 Task: Convert images of handwritten notes to text using an online OCR tool.
Action: Mouse moved to (371, 9)
Screenshot: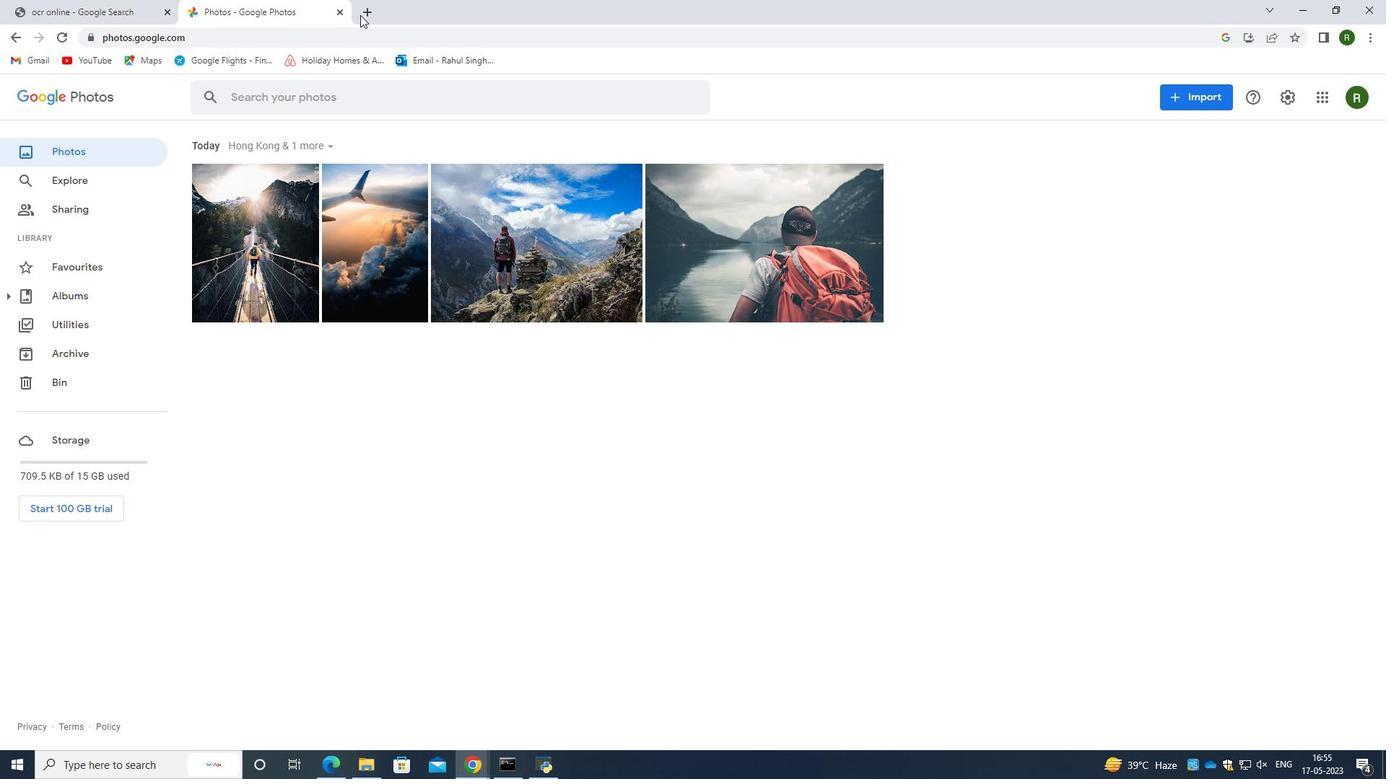 
Action: Mouse pressed left at (371, 9)
Screenshot: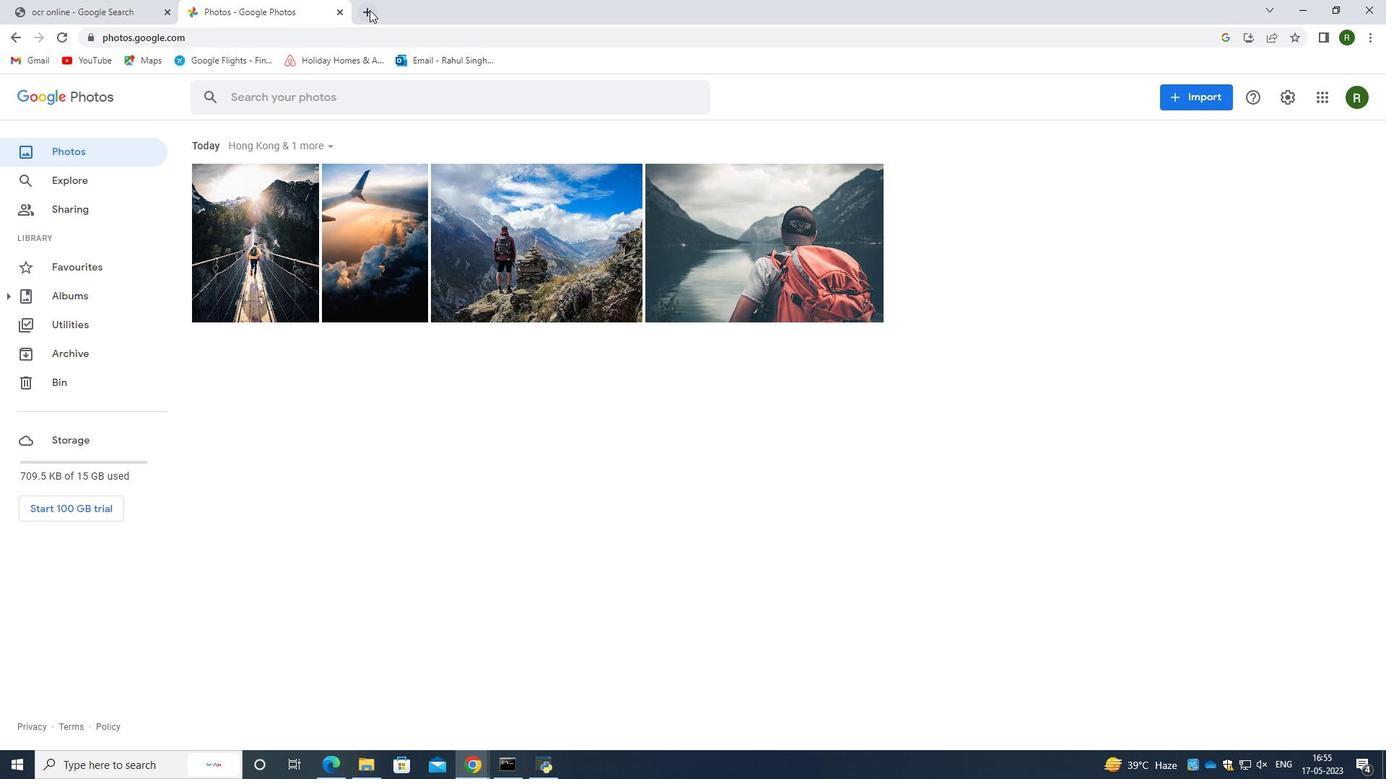 
Action: Mouse moved to (375, 35)
Screenshot: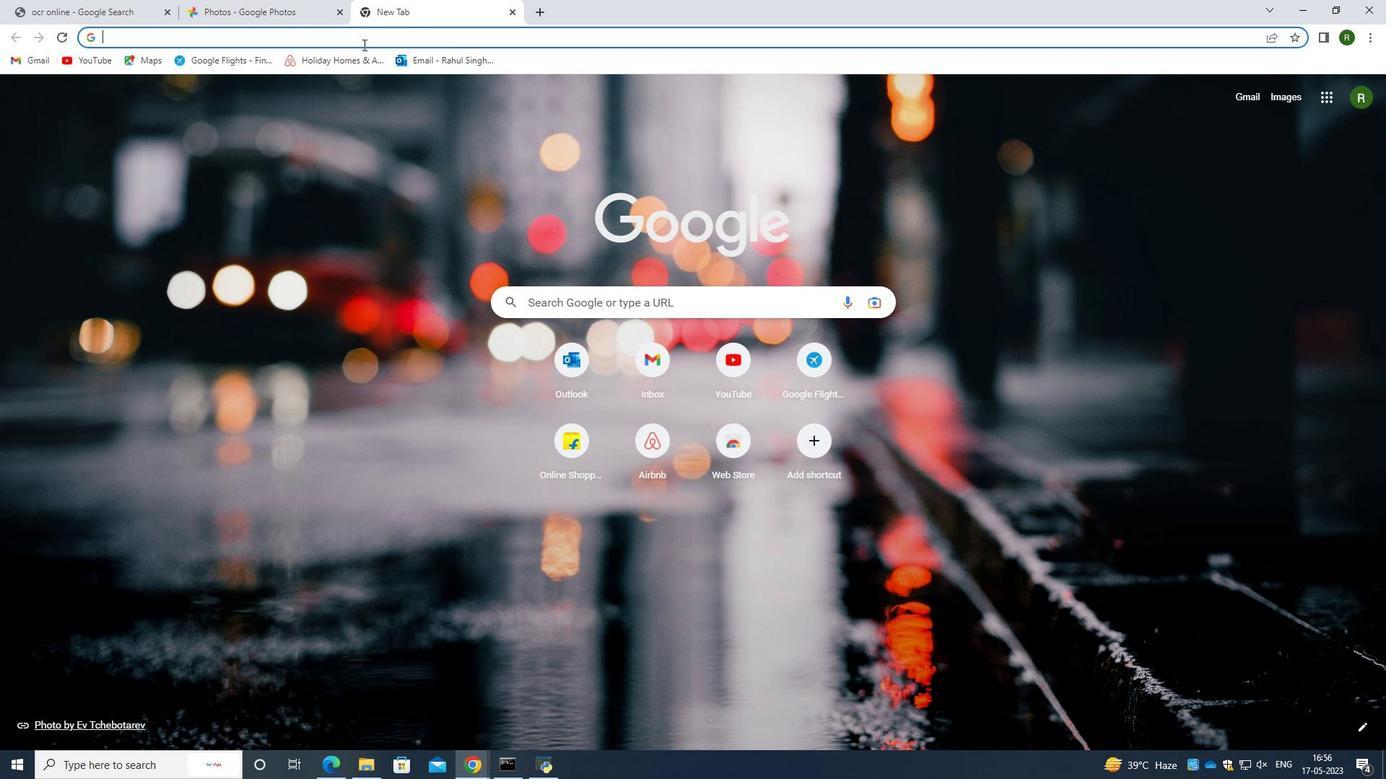 
Action: Mouse pressed left at (375, 35)
Screenshot: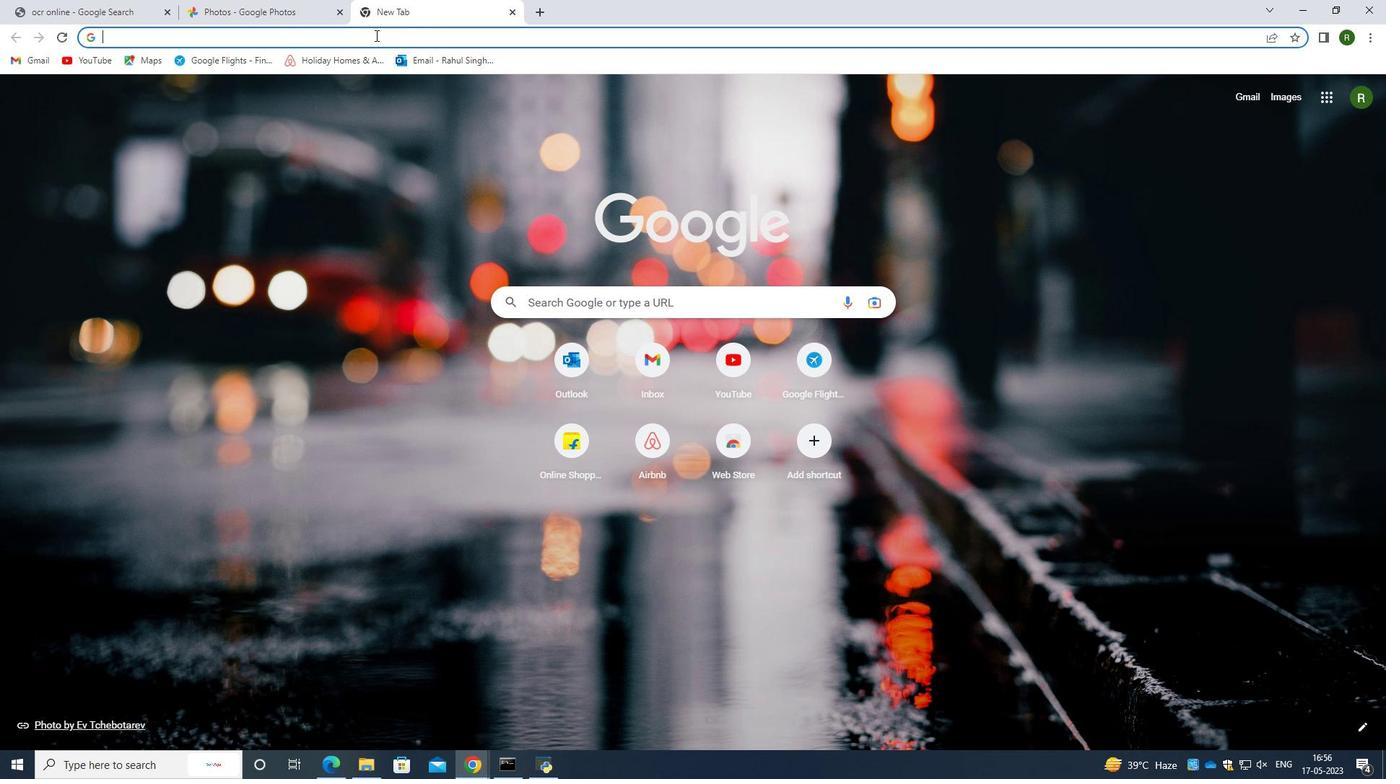 
Action: Key pressed handwritten<Key.space>notes<Key.space><Key.enter>
Screenshot: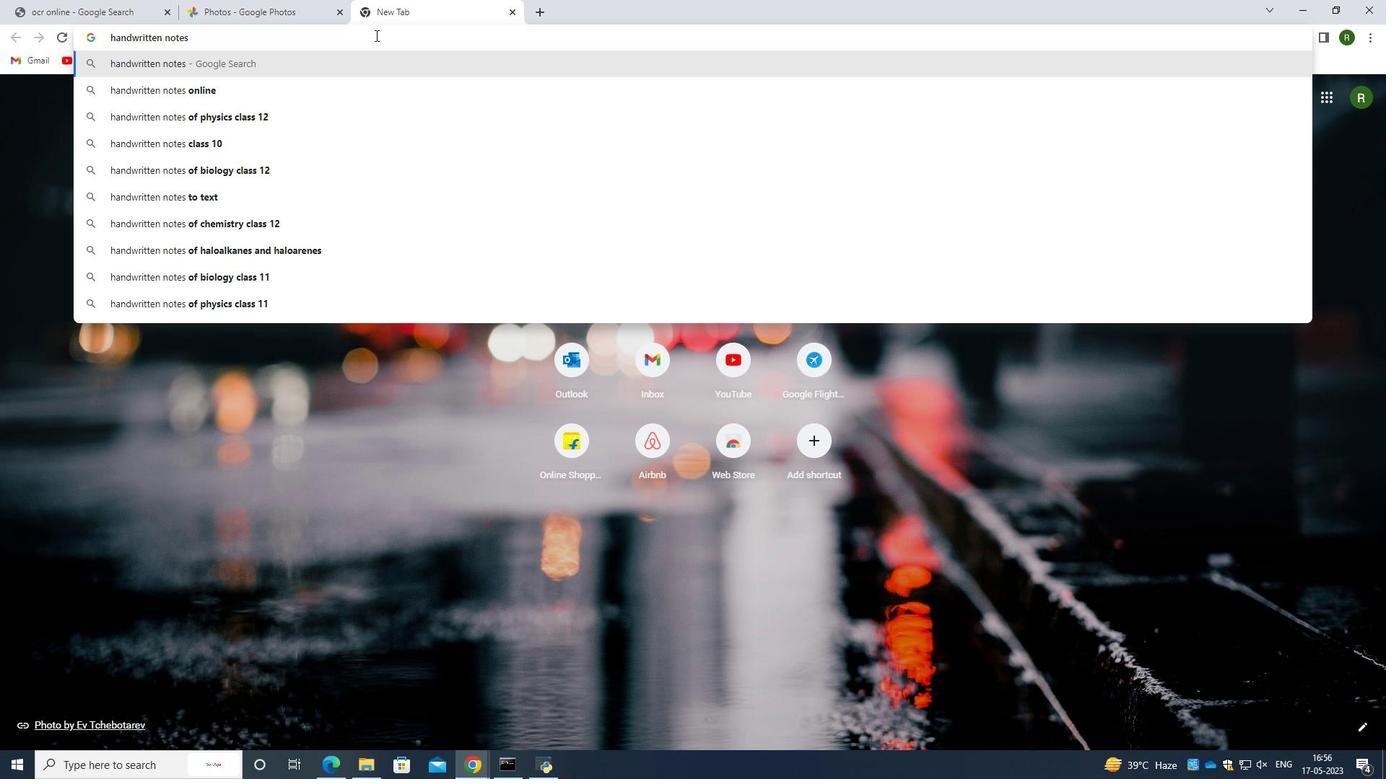 
Action: Mouse moved to (381, 374)
Screenshot: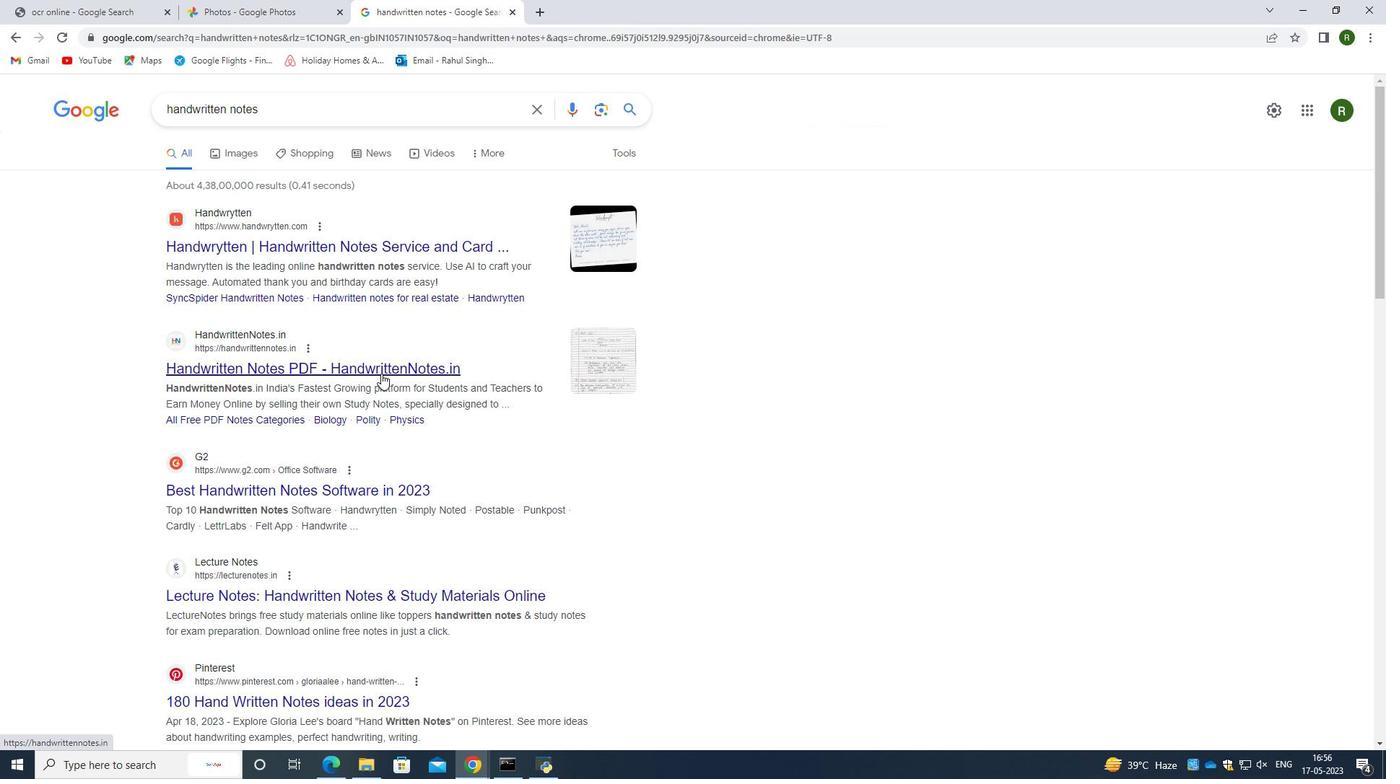 
Action: Mouse pressed left at (381, 374)
Screenshot: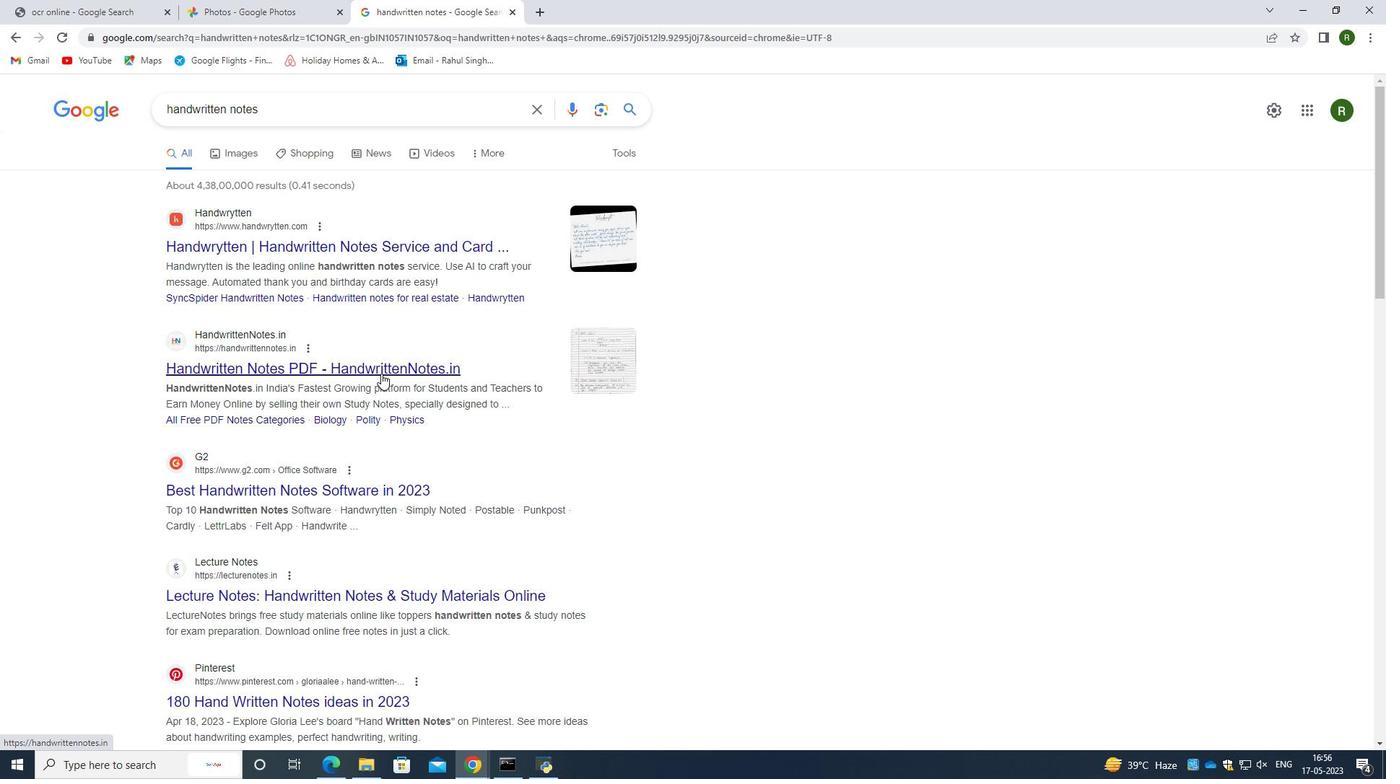 
Action: Mouse moved to (689, 392)
Screenshot: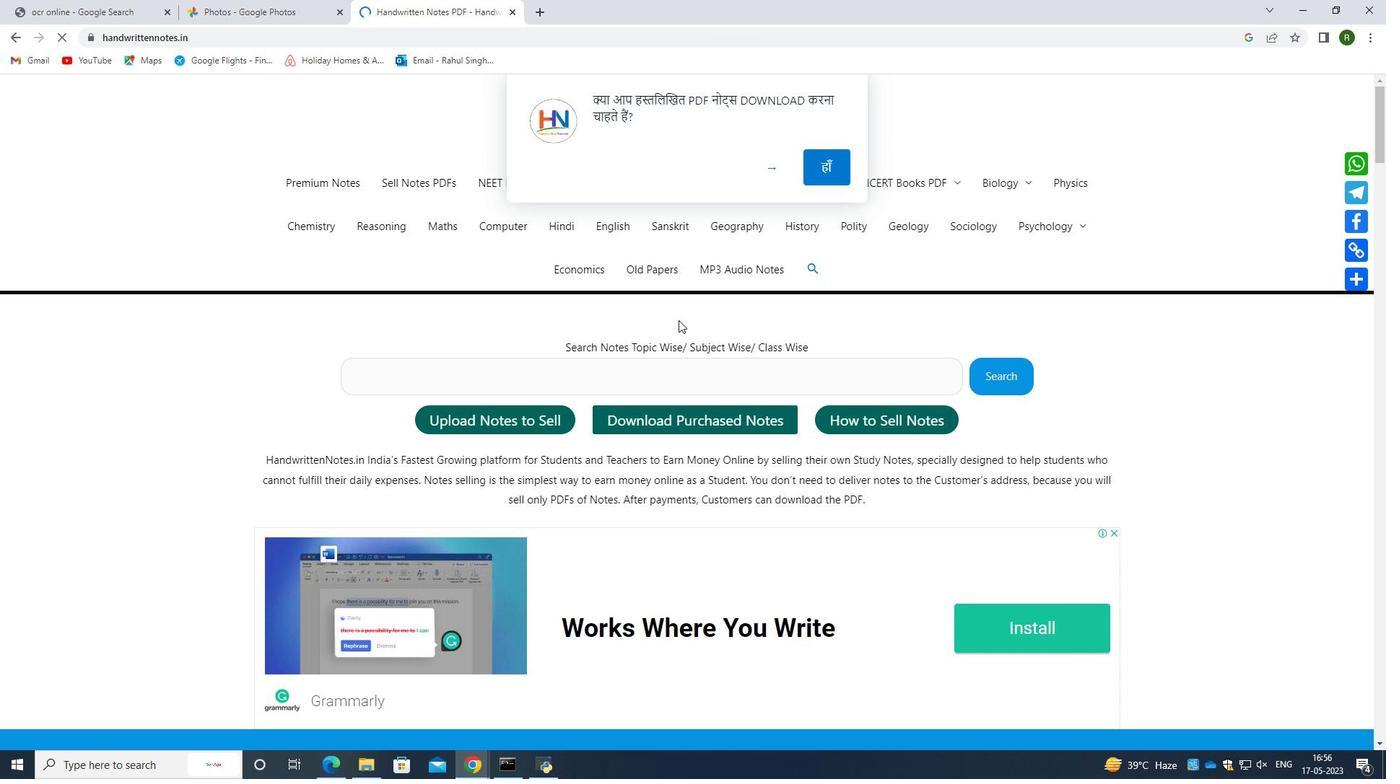
Action: Mouse scrolled (689, 391) with delta (0, 0)
Screenshot: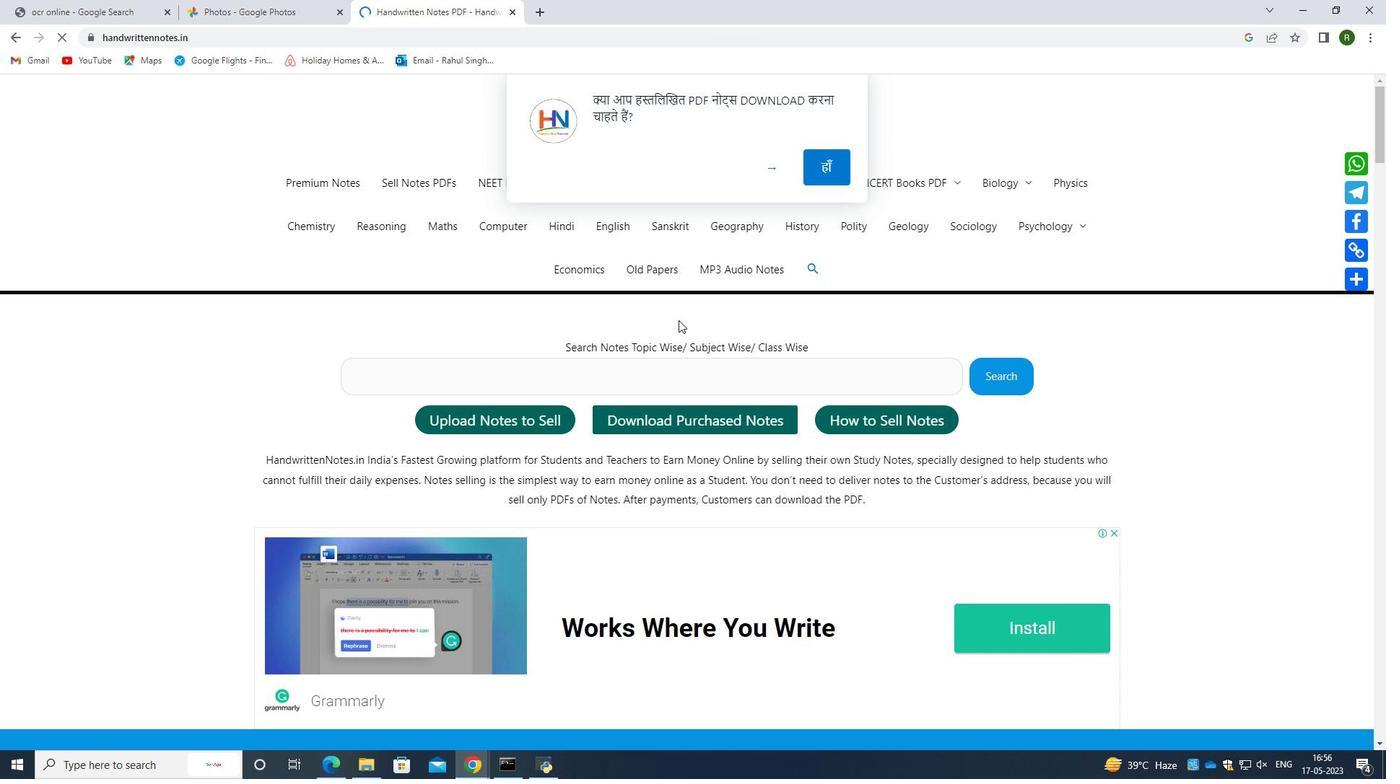 
Action: Mouse moved to (689, 397)
Screenshot: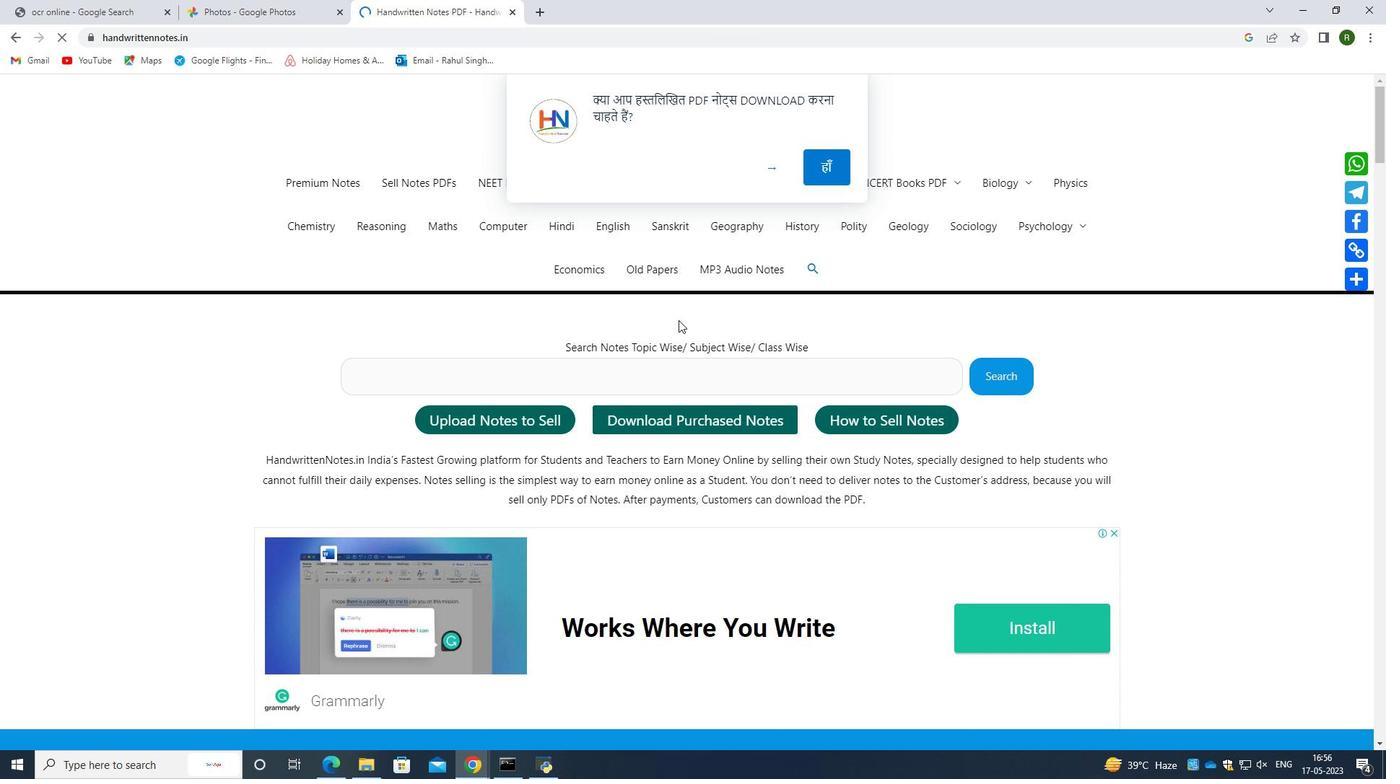 
Action: Mouse scrolled (689, 396) with delta (0, 0)
Screenshot: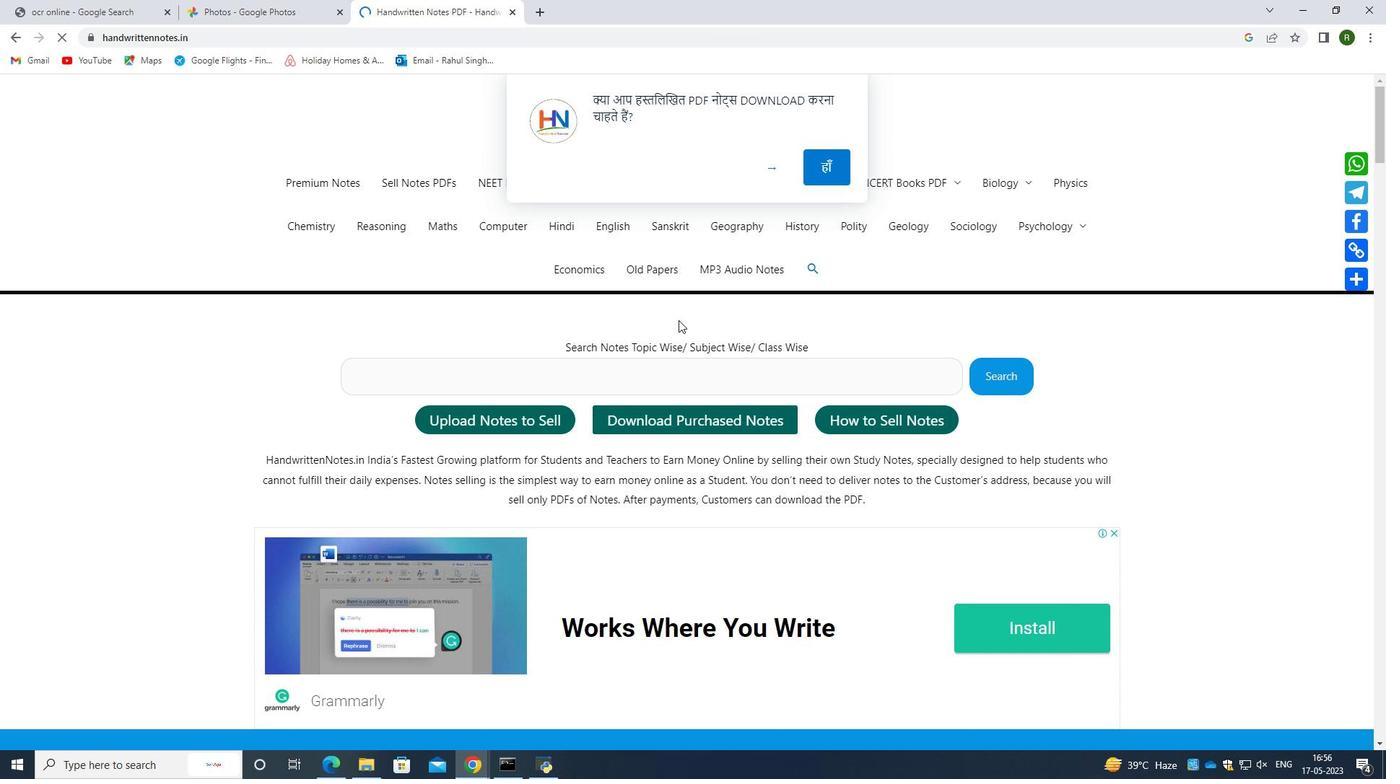 
Action: Mouse scrolled (689, 396) with delta (0, 0)
Screenshot: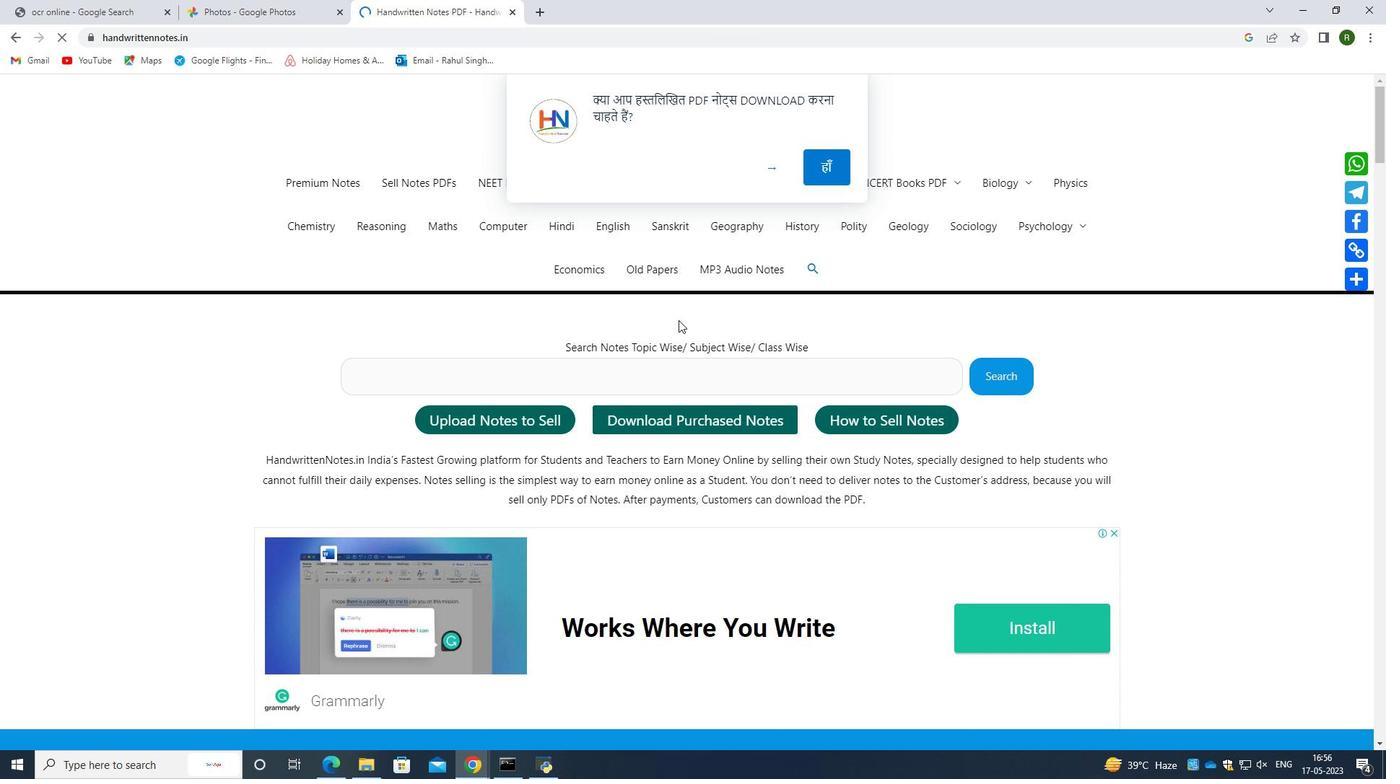 
Action: Mouse scrolled (689, 396) with delta (0, 0)
Screenshot: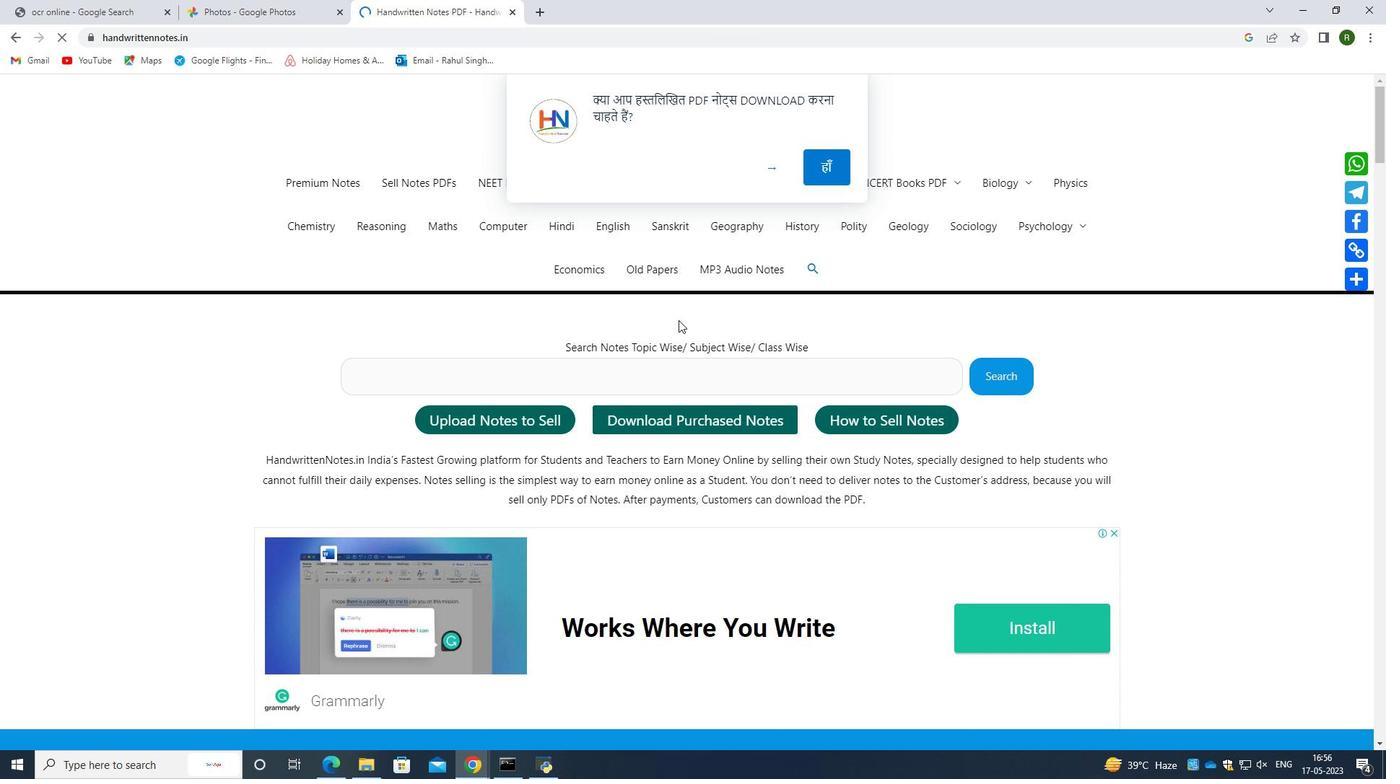 
Action: Mouse moved to (689, 408)
Screenshot: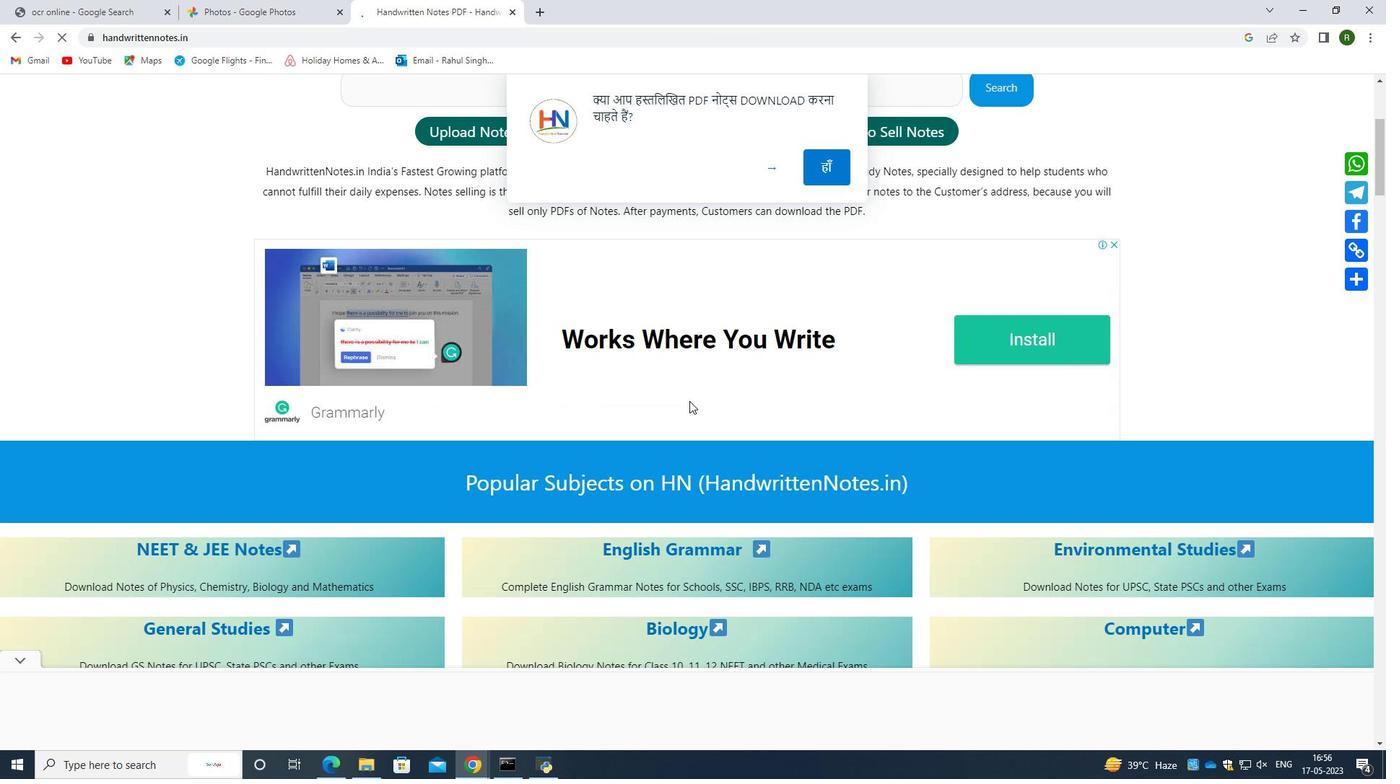 
Action: Mouse scrolled (689, 408) with delta (0, 0)
Screenshot: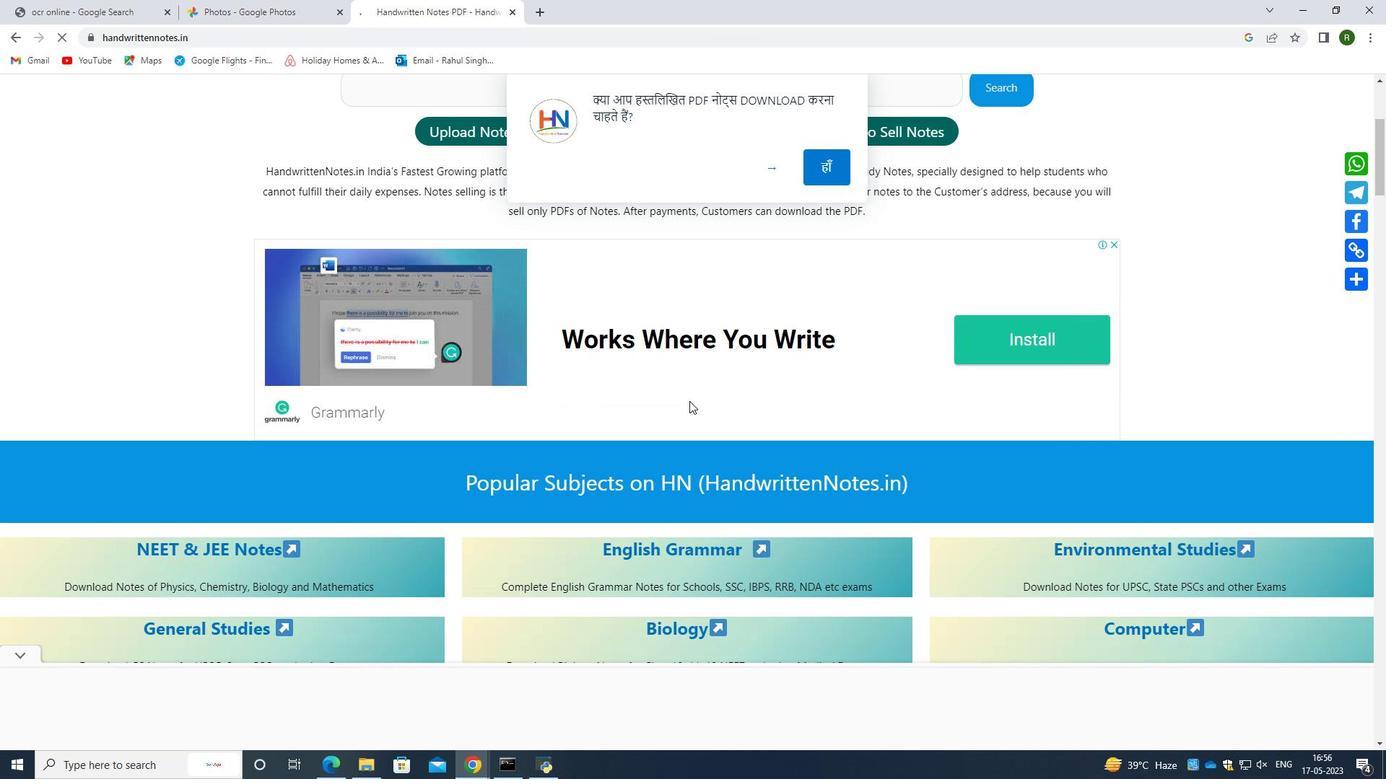 
Action: Mouse scrolled (689, 408) with delta (0, 0)
Screenshot: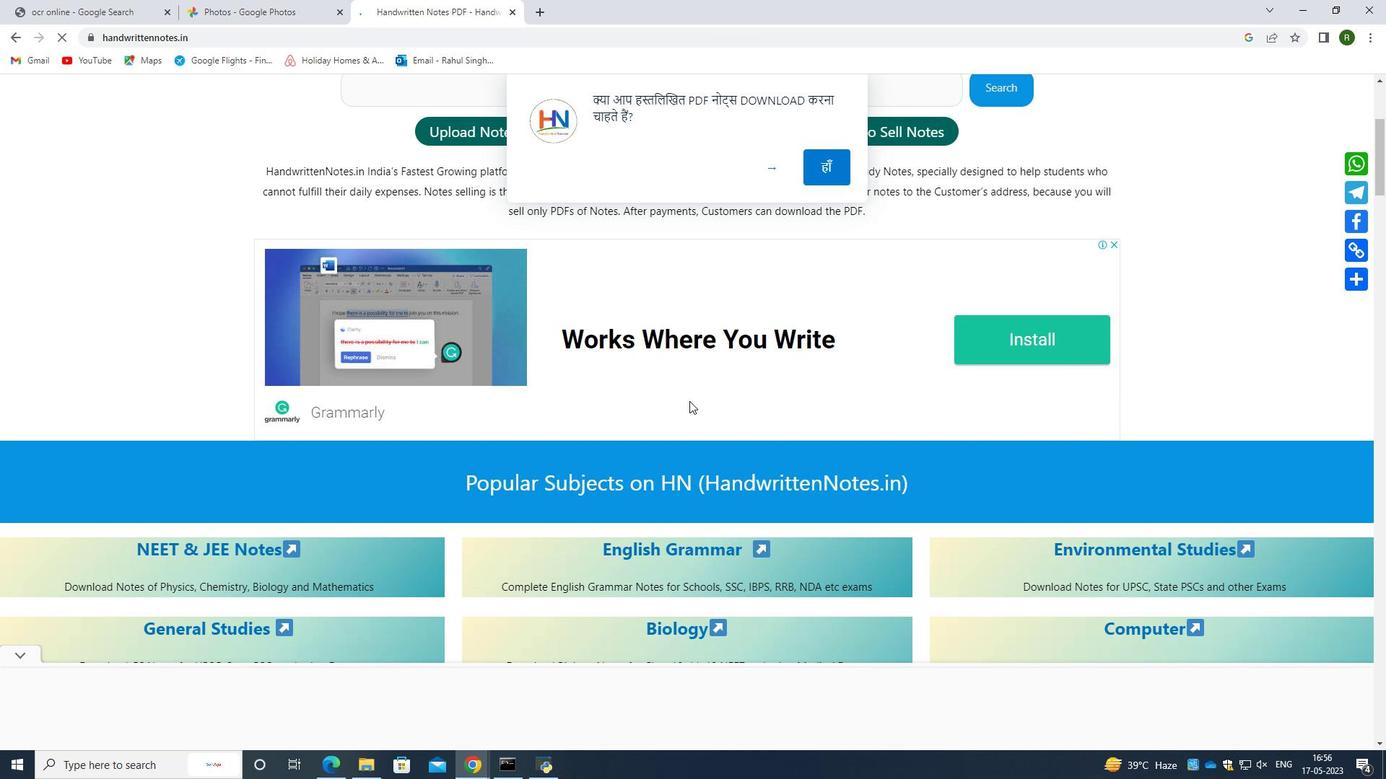 
Action: Mouse moved to (942, 407)
Screenshot: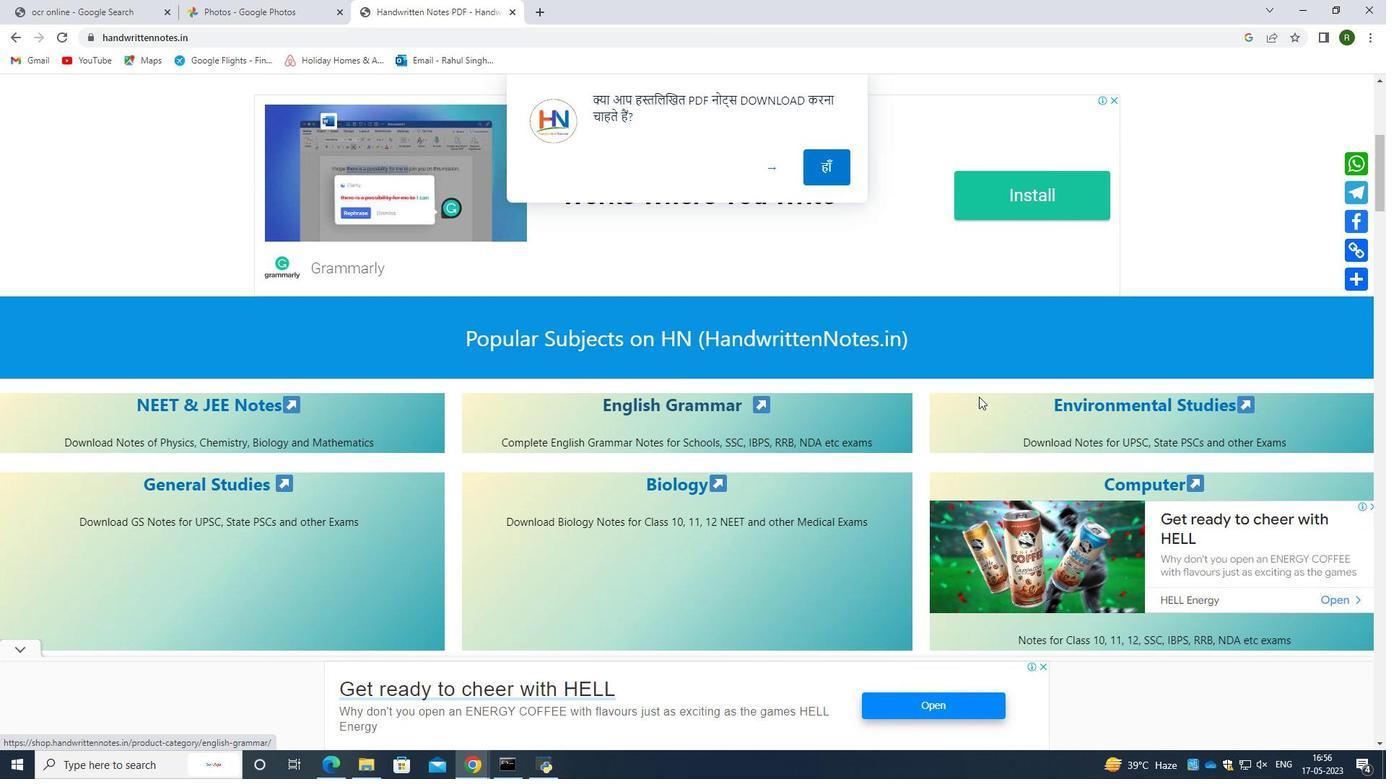 
Action: Mouse scrolled (942, 406) with delta (0, 0)
Screenshot: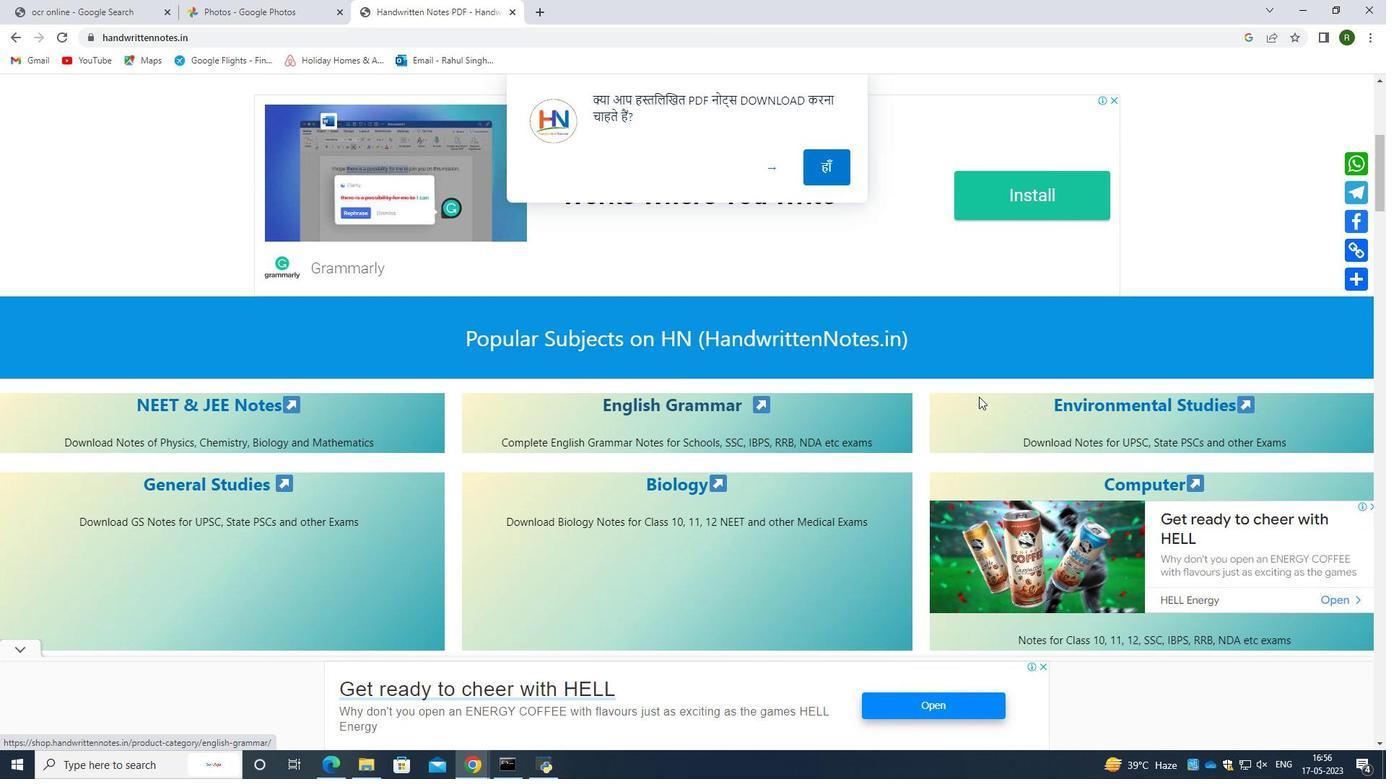 
Action: Mouse moved to (901, 425)
Screenshot: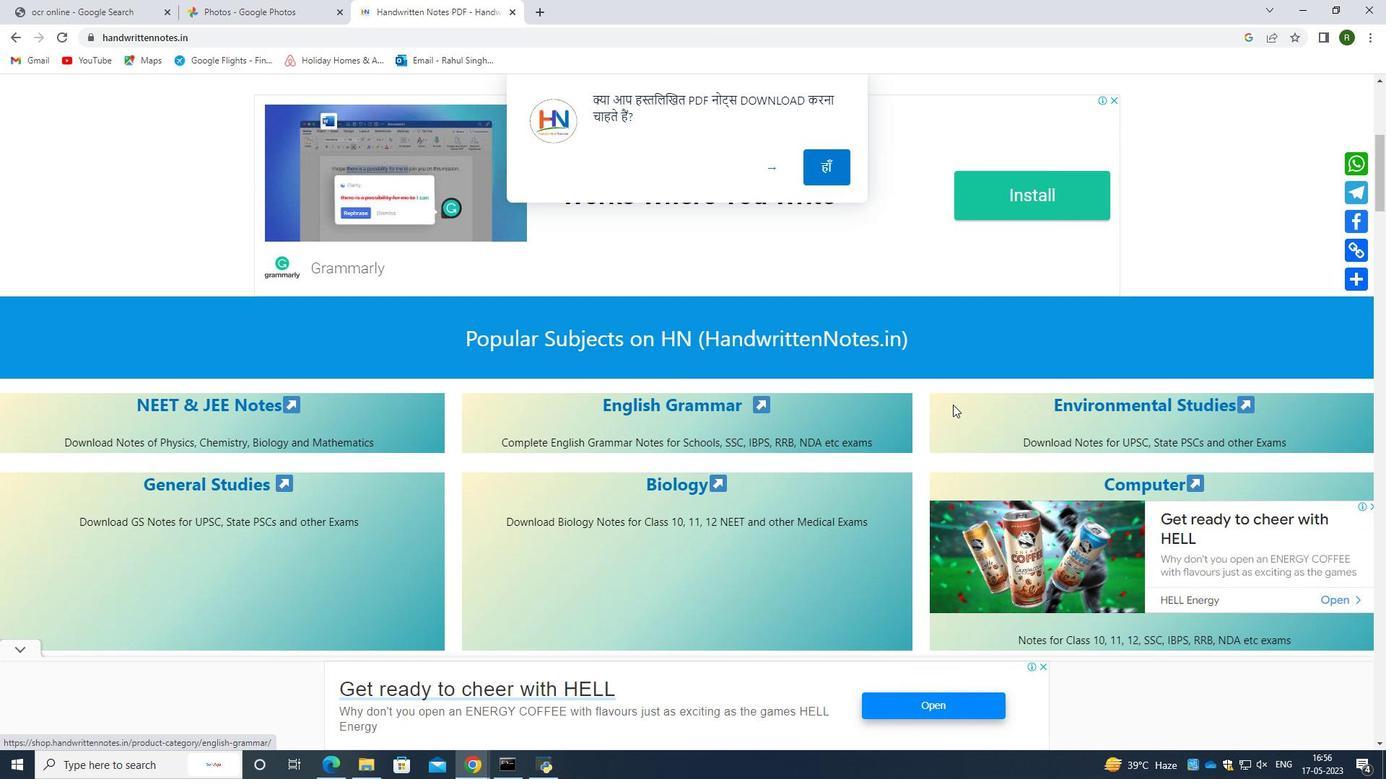 
Action: Mouse scrolled (902, 424) with delta (0, 0)
Screenshot: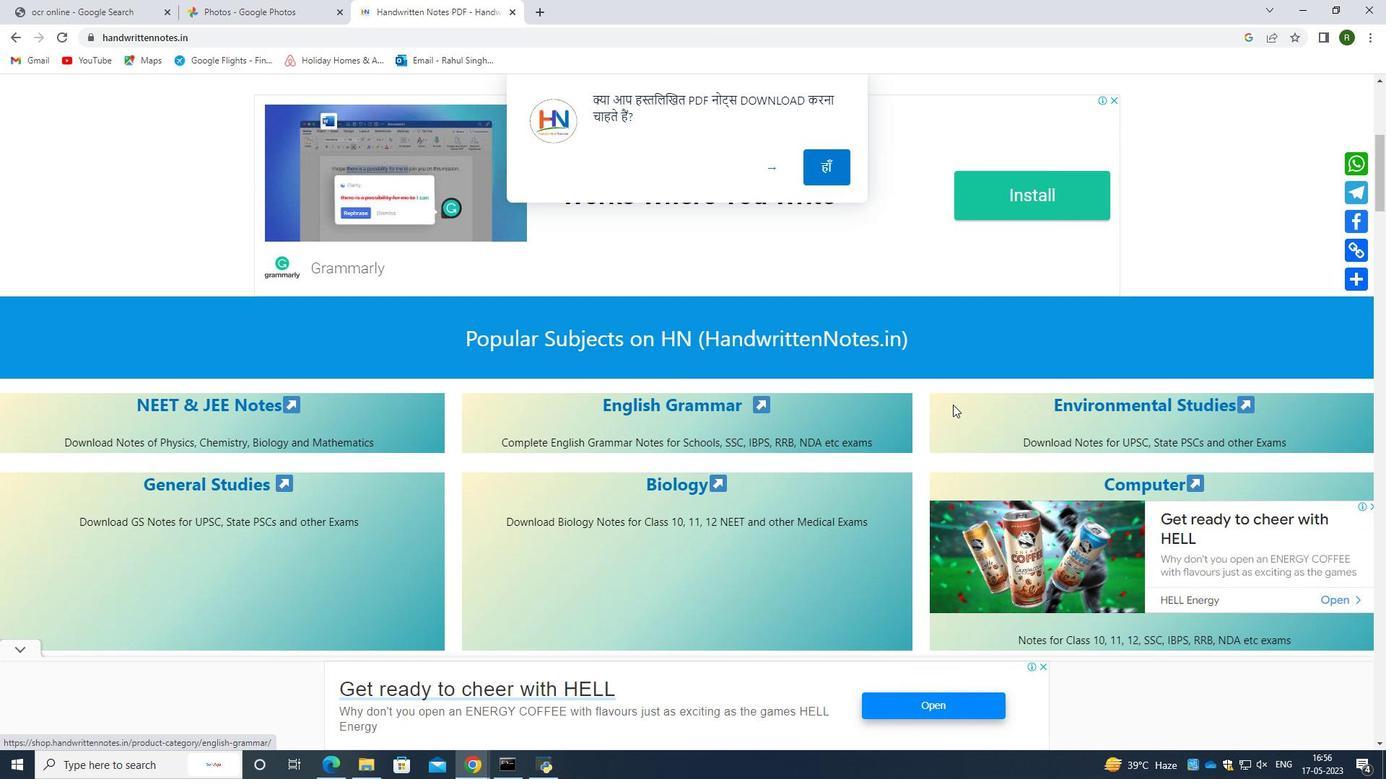 
Action: Mouse moved to (979, 415)
Screenshot: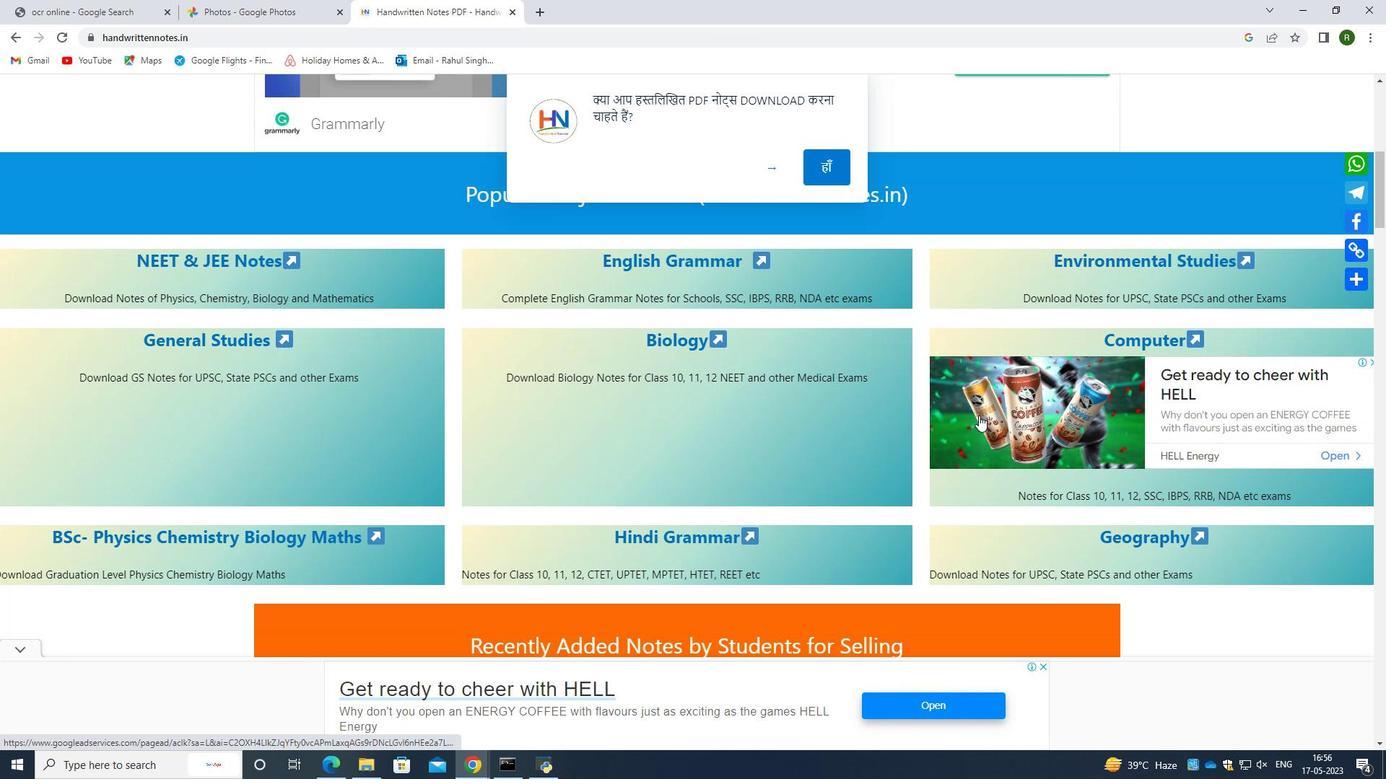 
Action: Mouse scrolled (979, 415) with delta (0, 0)
Screenshot: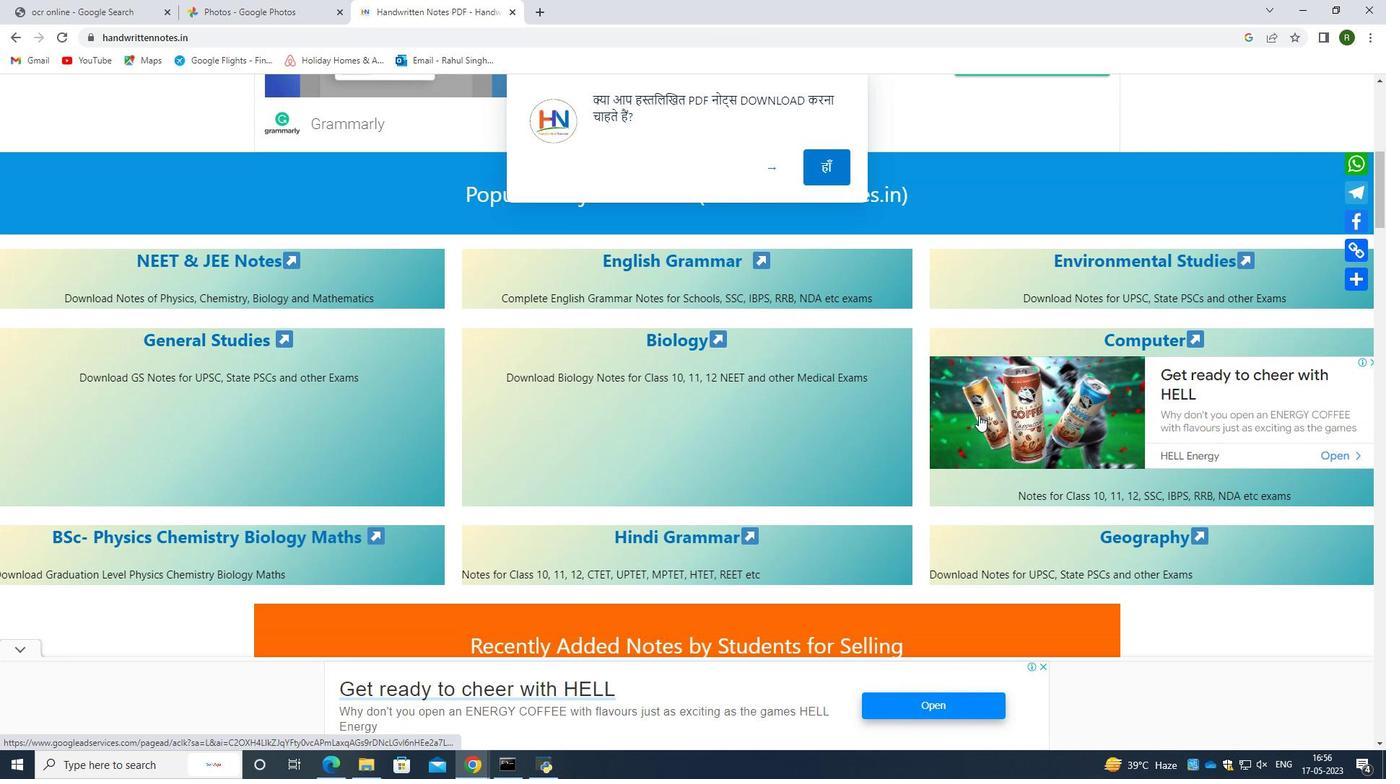 
Action: Mouse moved to (979, 421)
Screenshot: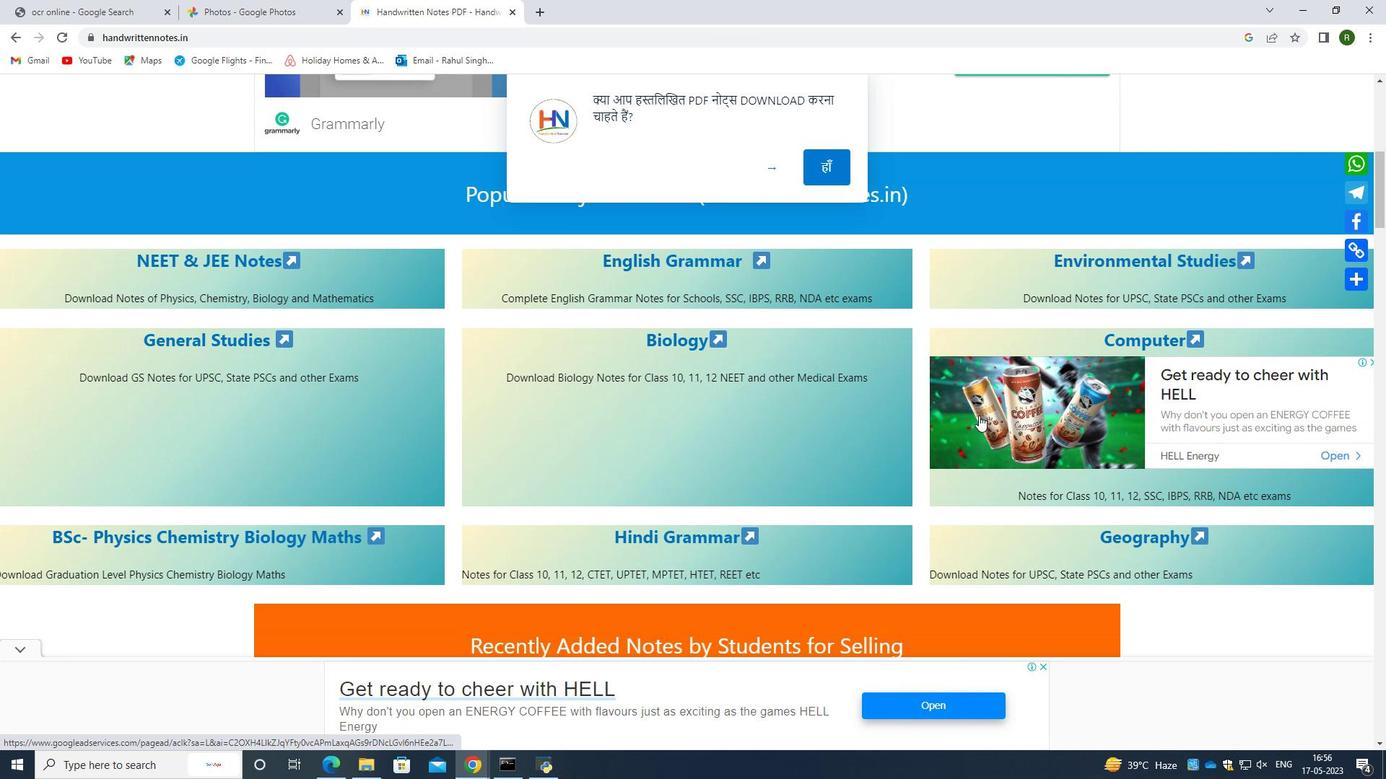 
Action: Mouse scrolled (979, 420) with delta (0, 0)
Screenshot: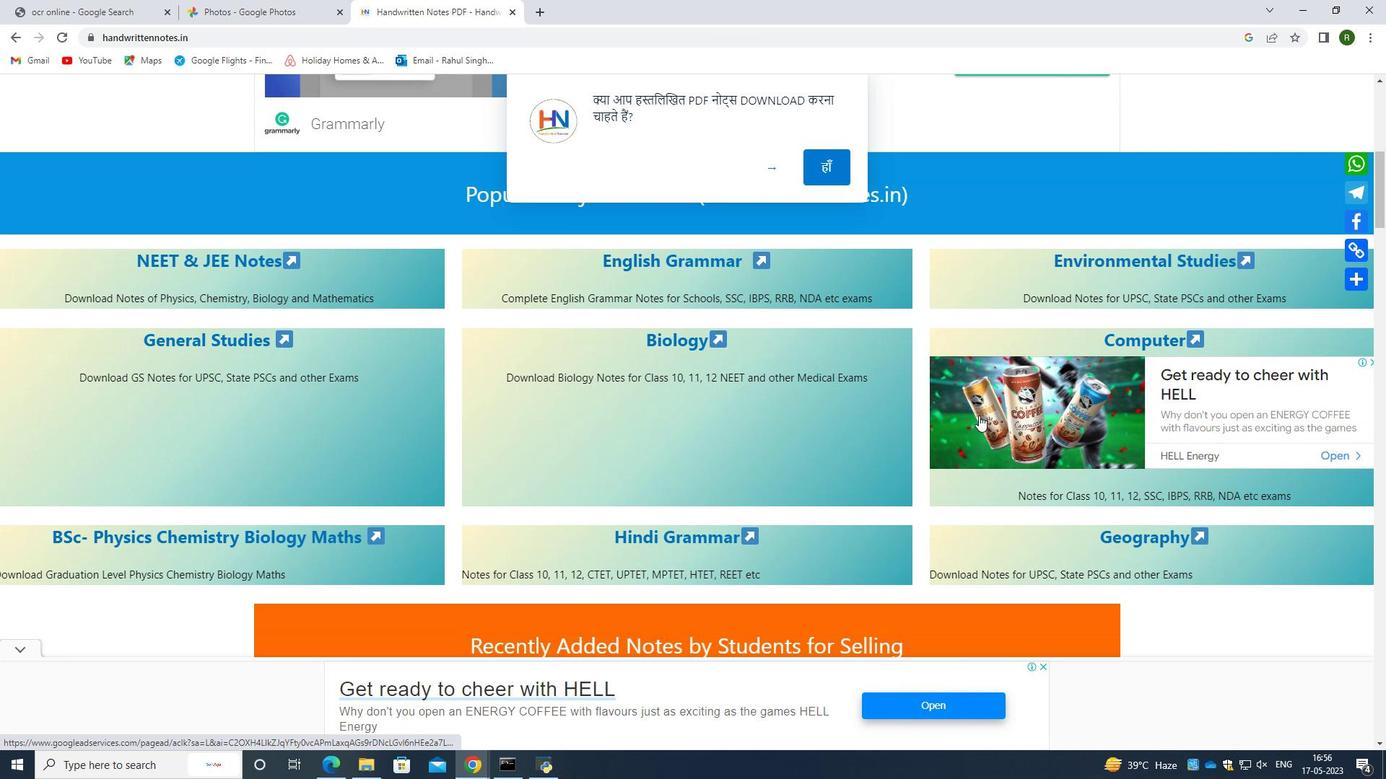 
Action: Mouse moved to (728, 519)
Screenshot: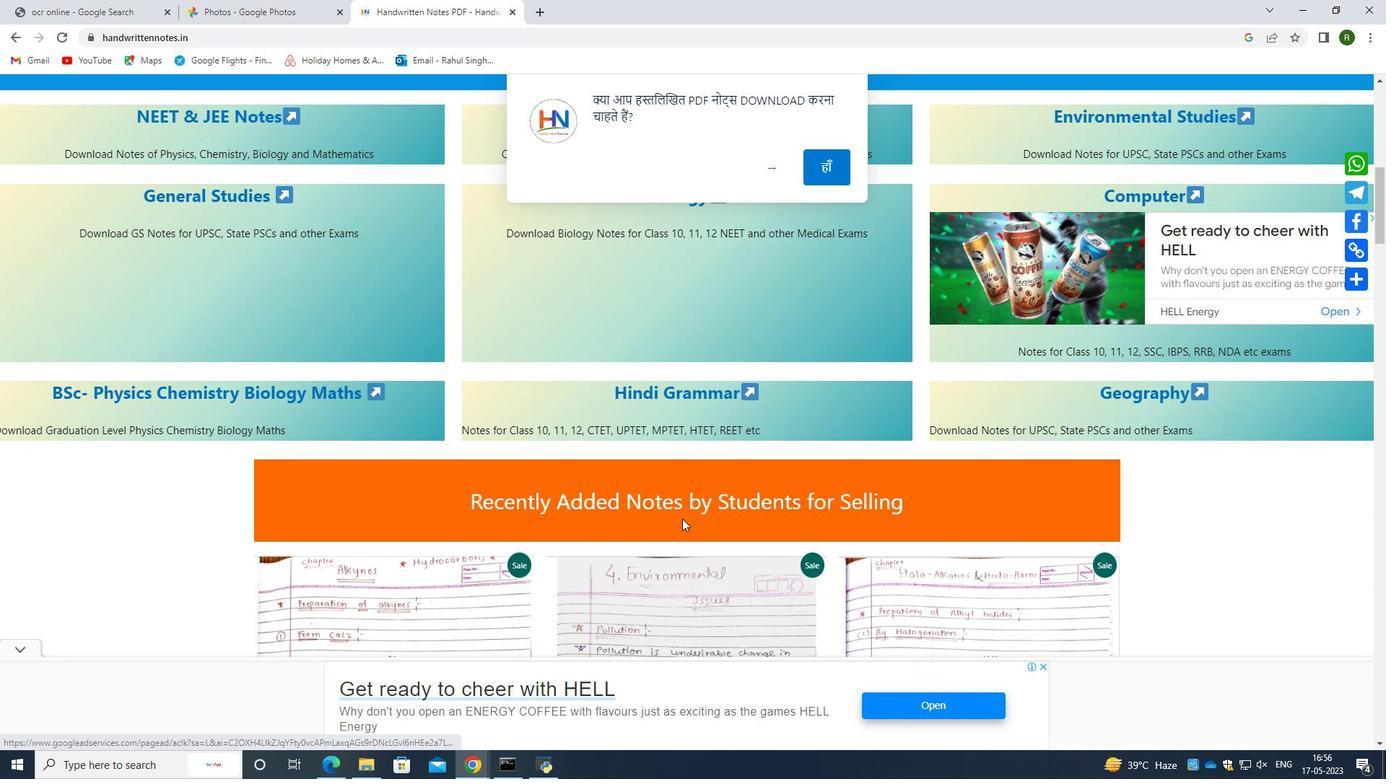 
Action: Mouse scrolled (728, 519) with delta (0, 0)
Screenshot: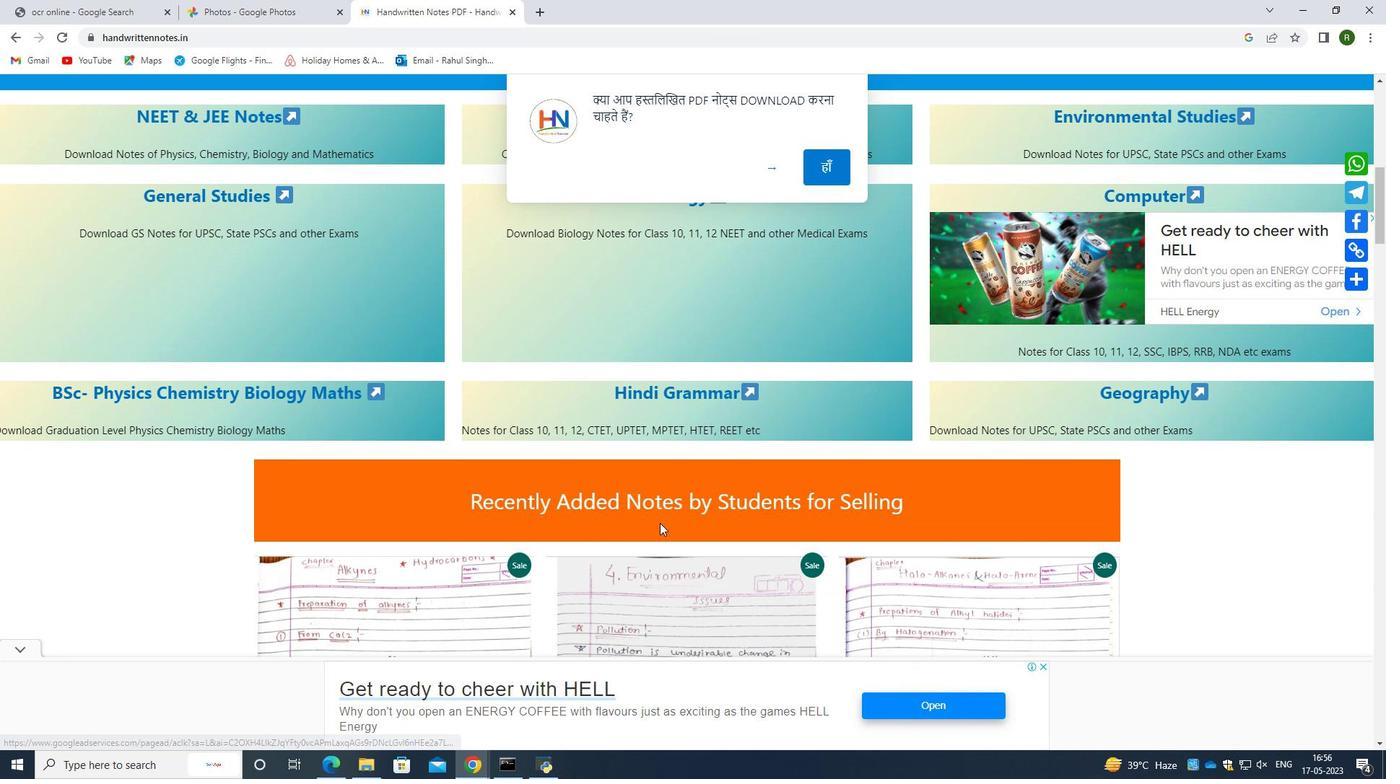 
Action: Mouse scrolled (728, 519) with delta (0, 0)
Screenshot: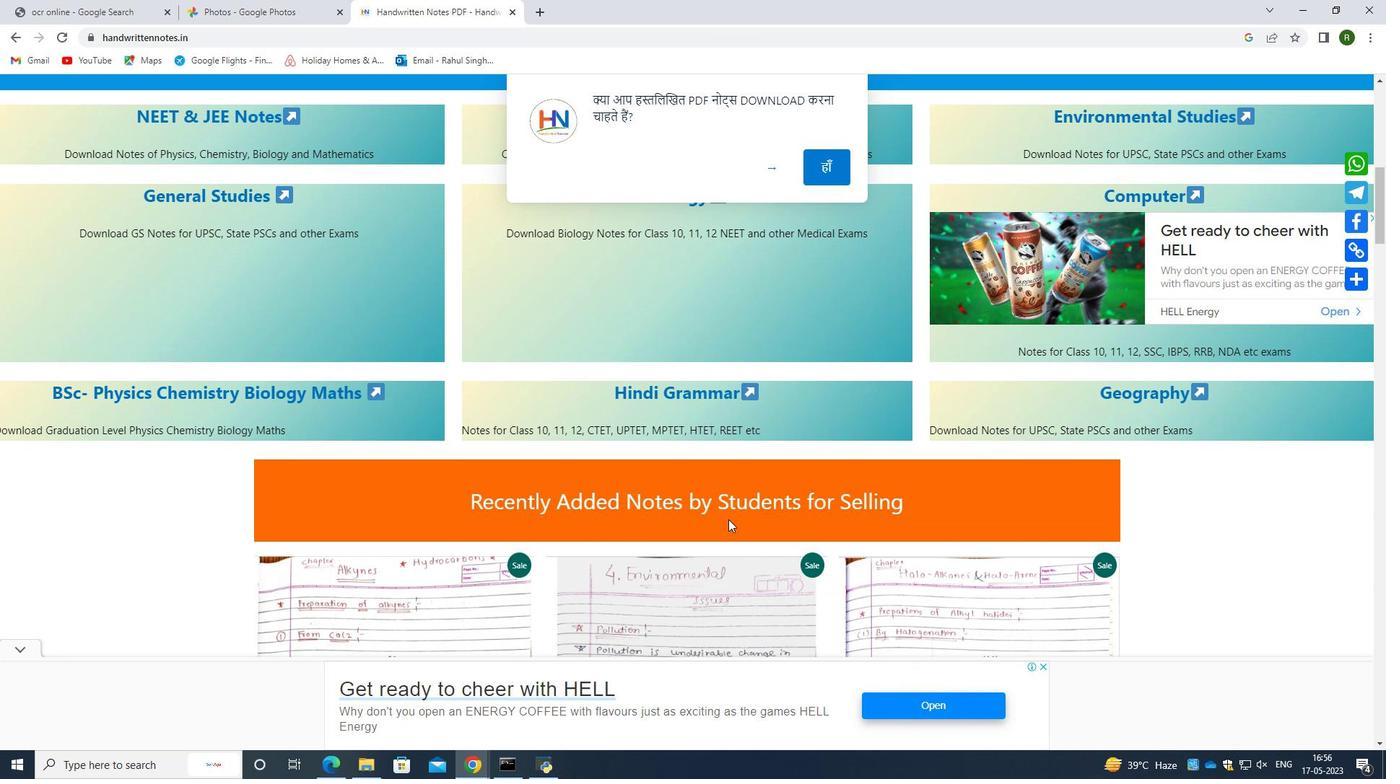
Action: Mouse moved to (781, 467)
Screenshot: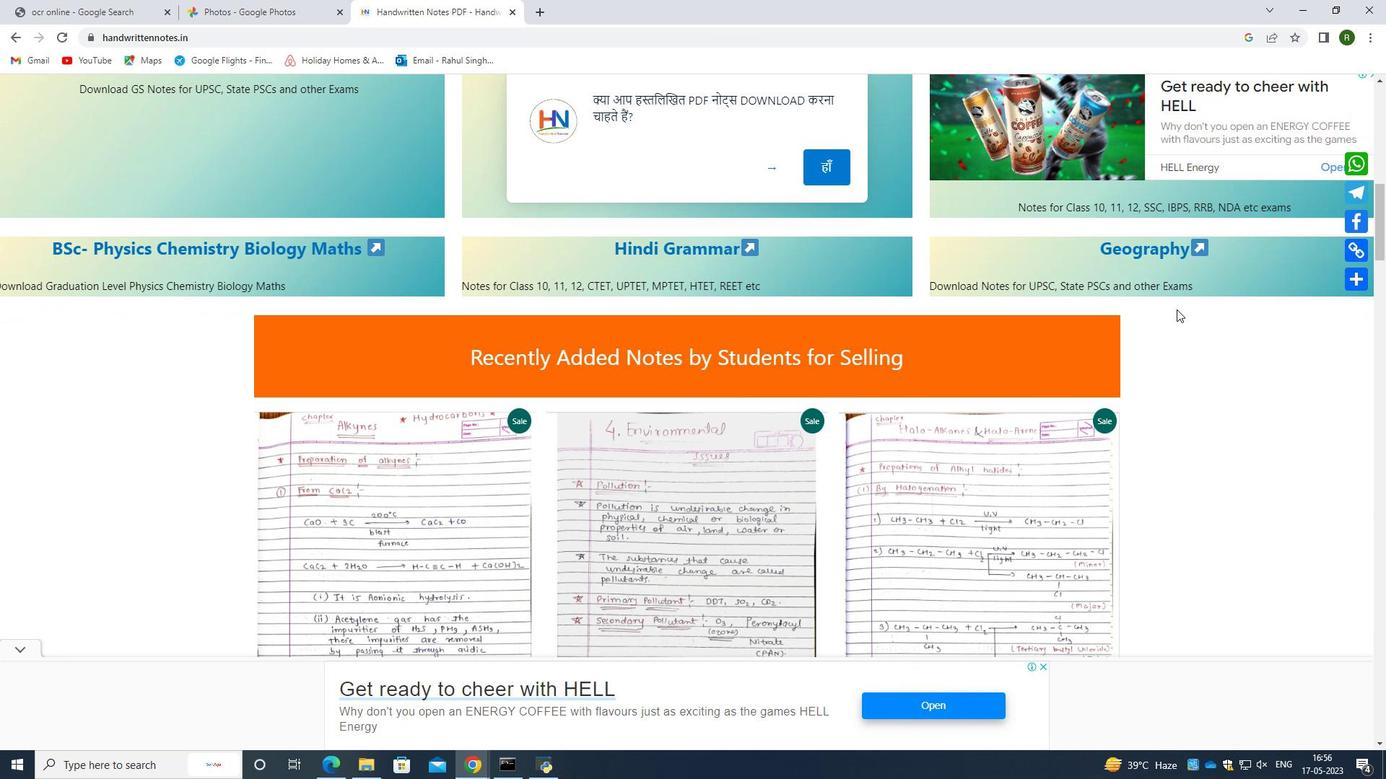 
Action: Mouse scrolled (781, 467) with delta (0, 0)
Screenshot: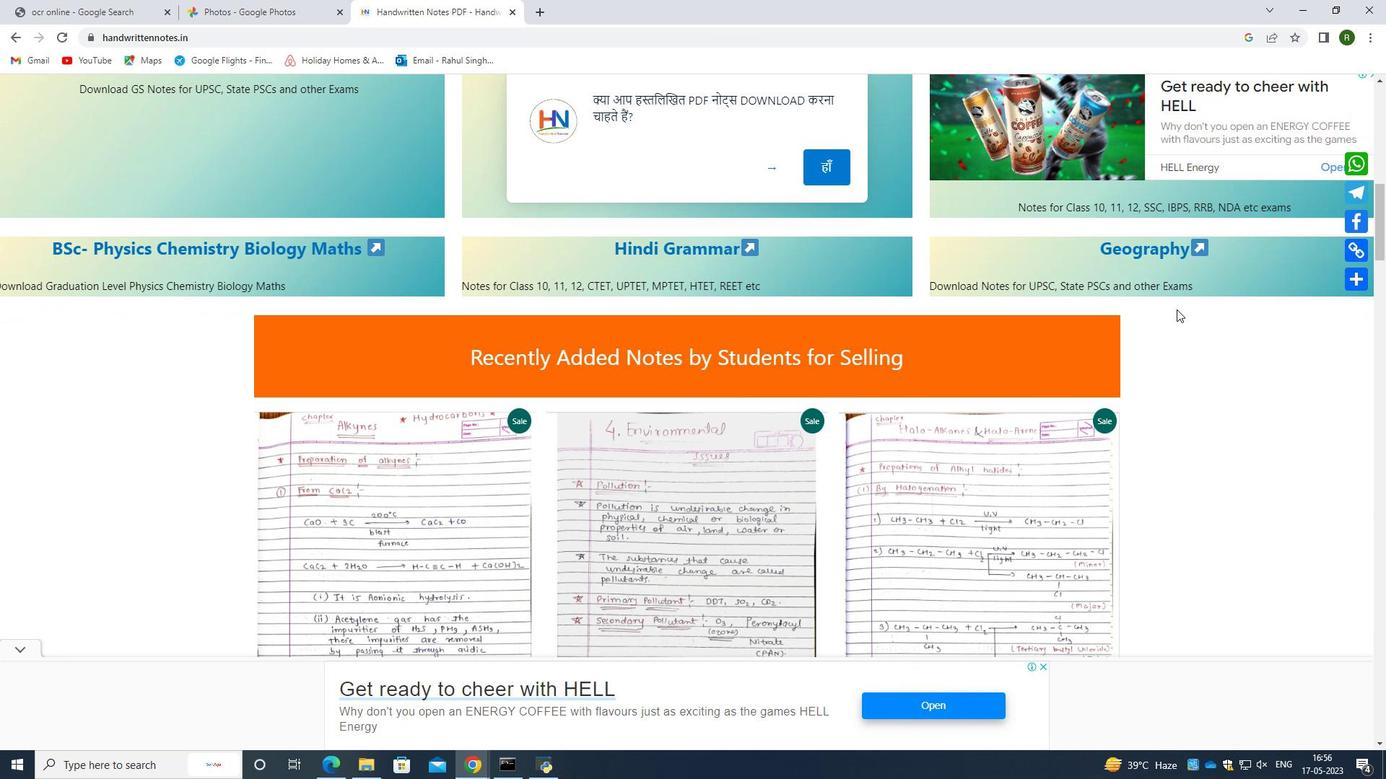 
Action: Mouse moved to (678, 498)
Screenshot: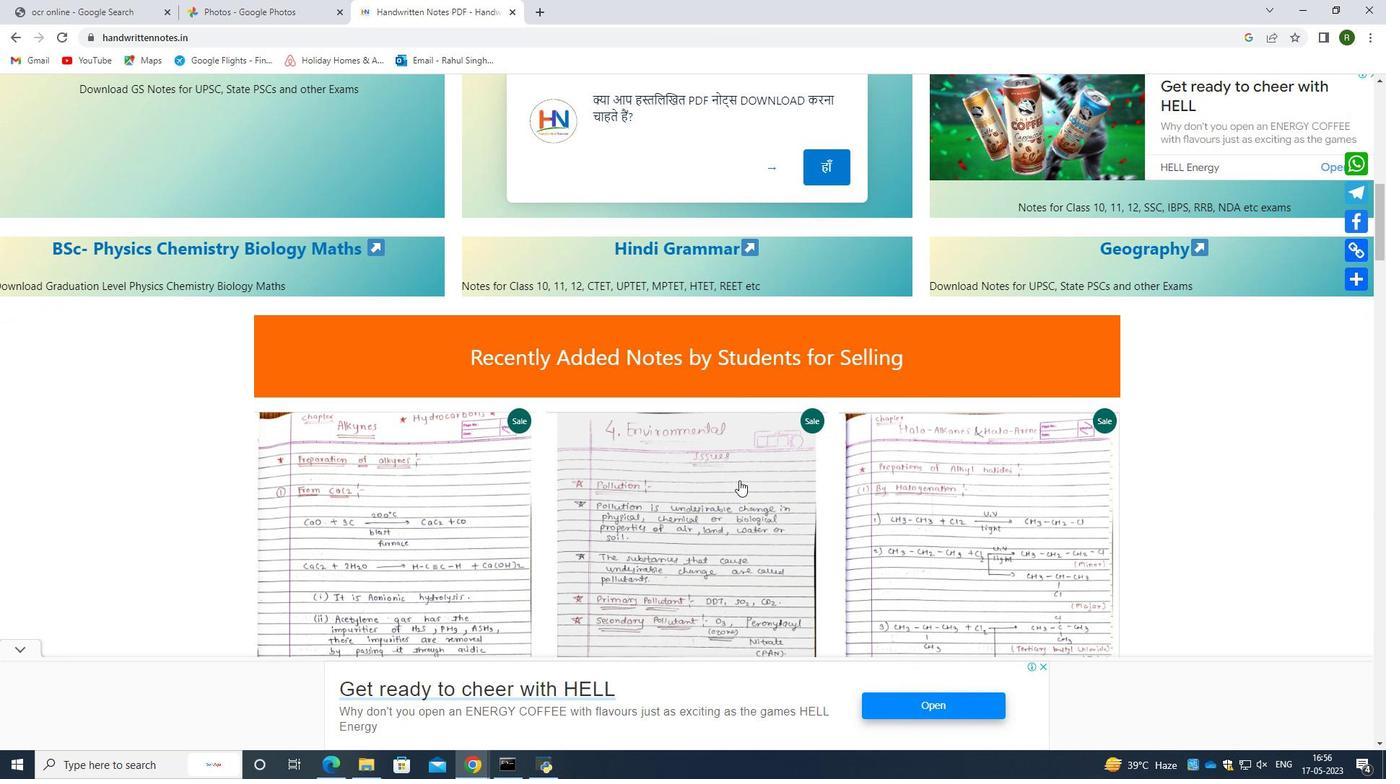 
Action: Mouse scrolled (678, 497) with delta (0, 0)
Screenshot: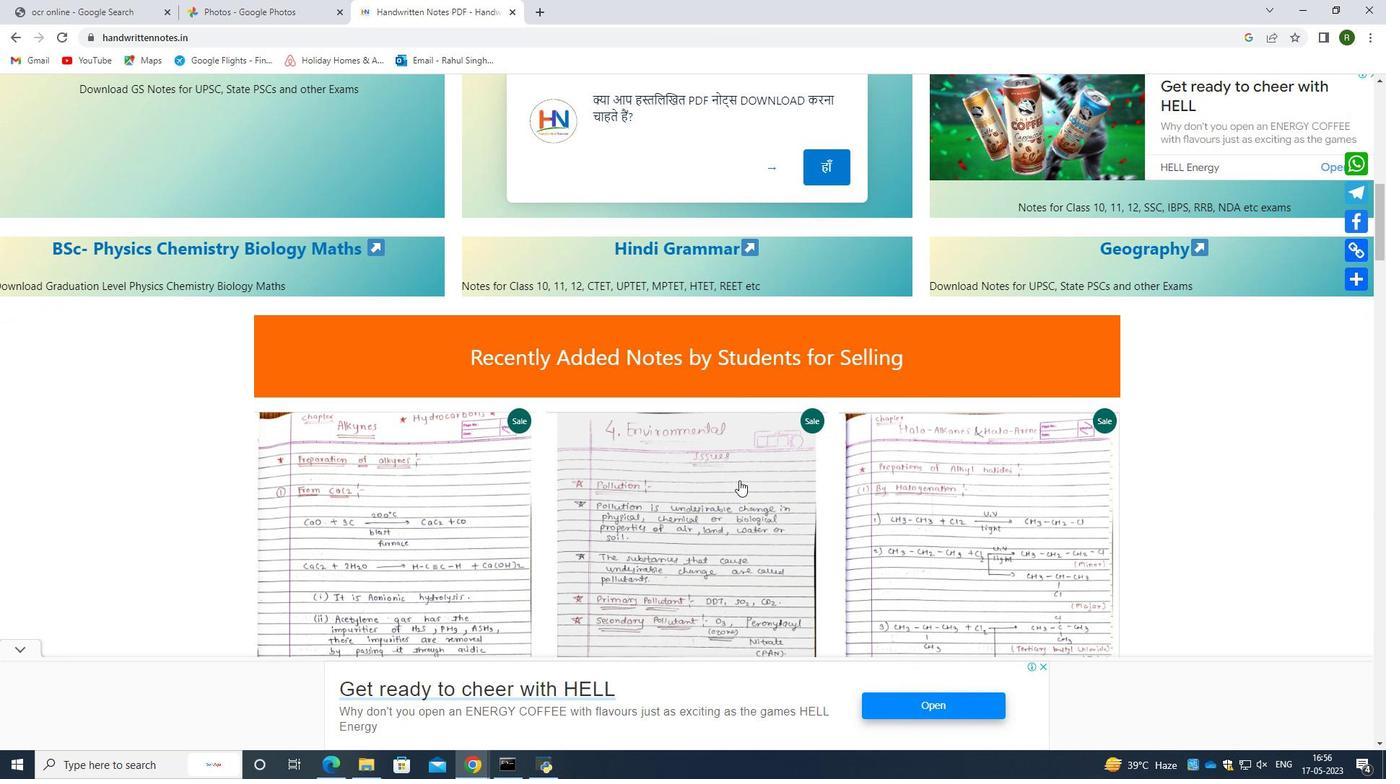 
Action: Mouse scrolled (678, 497) with delta (0, 0)
Screenshot: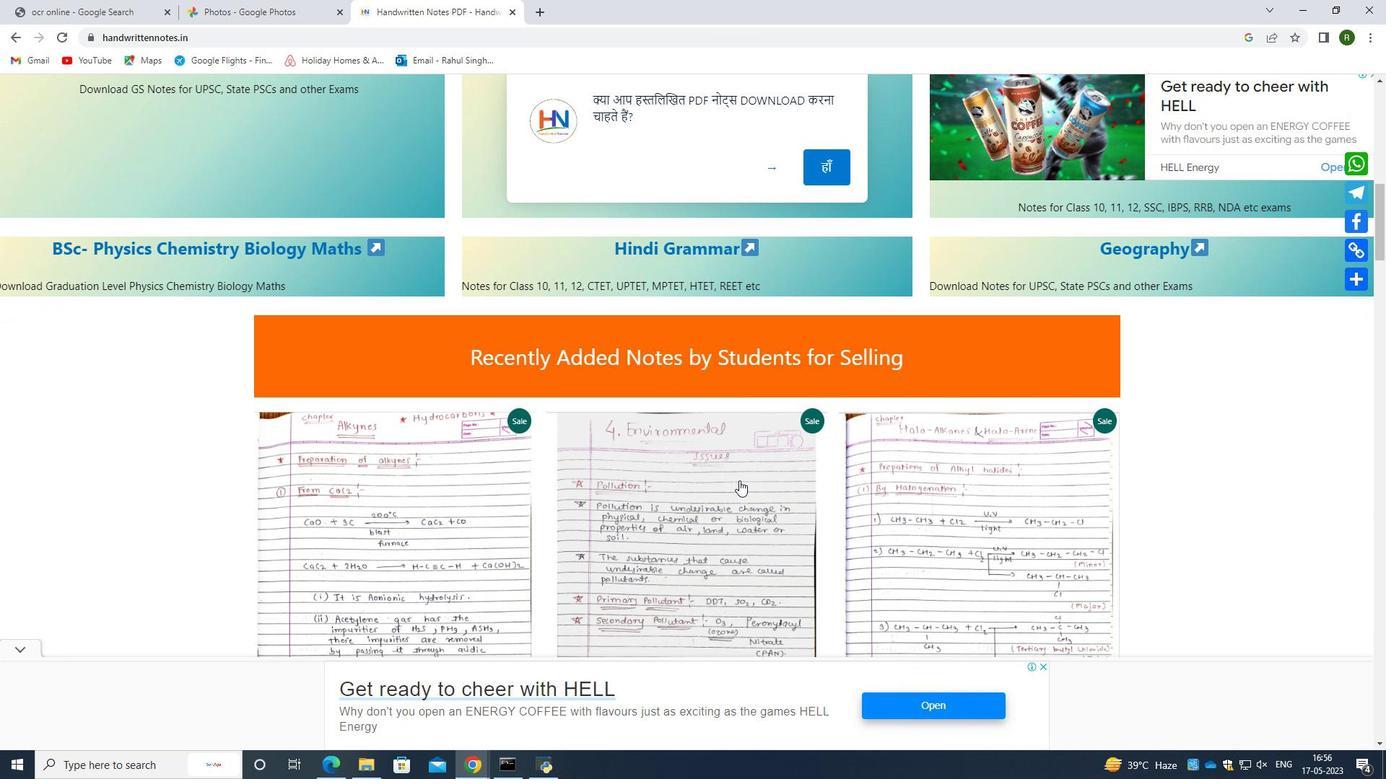 
Action: Mouse moved to (440, 467)
Screenshot: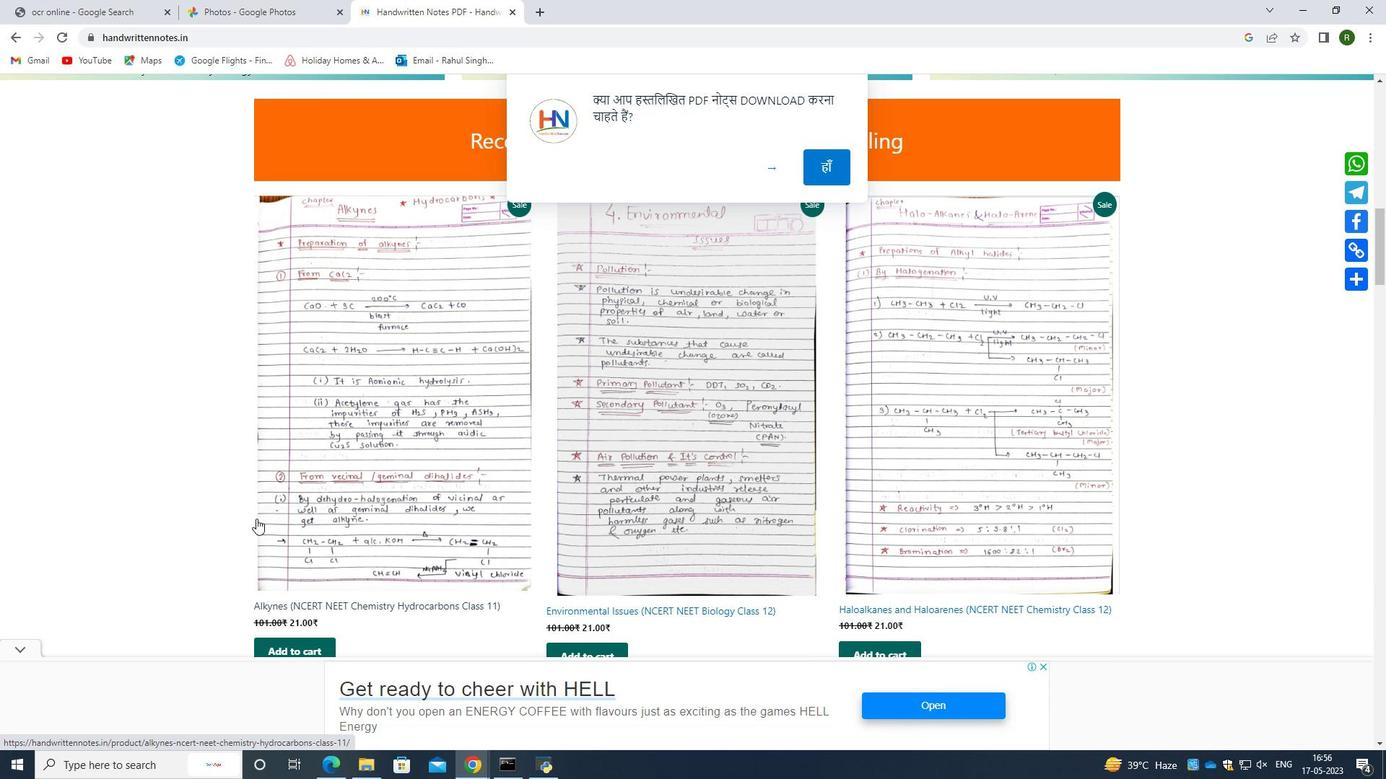 
Action: Mouse pressed left at (440, 467)
Screenshot: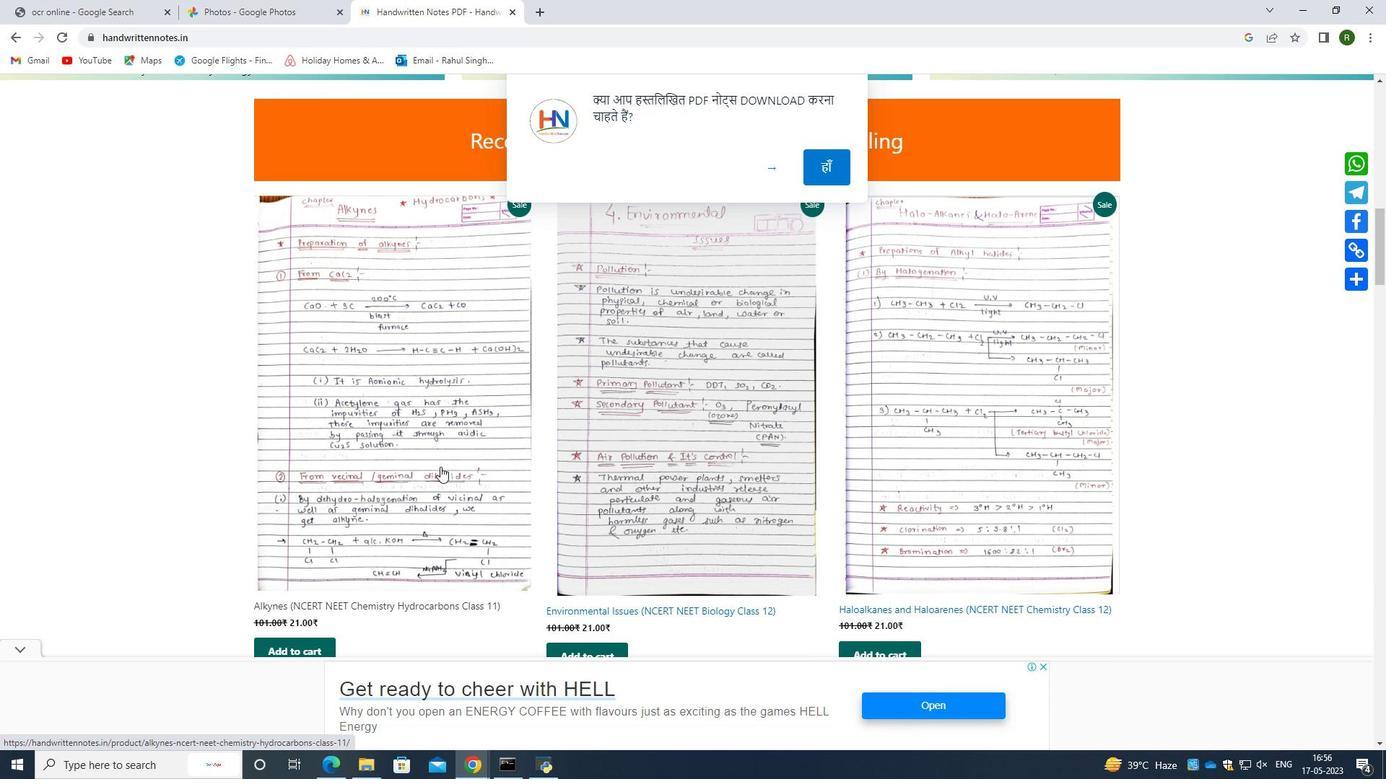 
Action: Mouse moved to (15, 40)
Screenshot: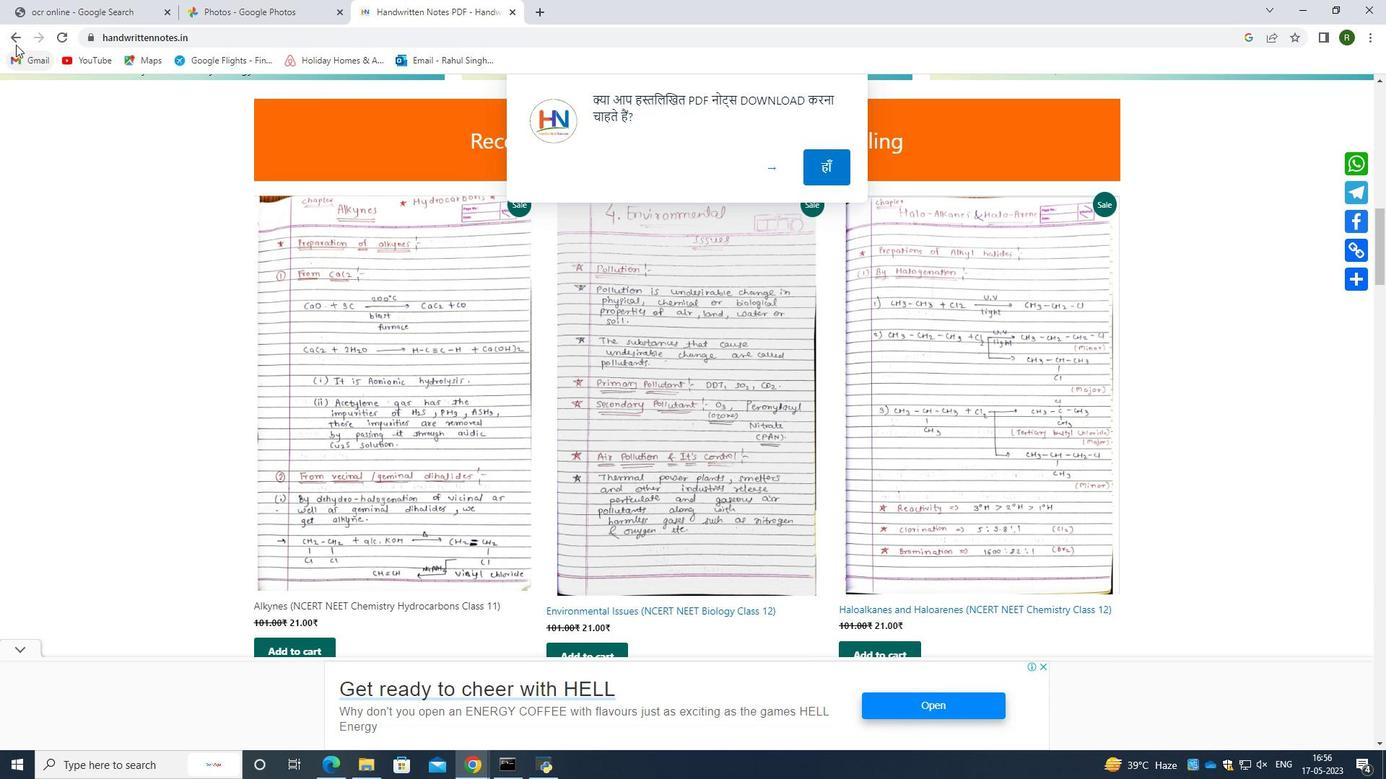 
Action: Mouse pressed left at (15, 40)
Screenshot: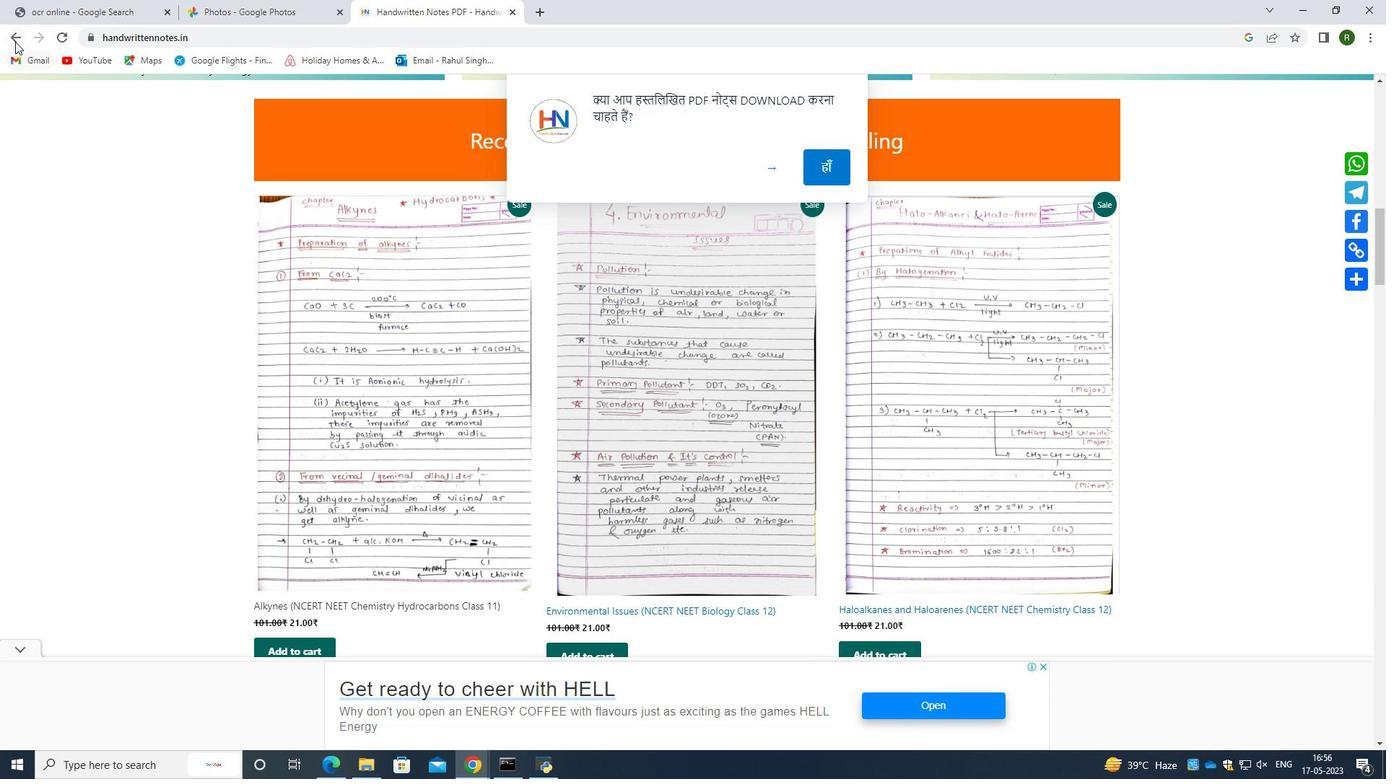 
Action: Mouse moved to (333, 286)
Screenshot: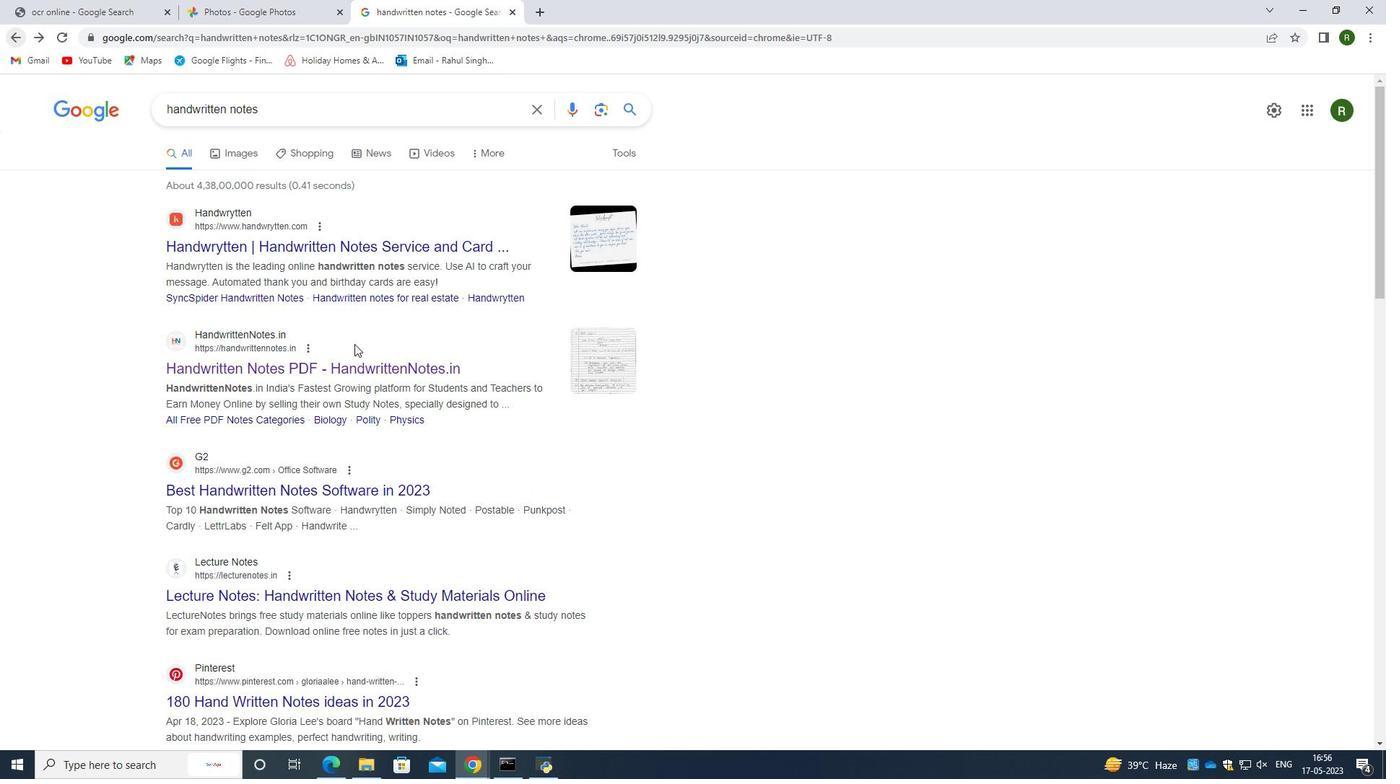 
Action: Mouse scrolled (333, 287) with delta (0, 0)
Screenshot: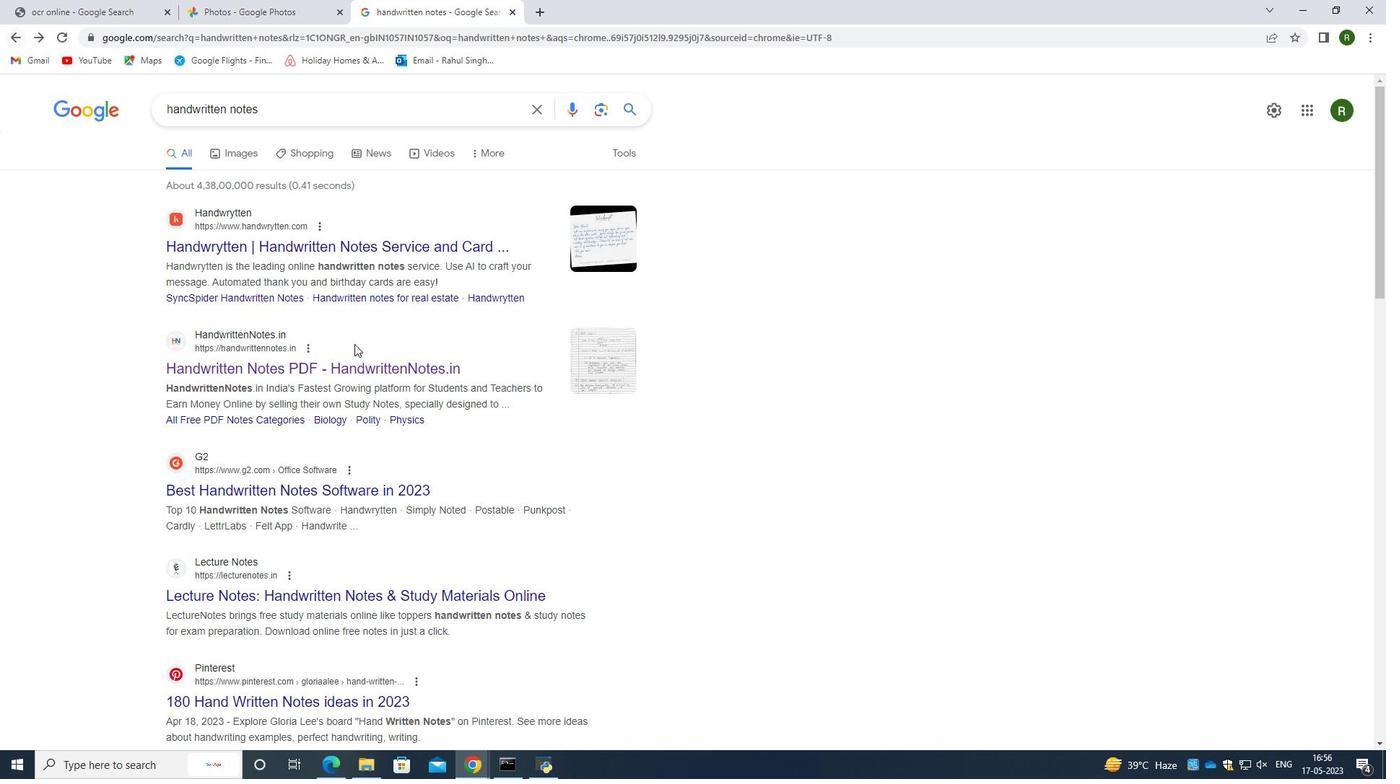 
Action: Mouse moved to (333, 285)
Screenshot: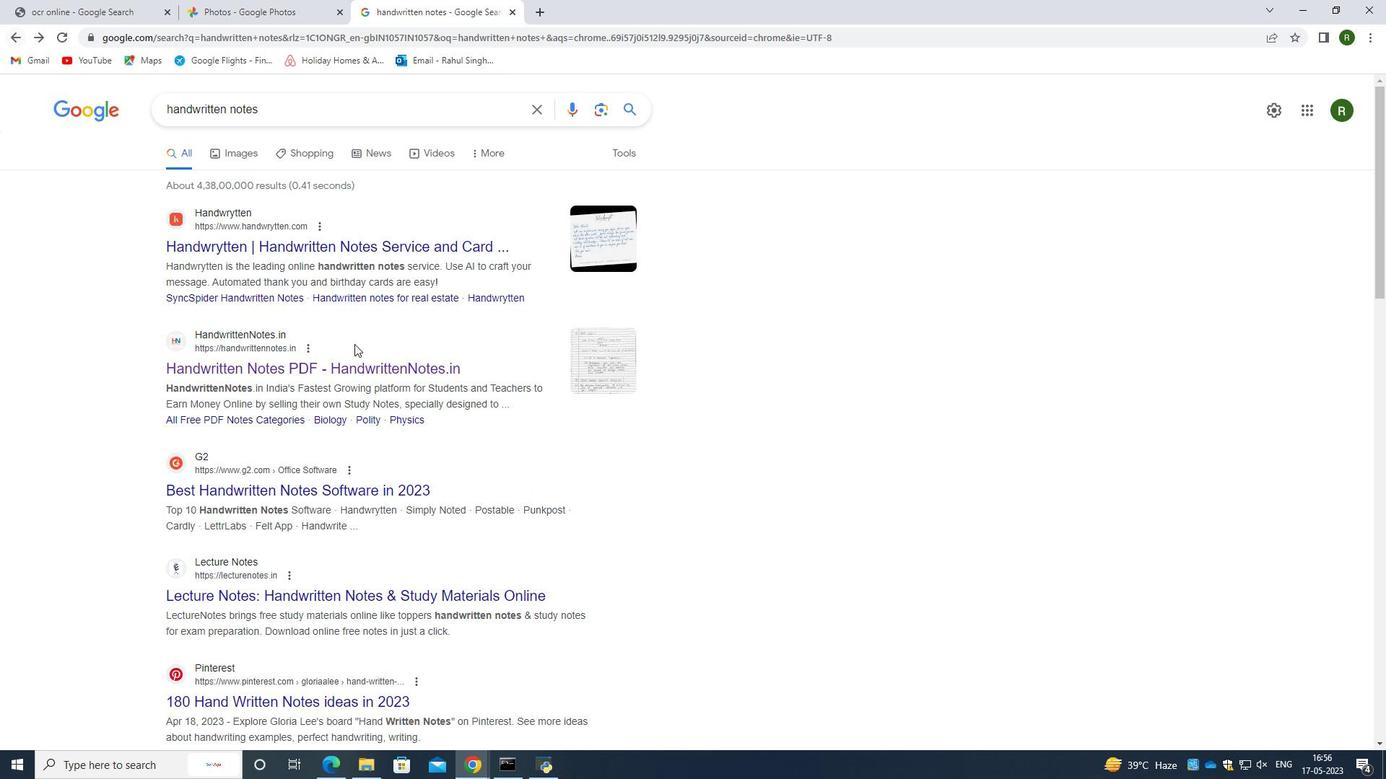 
Action: Mouse scrolled (333, 286) with delta (0, 0)
Screenshot: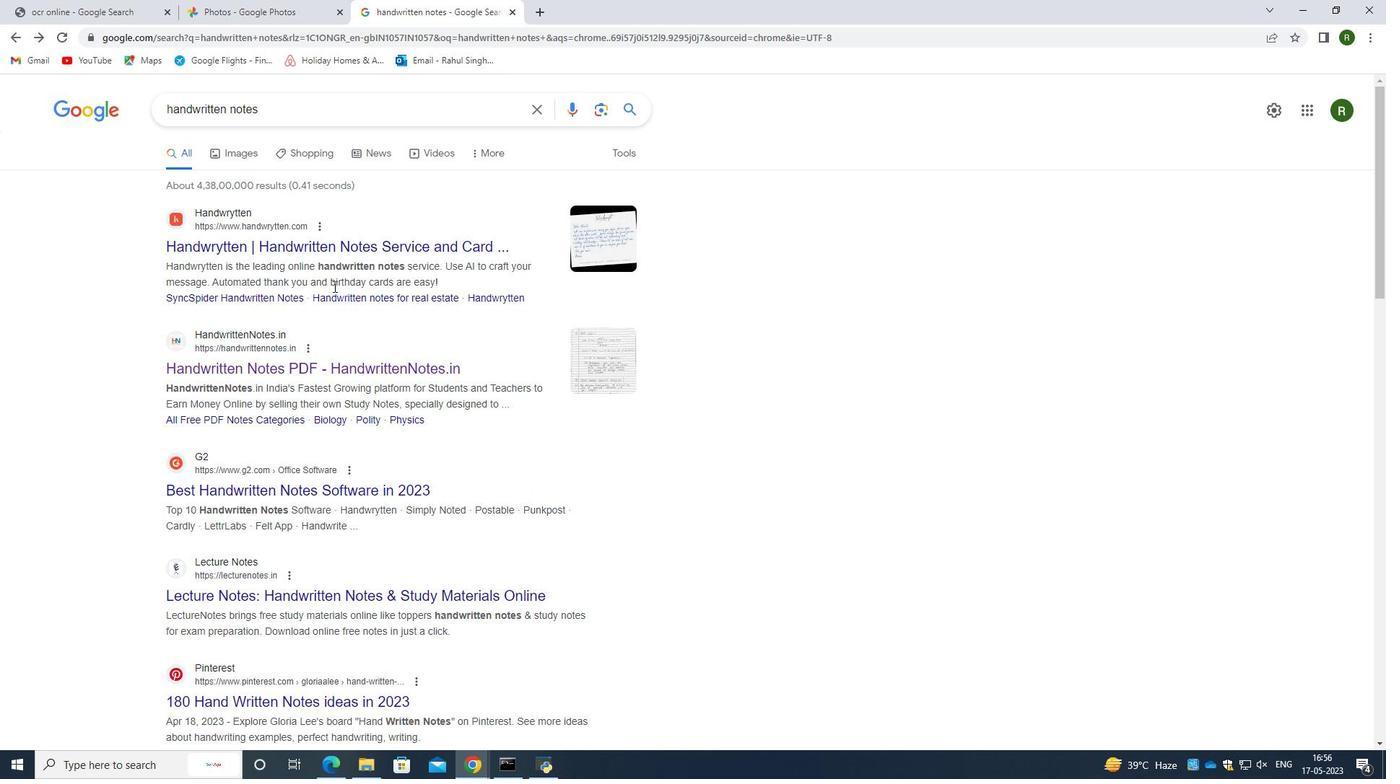 
Action: Mouse moved to (241, 166)
Screenshot: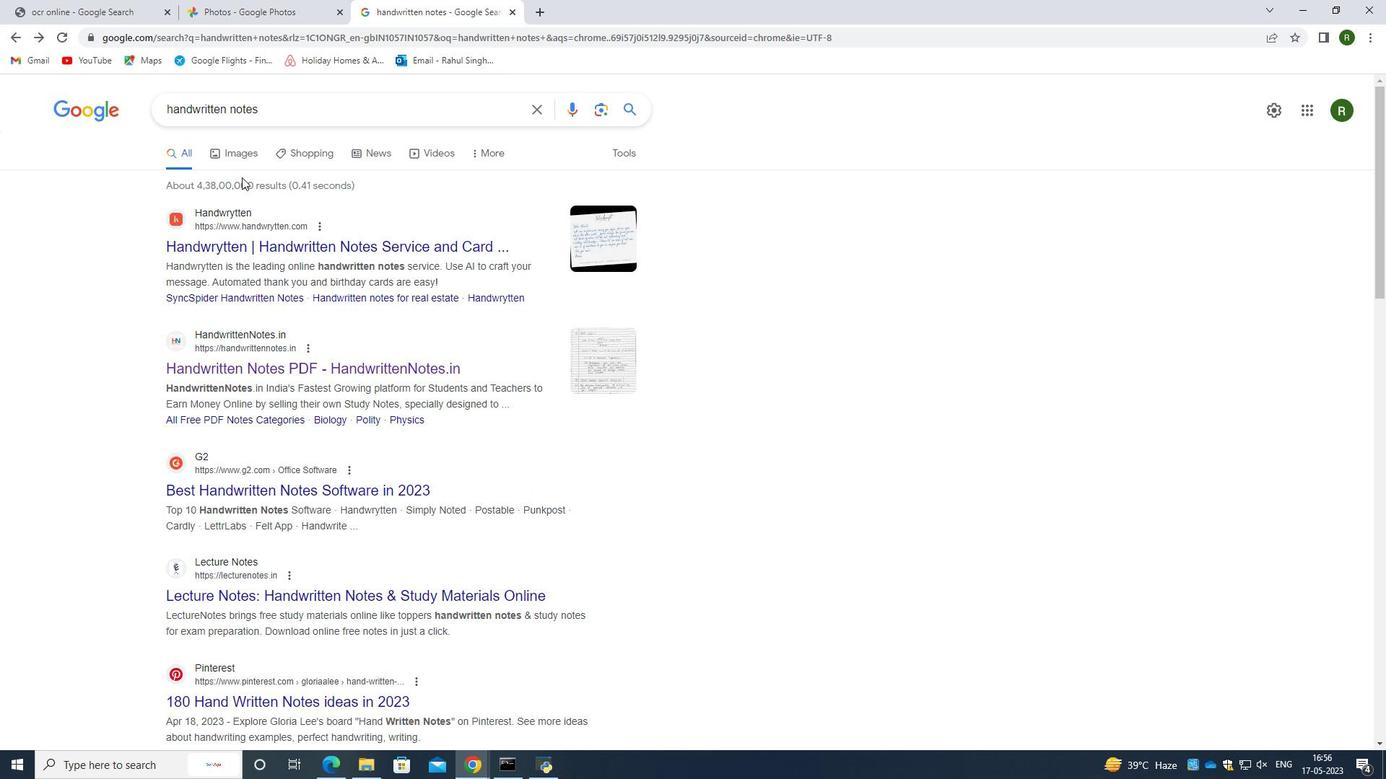 
Action: Mouse pressed left at (241, 166)
Screenshot: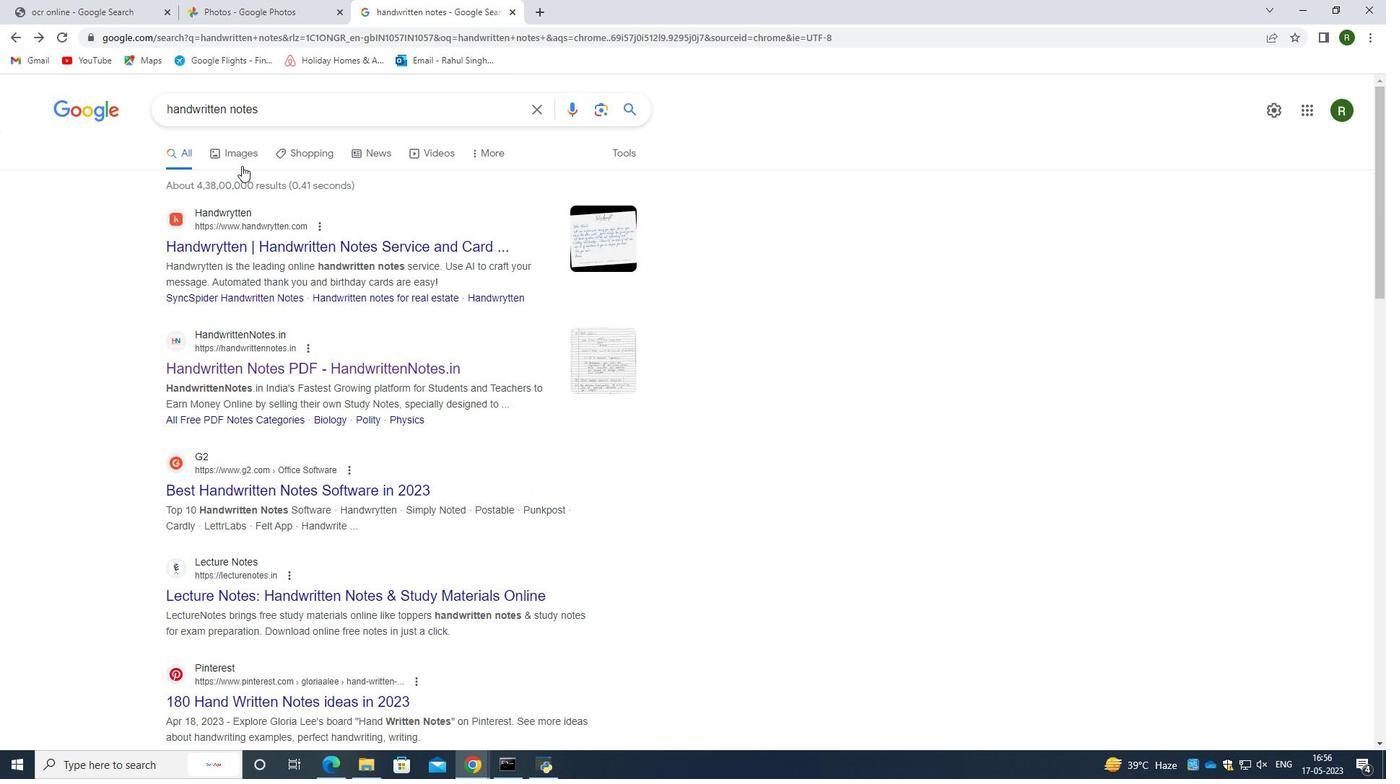 
Action: Mouse moved to (557, 481)
Screenshot: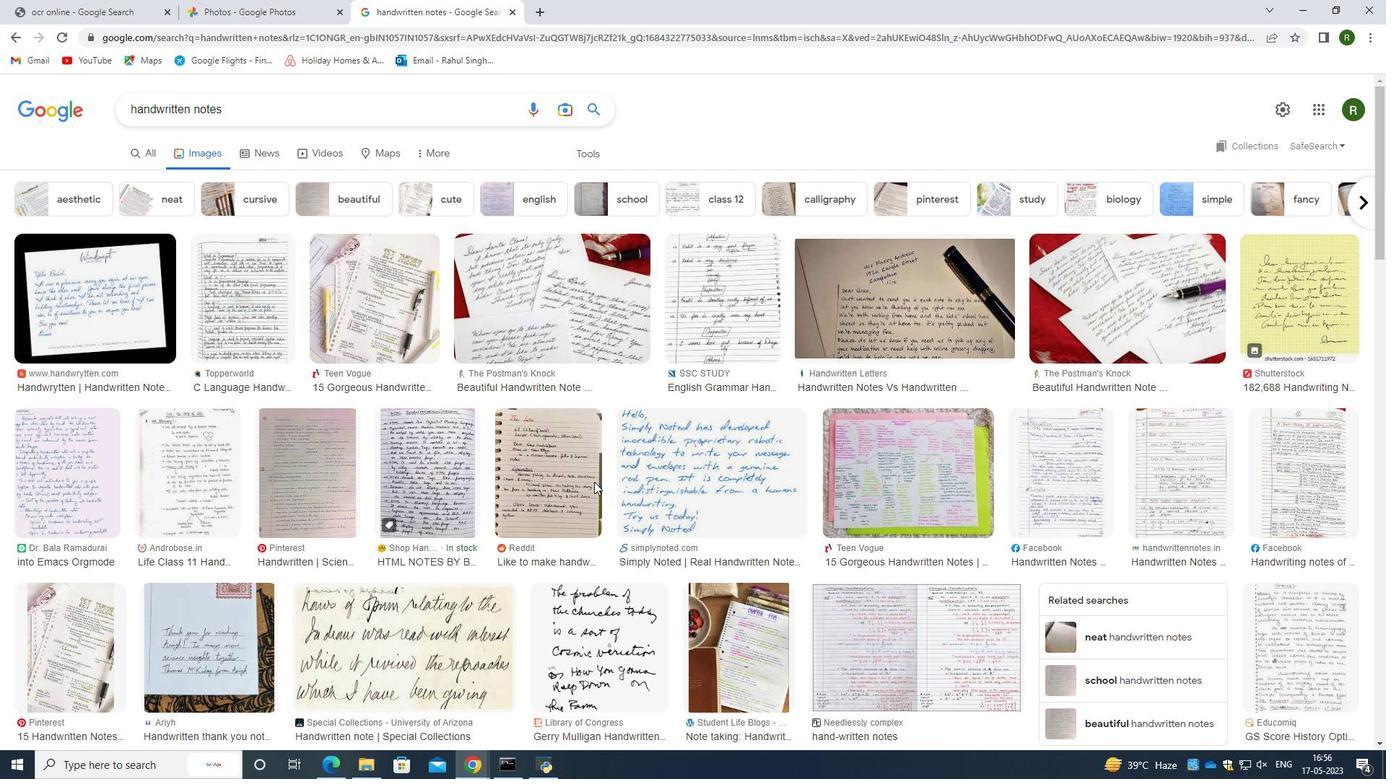 
Action: Mouse pressed left at (557, 481)
Screenshot: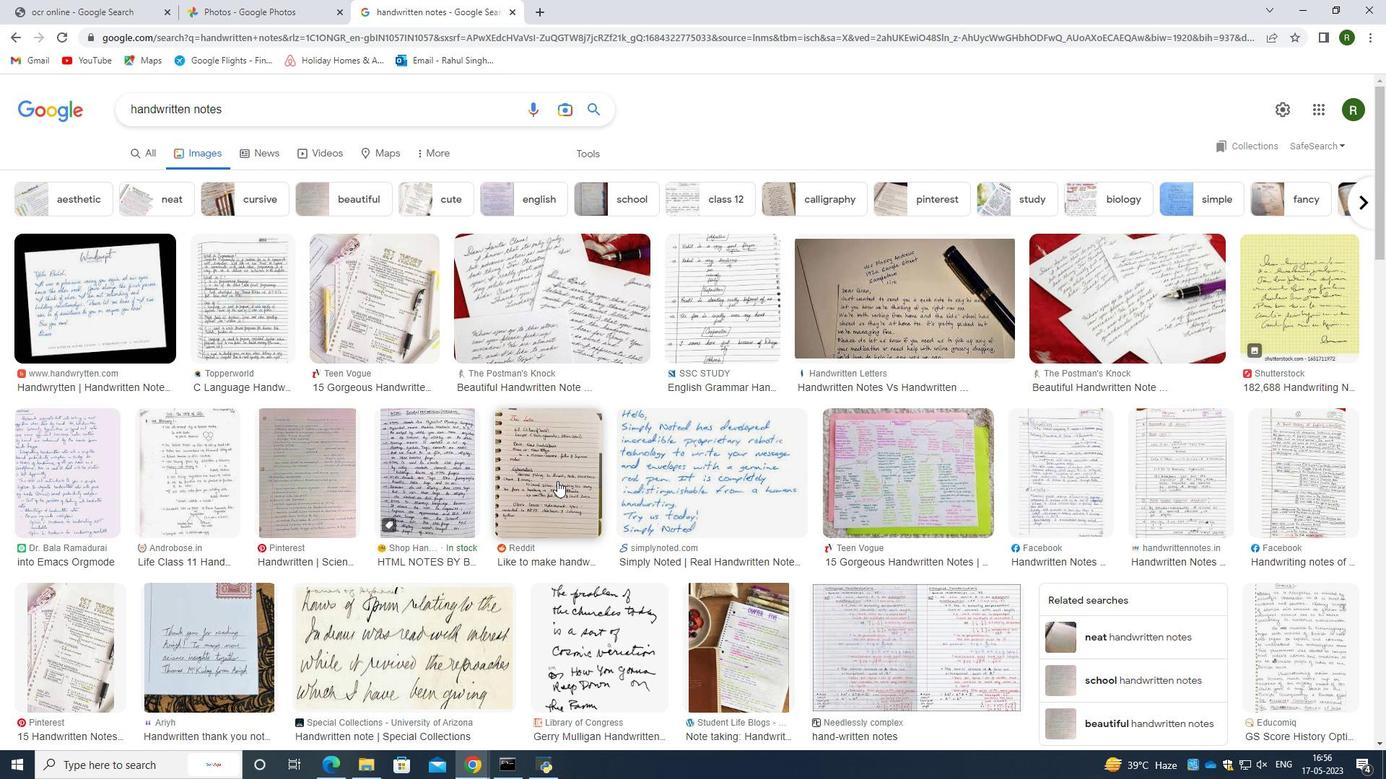 
Action: Mouse moved to (1049, 382)
Screenshot: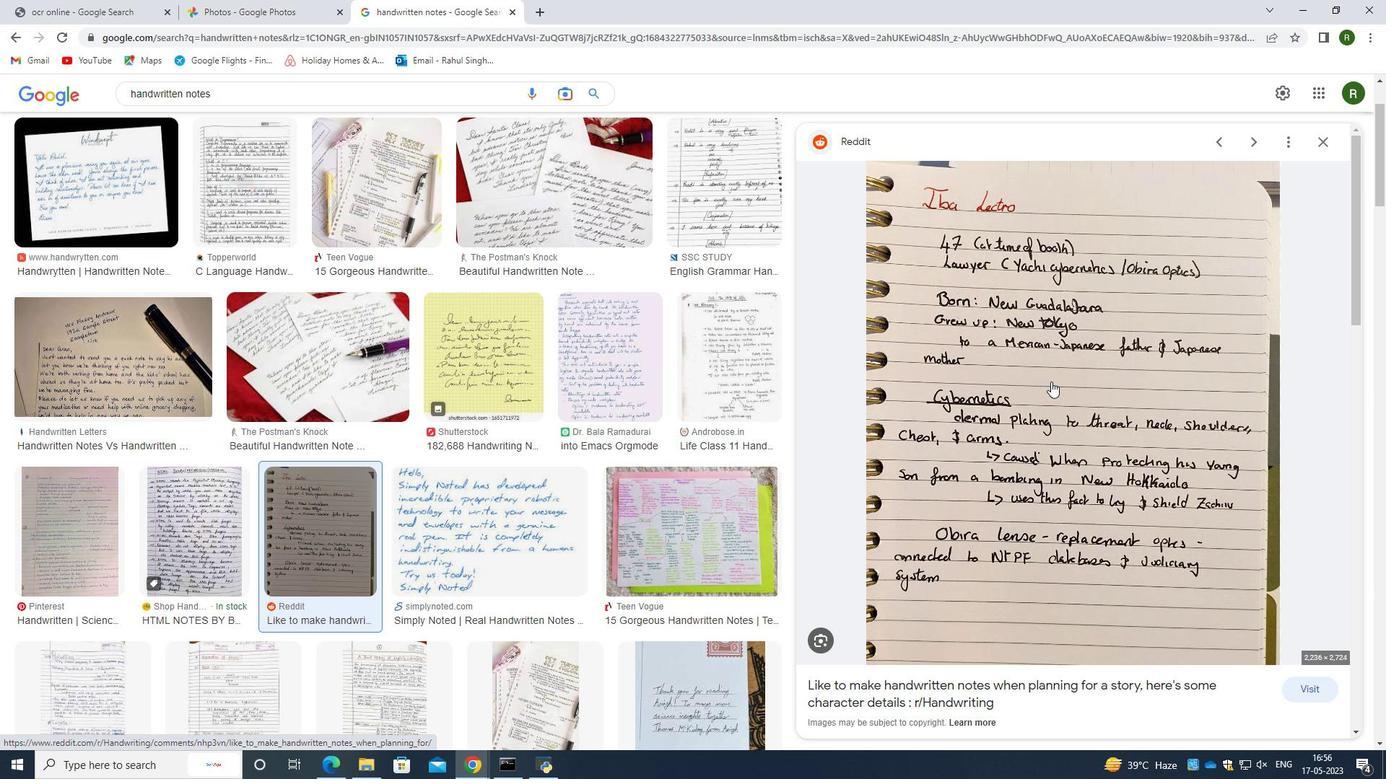 
Action: Mouse pressed right at (1049, 382)
Screenshot: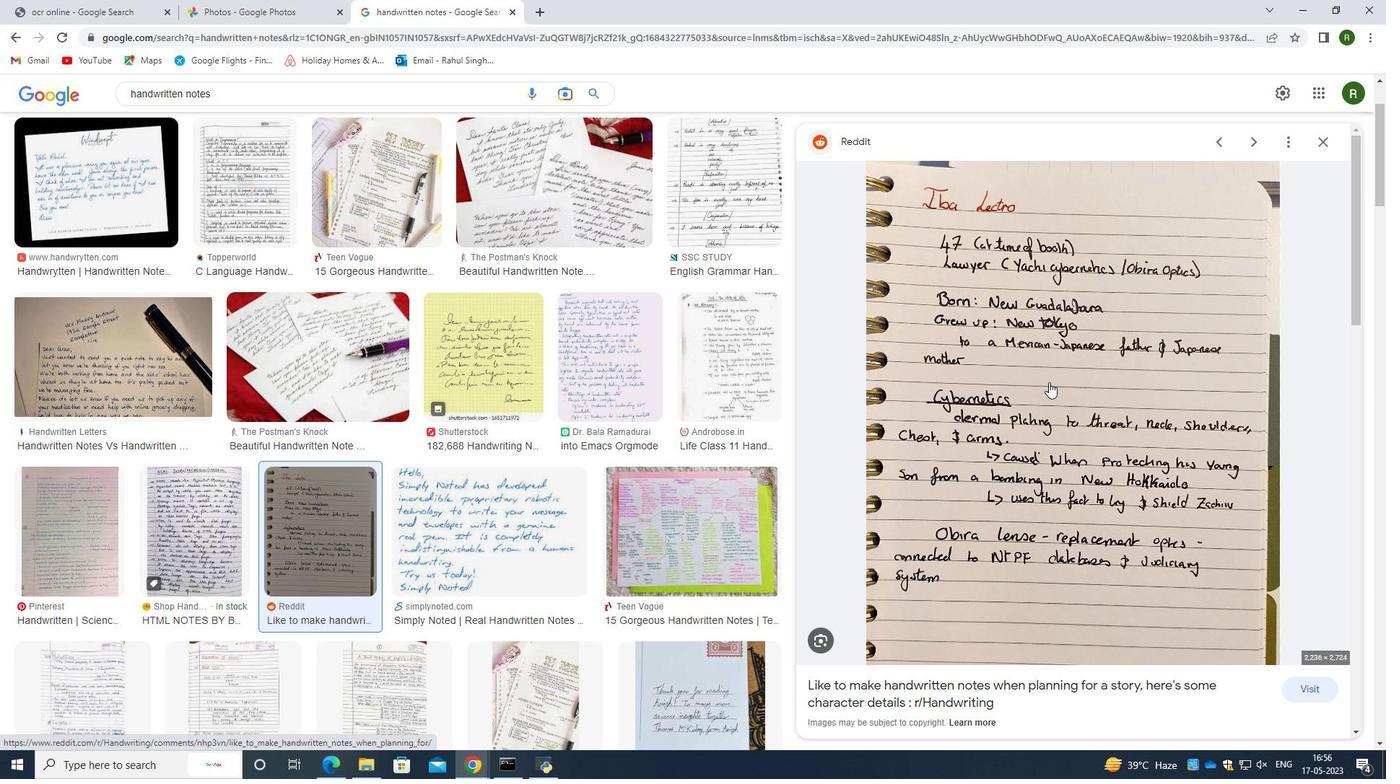 
Action: Mouse moved to (501, 552)
Screenshot: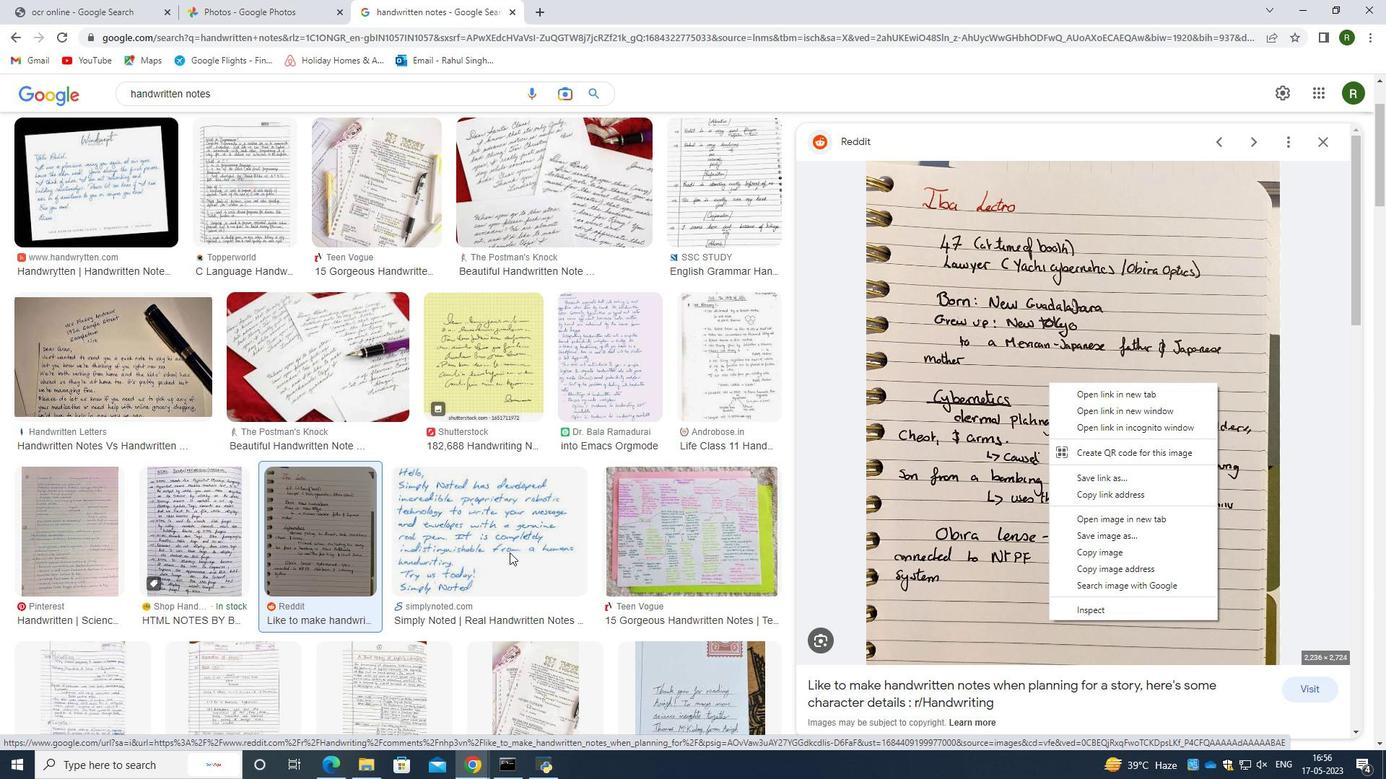 
Action: Mouse pressed left at (501, 552)
Screenshot: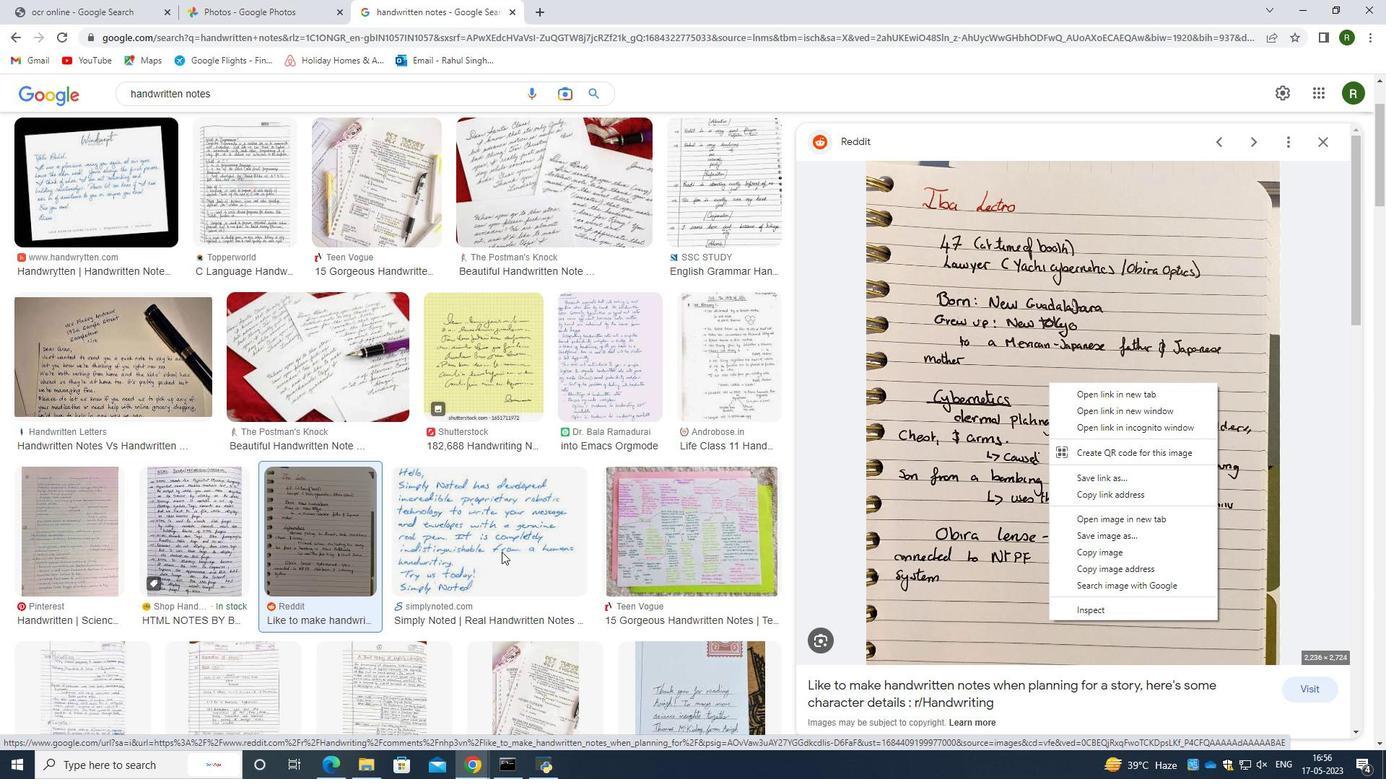 
Action: Mouse moved to (431, 381)
Screenshot: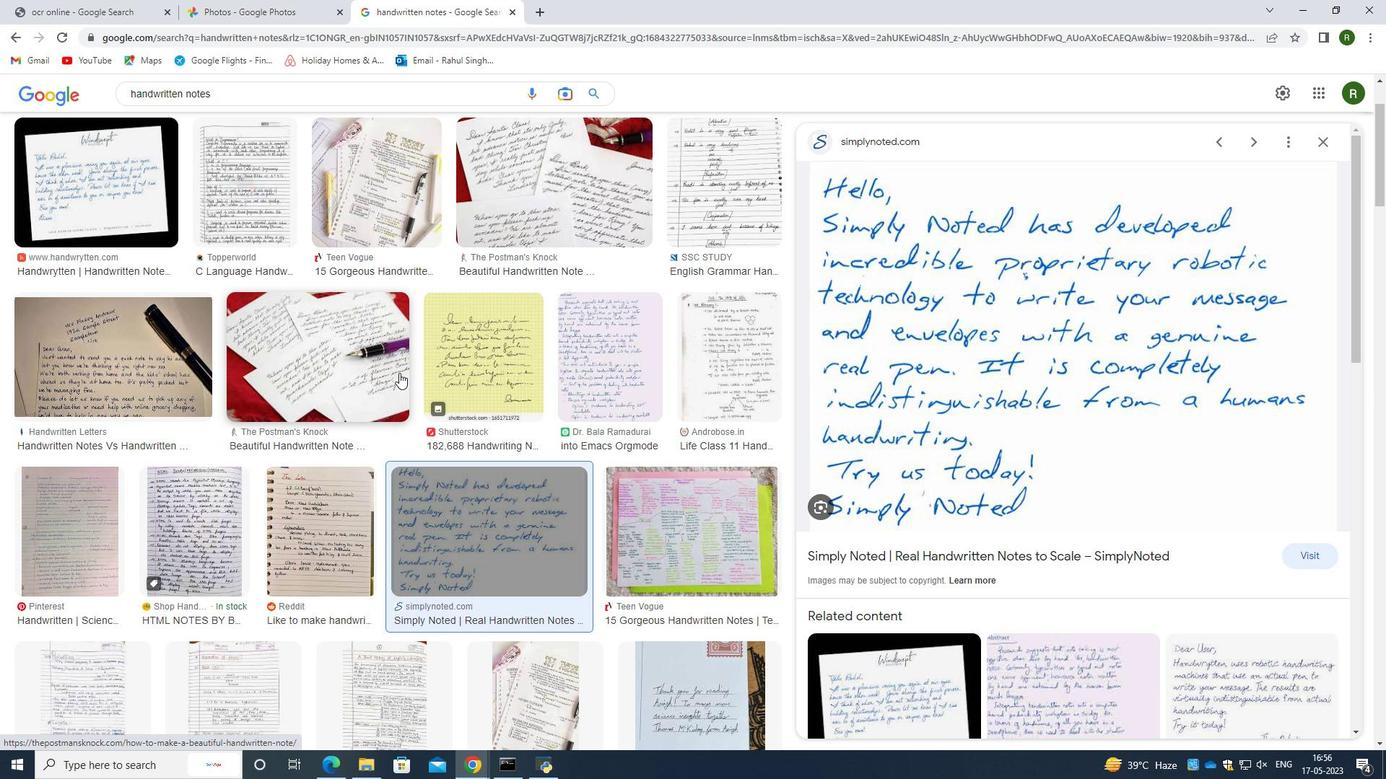 
Action: Mouse scrolled (431, 380) with delta (0, 0)
Screenshot: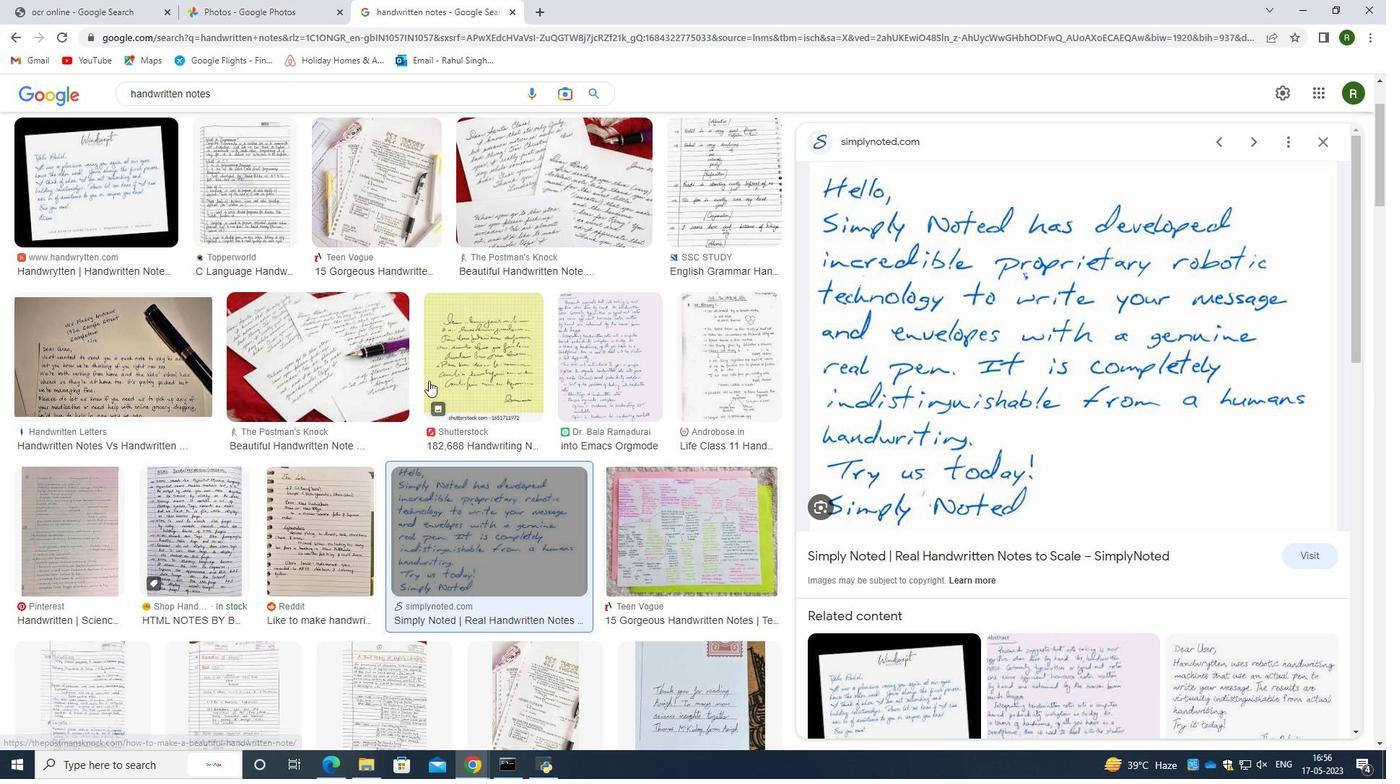 
Action: Mouse scrolled (431, 380) with delta (0, 0)
Screenshot: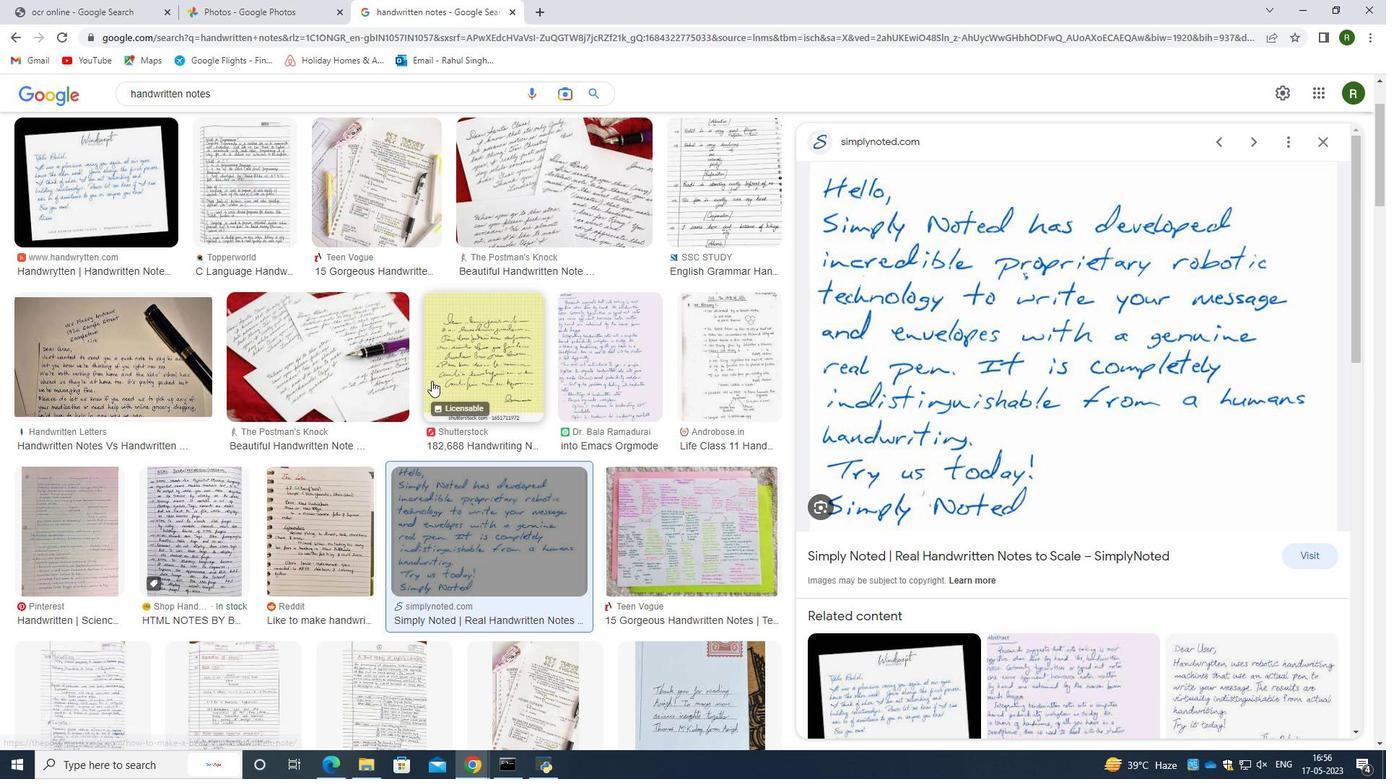 
Action: Mouse moved to (509, 577)
Screenshot: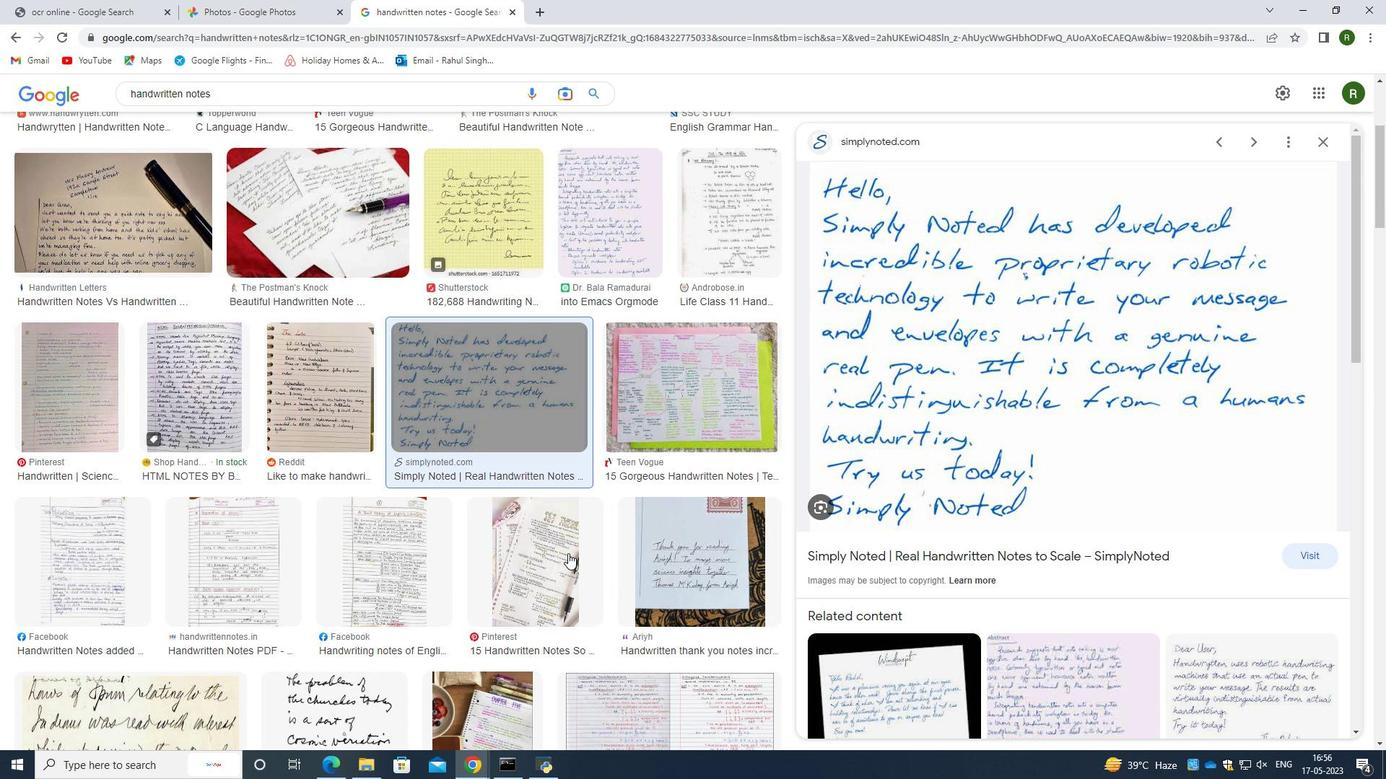 
Action: Mouse pressed left at (509, 577)
Screenshot: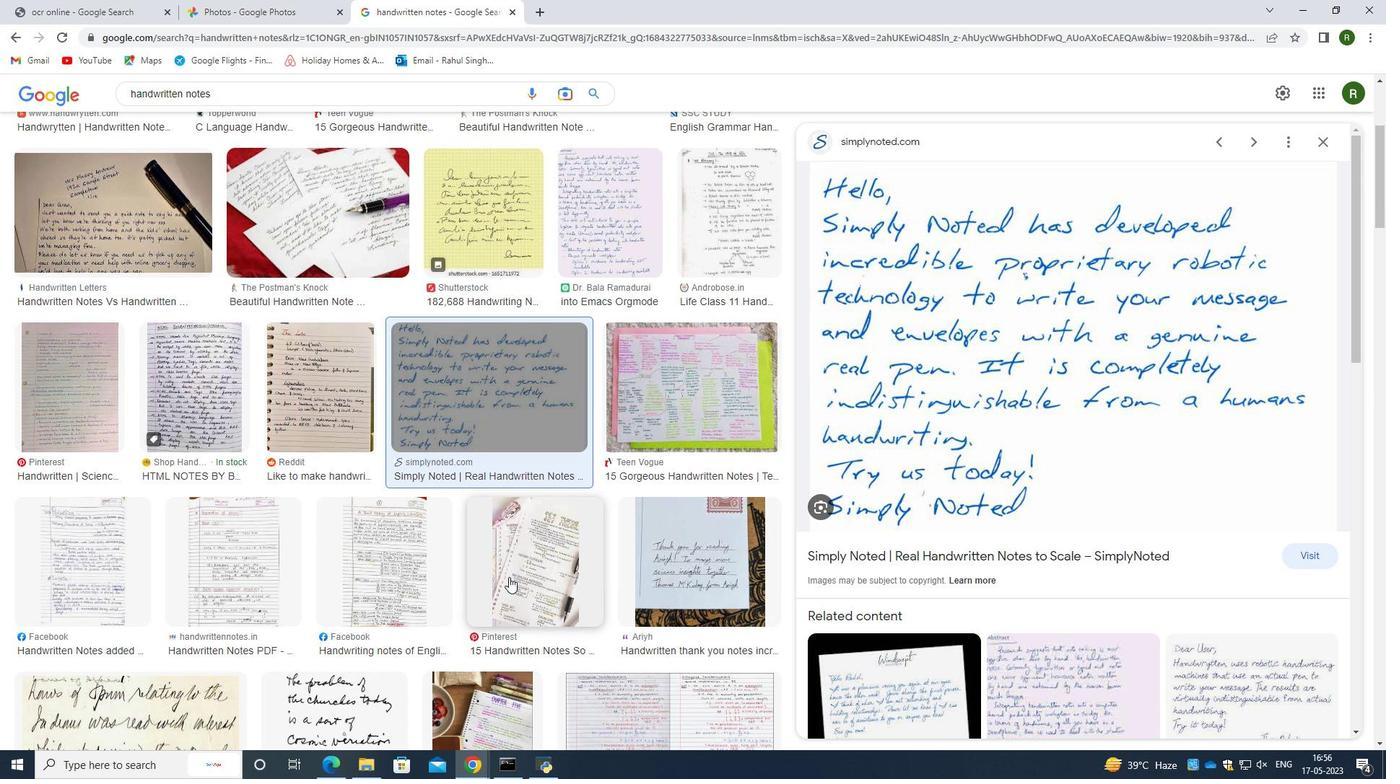 
Action: Mouse moved to (544, 400)
Screenshot: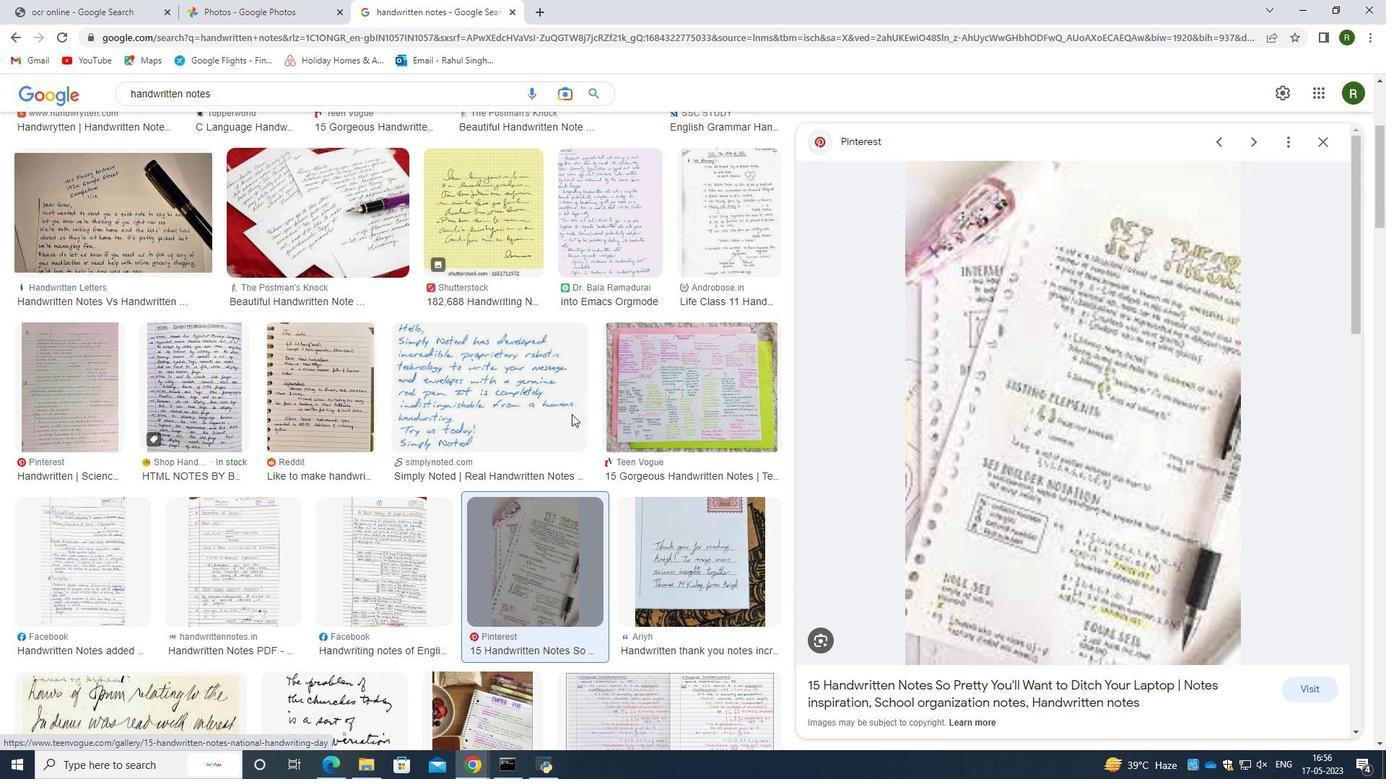 
Action: Mouse scrolled (544, 399) with delta (0, 0)
Screenshot: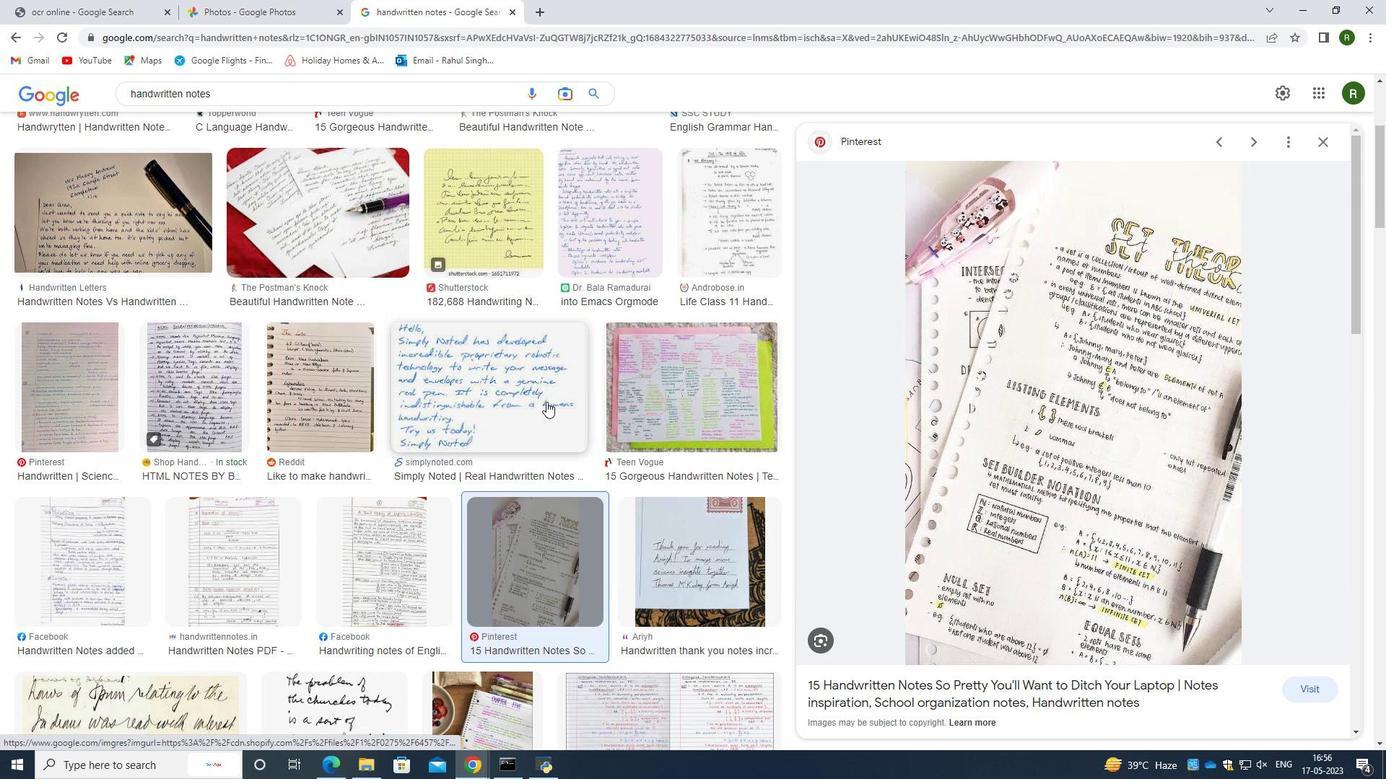 
Action: Mouse scrolled (544, 399) with delta (0, 0)
Screenshot: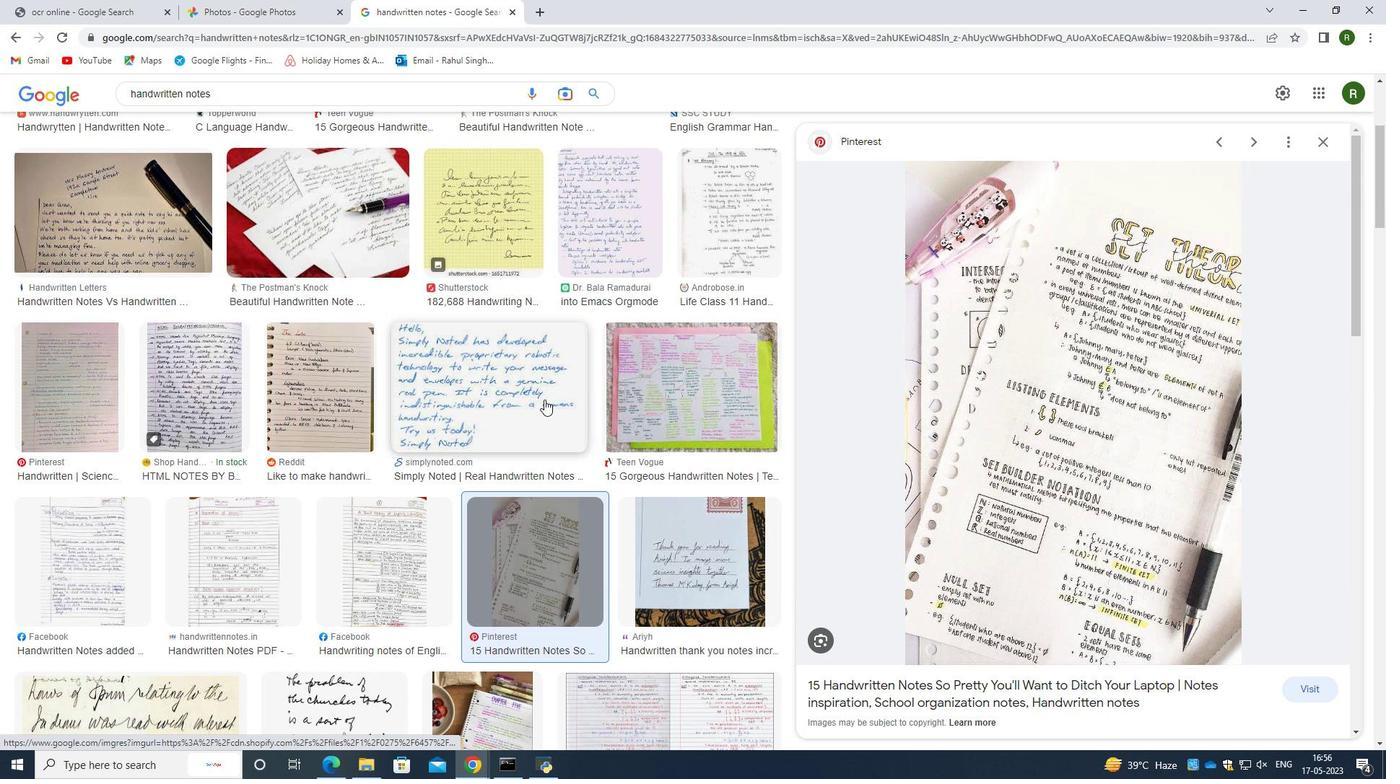 
Action: Mouse scrolled (544, 399) with delta (0, 0)
Screenshot: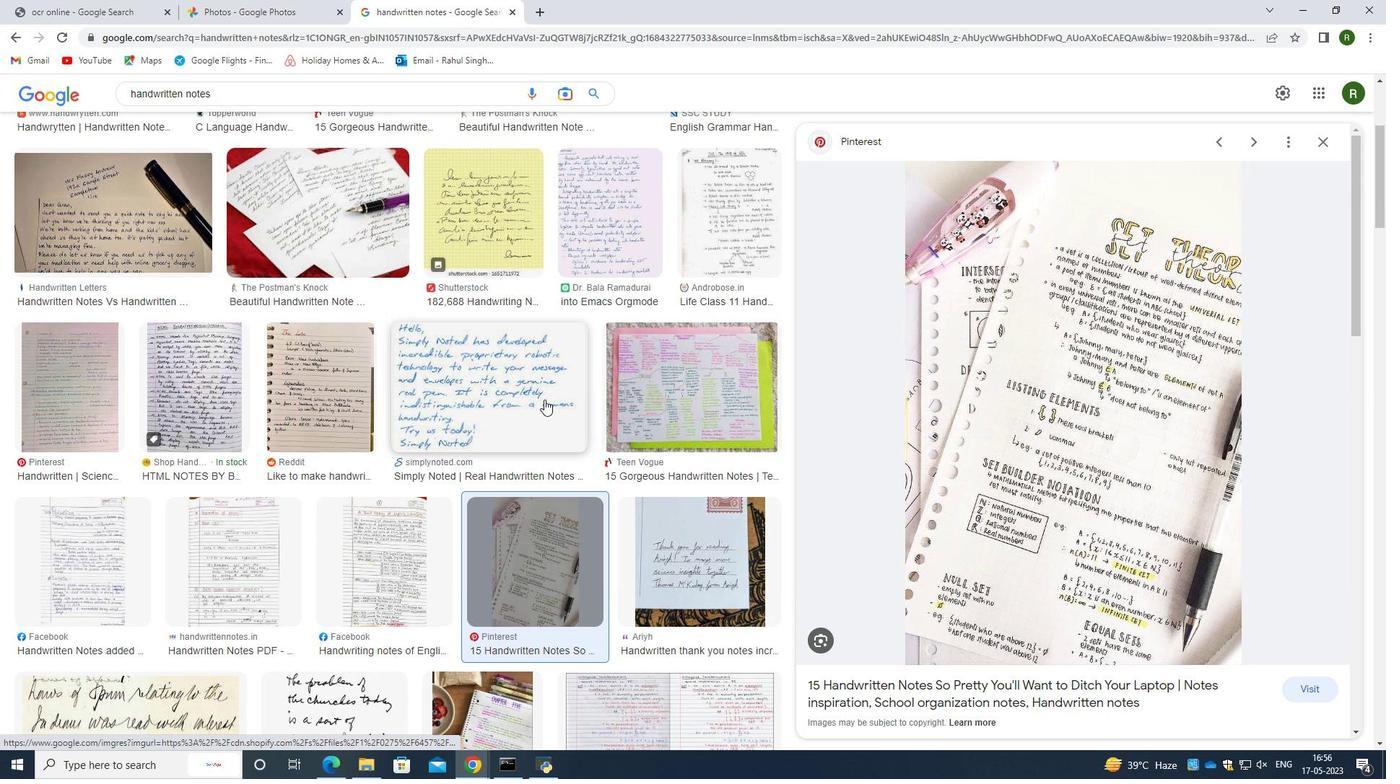 
Action: Mouse moved to (477, 527)
Screenshot: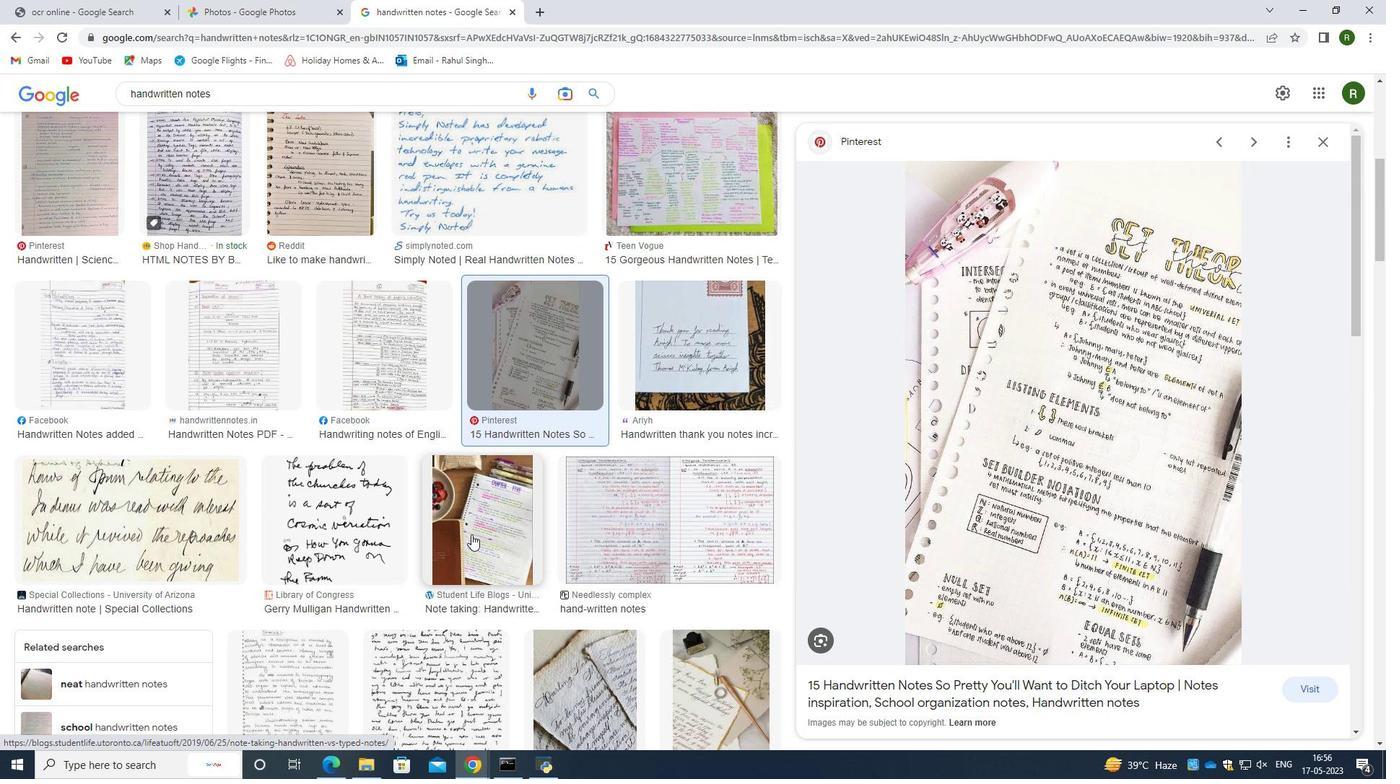 
Action: Mouse pressed left at (477, 527)
Screenshot: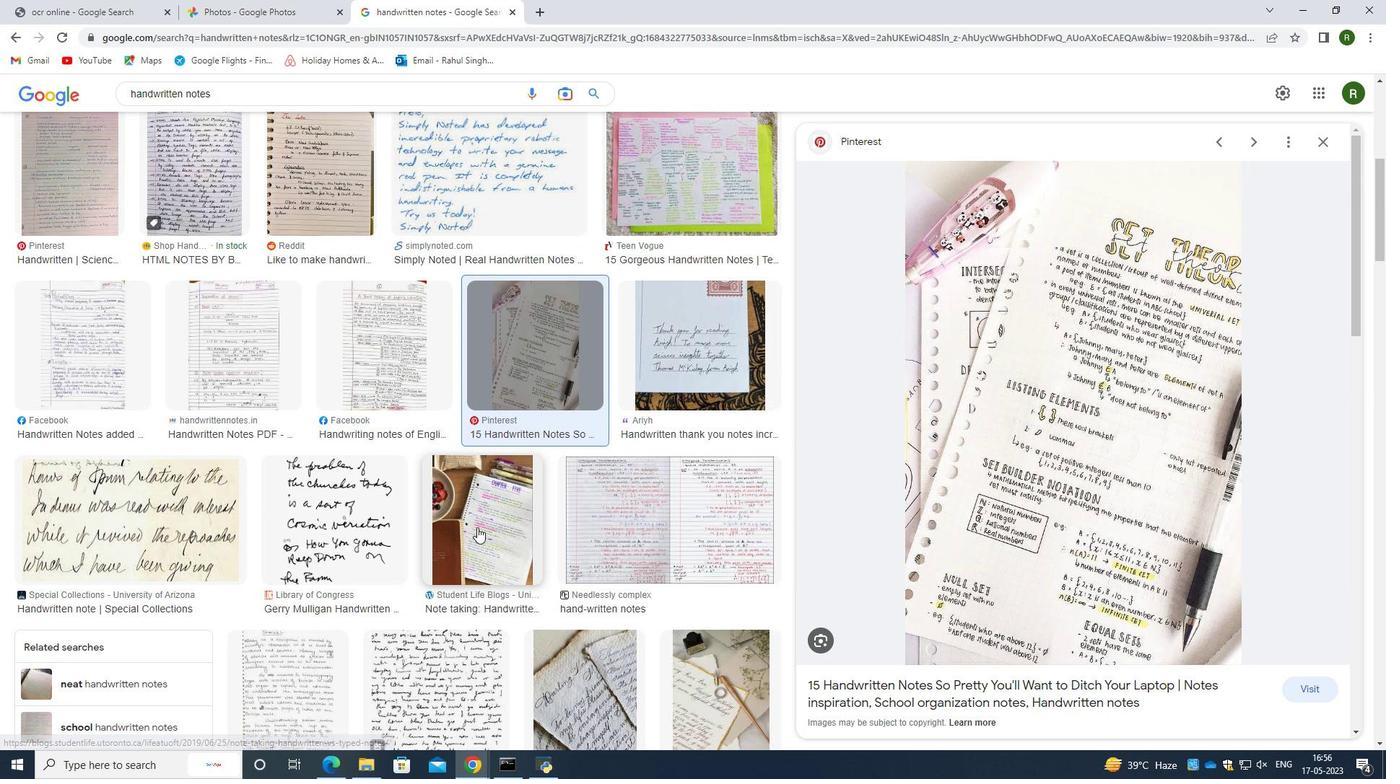 
Action: Mouse moved to (348, 504)
Screenshot: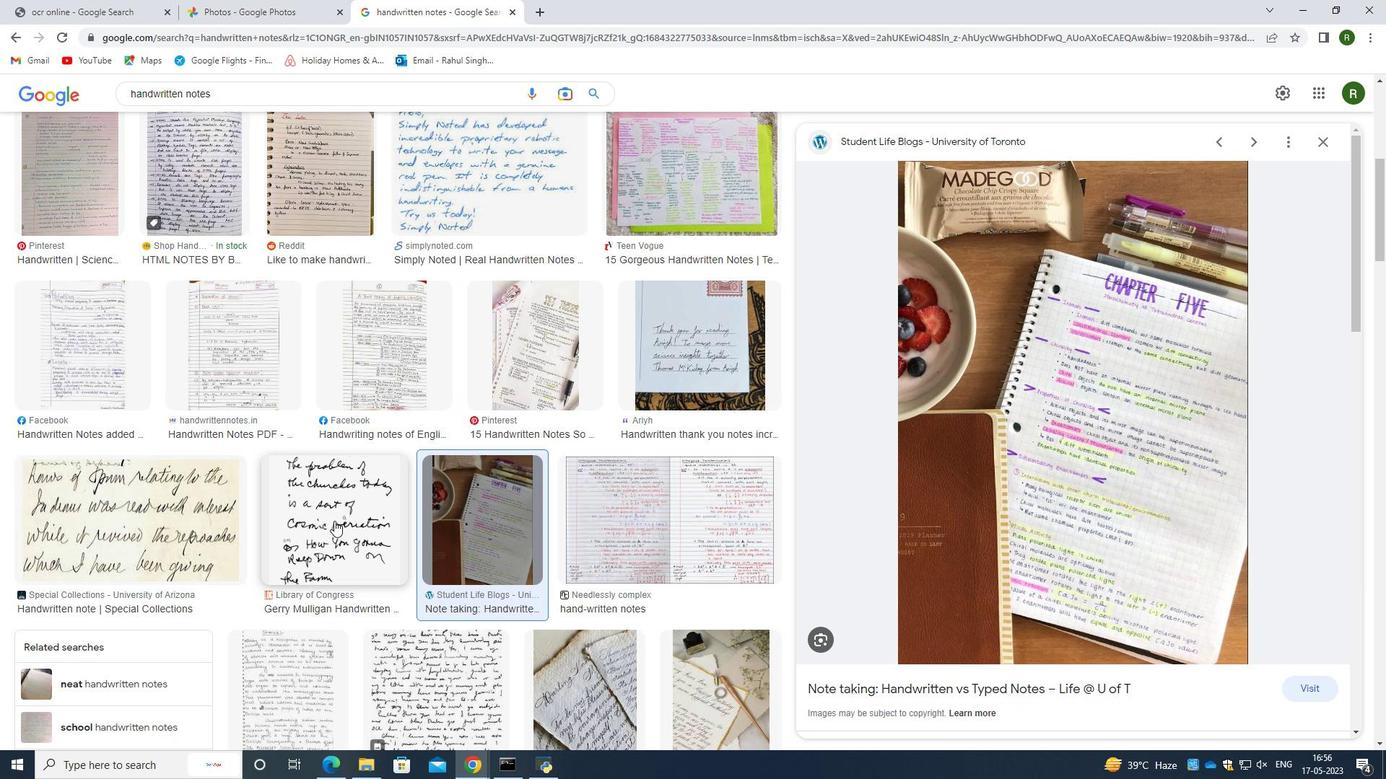 
Action: Mouse scrolled (348, 503) with delta (0, 0)
Screenshot: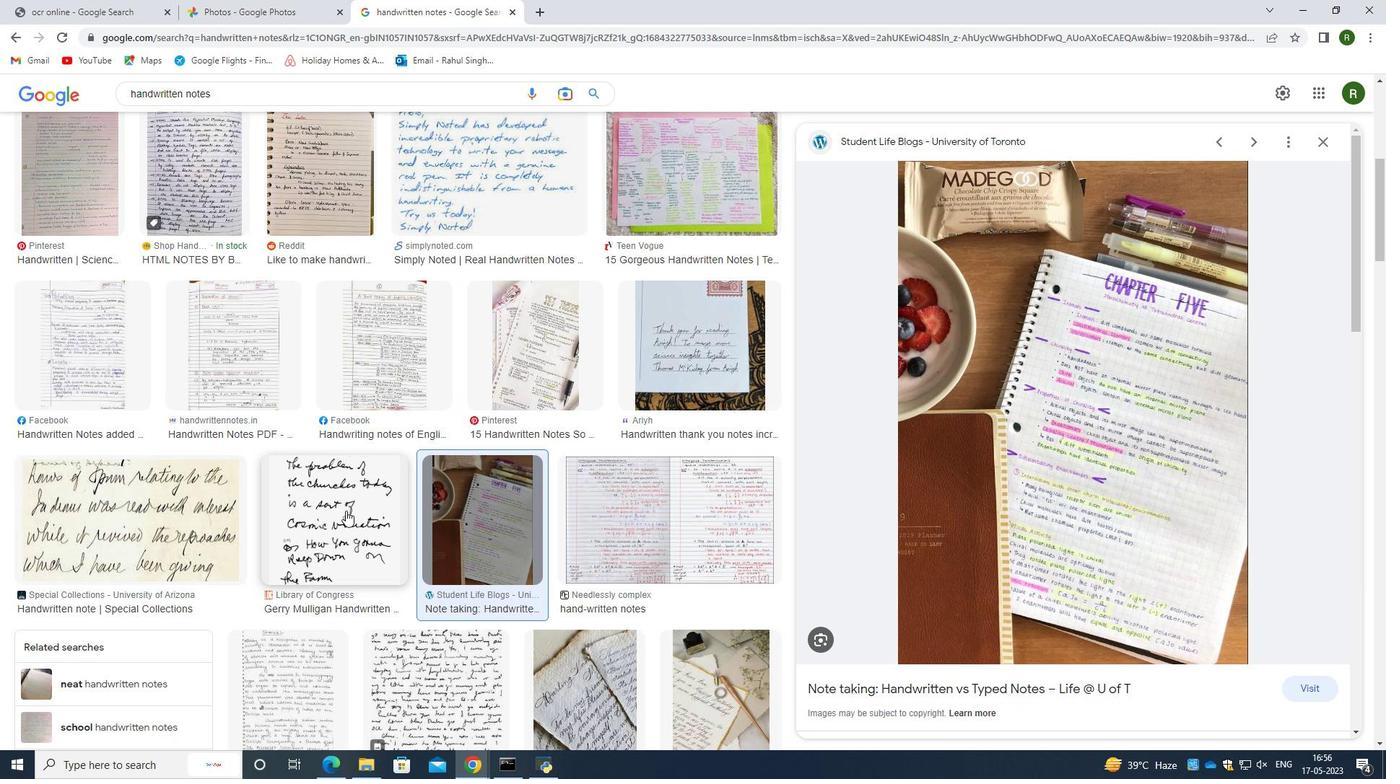 
Action: Mouse scrolled (348, 503) with delta (0, 0)
Screenshot: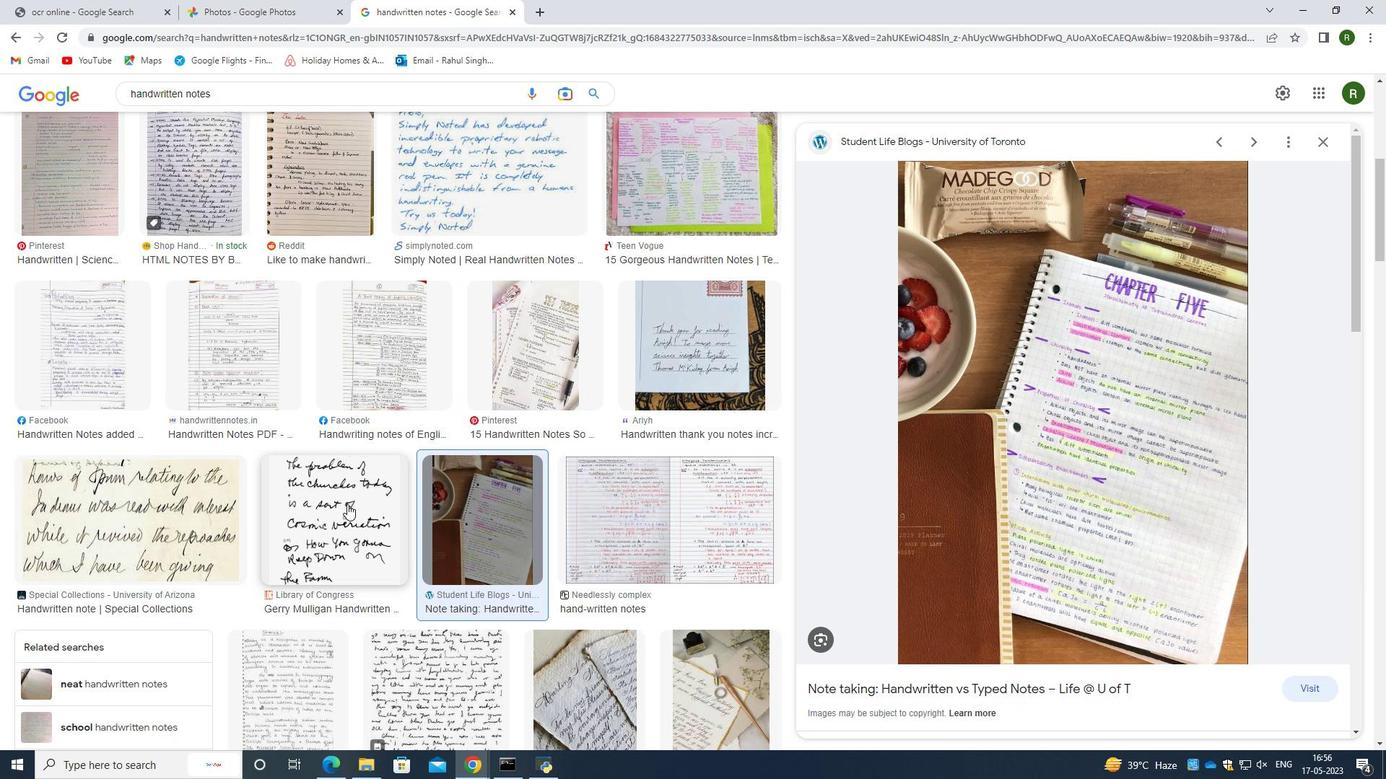 
Action: Mouse scrolled (348, 503) with delta (0, 0)
Screenshot: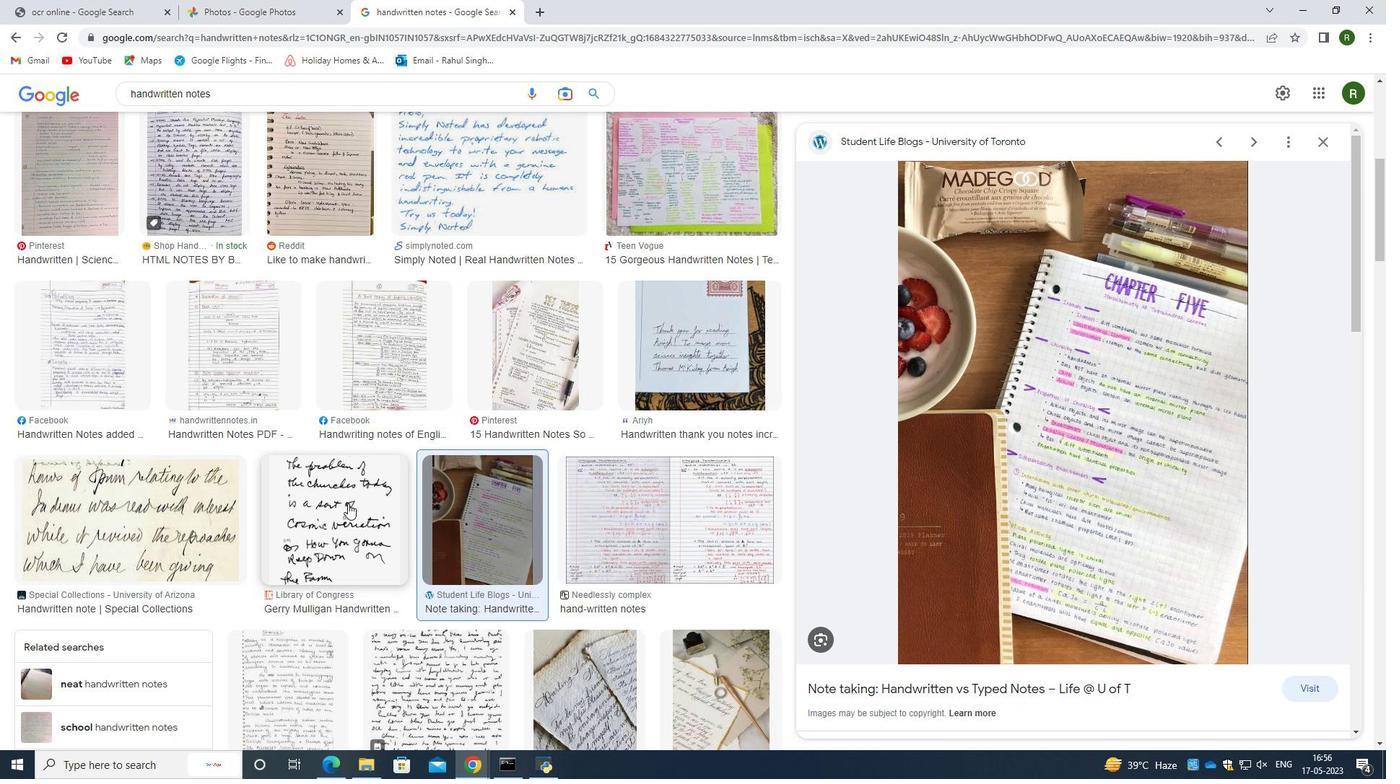 
Action: Mouse scrolled (348, 503) with delta (0, 0)
Screenshot: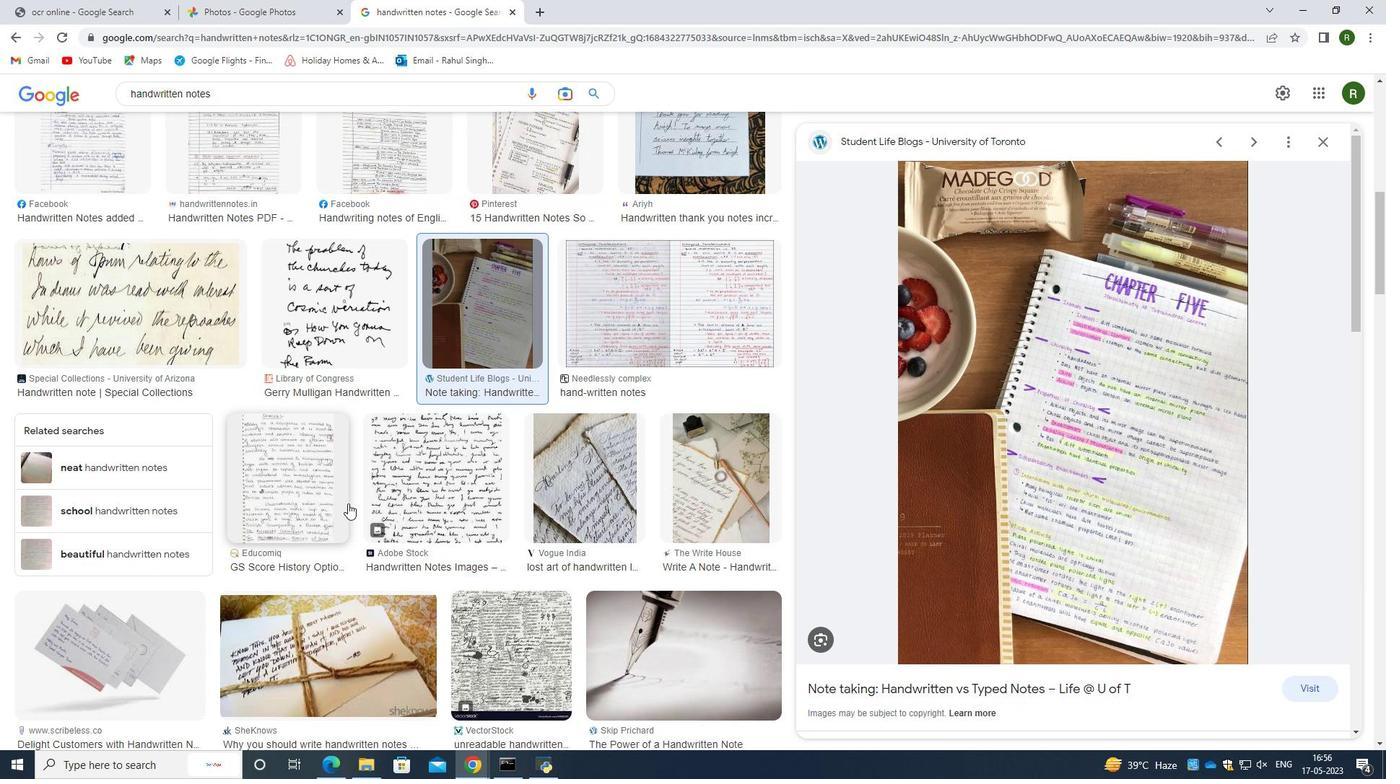 
Action: Mouse moved to (352, 502)
Screenshot: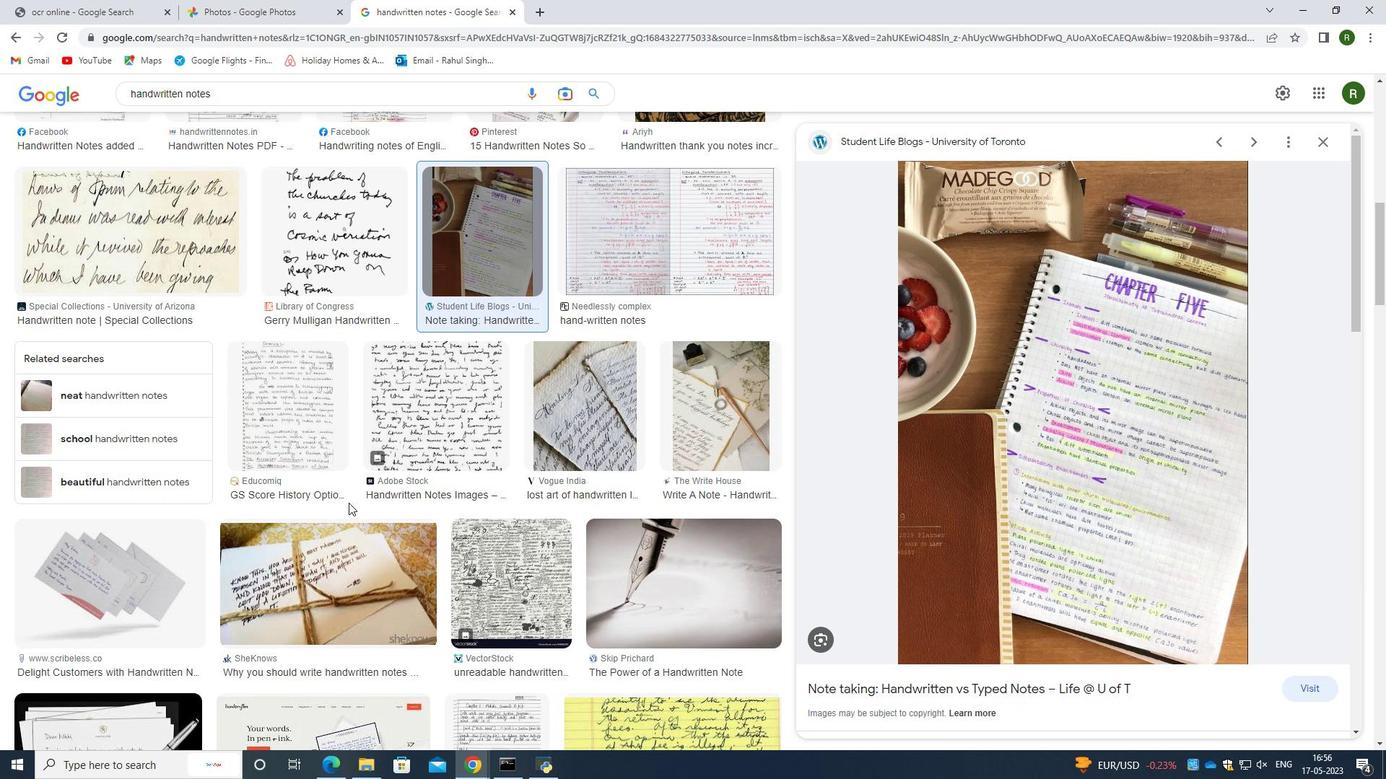 
Action: Mouse scrolled (352, 501) with delta (0, 0)
Screenshot: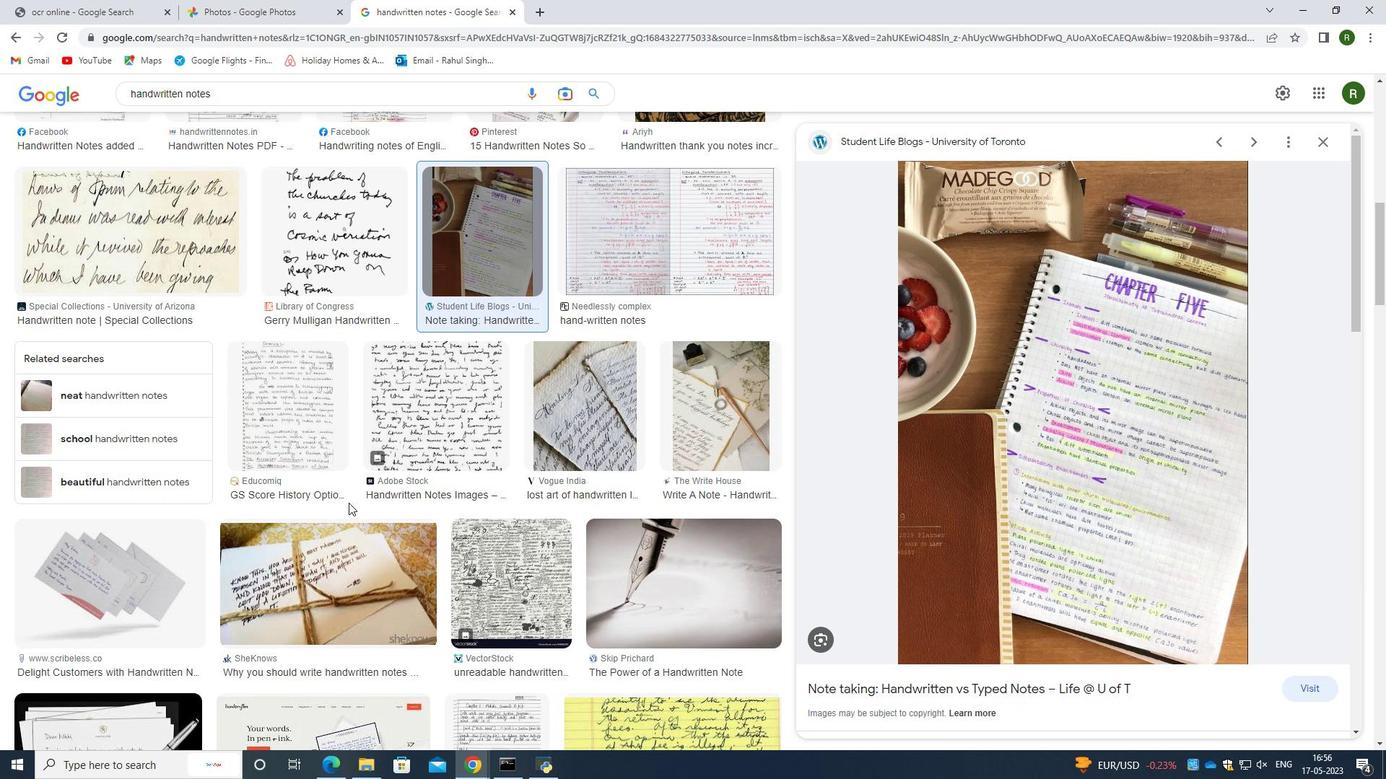 
Action: Mouse moved to (372, 507)
Screenshot: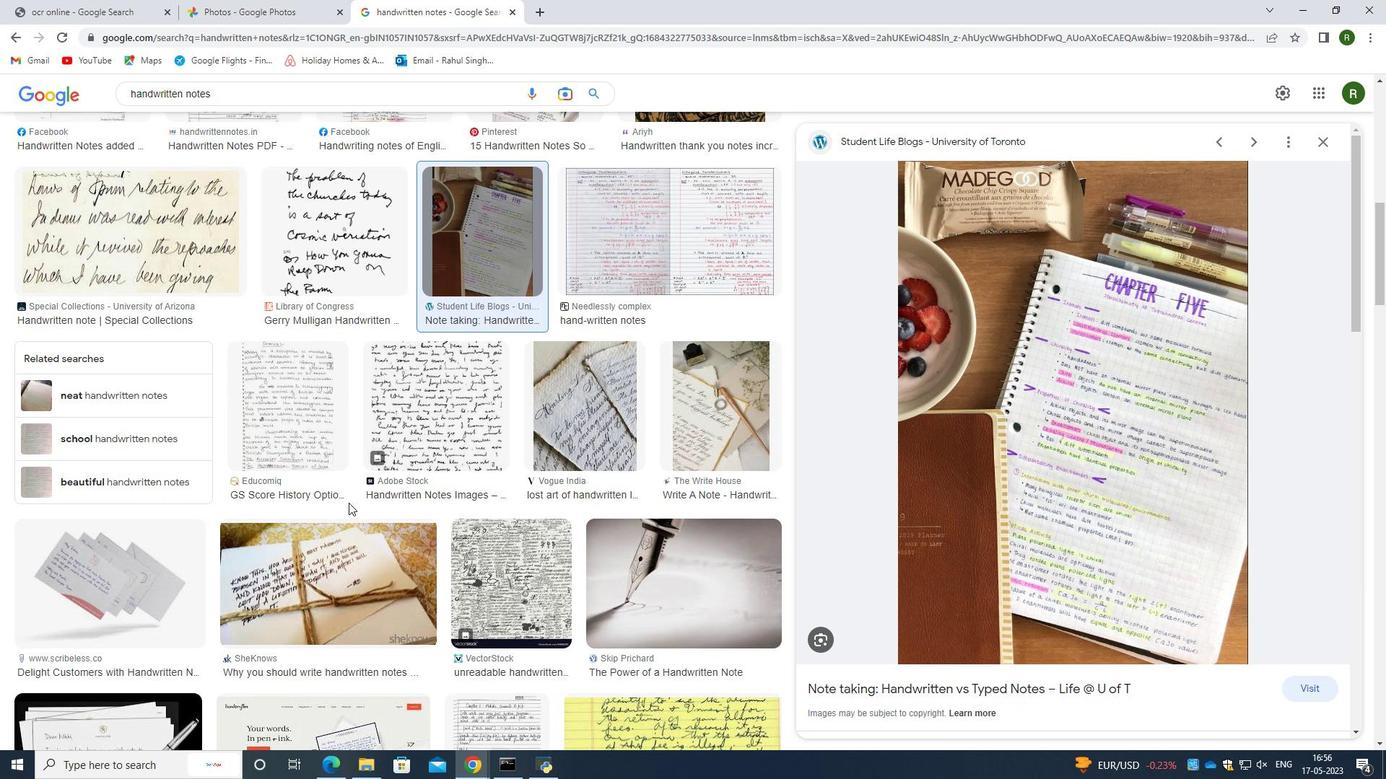 
Action: Mouse scrolled (372, 506) with delta (0, 0)
Screenshot: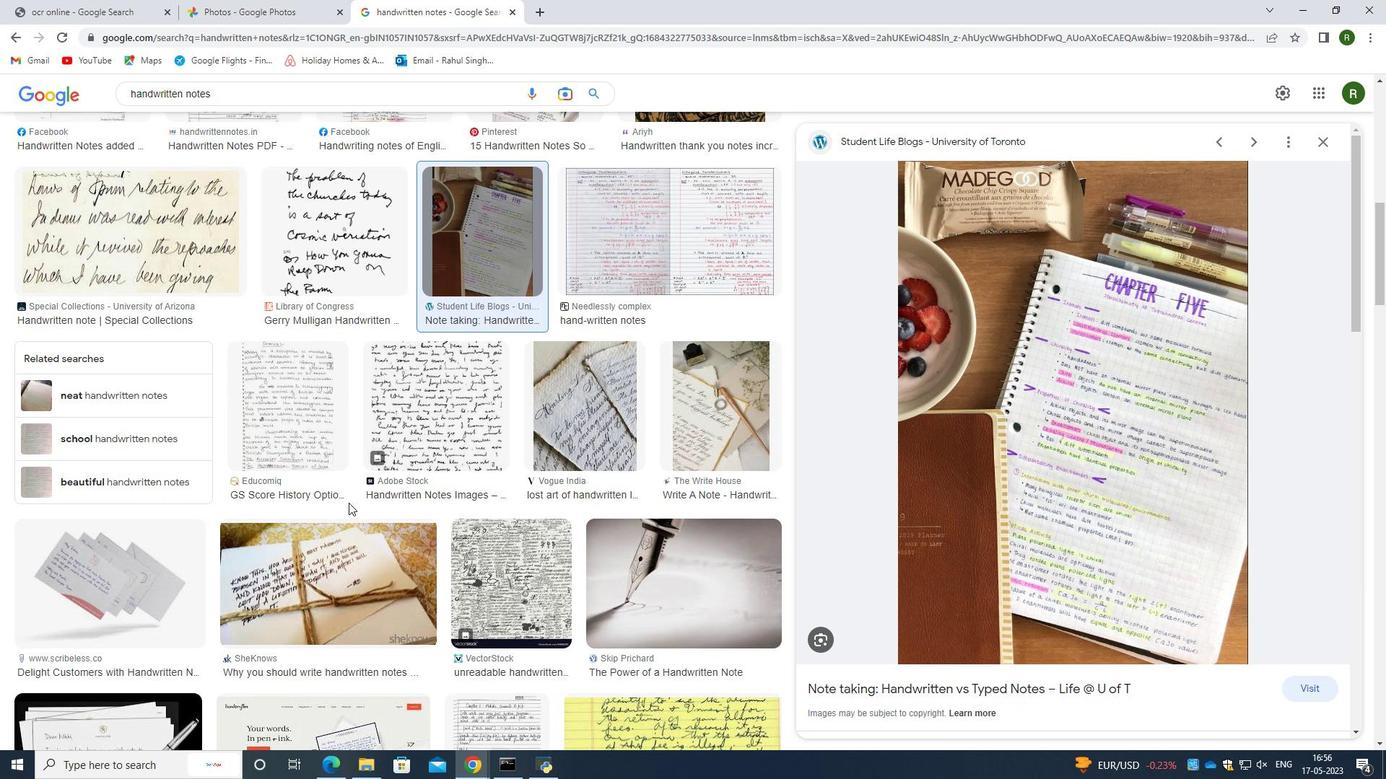 
Action: Mouse moved to (379, 509)
Screenshot: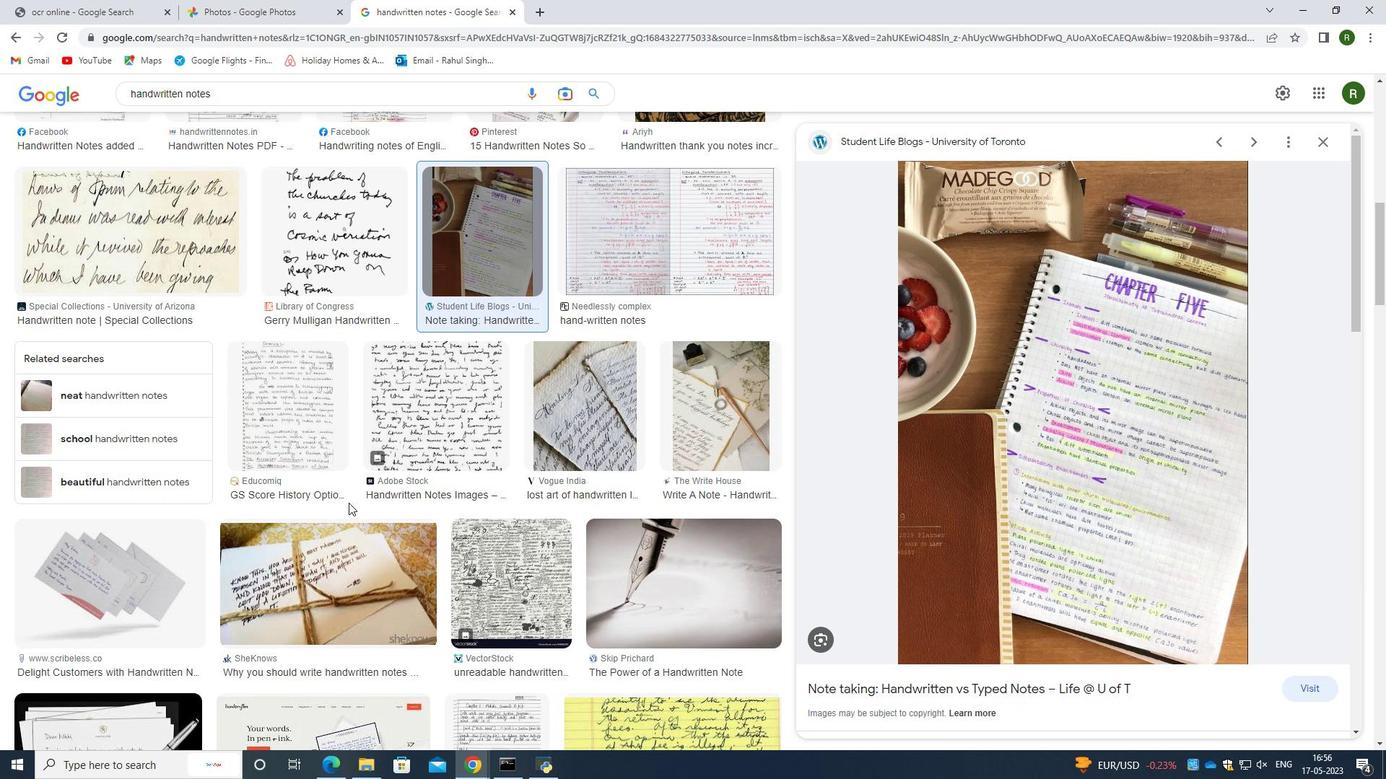 
Action: Mouse scrolled (379, 508) with delta (0, 0)
Screenshot: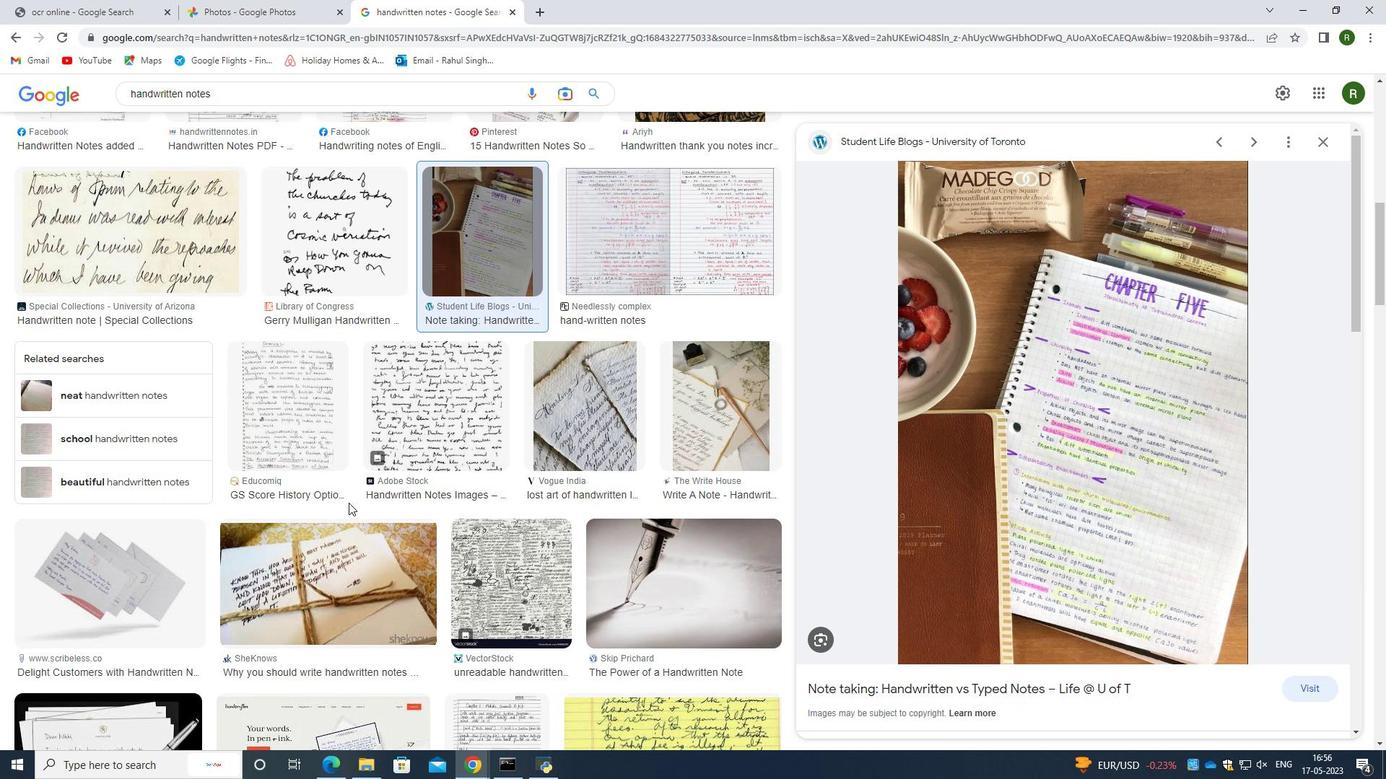 
Action: Mouse moved to (382, 509)
Screenshot: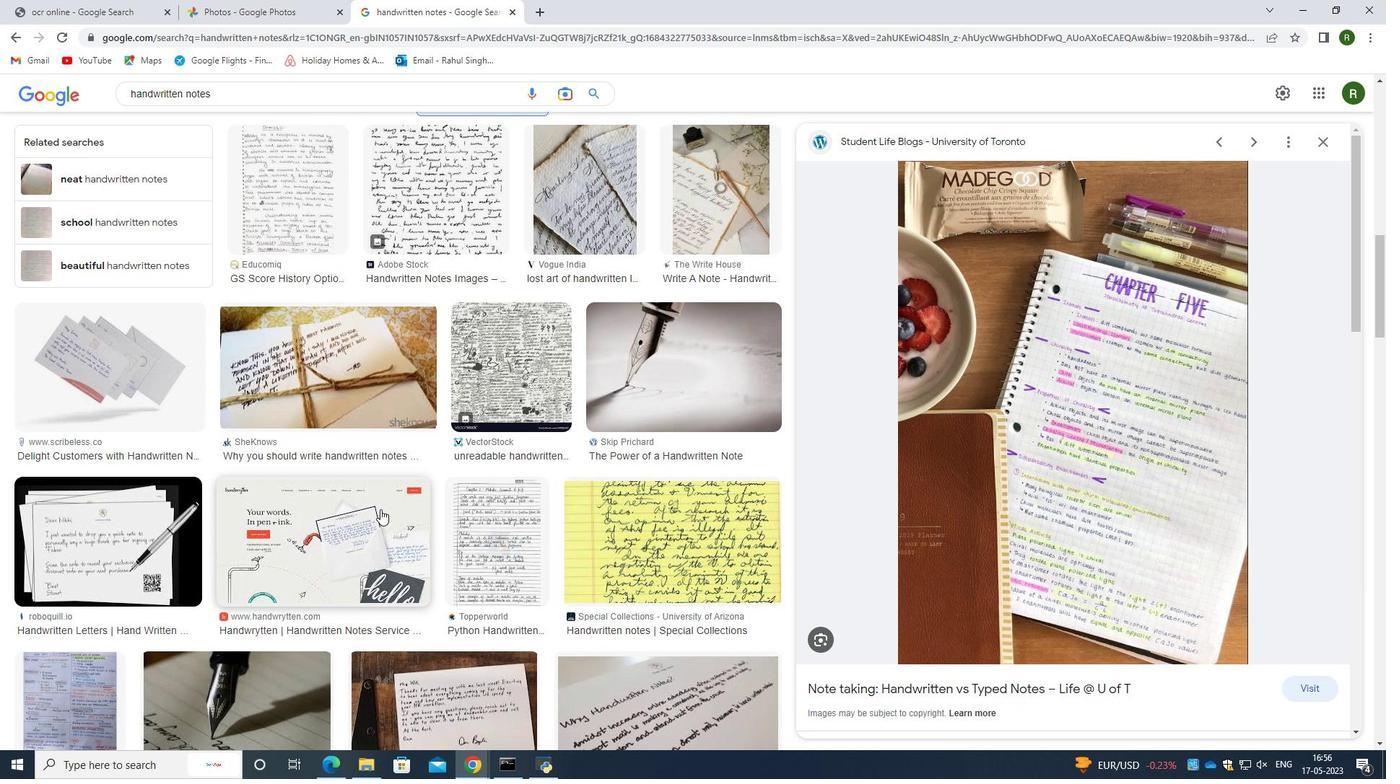 
Action: Mouse scrolled (382, 509) with delta (0, 0)
Screenshot: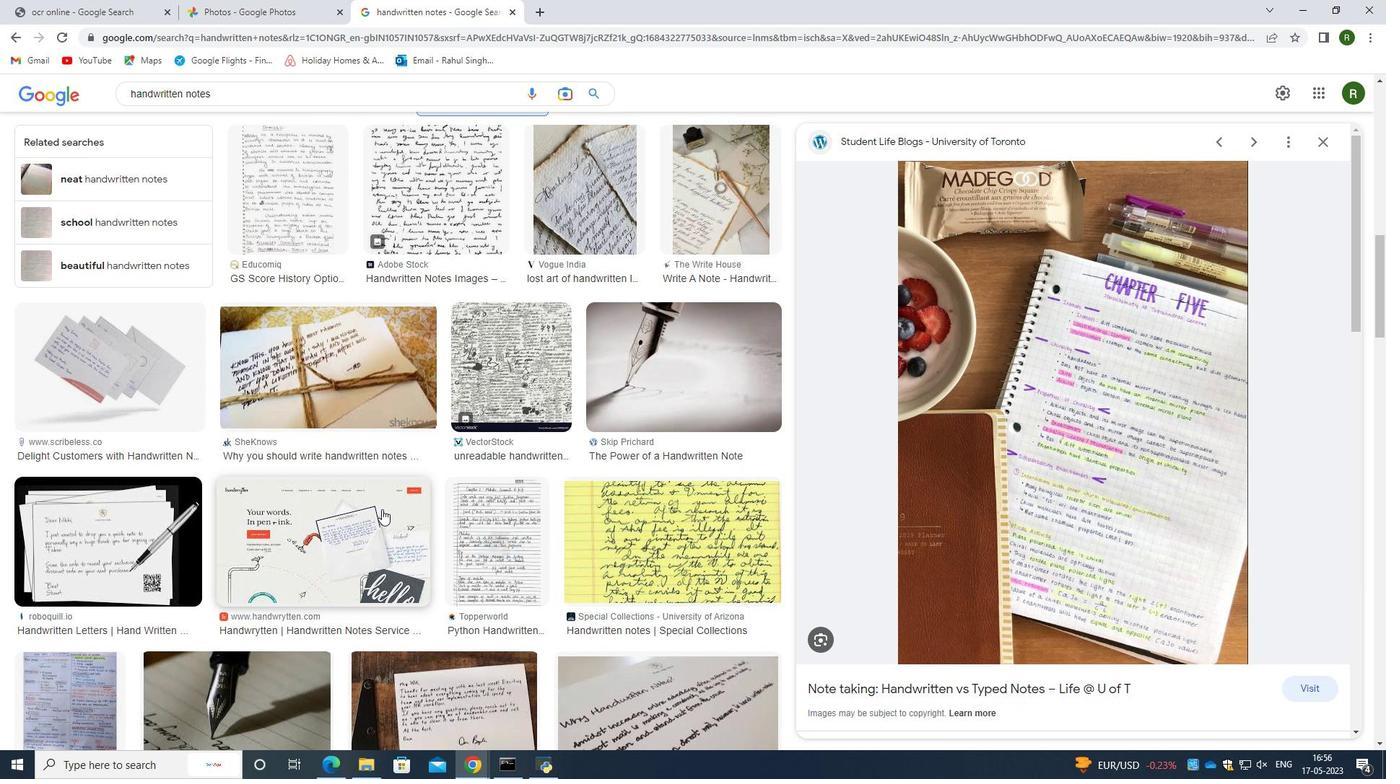 
Action: Mouse moved to (383, 509)
Screenshot: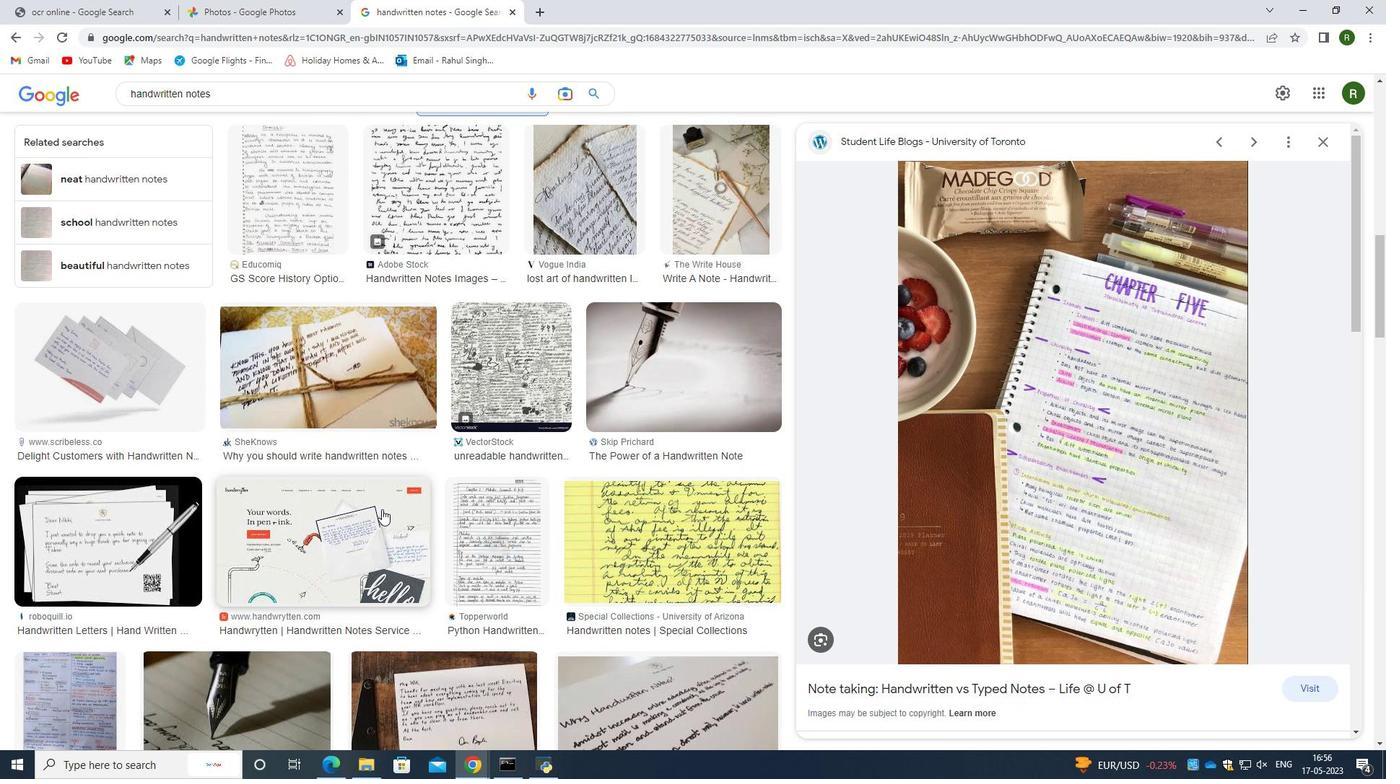 
Action: Mouse scrolled (383, 509) with delta (0, 0)
Screenshot: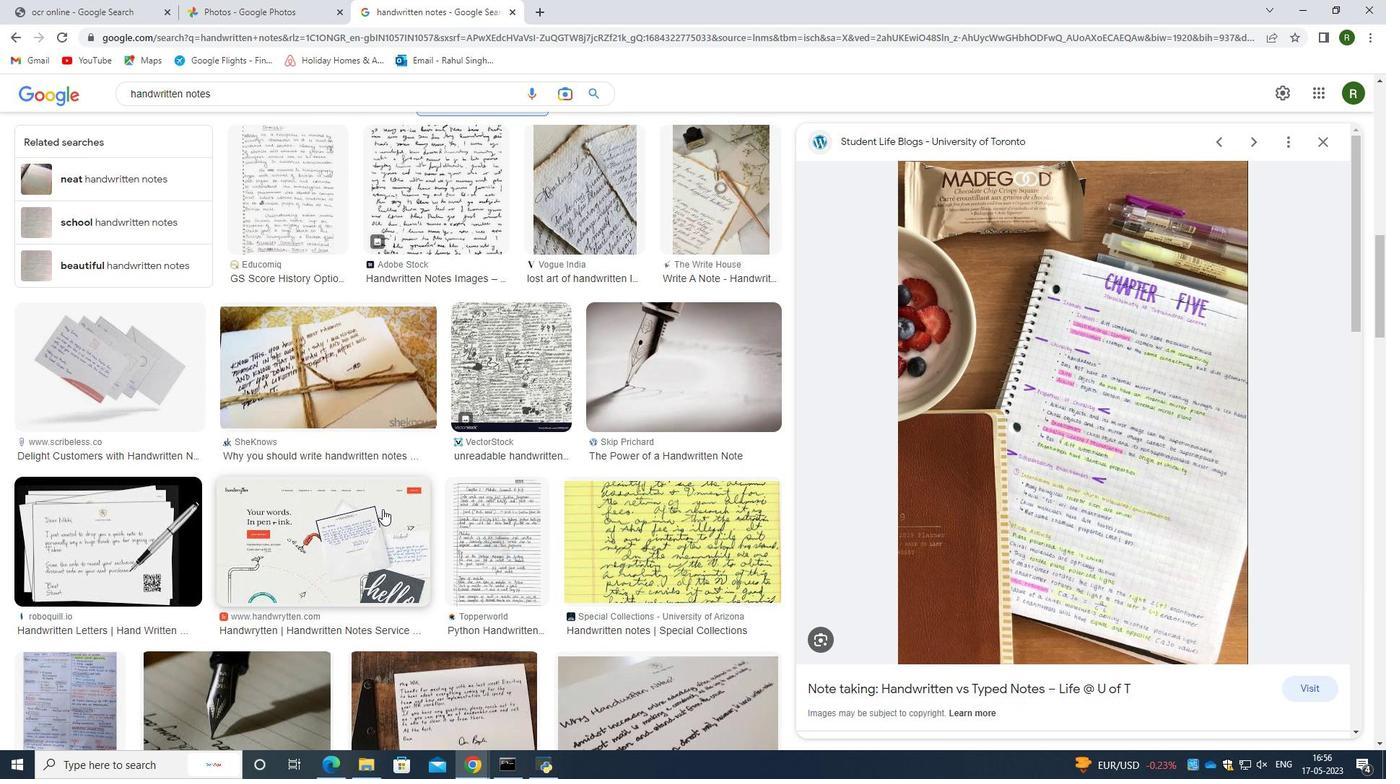
Action: Mouse moved to (384, 509)
Screenshot: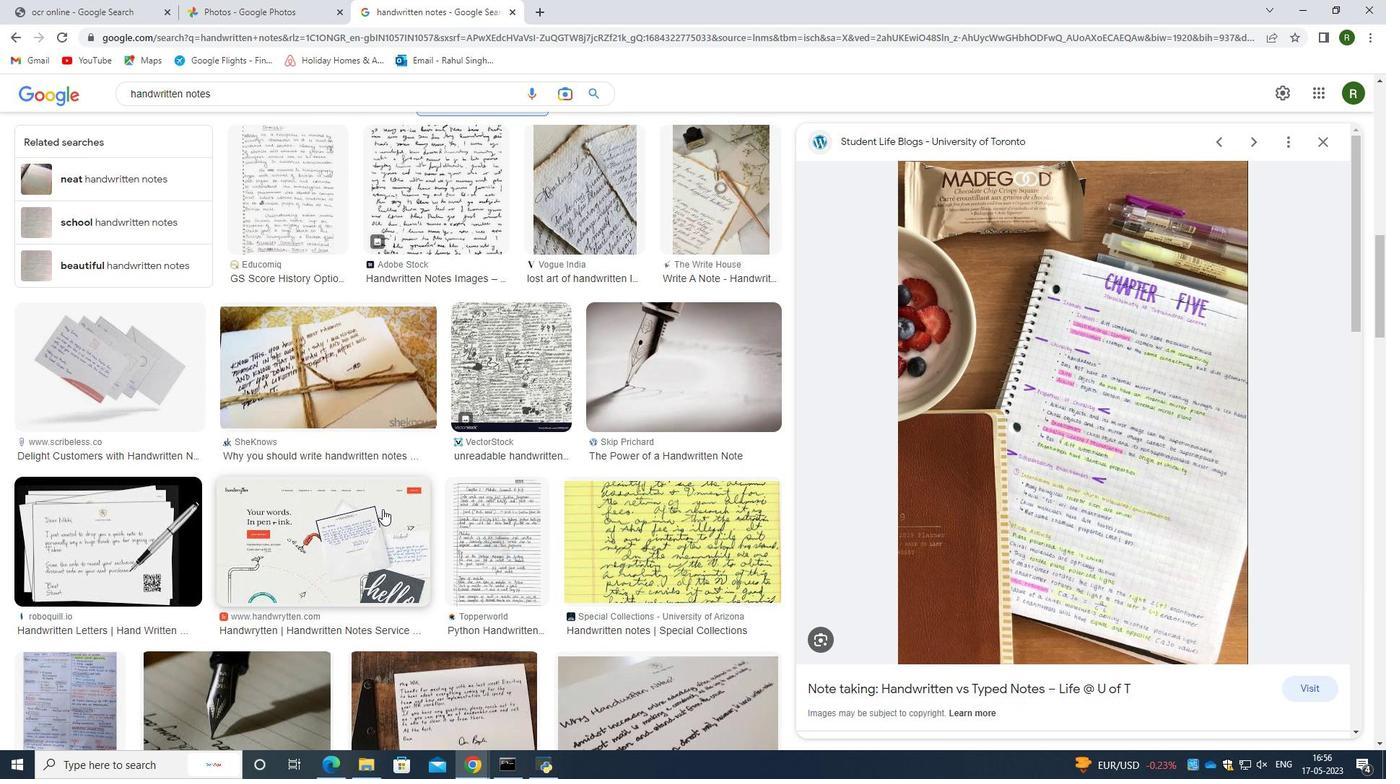 
Action: Mouse scrolled (384, 509) with delta (0, 0)
Screenshot: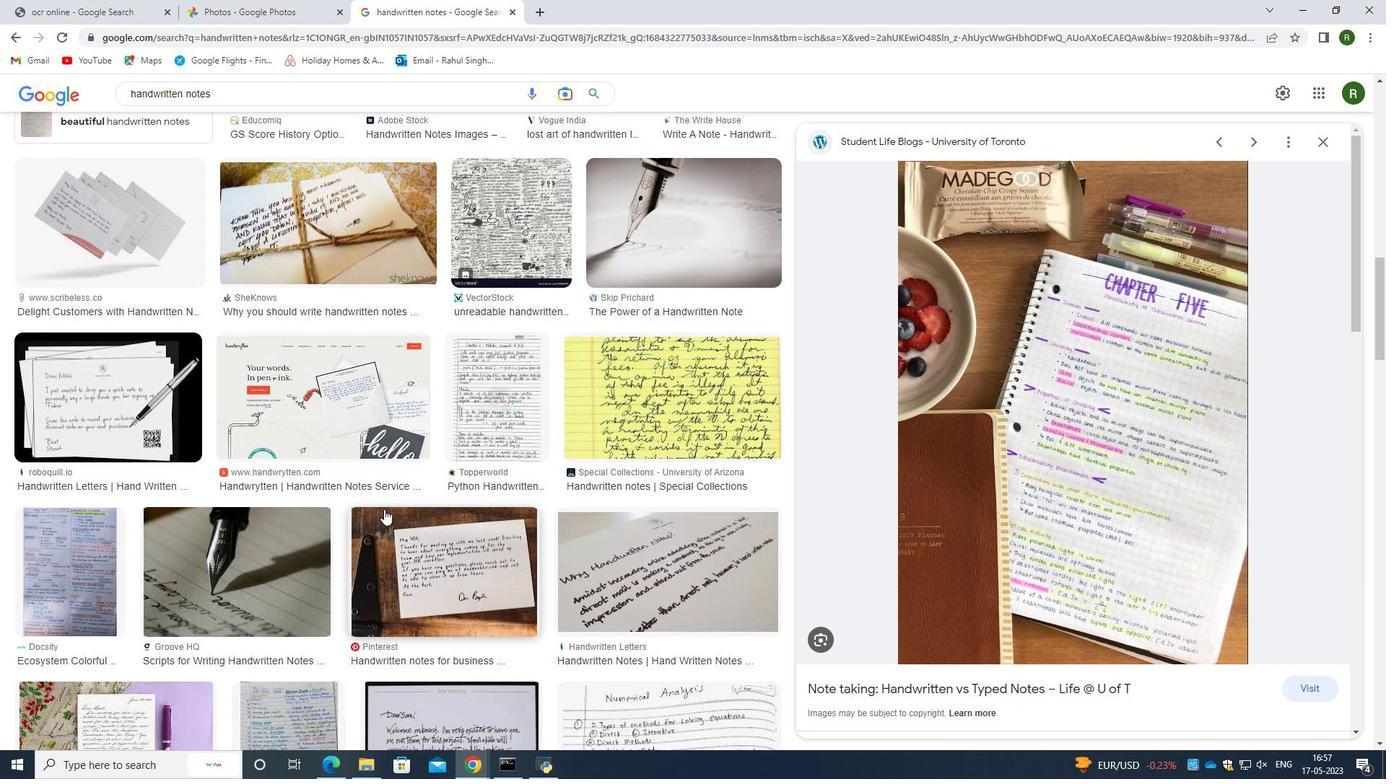 
Action: Mouse scrolled (384, 509) with delta (0, 0)
Screenshot: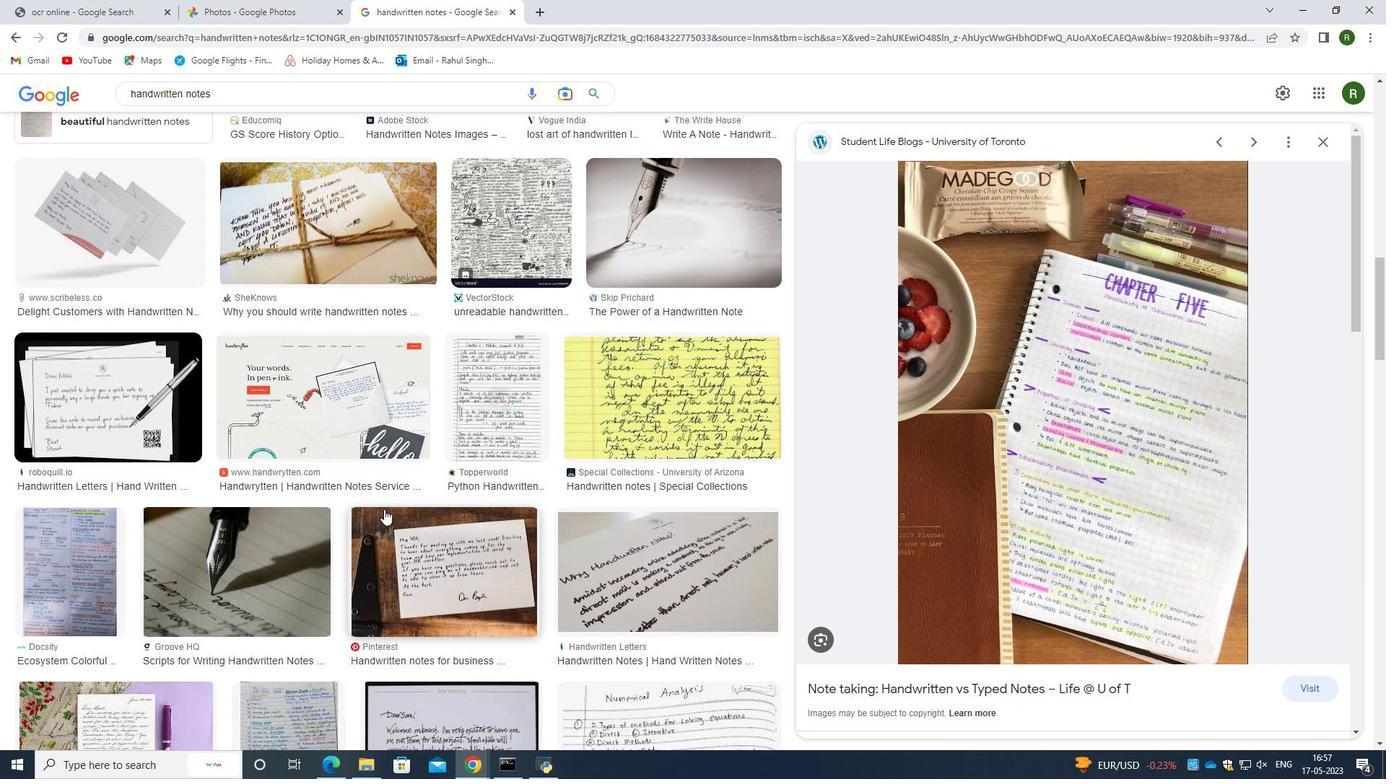 
Action: Mouse moved to (280, 577)
Screenshot: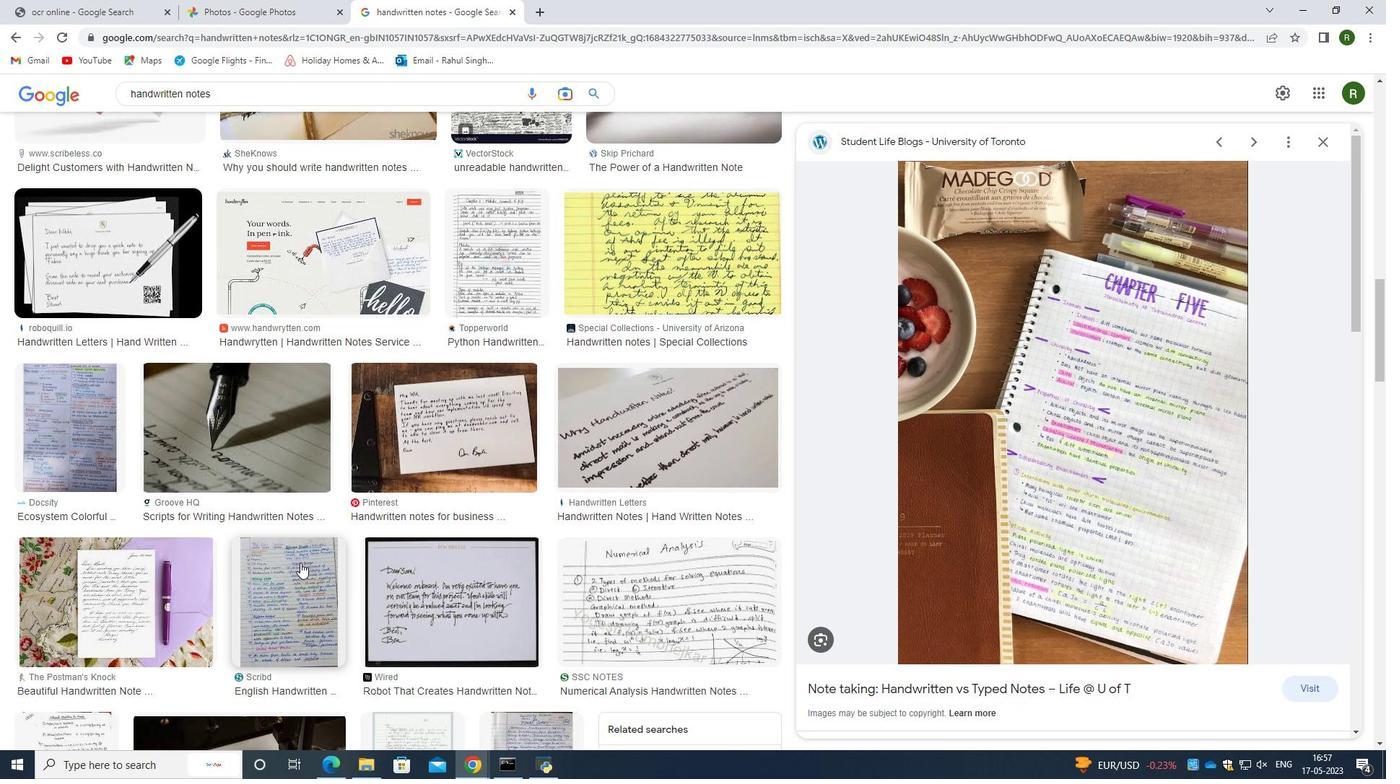 
Action: Mouse pressed left at (280, 577)
Screenshot: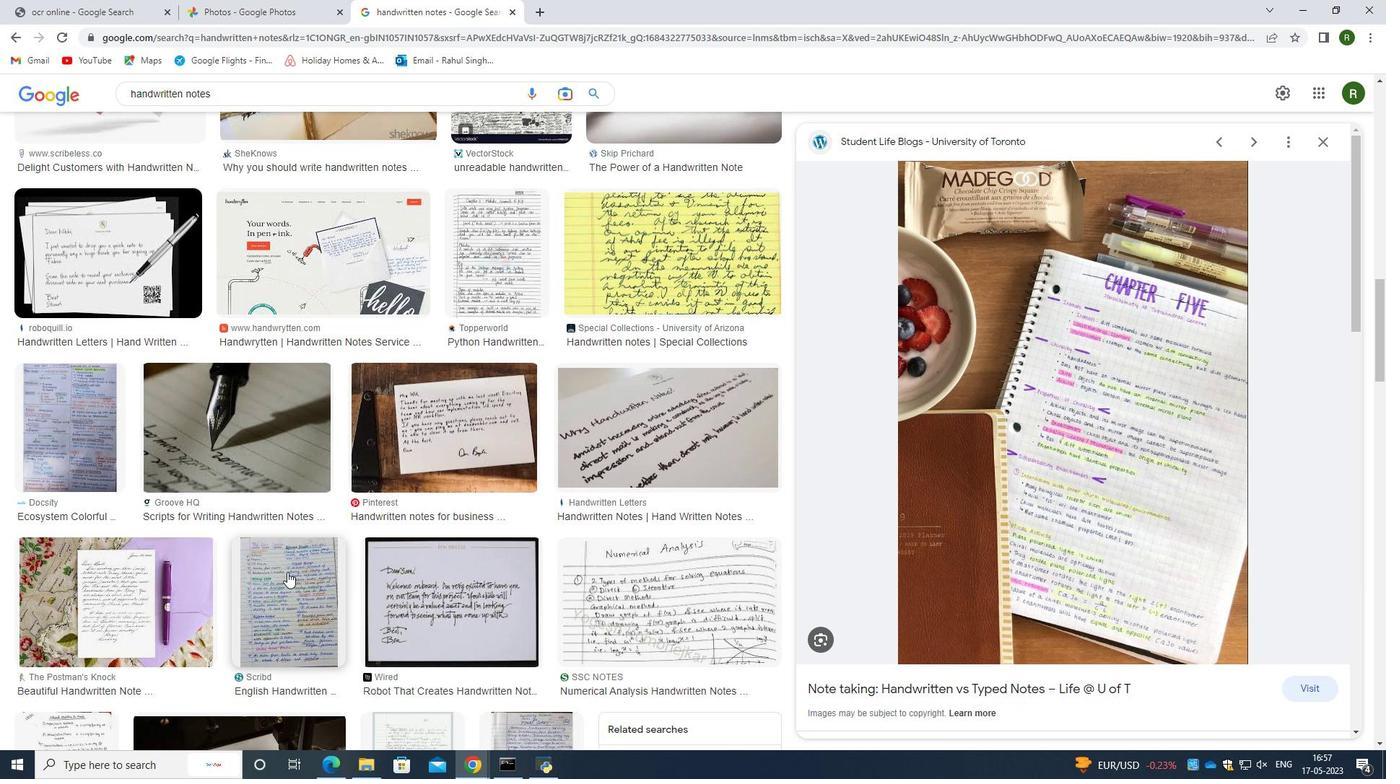 
Action: Mouse moved to (1010, 392)
Screenshot: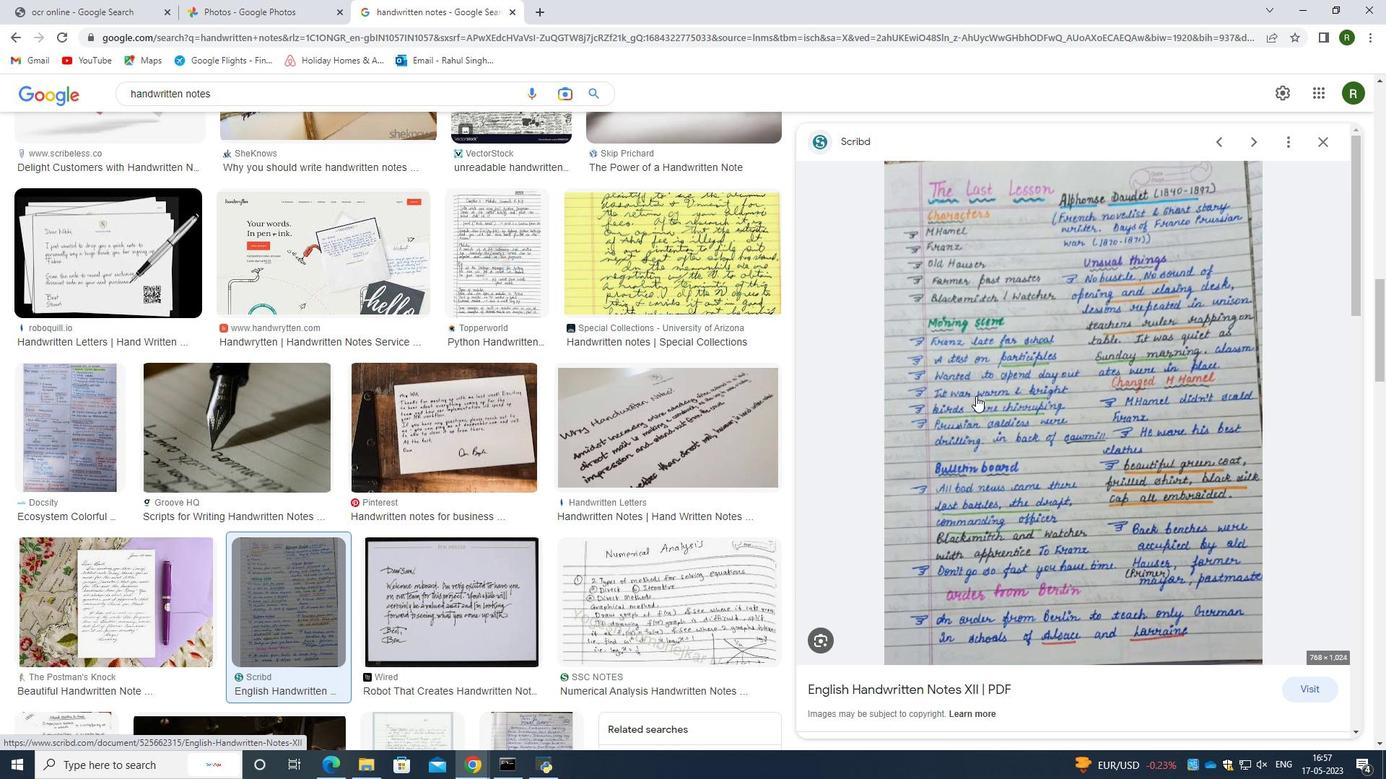 
Action: Mouse pressed right at (1010, 392)
Screenshot: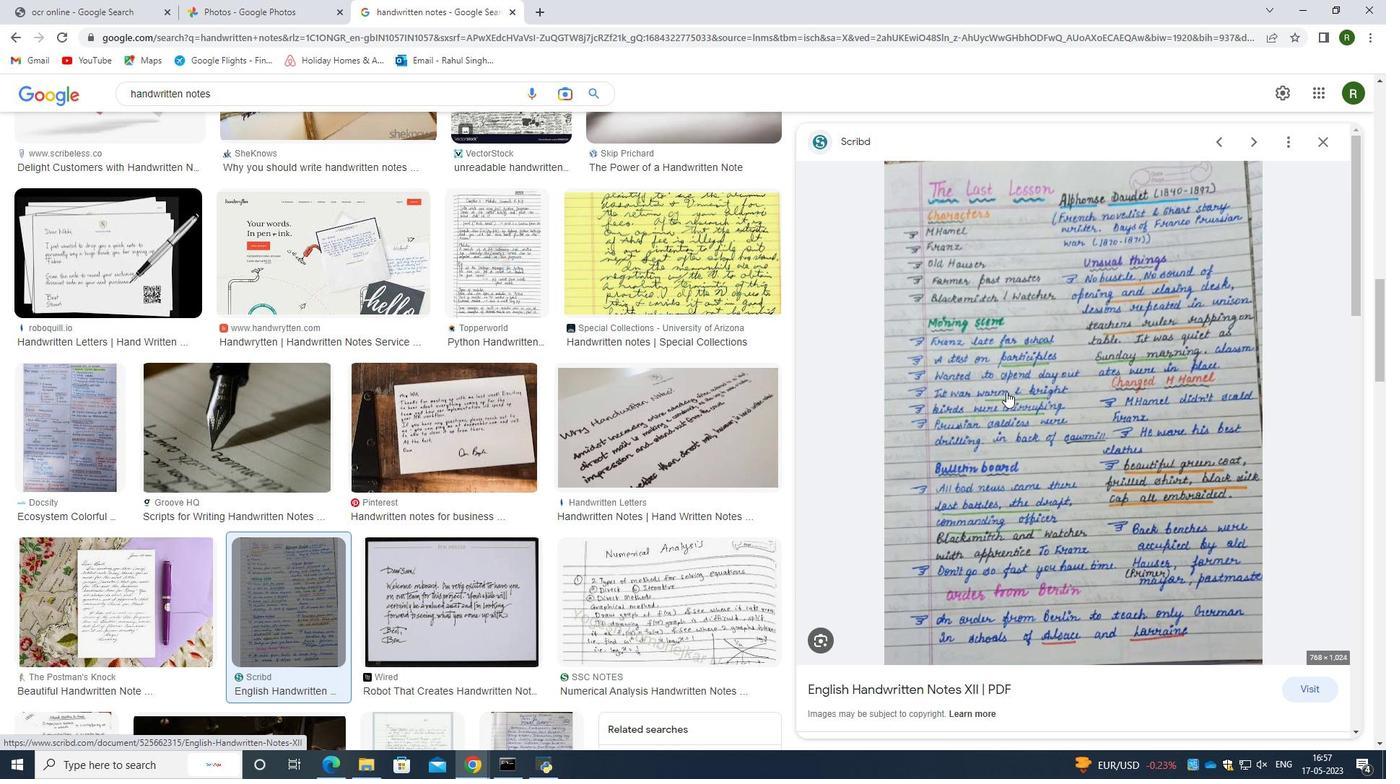 
Action: Mouse moved to (1094, 540)
Screenshot: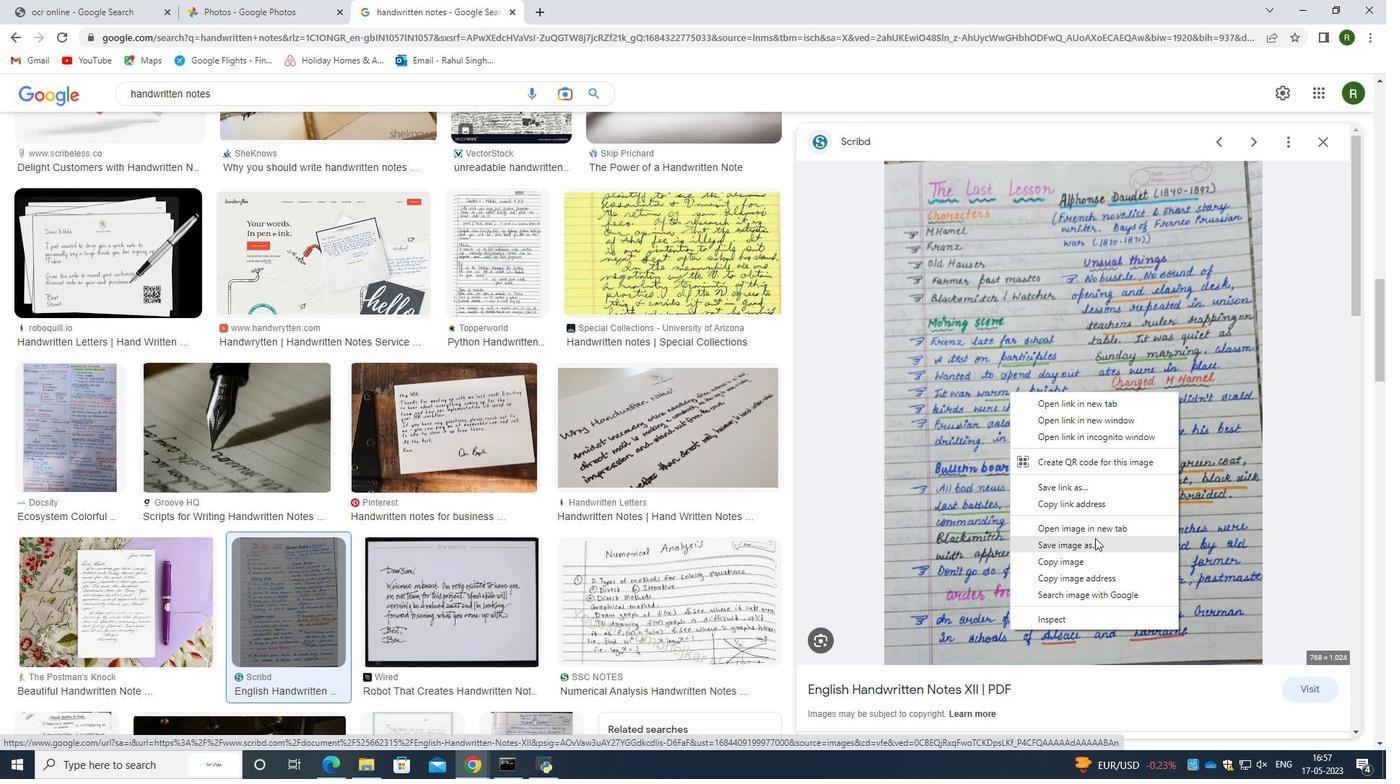 
Action: Mouse pressed left at (1094, 540)
Screenshot: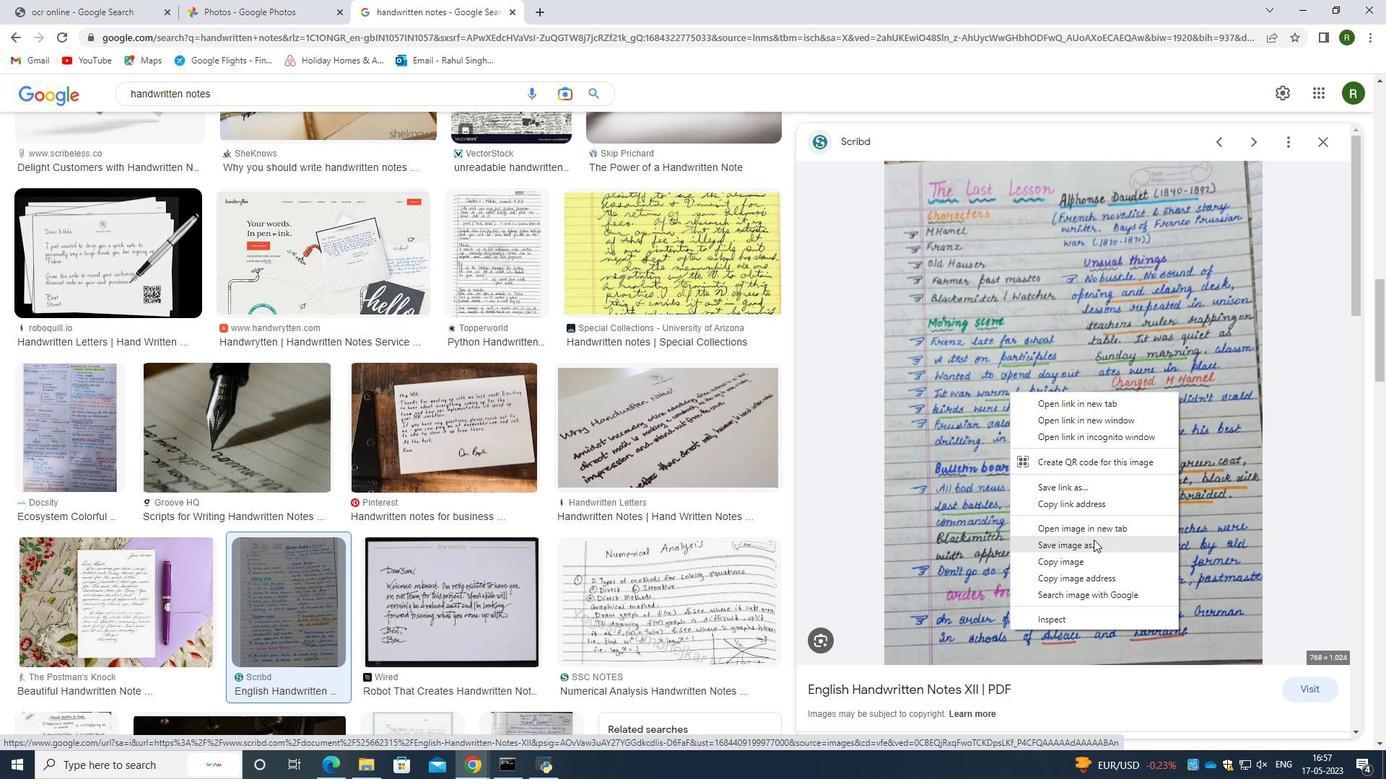 
Action: Mouse moved to (227, 457)
Screenshot: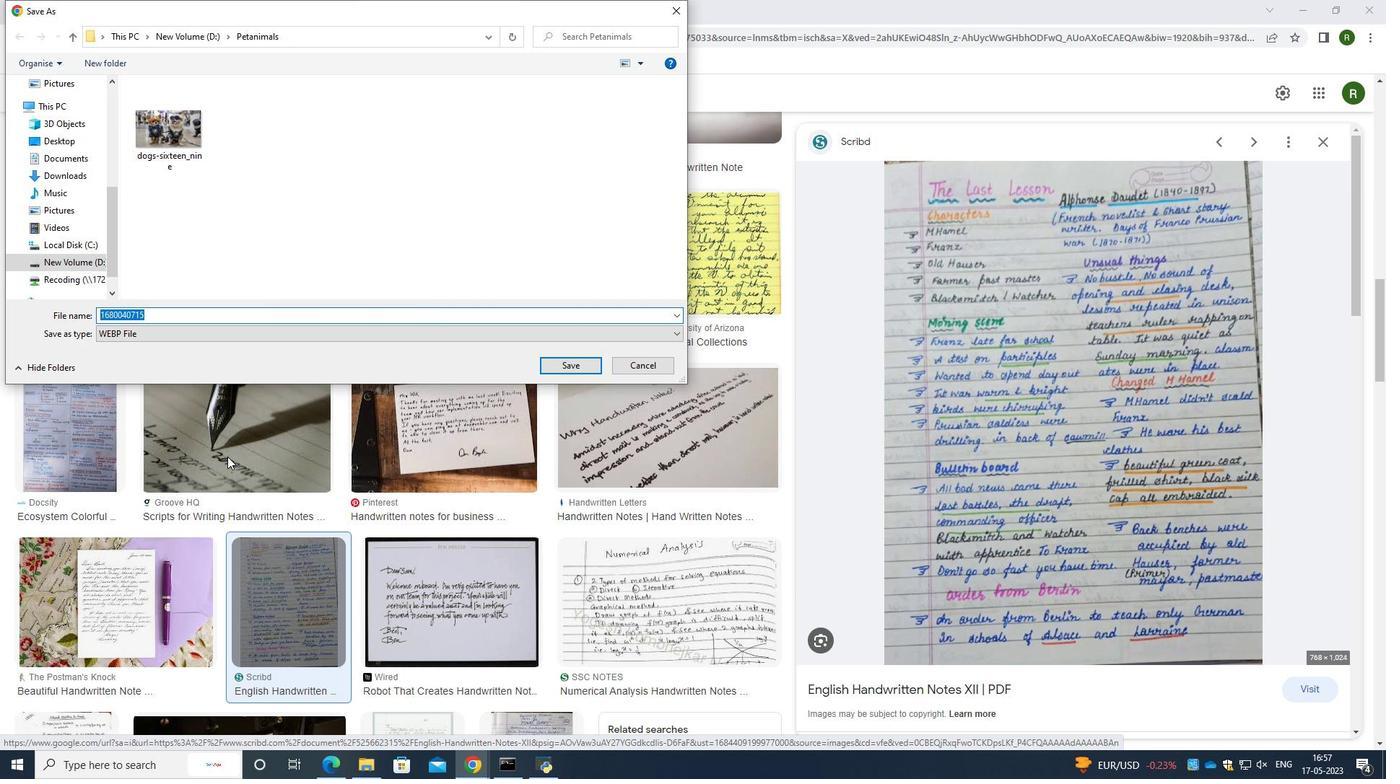
Action: Mouse pressed left at (227, 457)
Screenshot: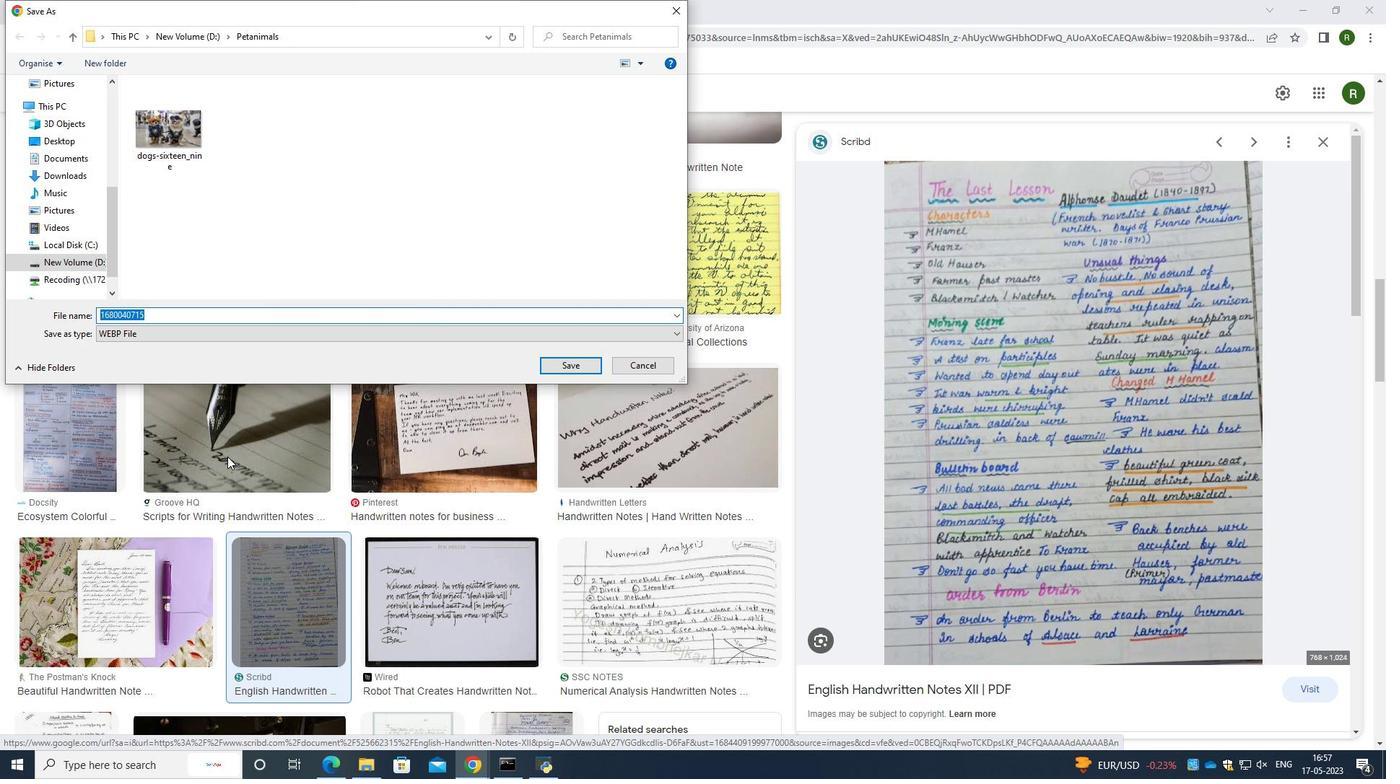 
Action: Mouse moved to (675, 10)
Screenshot: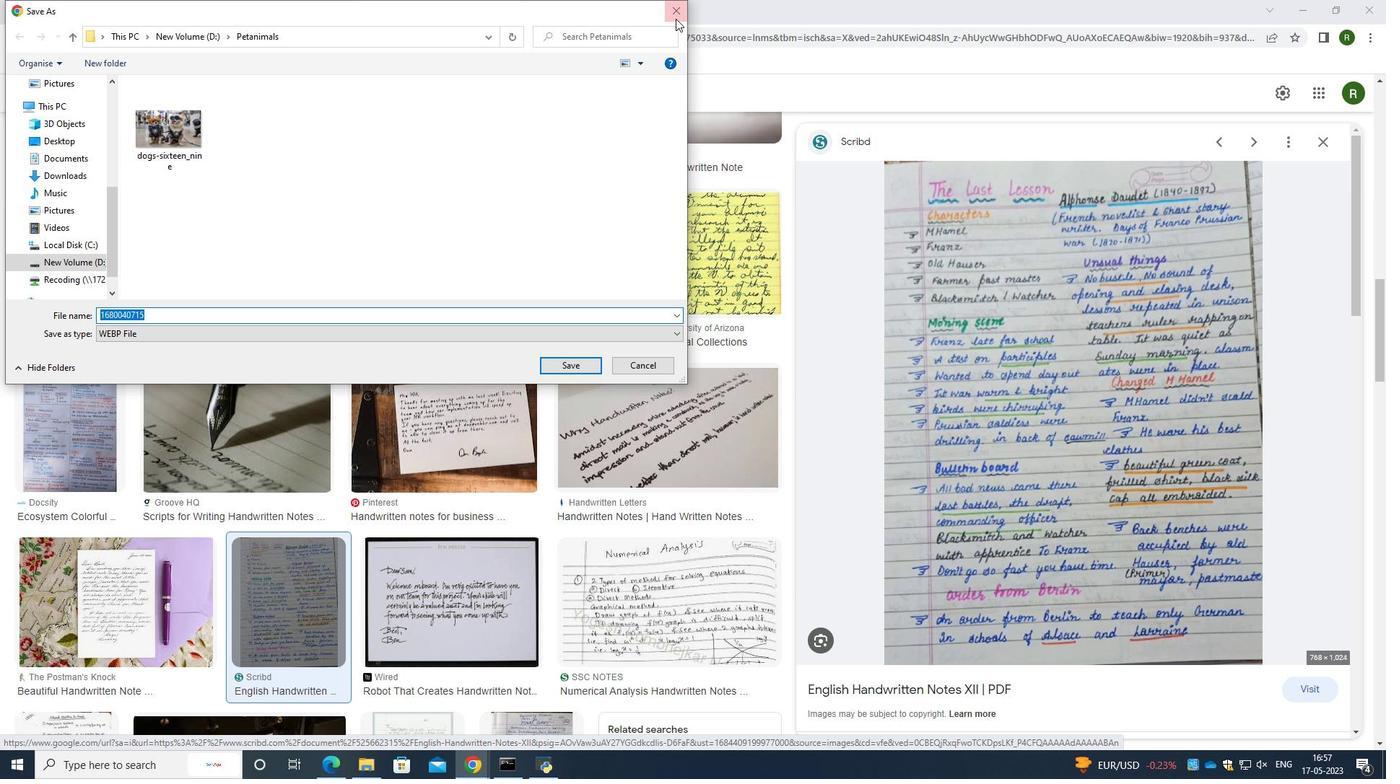 
Action: Mouse pressed left at (675, 10)
Screenshot: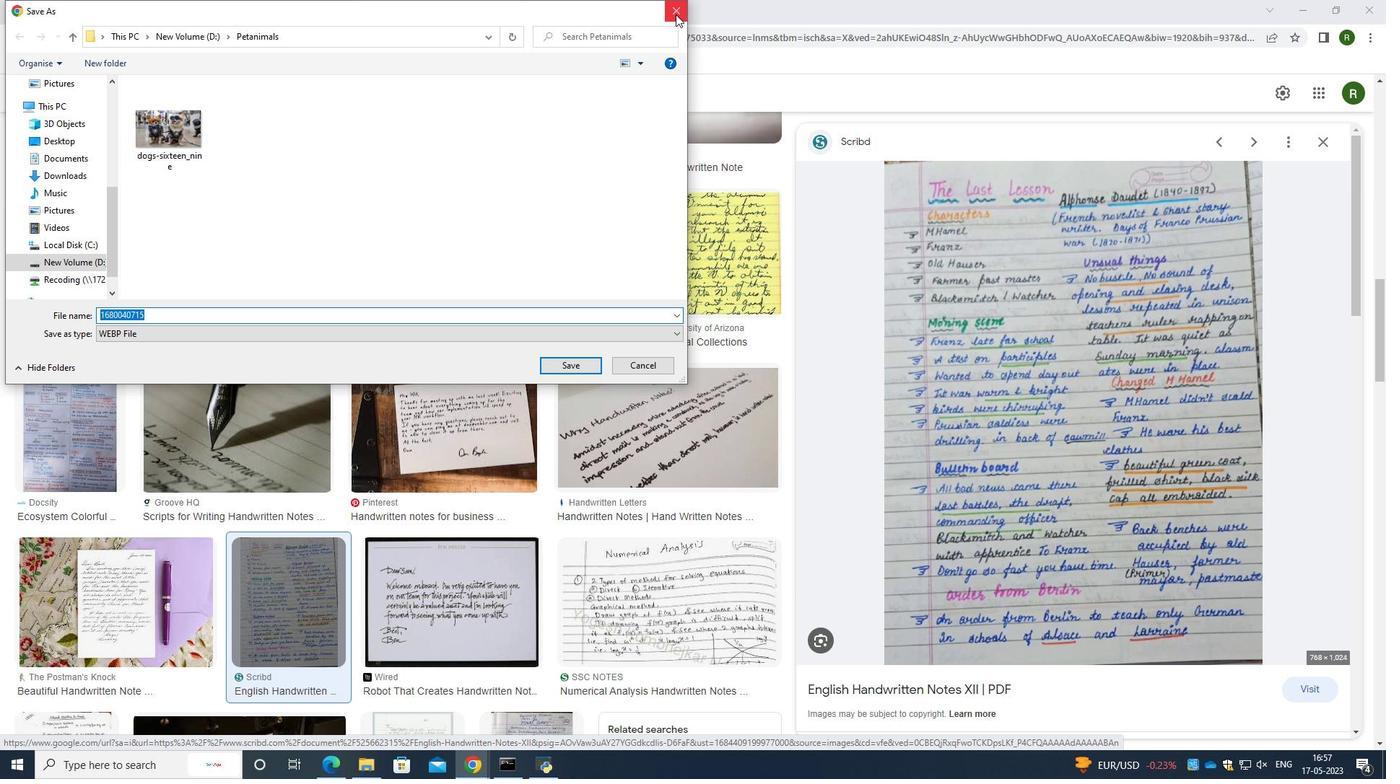 
Action: Mouse moved to (599, 428)
Screenshot: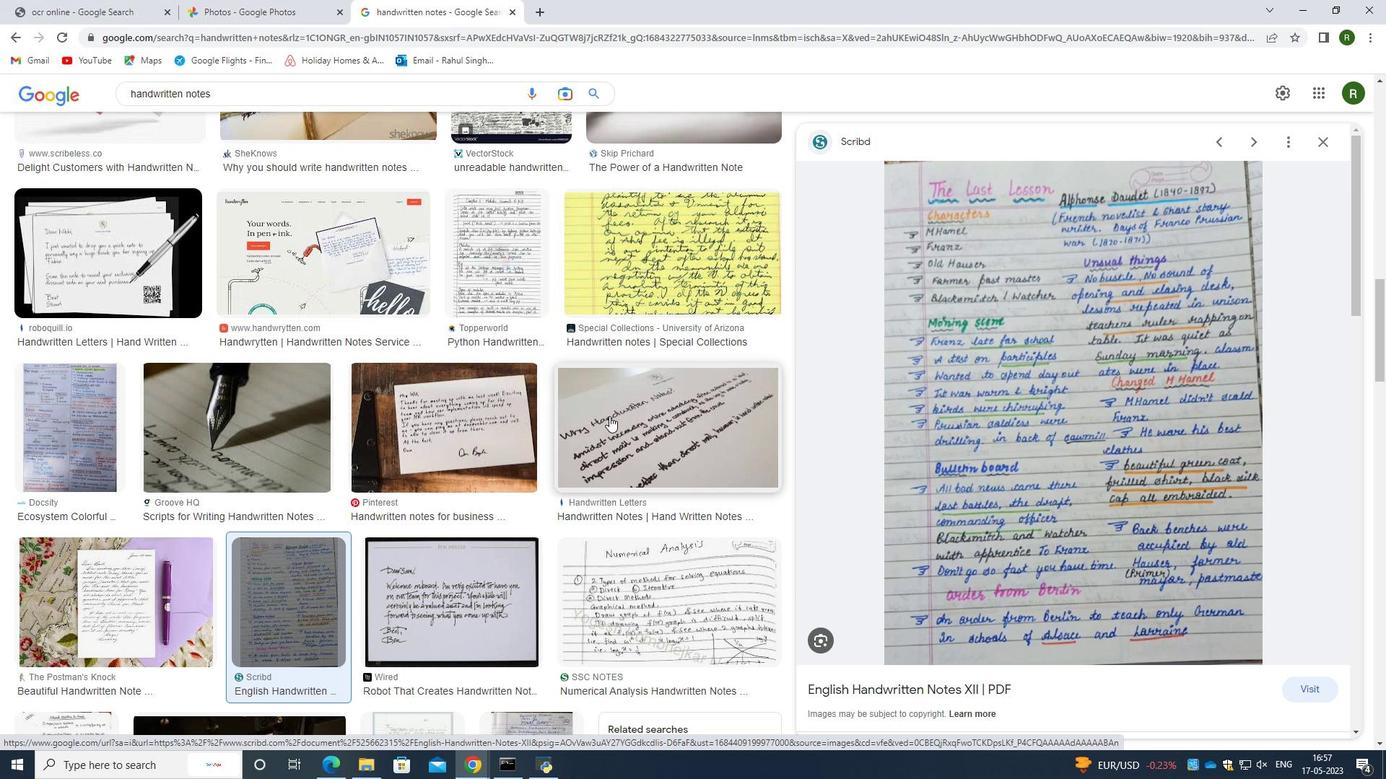 
Action: Mouse scrolled (599, 427) with delta (0, 0)
Screenshot: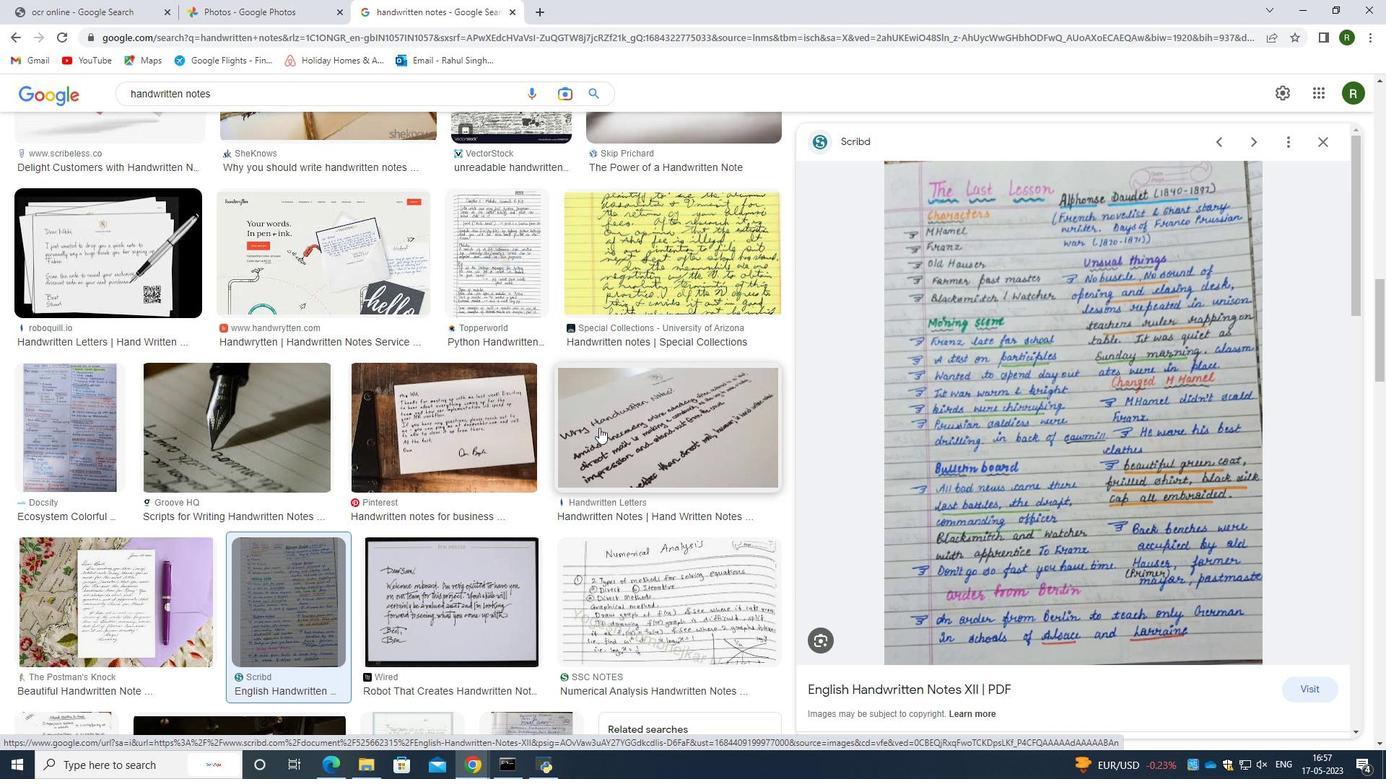 
Action: Mouse scrolled (599, 427) with delta (0, 0)
Screenshot: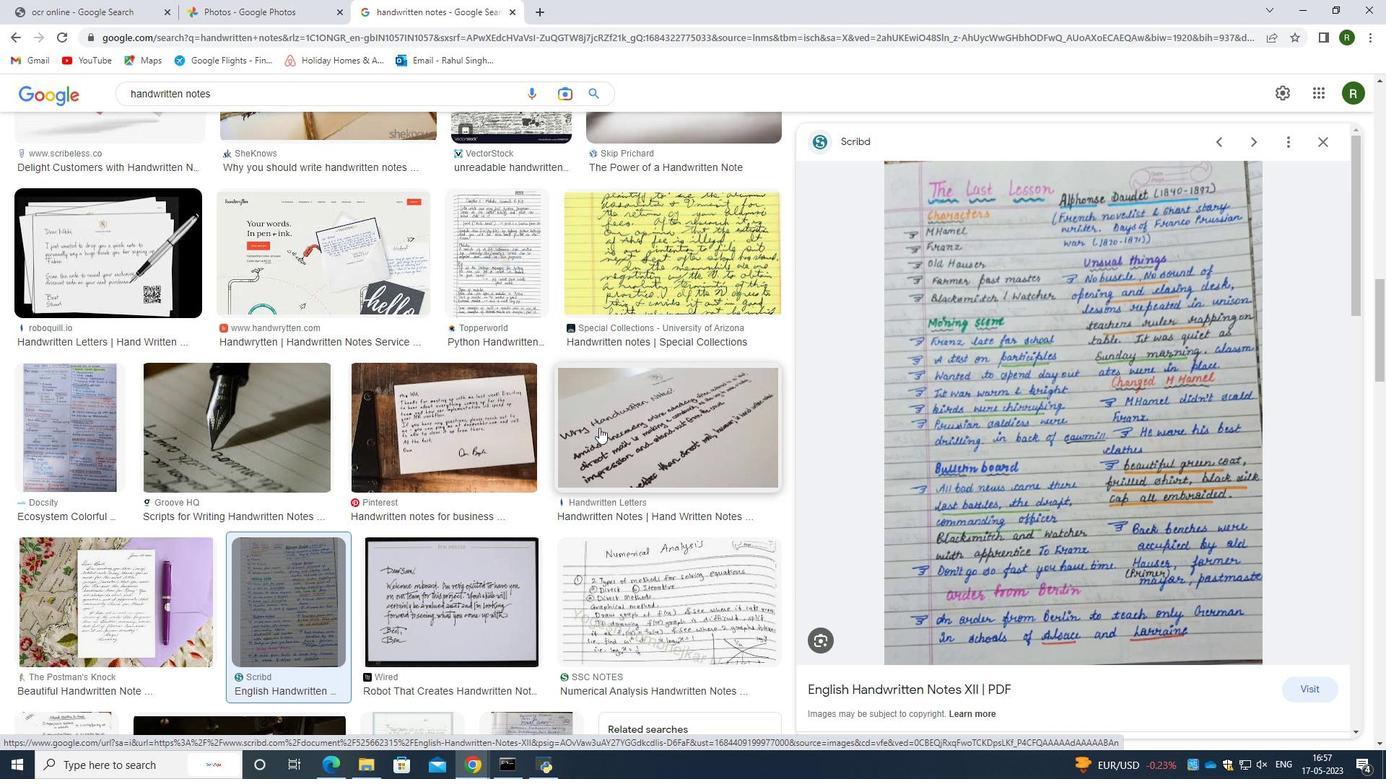 
Action: Mouse scrolled (599, 427) with delta (0, 0)
Screenshot: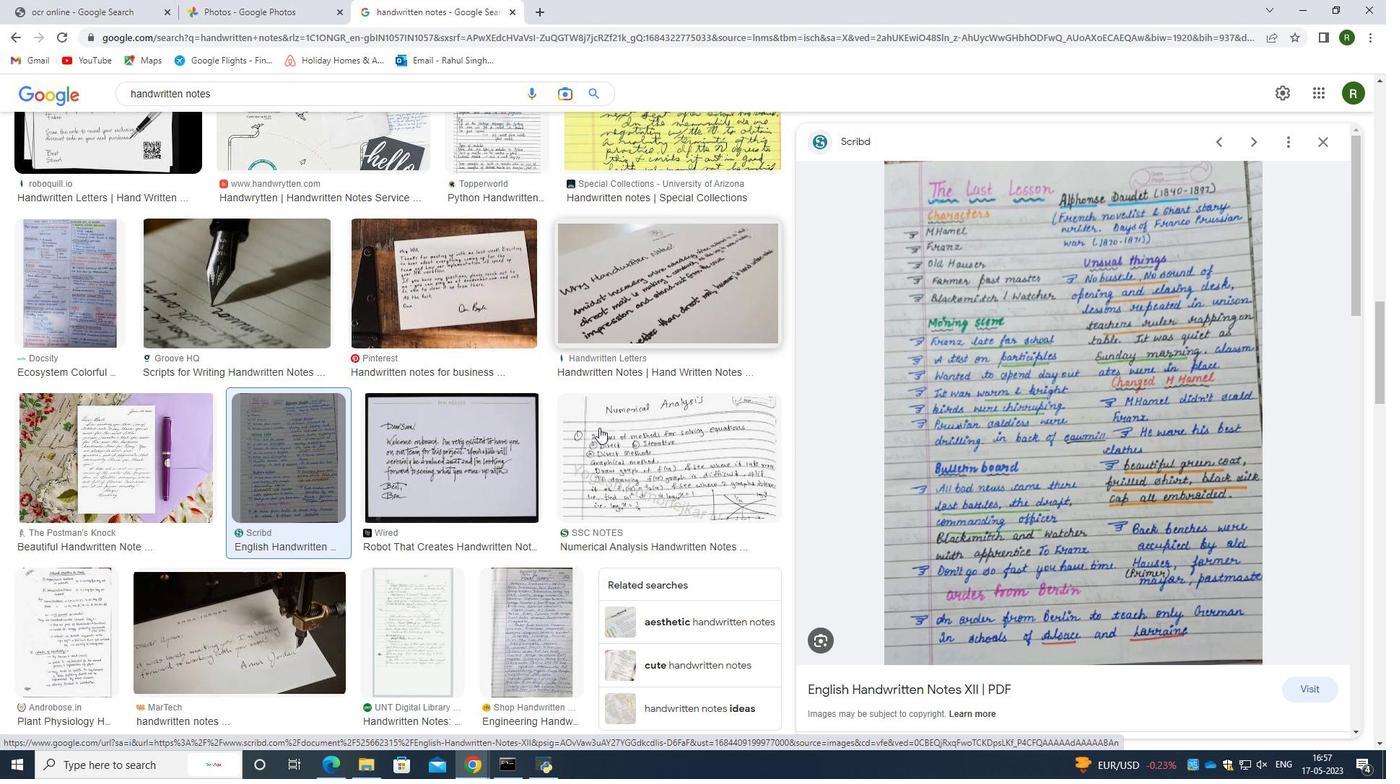 
Action: Mouse moved to (540, 550)
Screenshot: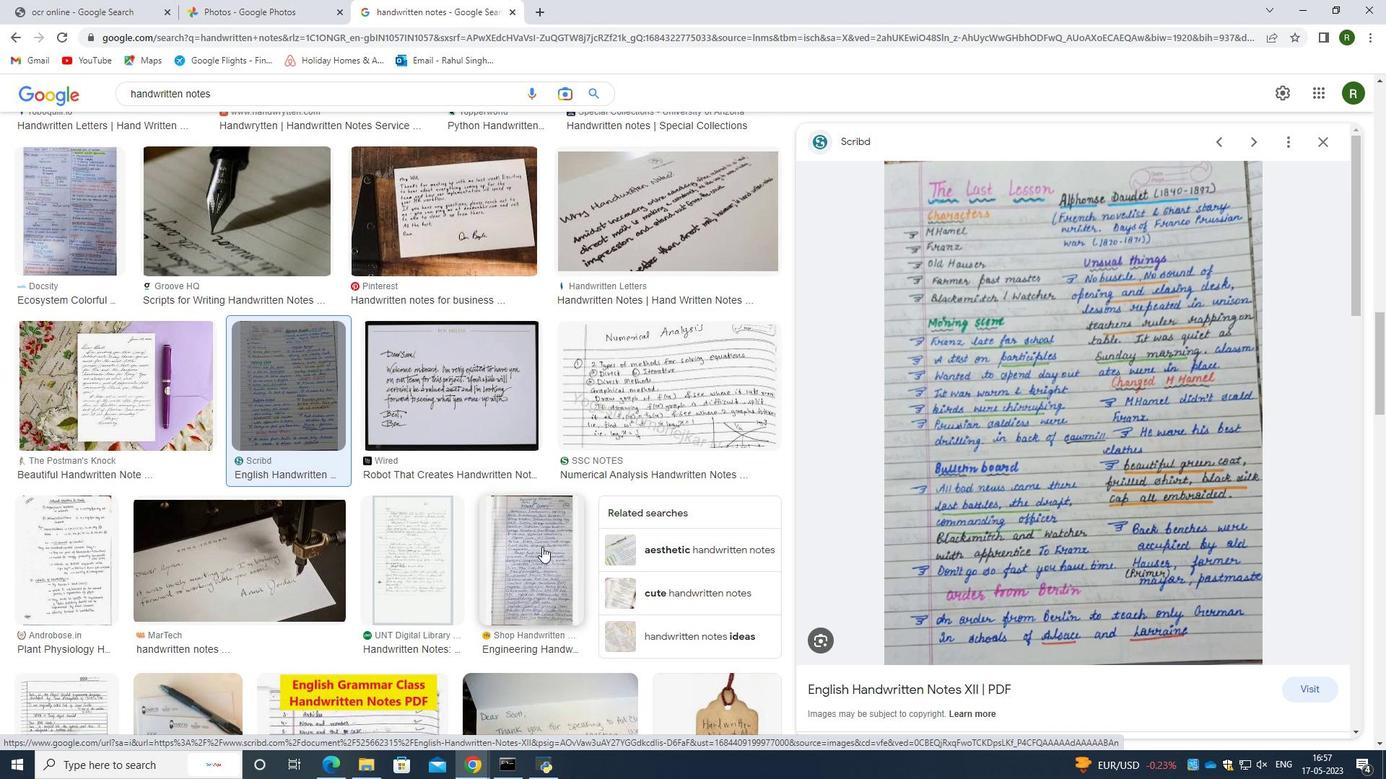 
Action: Mouse pressed left at (540, 550)
Screenshot: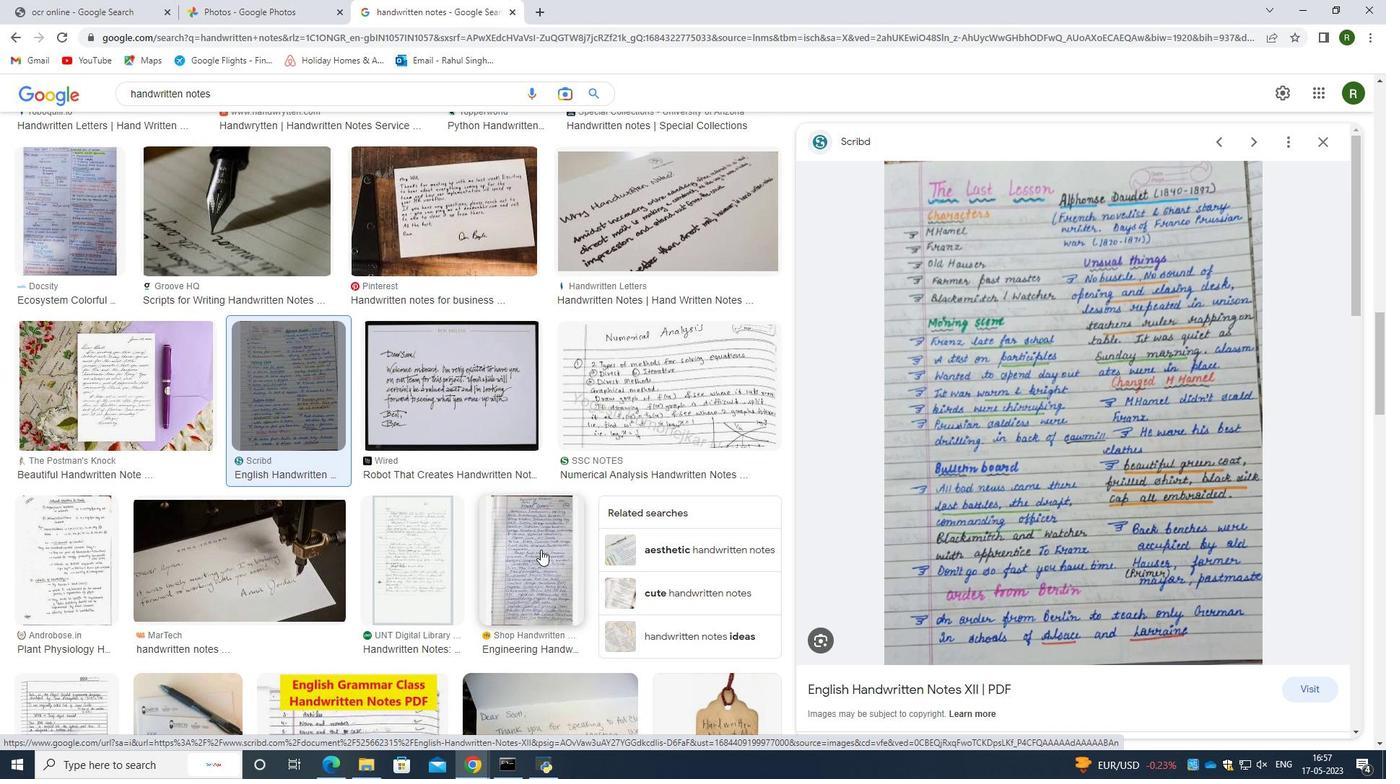 
Action: Mouse moved to (1054, 327)
Screenshot: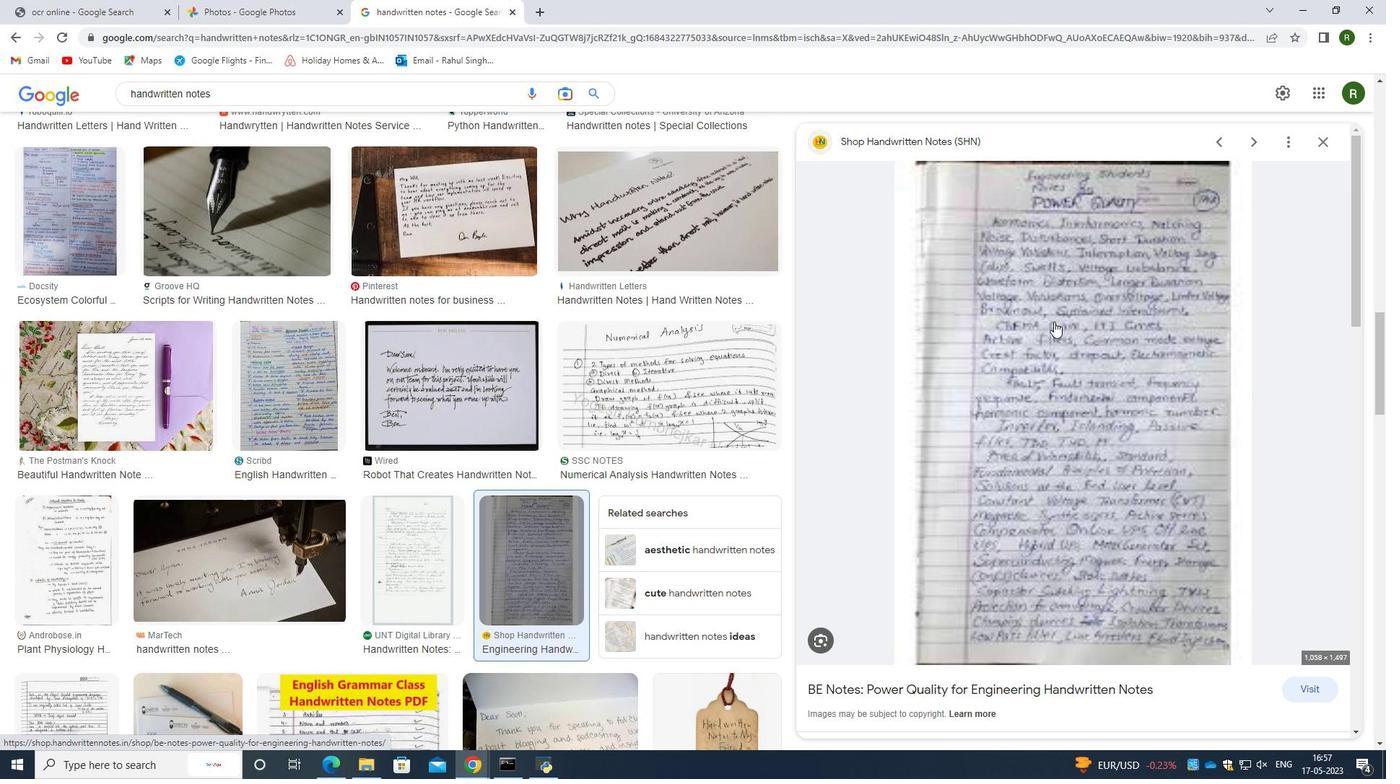 
Action: Mouse pressed right at (1054, 327)
Screenshot: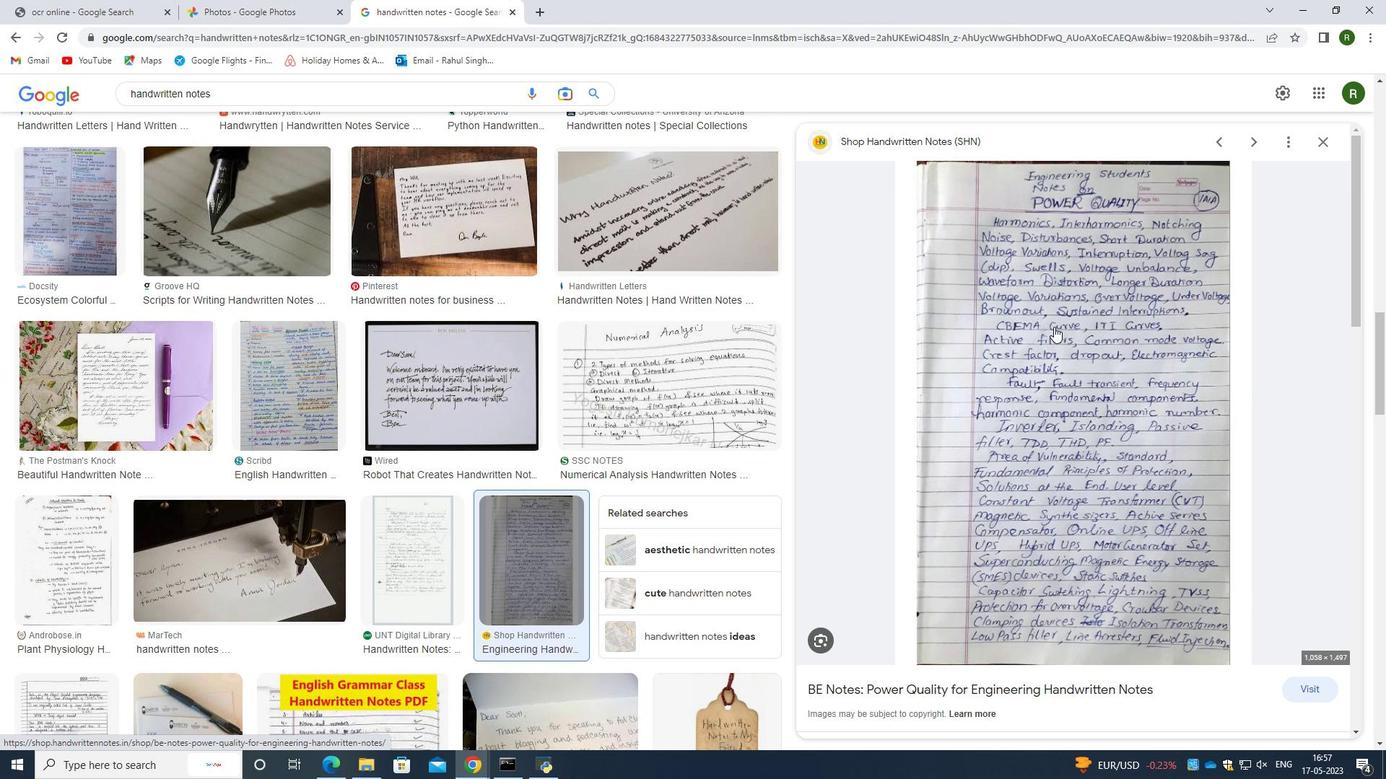 
Action: Mouse moved to (1106, 477)
Screenshot: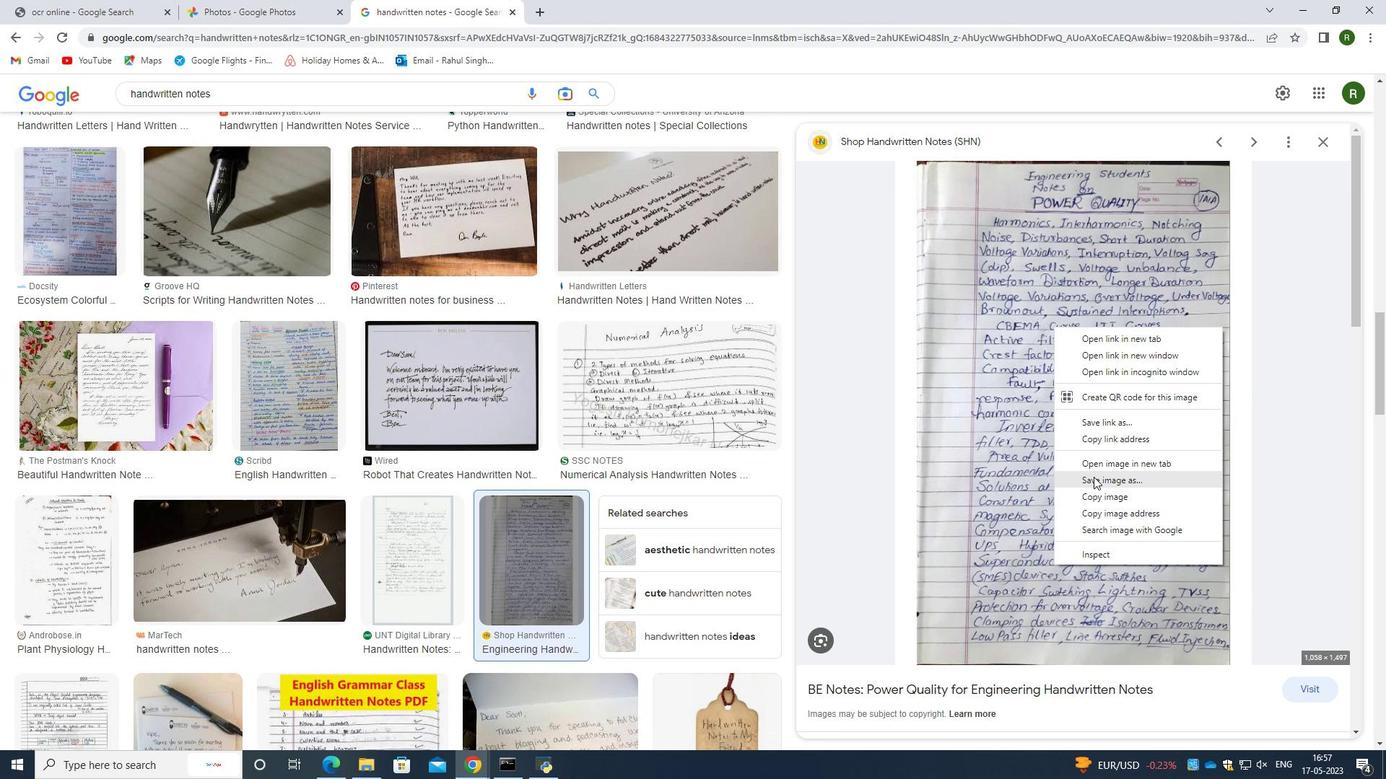 
Action: Mouse pressed left at (1106, 477)
Screenshot: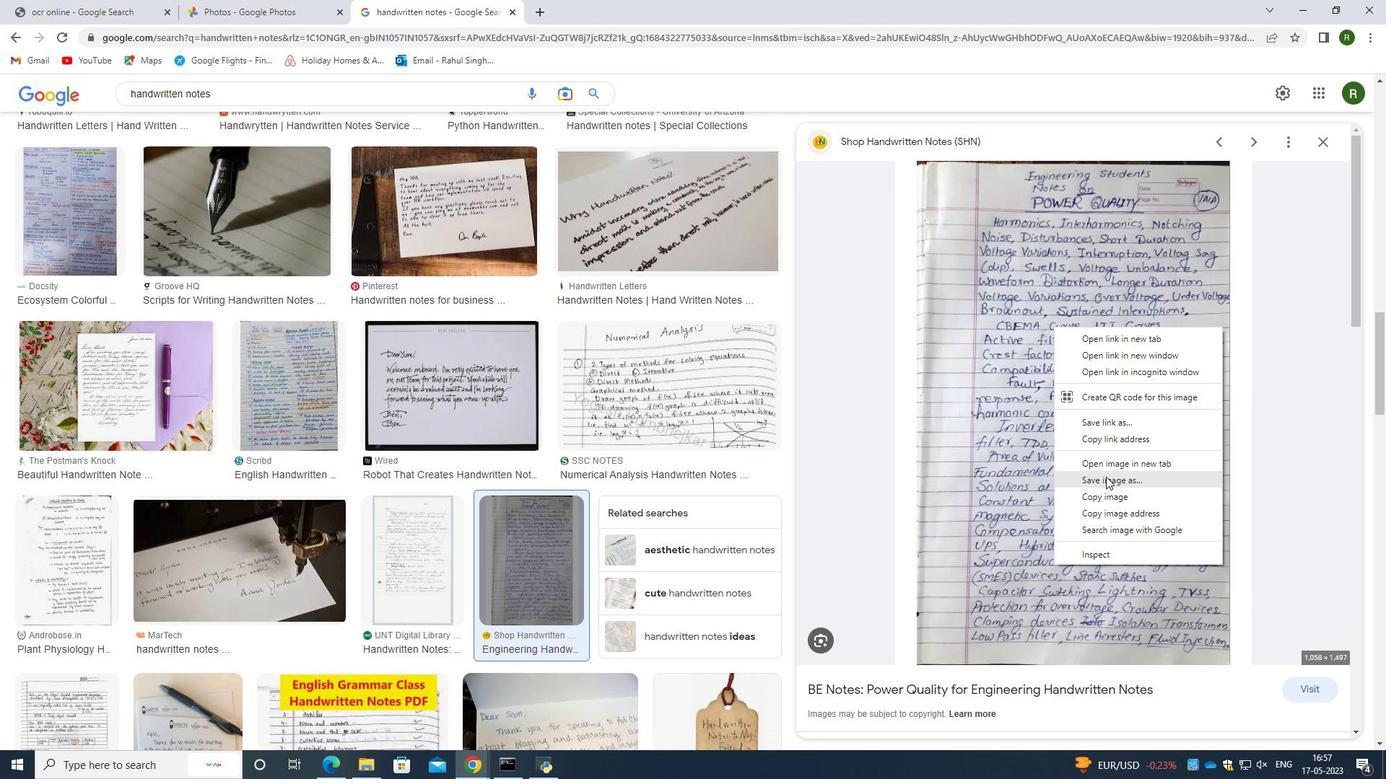 
Action: Mouse moved to (556, 366)
Screenshot: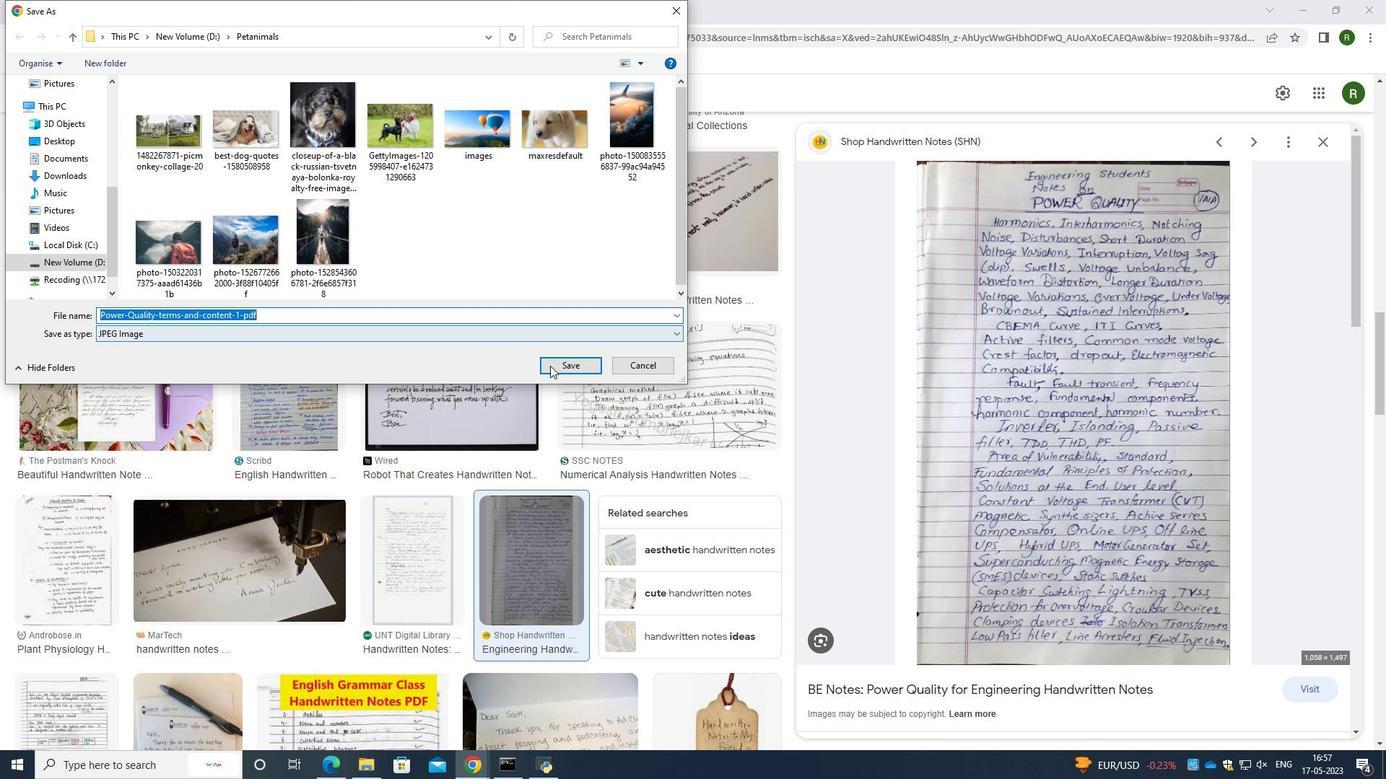 
Action: Mouse pressed left at (556, 366)
Screenshot: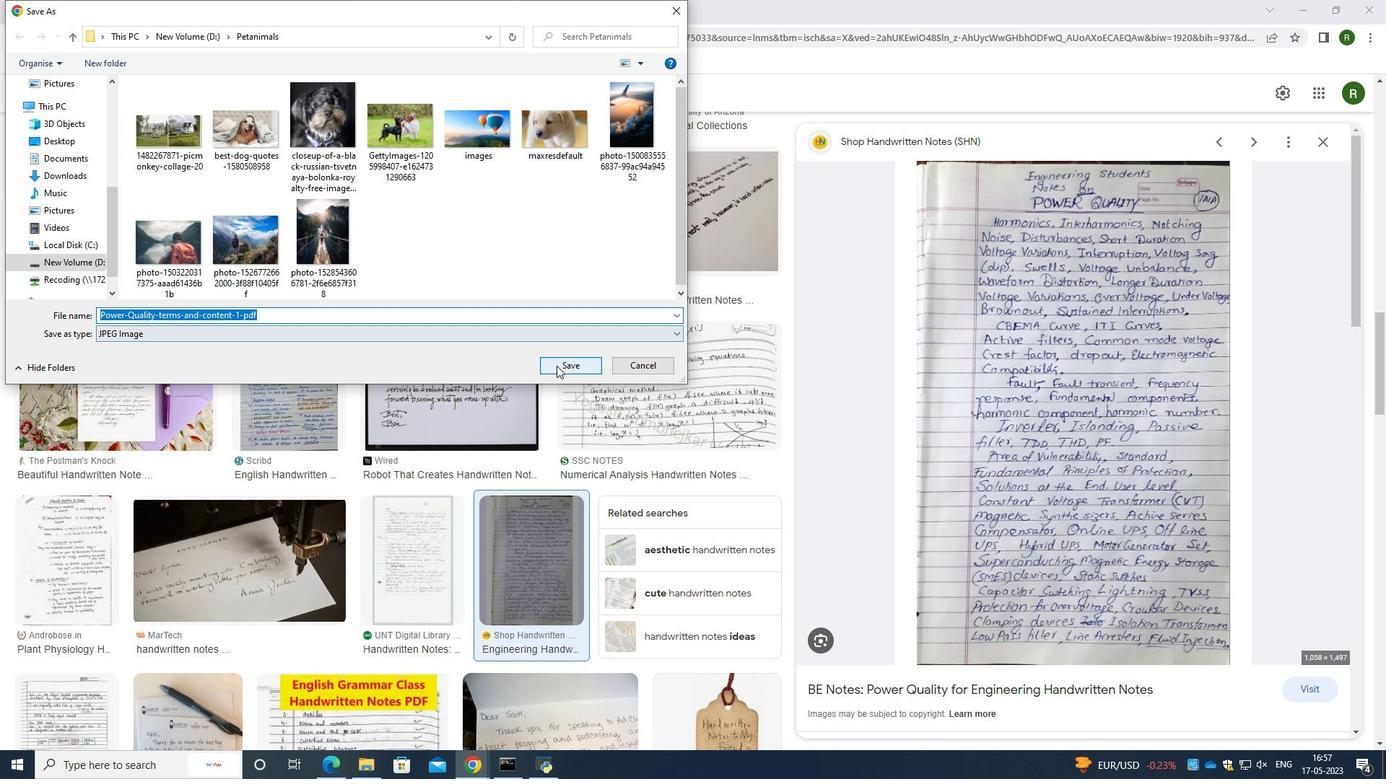 
Action: Mouse moved to (483, 483)
Screenshot: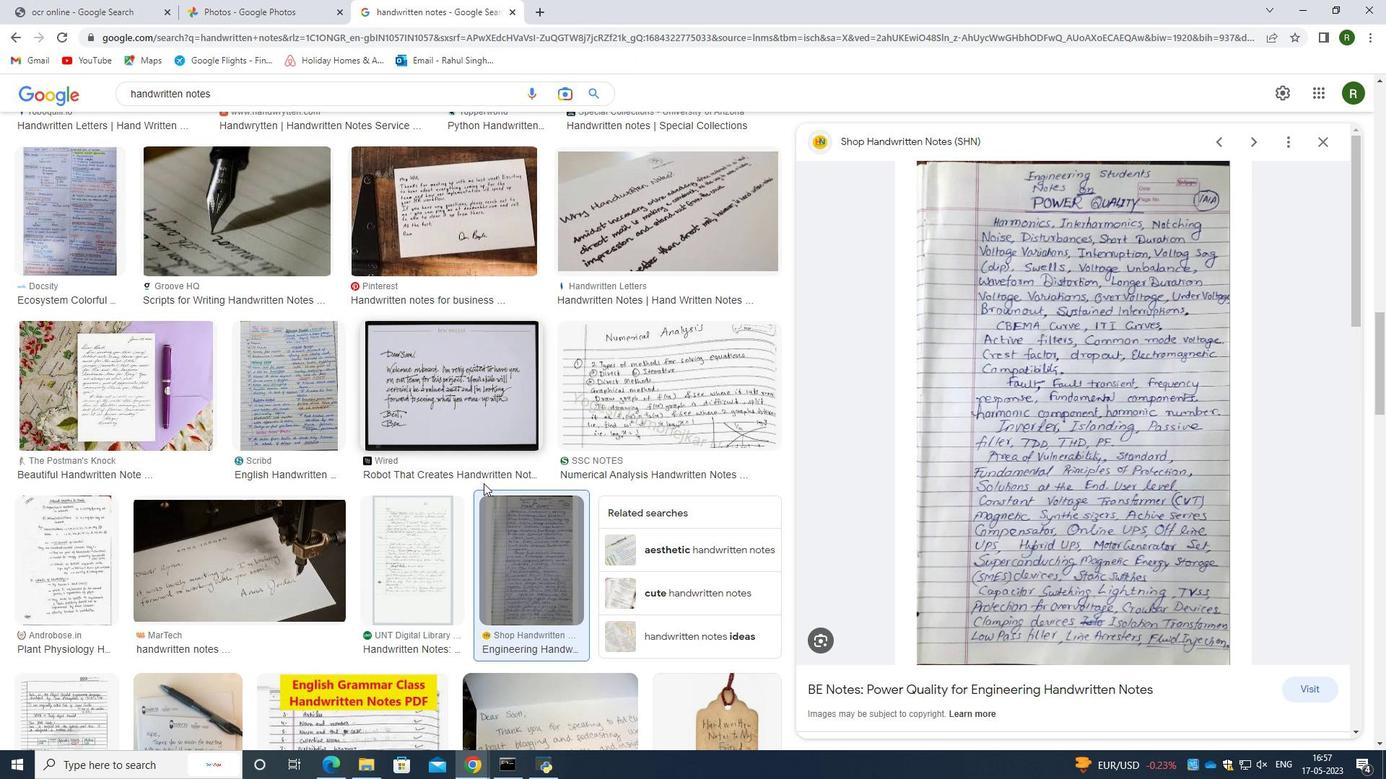 
Action: Mouse scrolled (483, 483) with delta (0, 0)
Screenshot: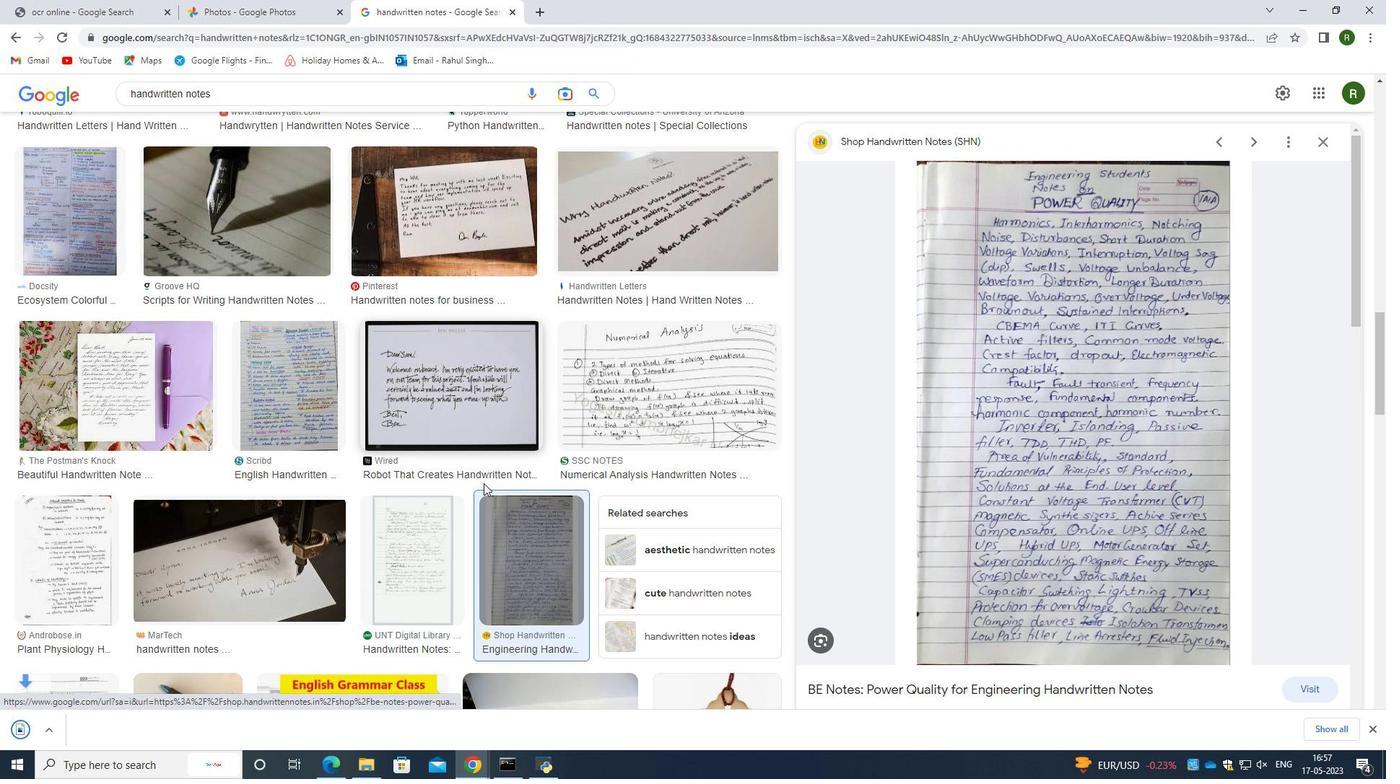 
Action: Mouse moved to (483, 483)
Screenshot: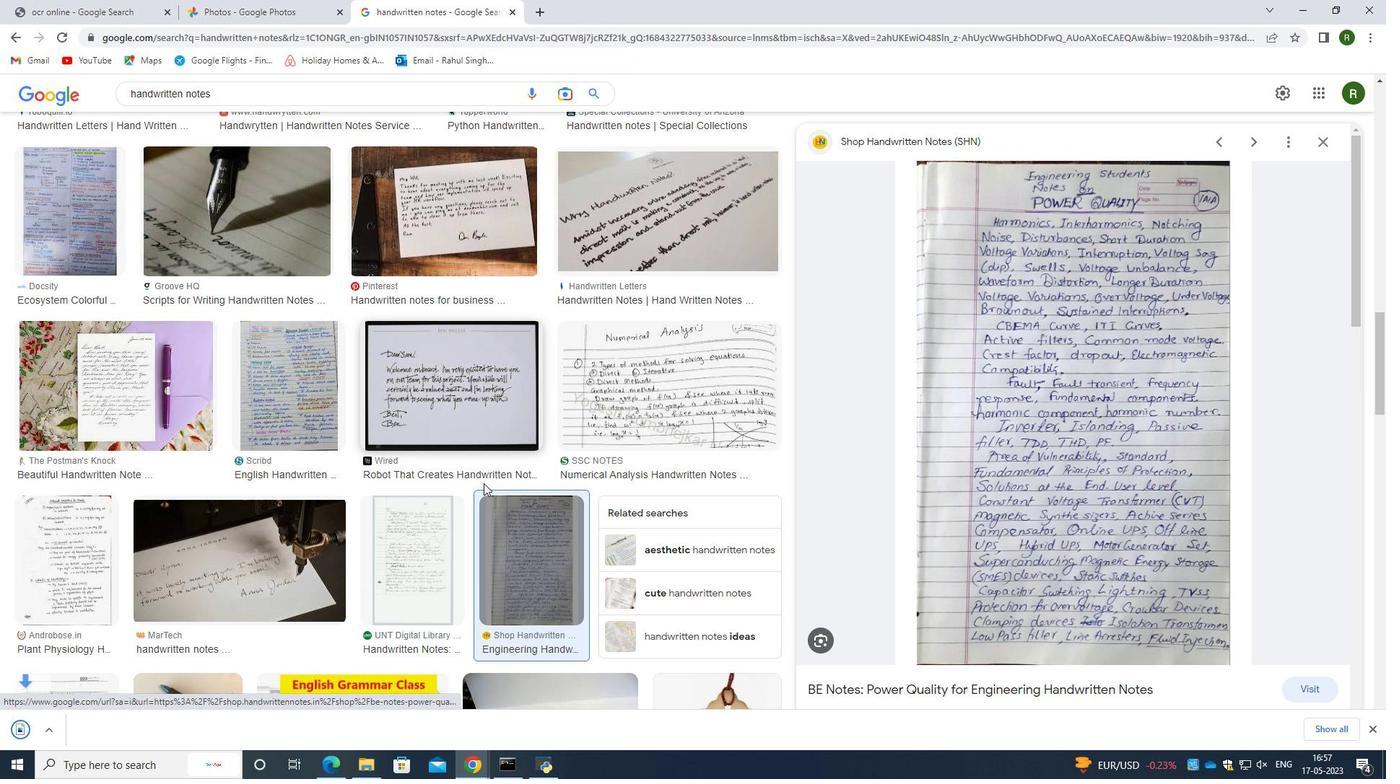 
Action: Mouse scrolled (483, 483) with delta (0, 0)
Screenshot: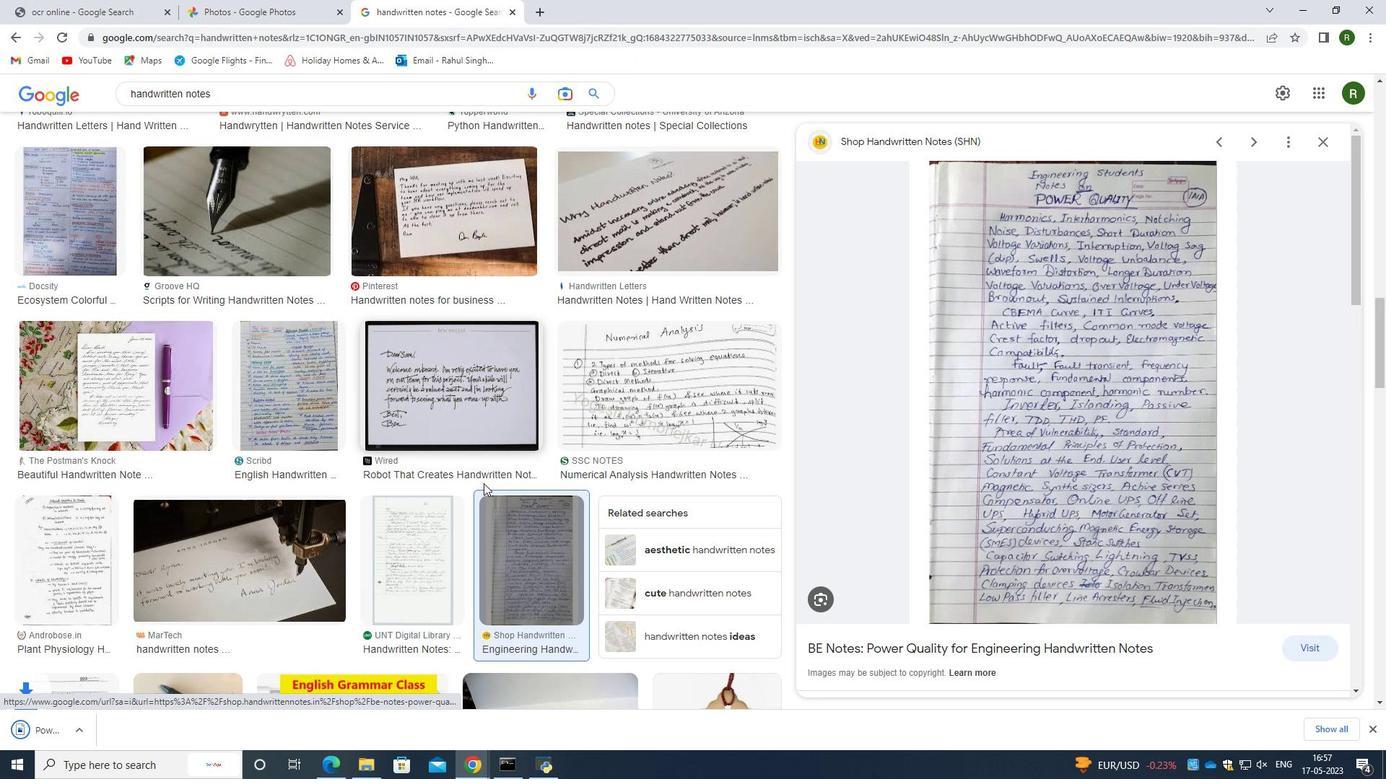 
Action: Mouse scrolled (483, 483) with delta (0, 0)
Screenshot: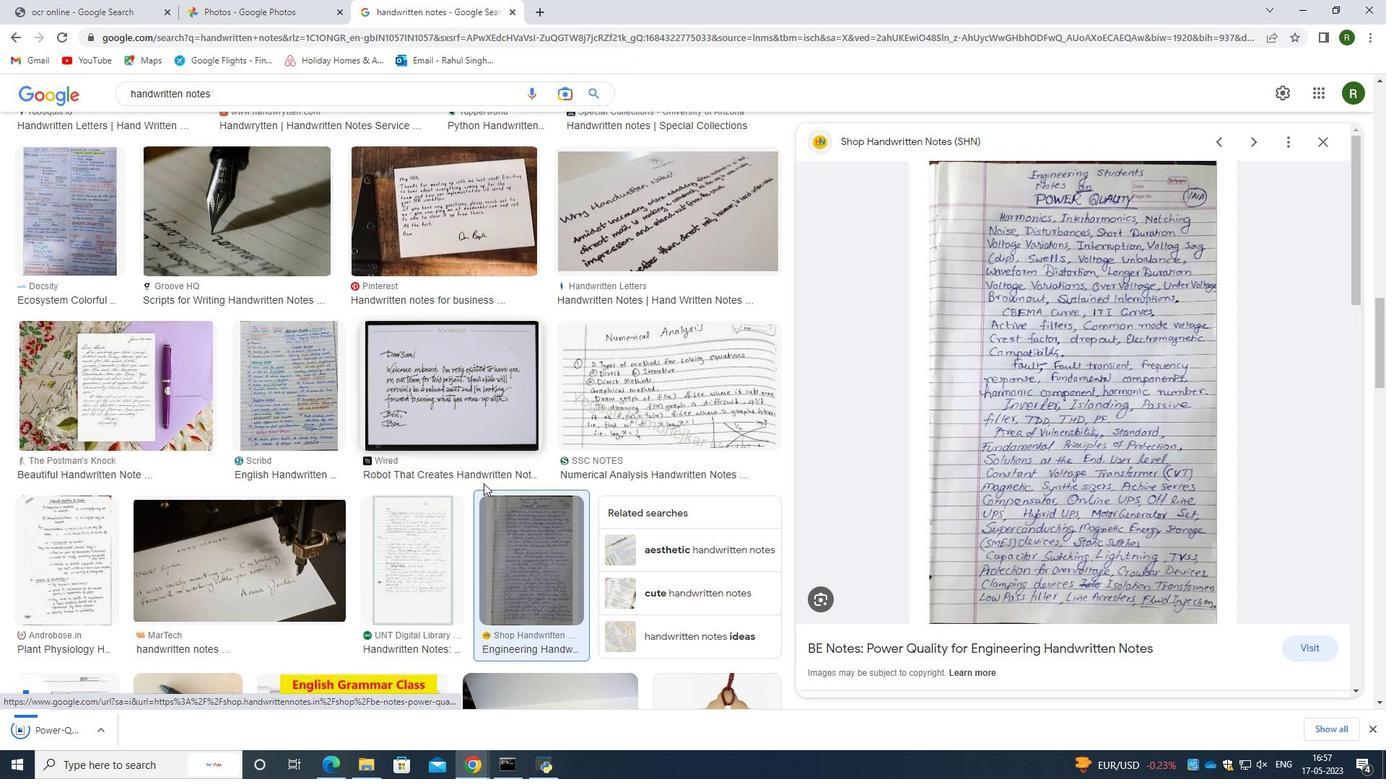 
Action: Mouse scrolled (483, 483) with delta (0, 0)
Screenshot: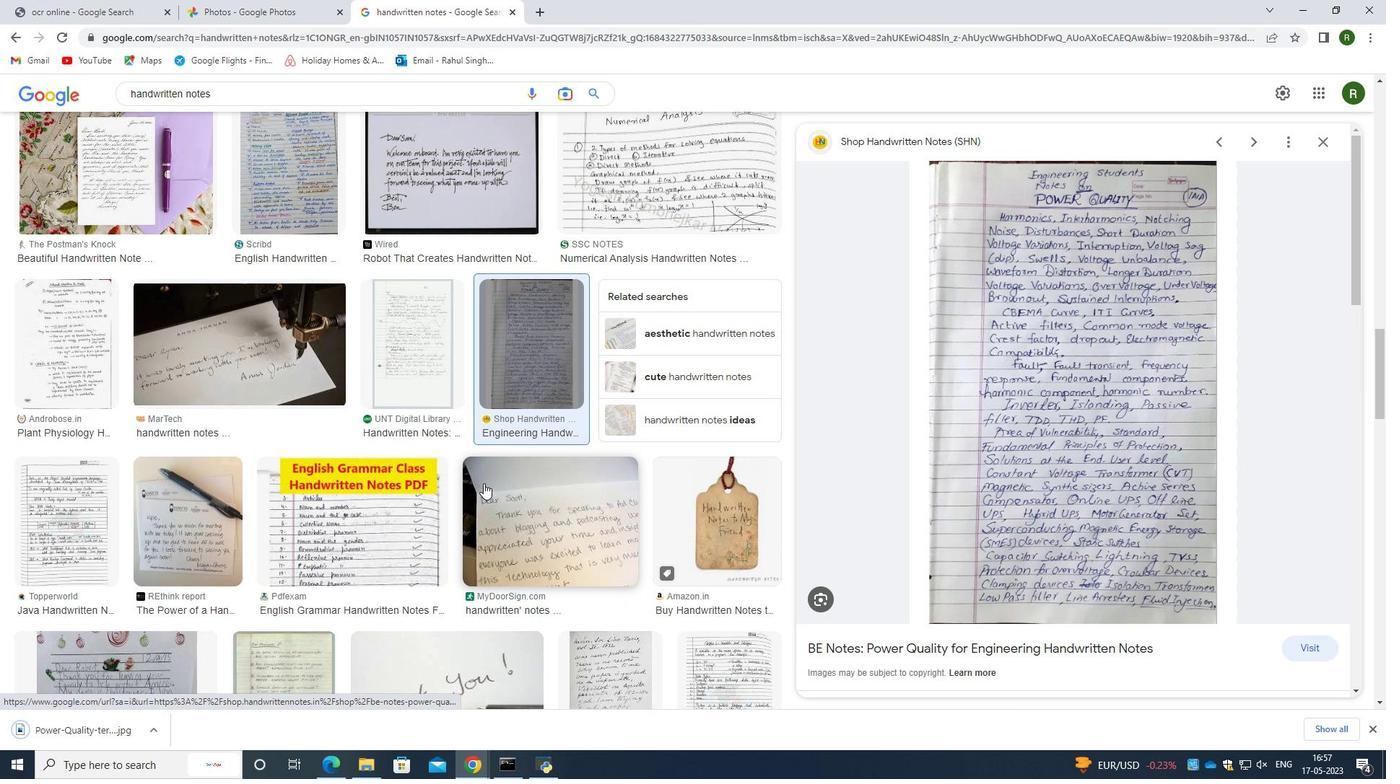 
Action: Mouse moved to (366, 459)
Screenshot: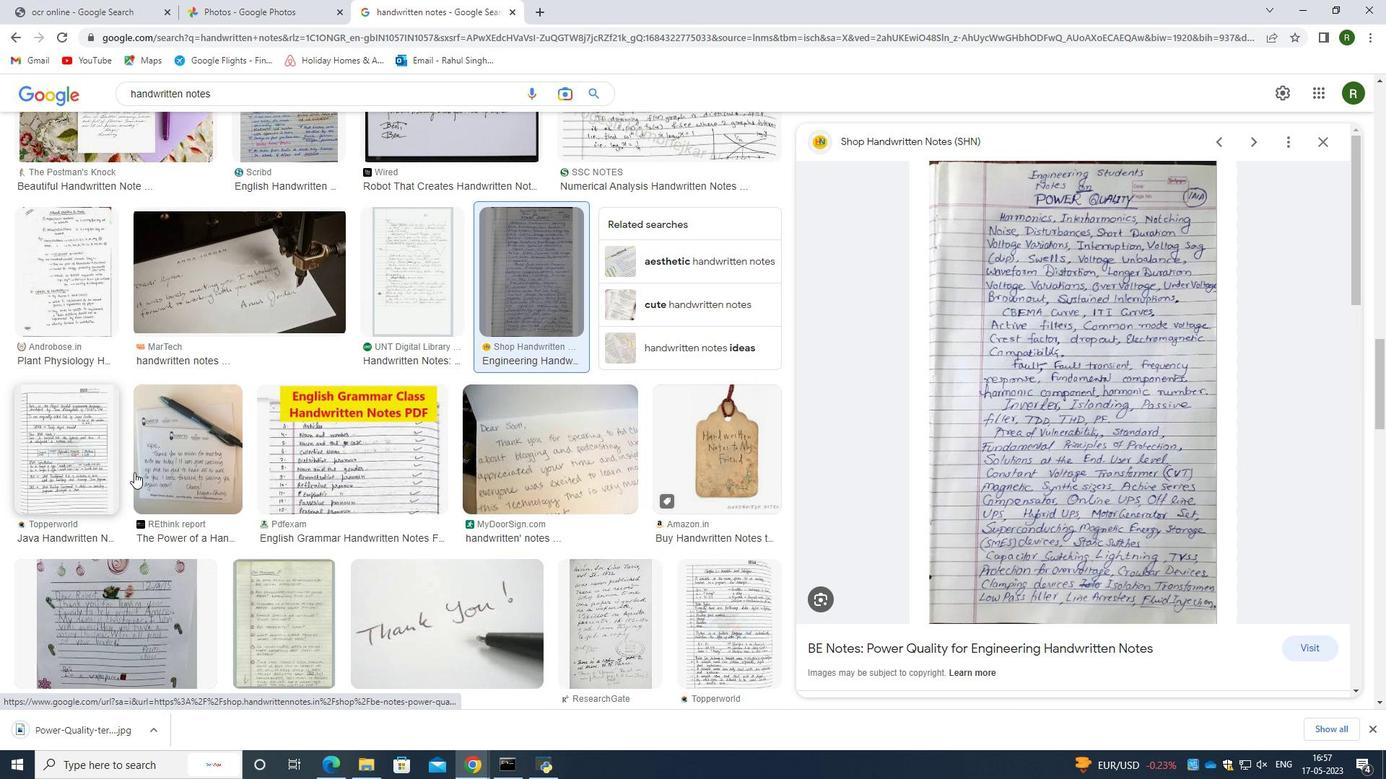 
Action: Mouse scrolled (366, 459) with delta (0, 0)
Screenshot: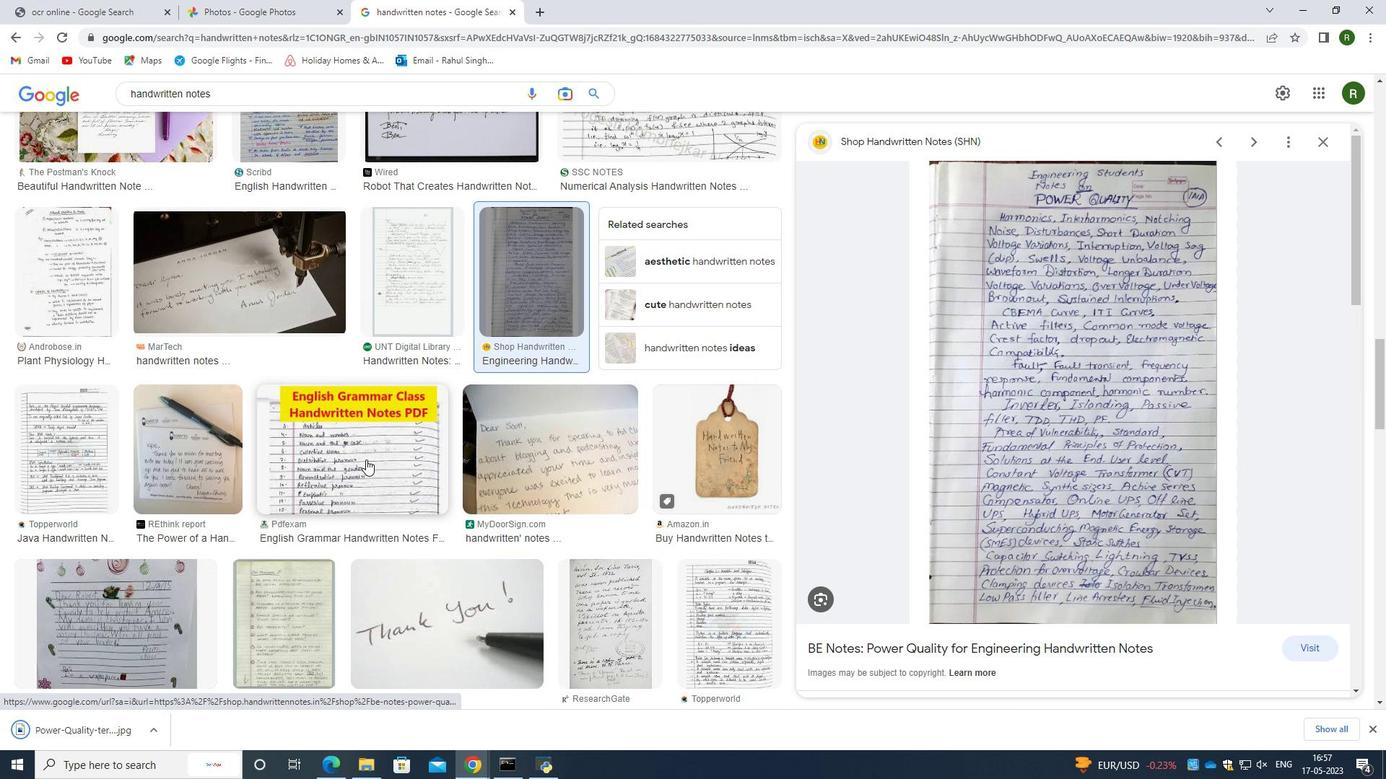 
Action: Mouse scrolled (366, 459) with delta (0, 0)
Screenshot: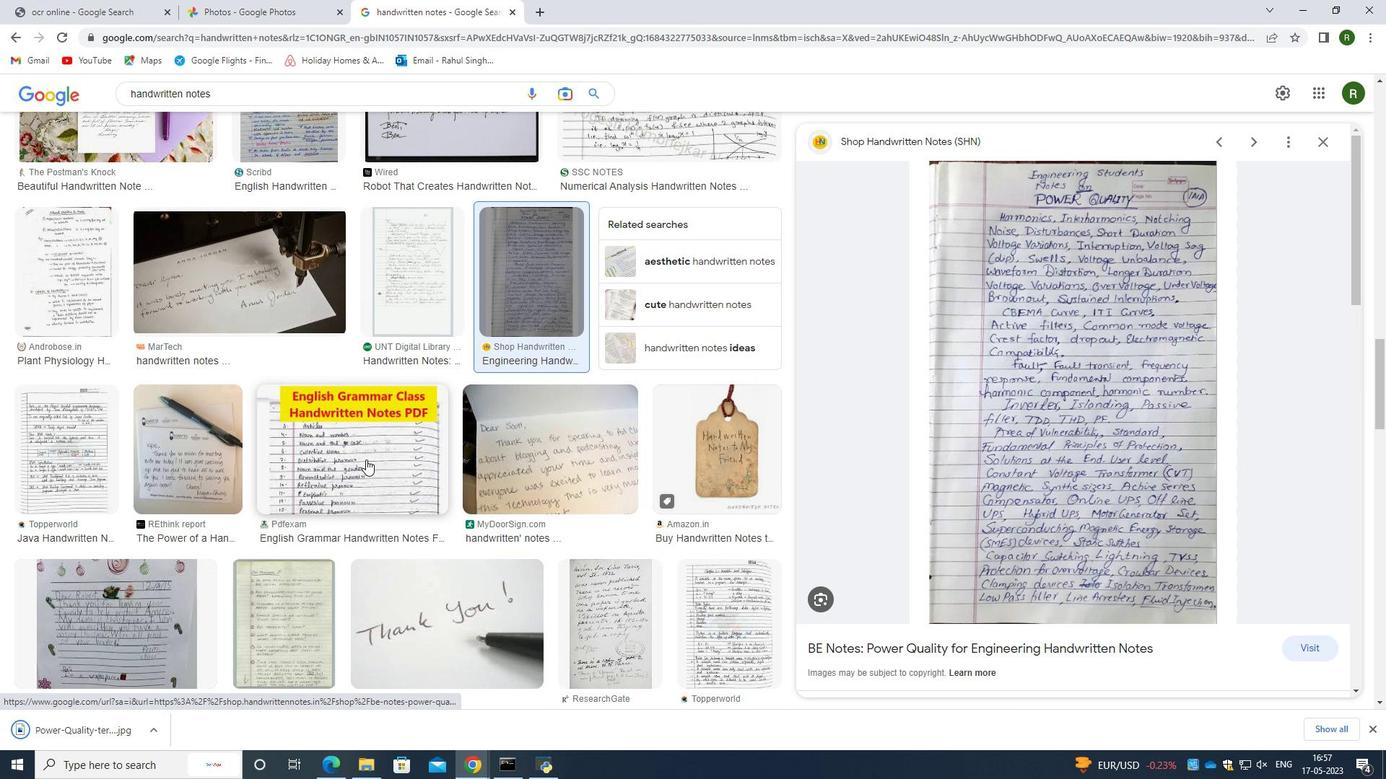 
Action: Mouse moved to (317, 411)
Screenshot: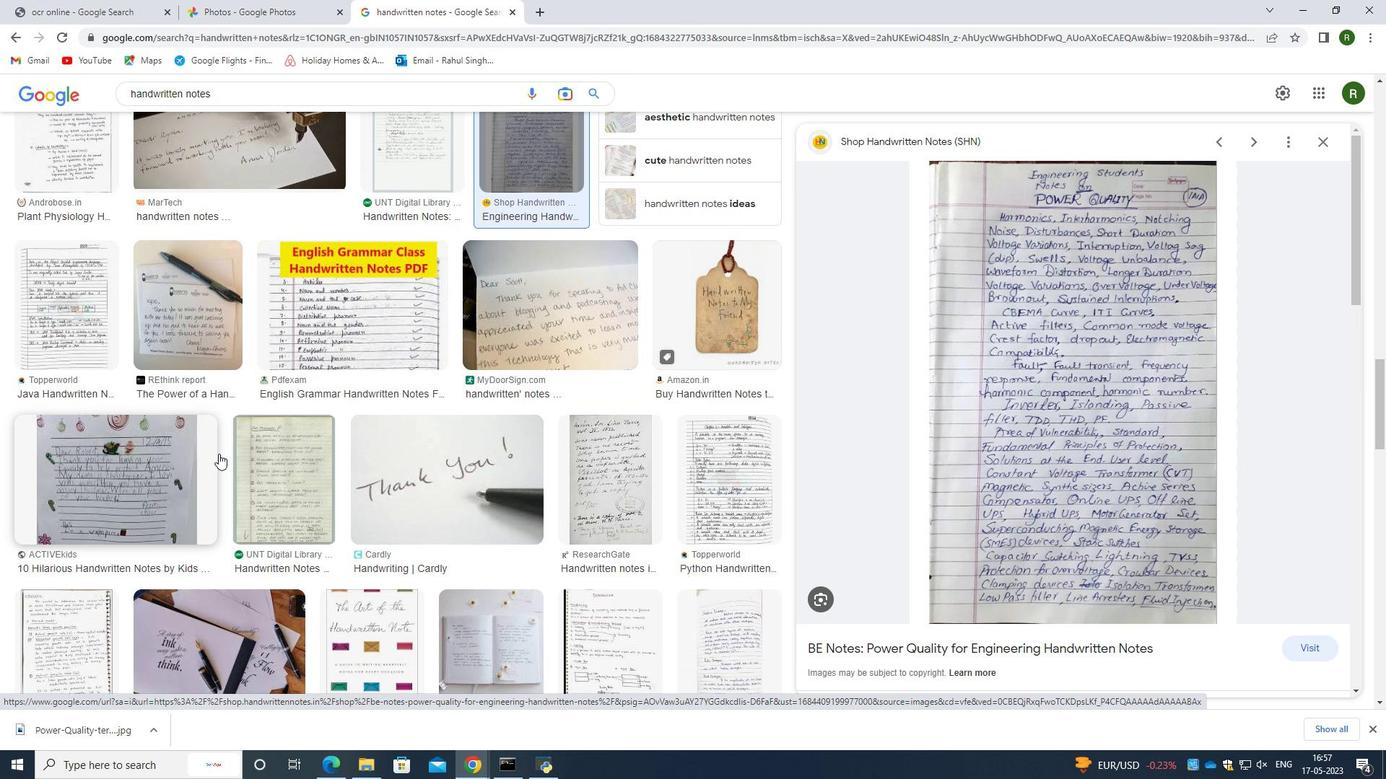 
Action: Mouse scrolled (317, 410) with delta (0, 0)
Screenshot: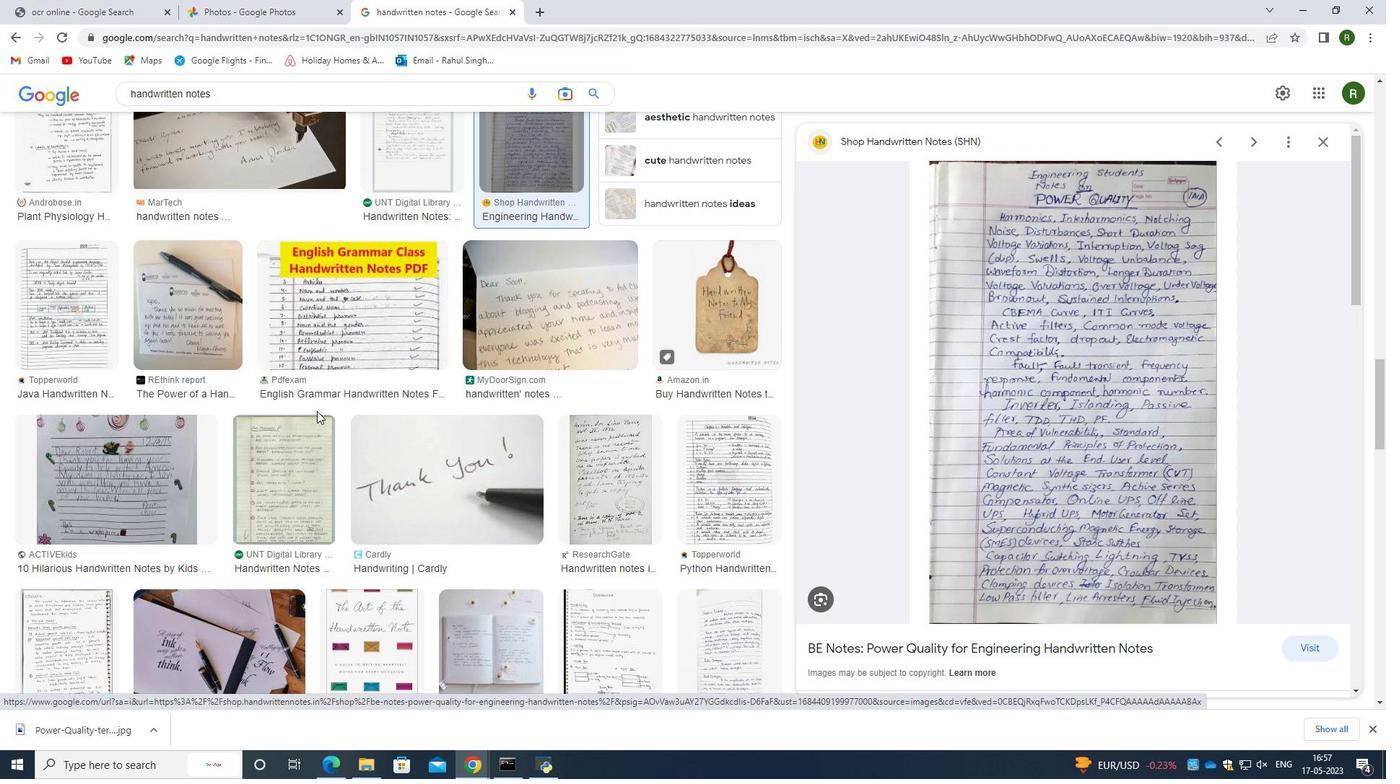 
Action: Mouse scrolled (317, 410) with delta (0, 0)
Screenshot: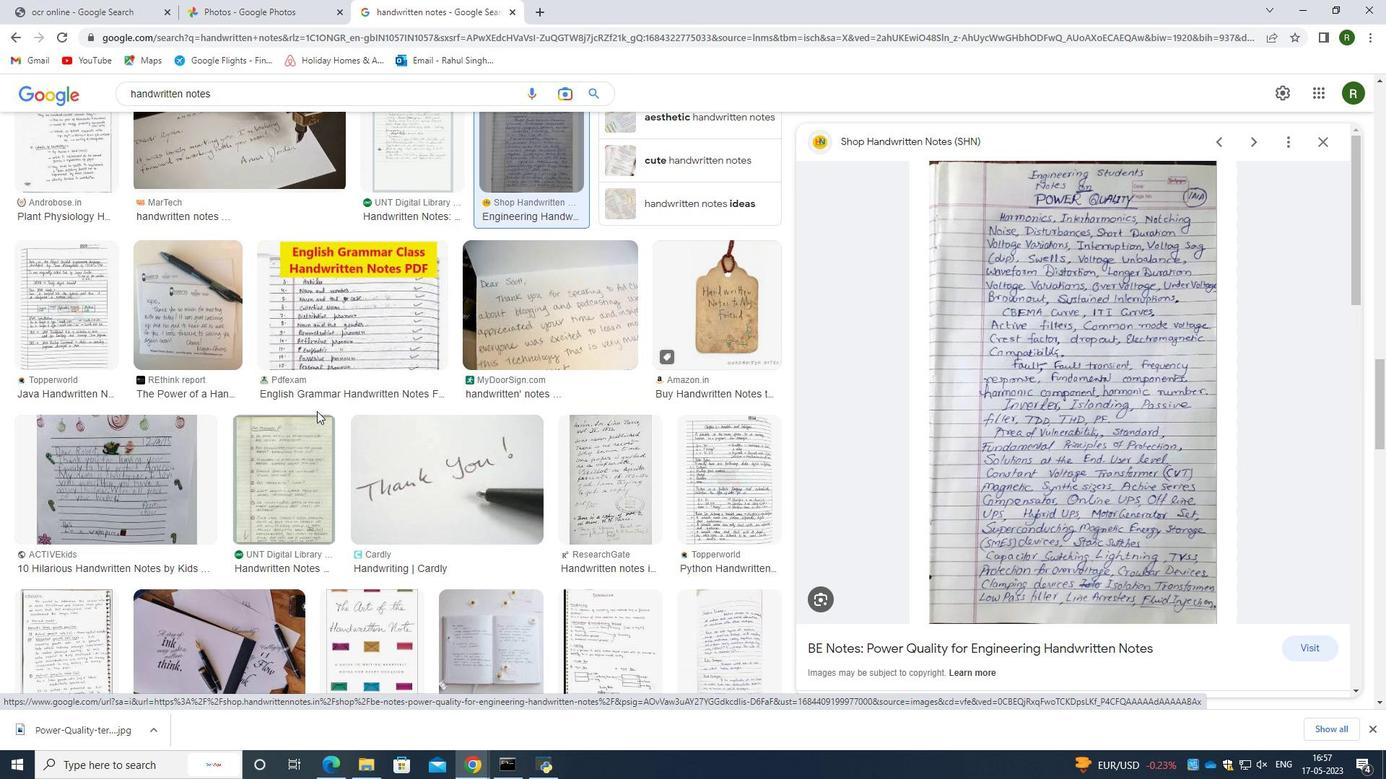 
Action: Mouse moved to (319, 411)
Screenshot: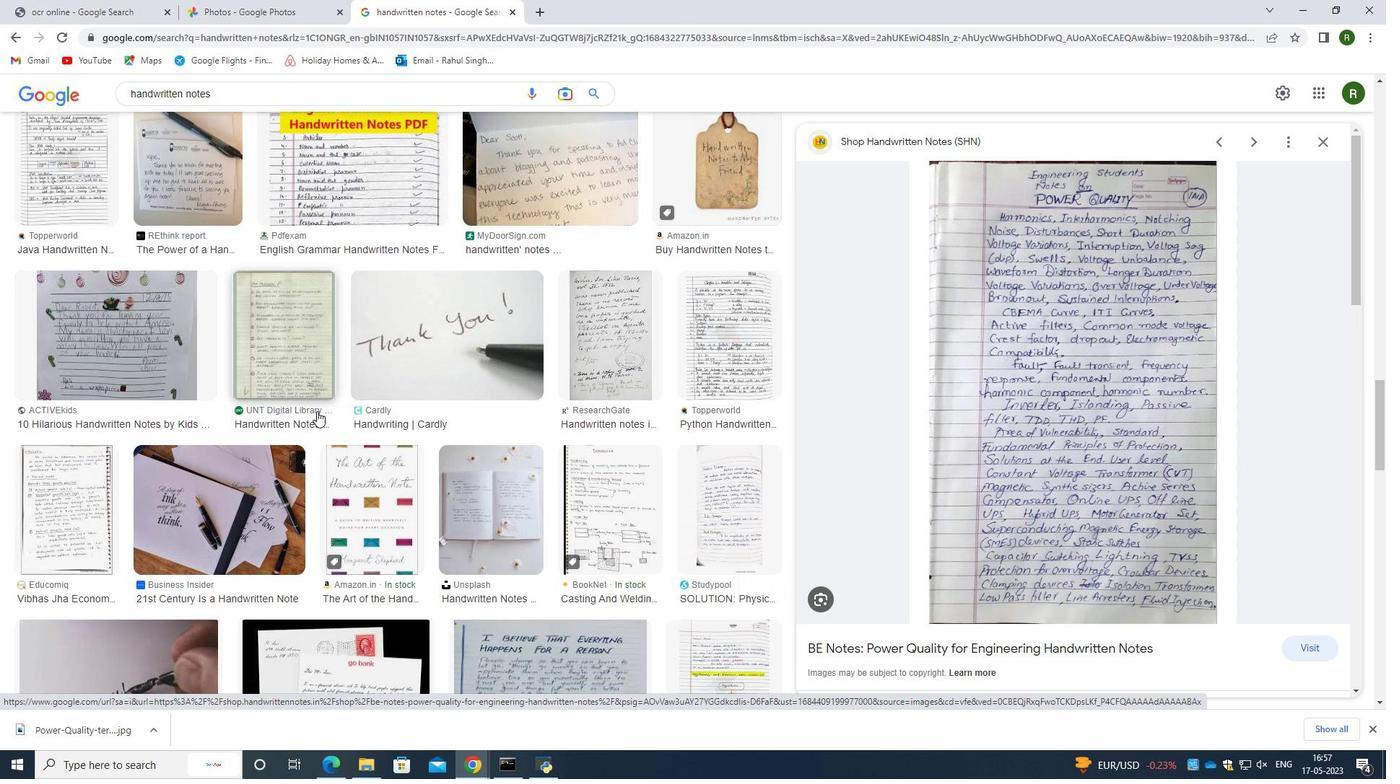 
Action: Mouse scrolled (319, 410) with delta (0, 0)
Screenshot: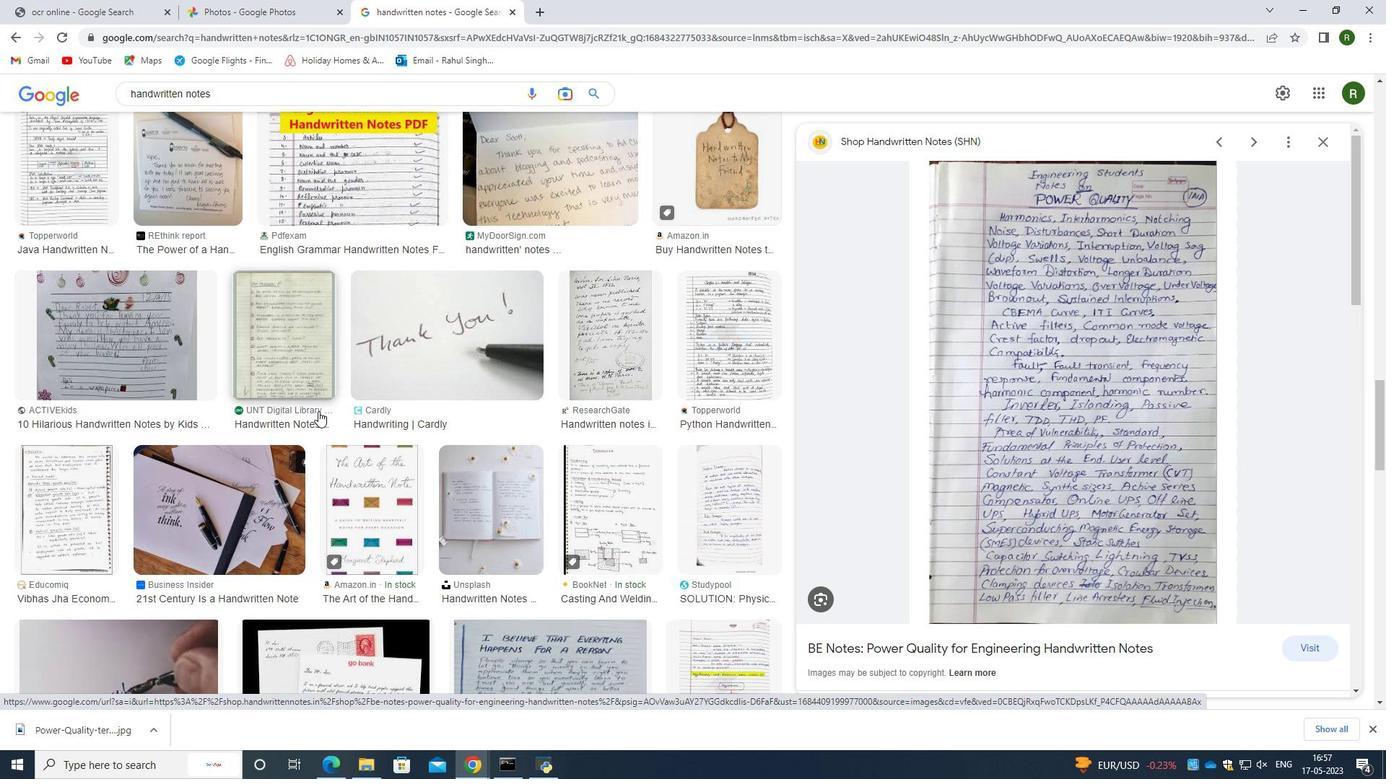 
Action: Mouse moved to (319, 412)
Screenshot: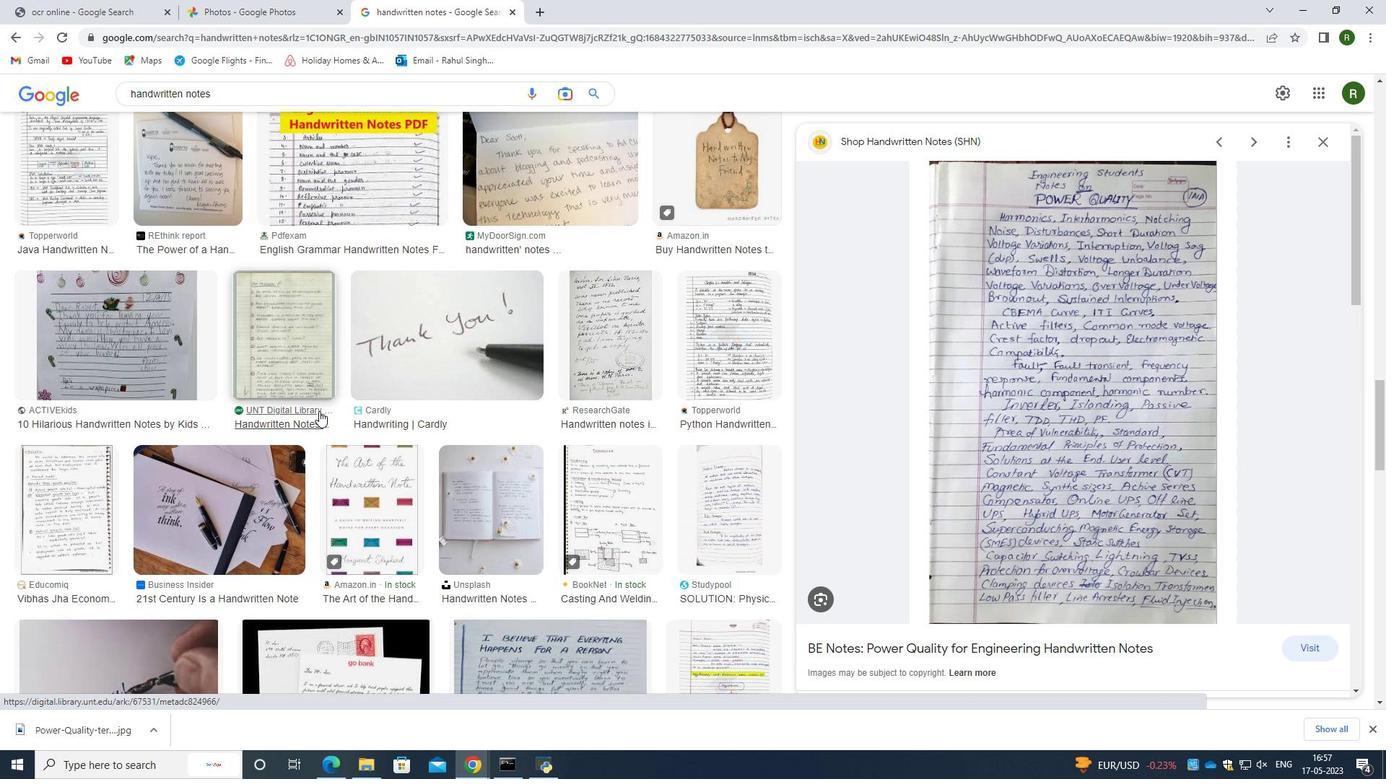
Action: Mouse scrolled (319, 411) with delta (0, 0)
Screenshot: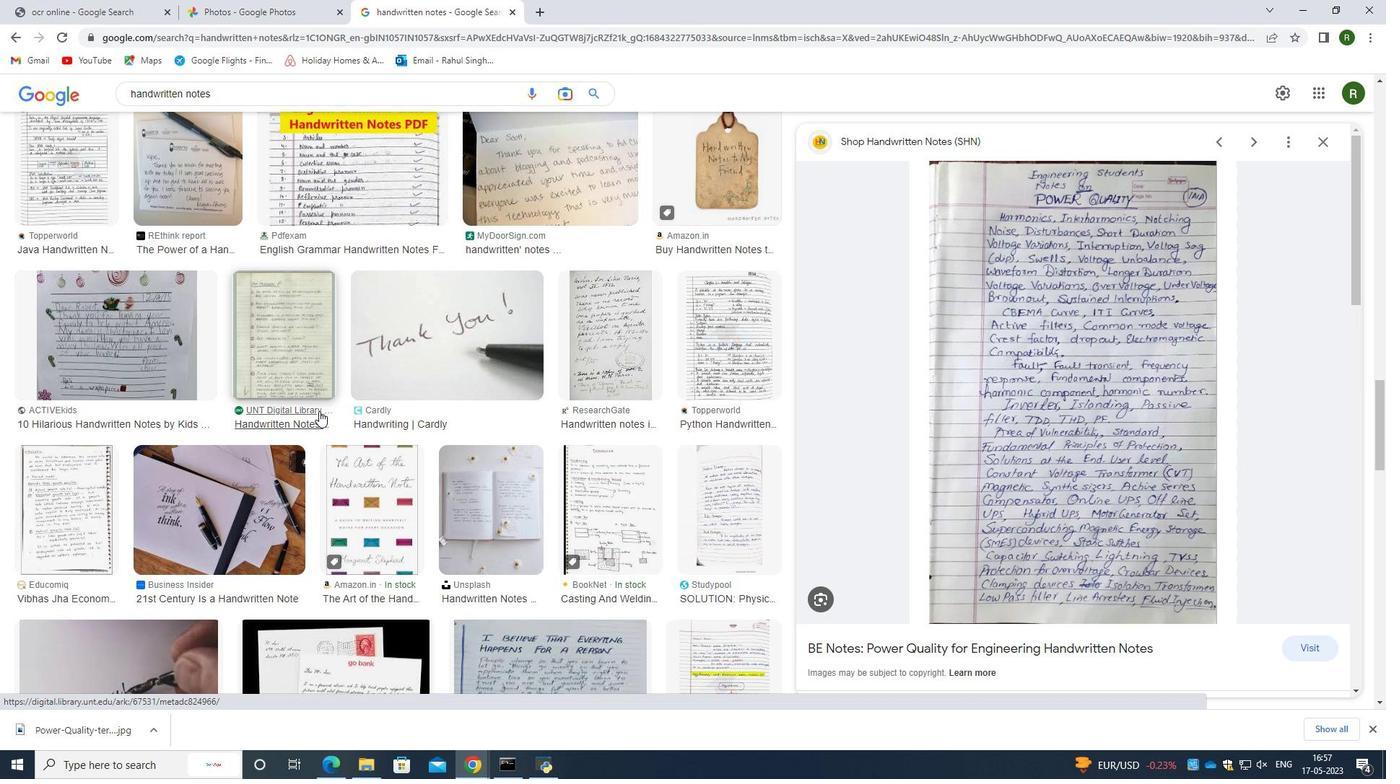 
Action: Mouse moved to (746, 359)
Screenshot: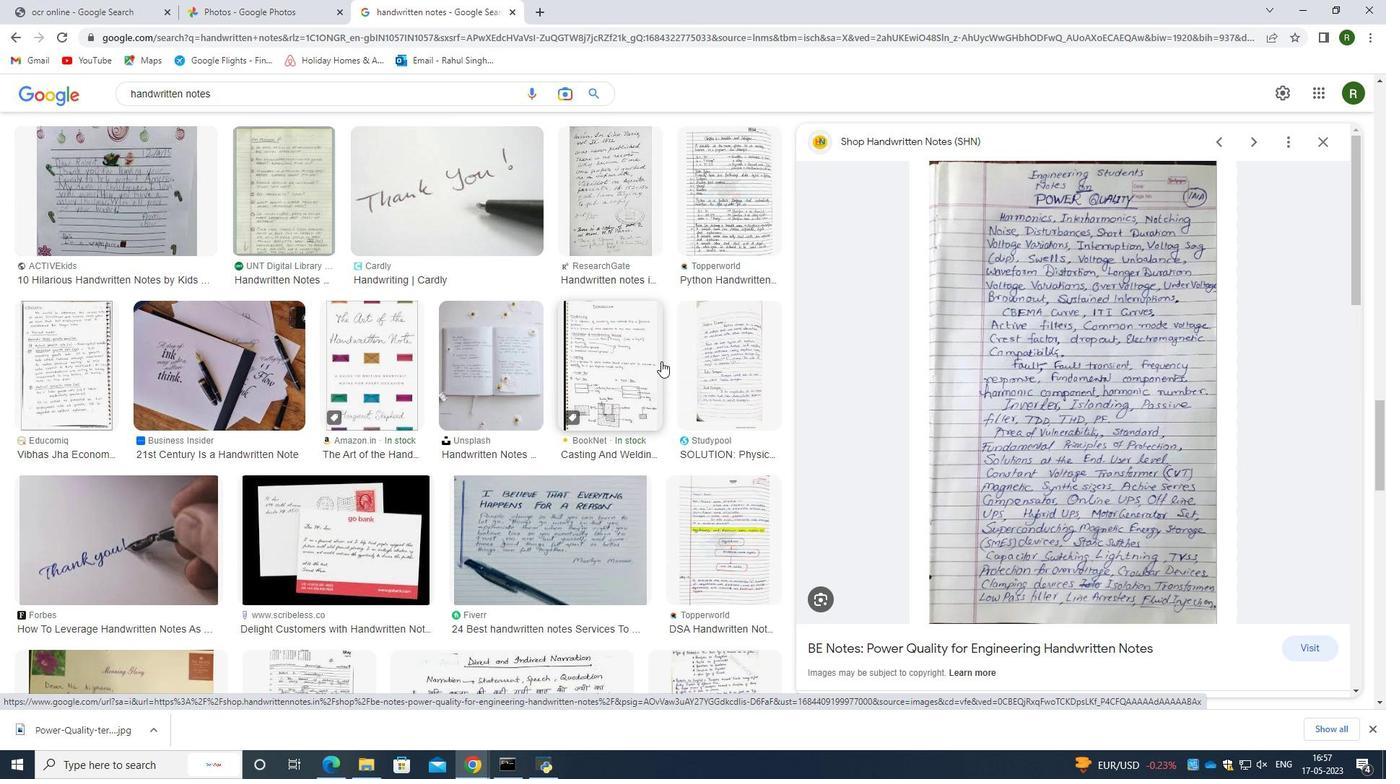 
Action: Mouse pressed left at (746, 359)
Screenshot: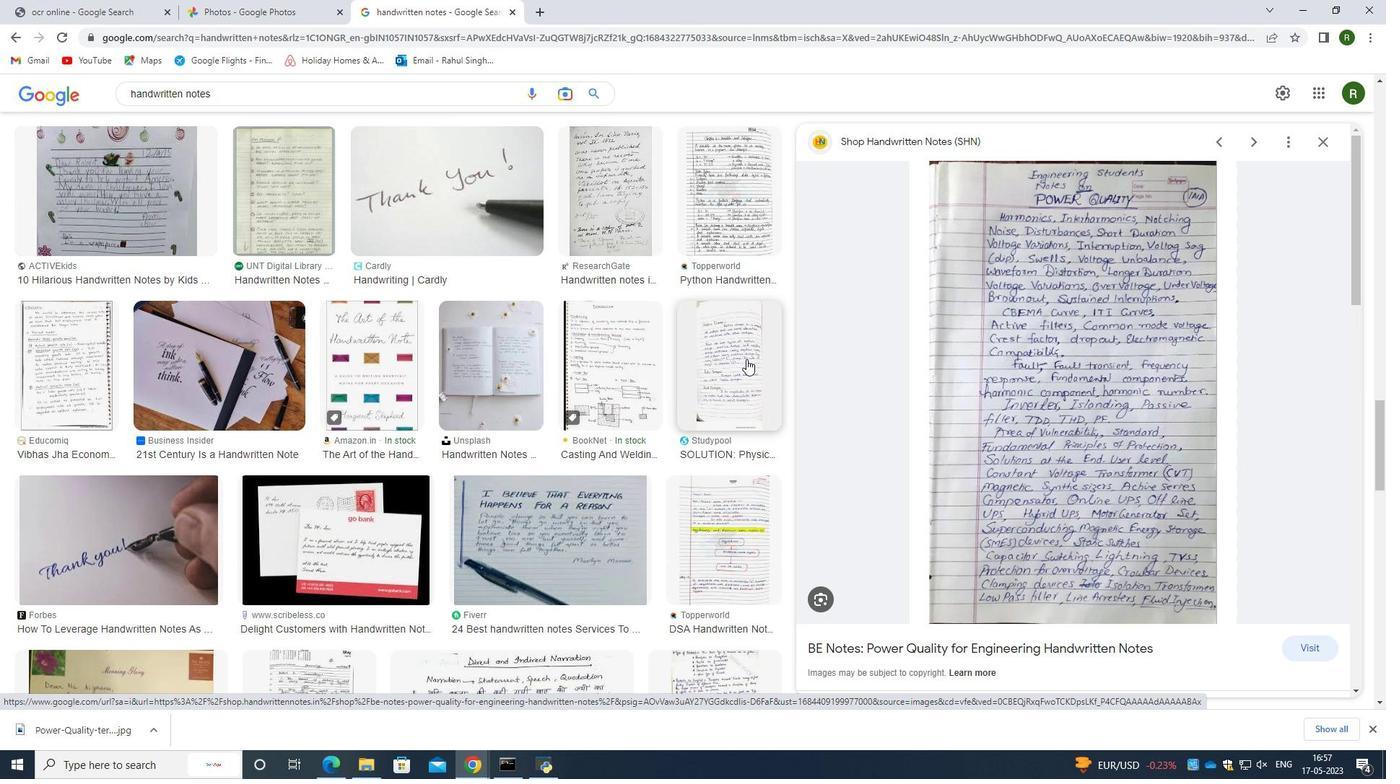 
Action: Mouse moved to (582, 534)
Screenshot: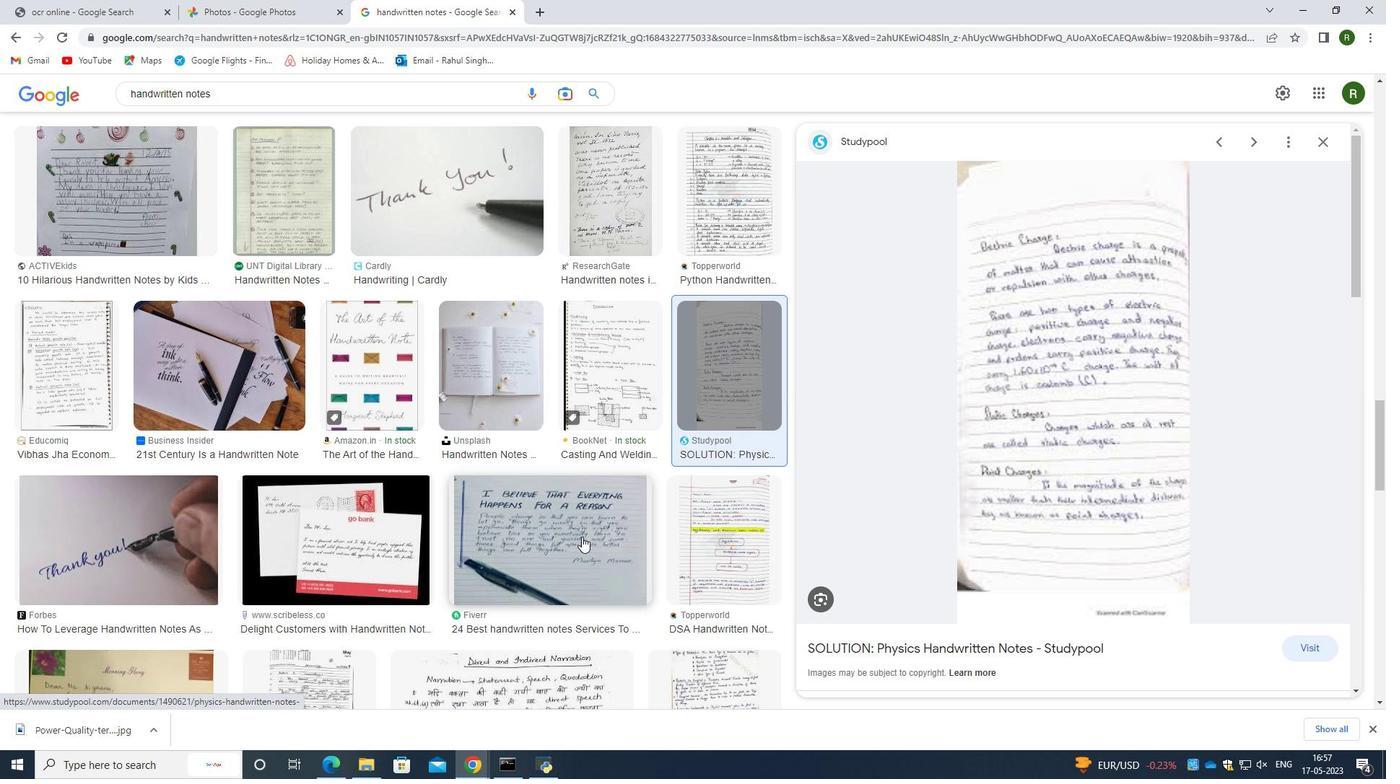 
Action: Mouse pressed left at (582, 534)
Screenshot: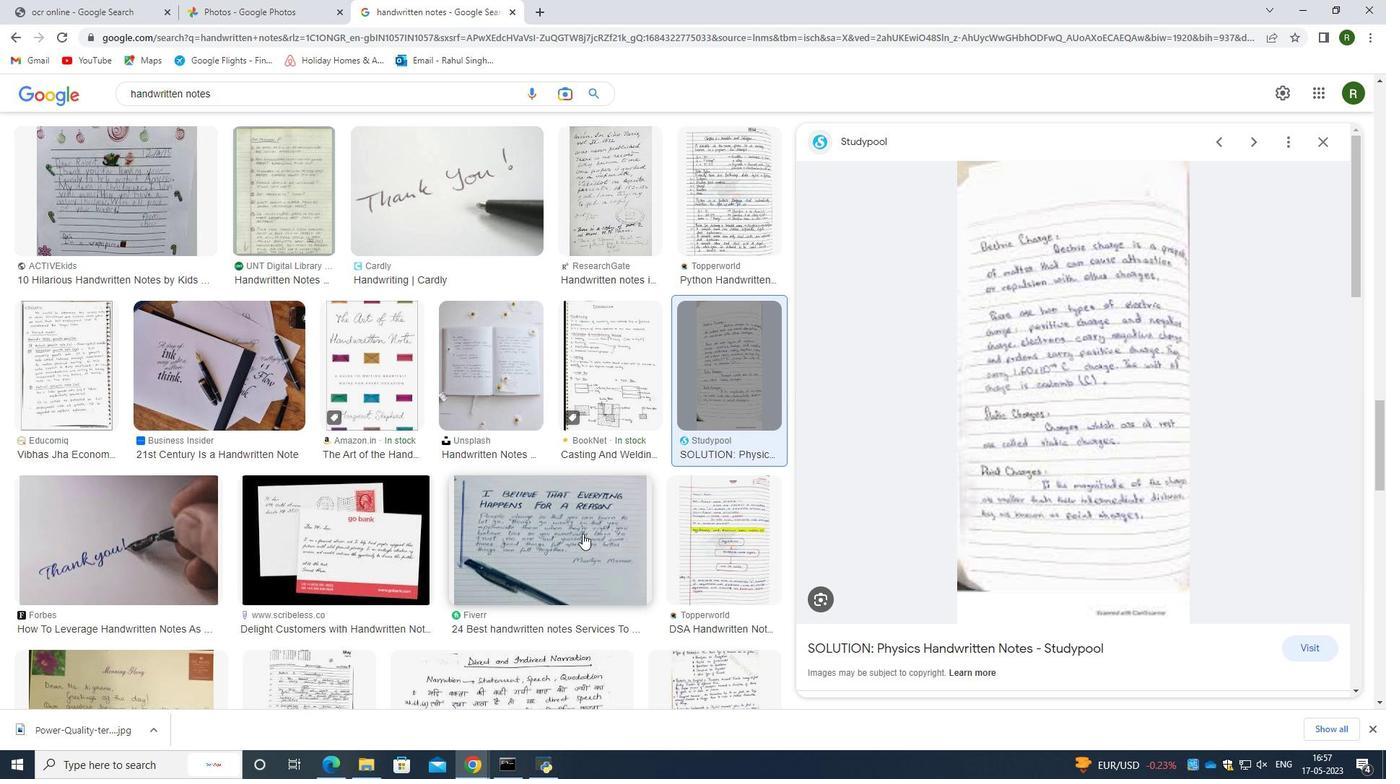 
Action: Mouse moved to (860, 569)
Screenshot: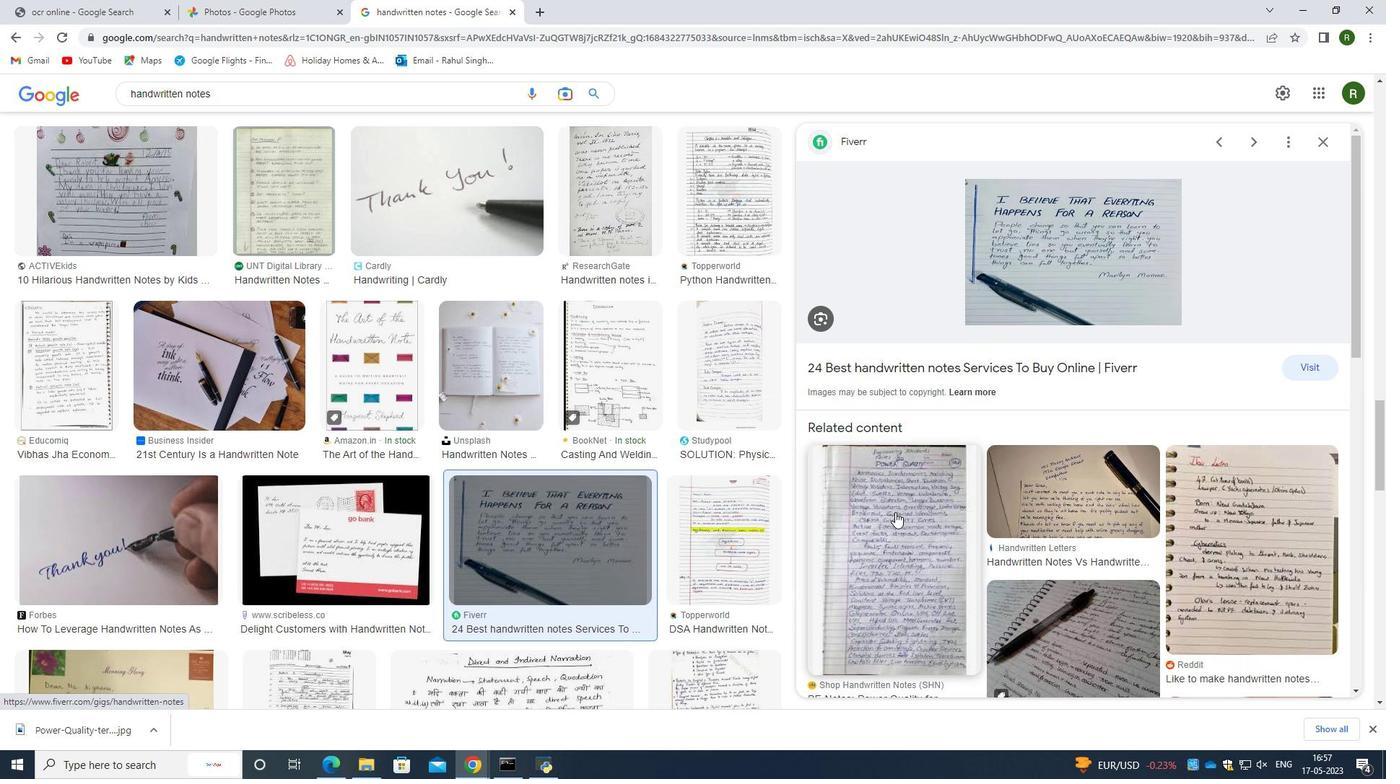 
Action: Mouse pressed left at (860, 569)
Screenshot: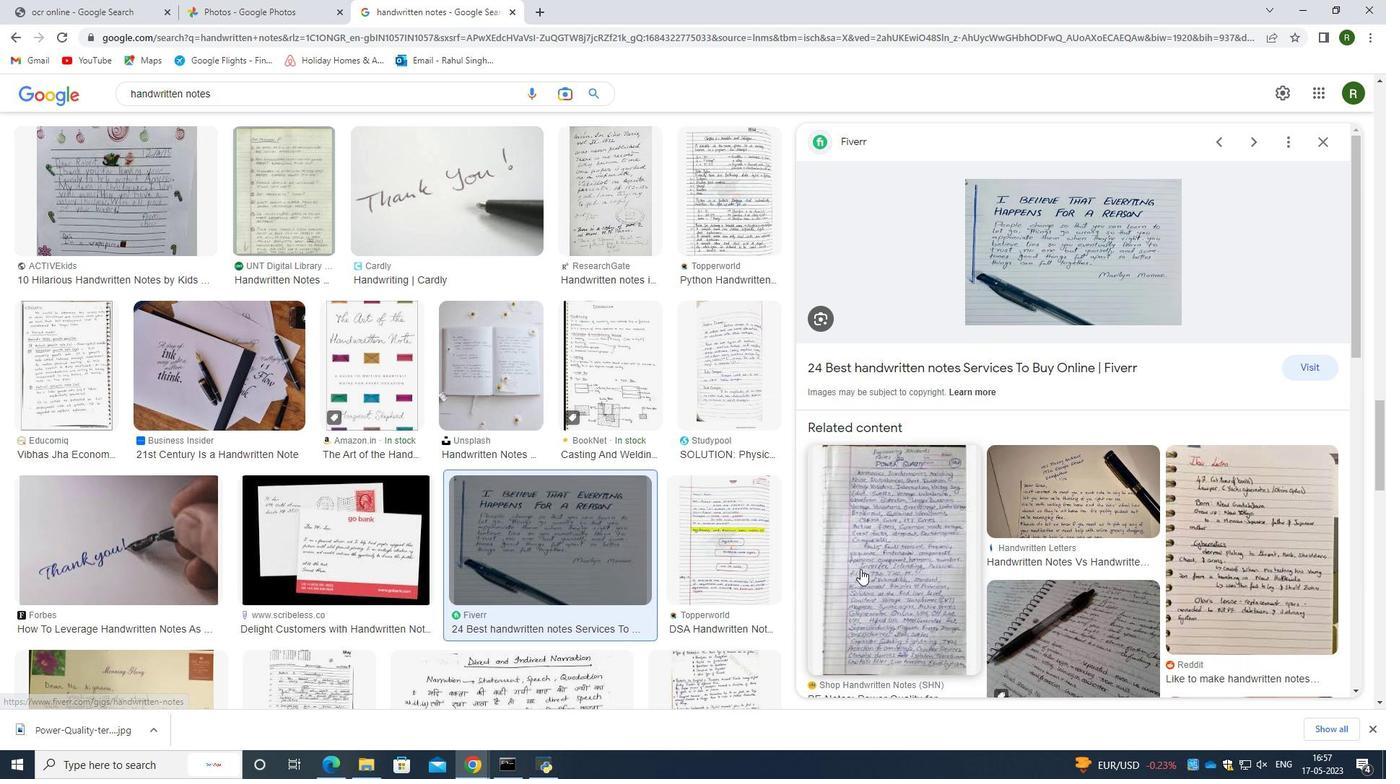 
Action: Mouse moved to (868, 518)
Screenshot: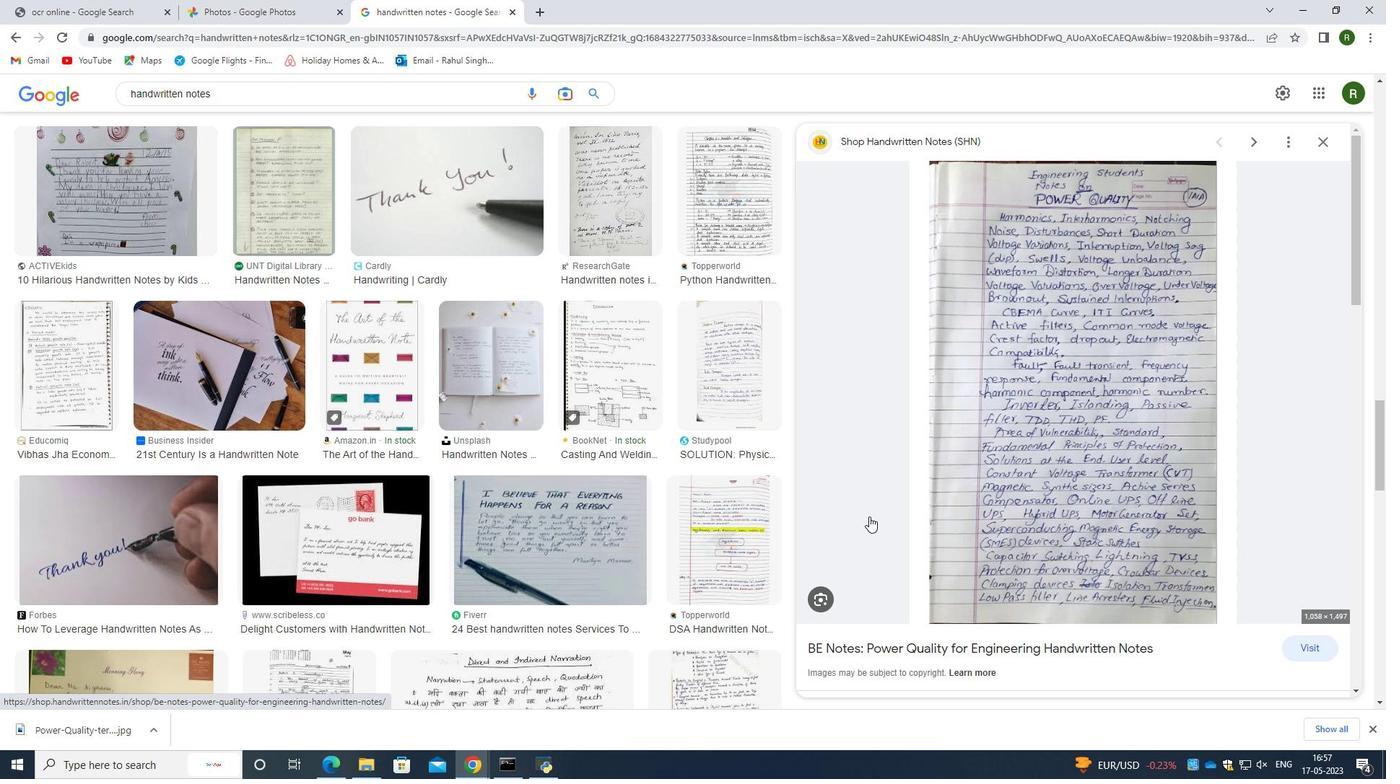 
Action: Mouse scrolled (868, 517) with delta (0, 0)
Screenshot: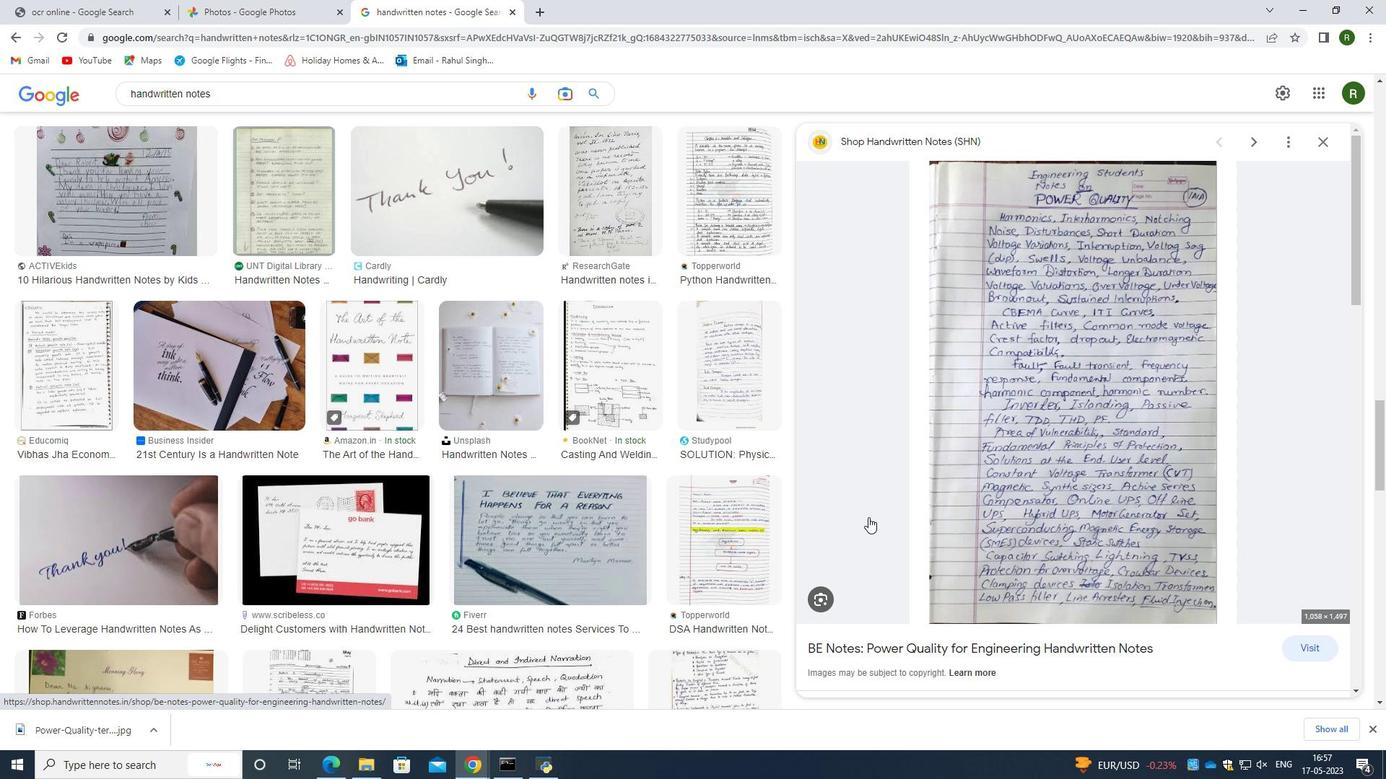 
Action: Mouse scrolled (868, 517) with delta (0, 0)
Screenshot: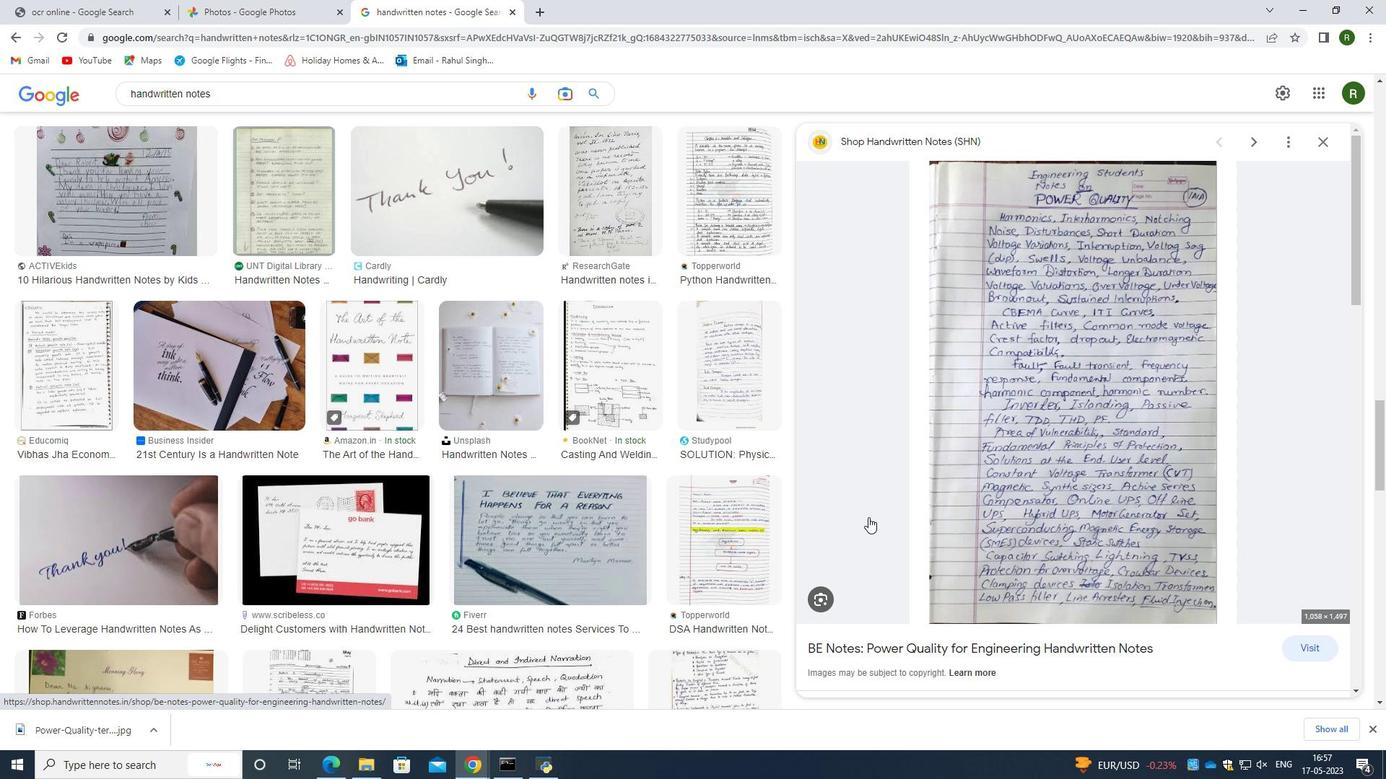 
Action: Mouse scrolled (868, 517) with delta (0, 0)
Screenshot: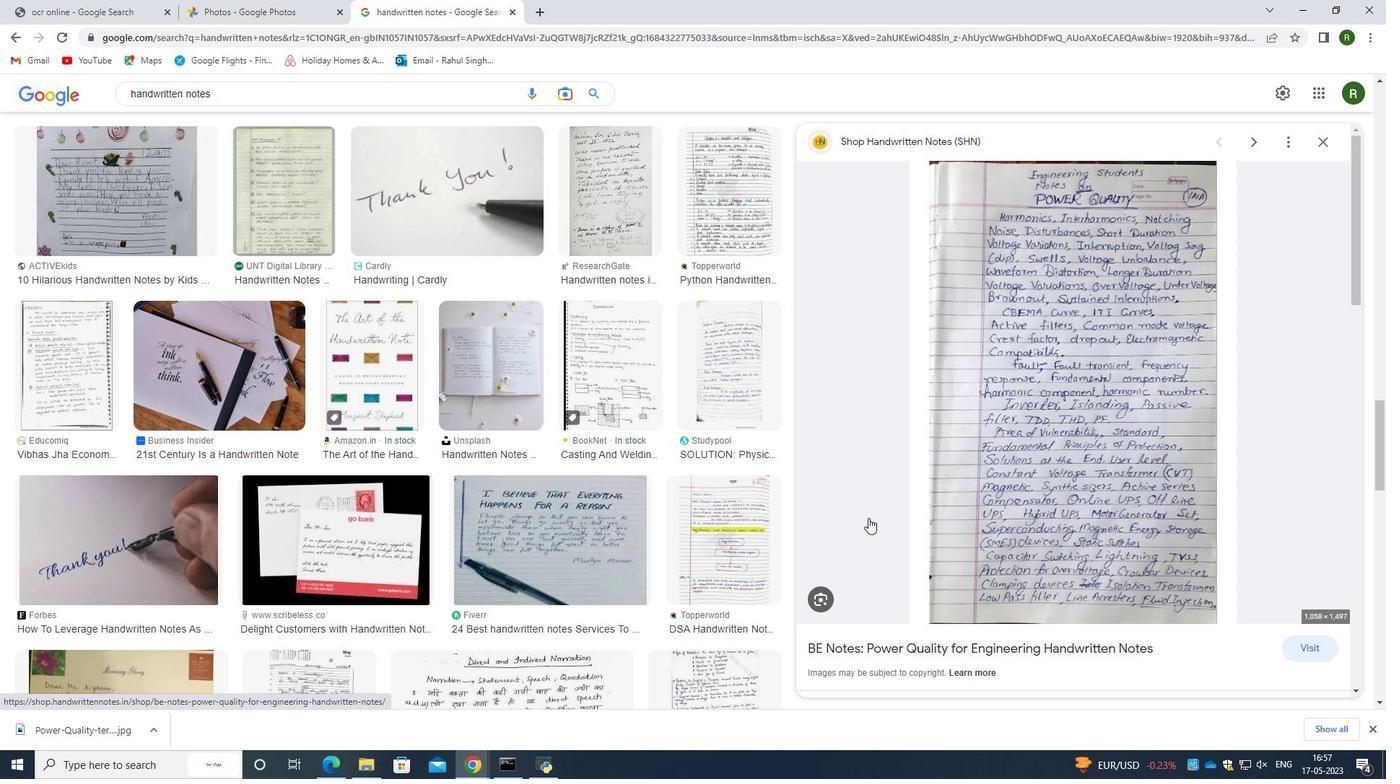 
Action: Mouse moved to (967, 502)
Screenshot: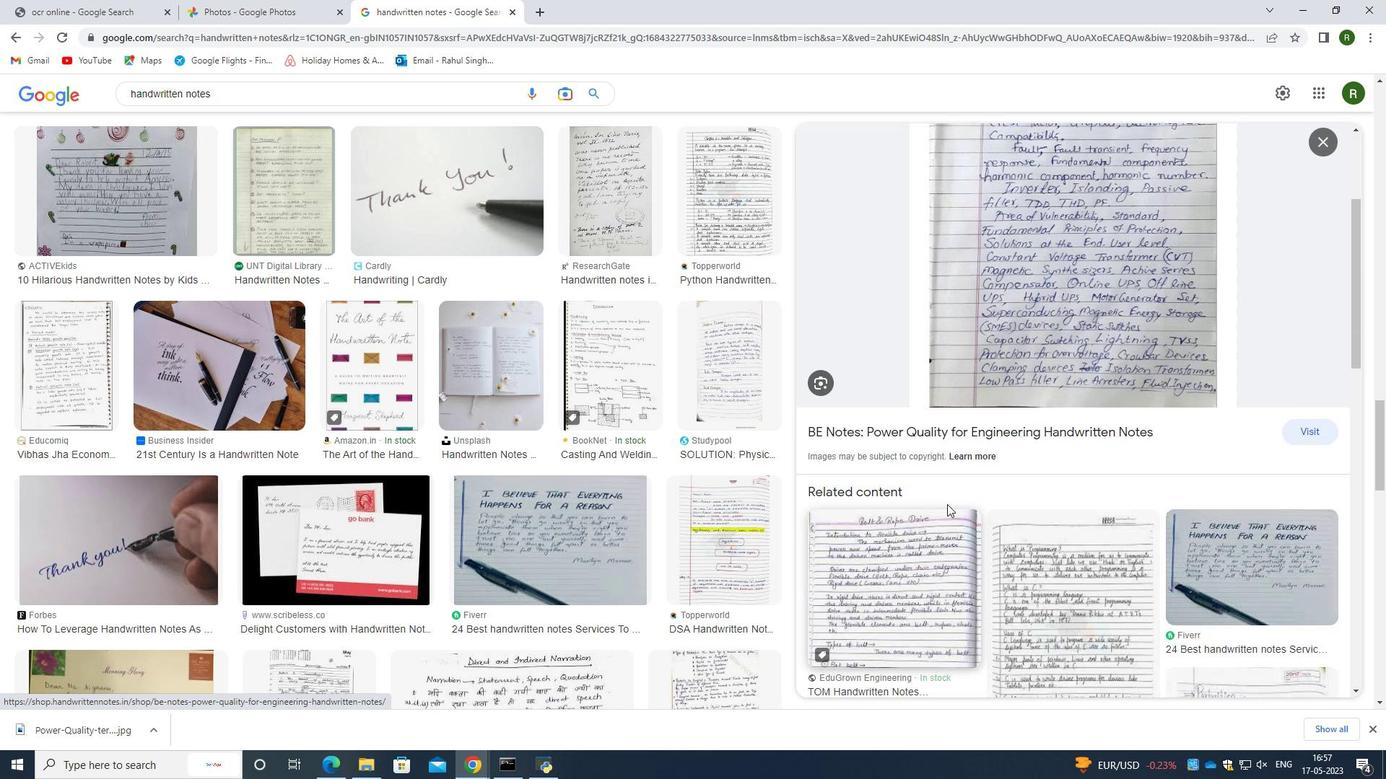 
Action: Mouse scrolled (967, 501) with delta (0, 0)
Screenshot: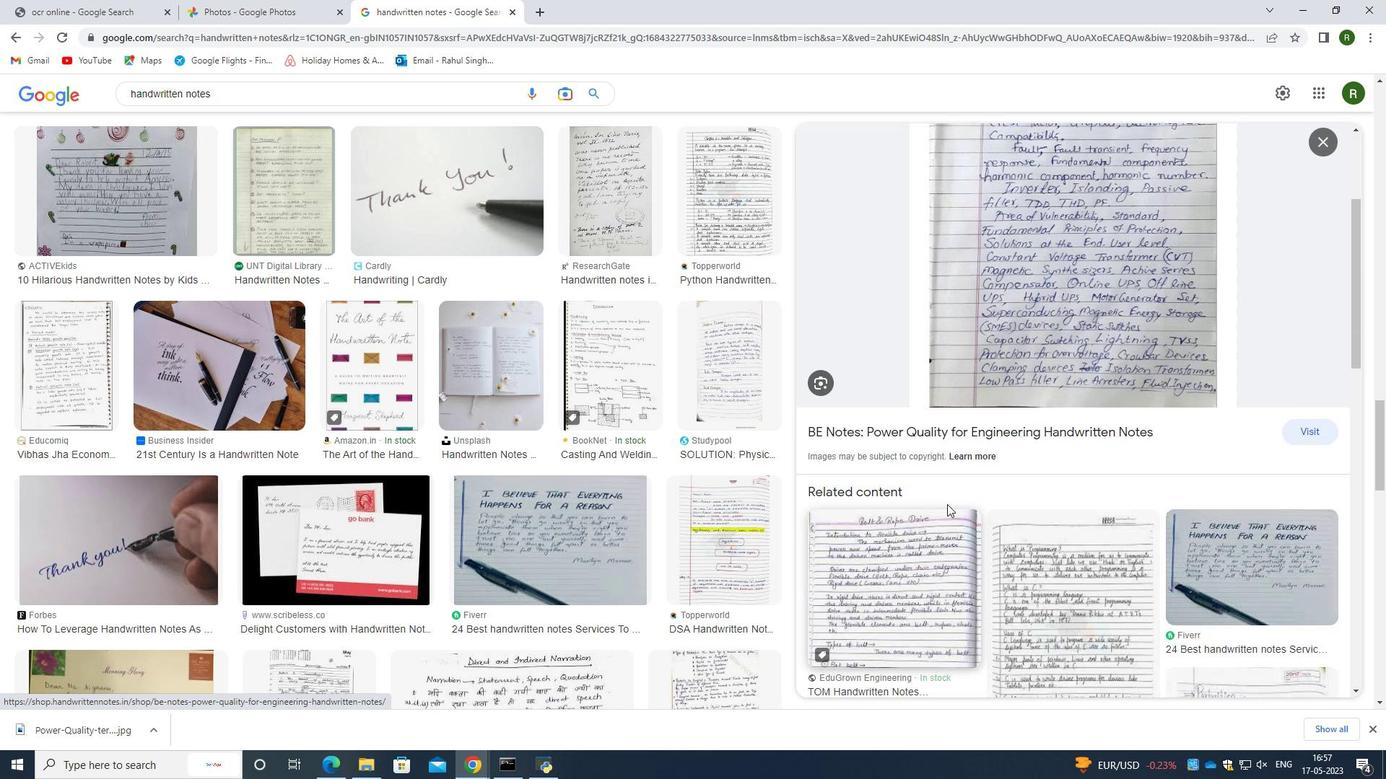 
Action: Mouse moved to (968, 502)
Screenshot: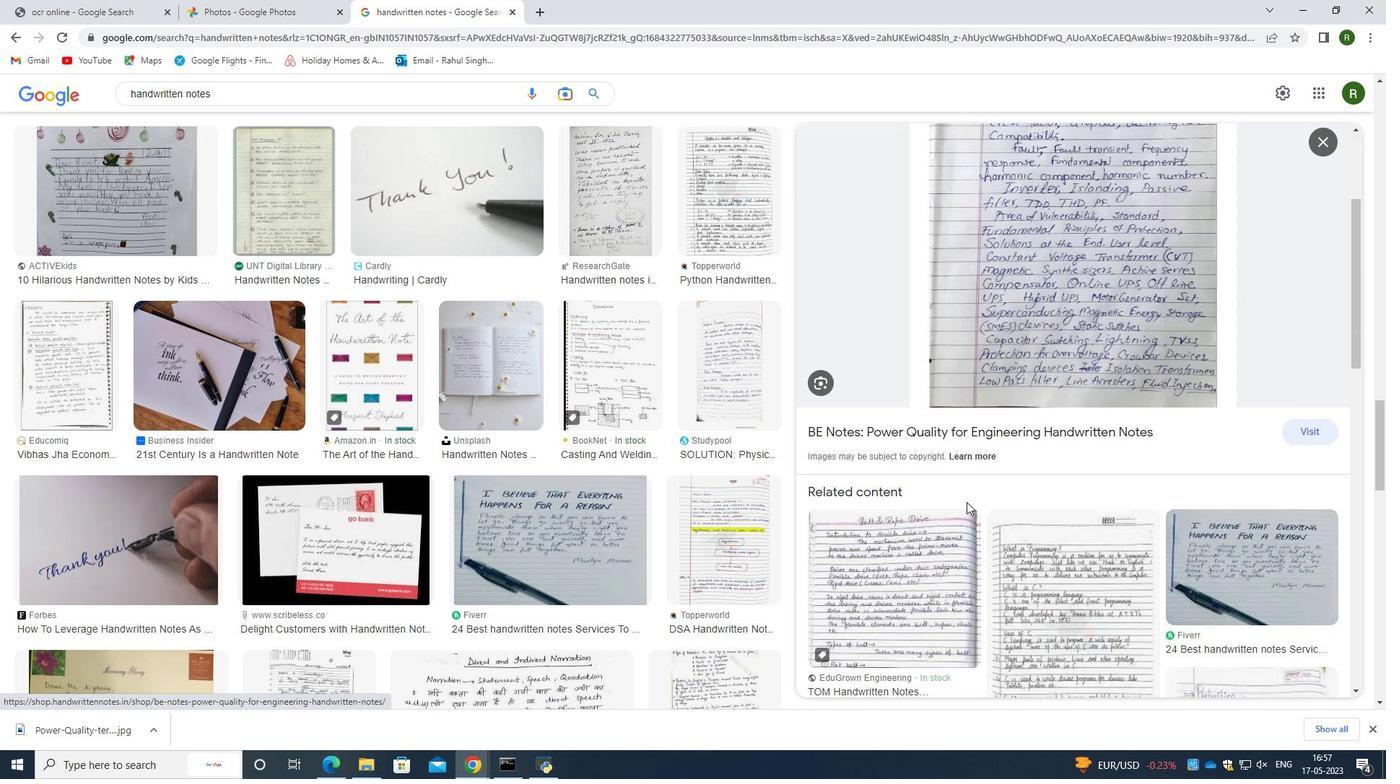 
Action: Mouse scrolled (968, 501) with delta (0, 0)
Screenshot: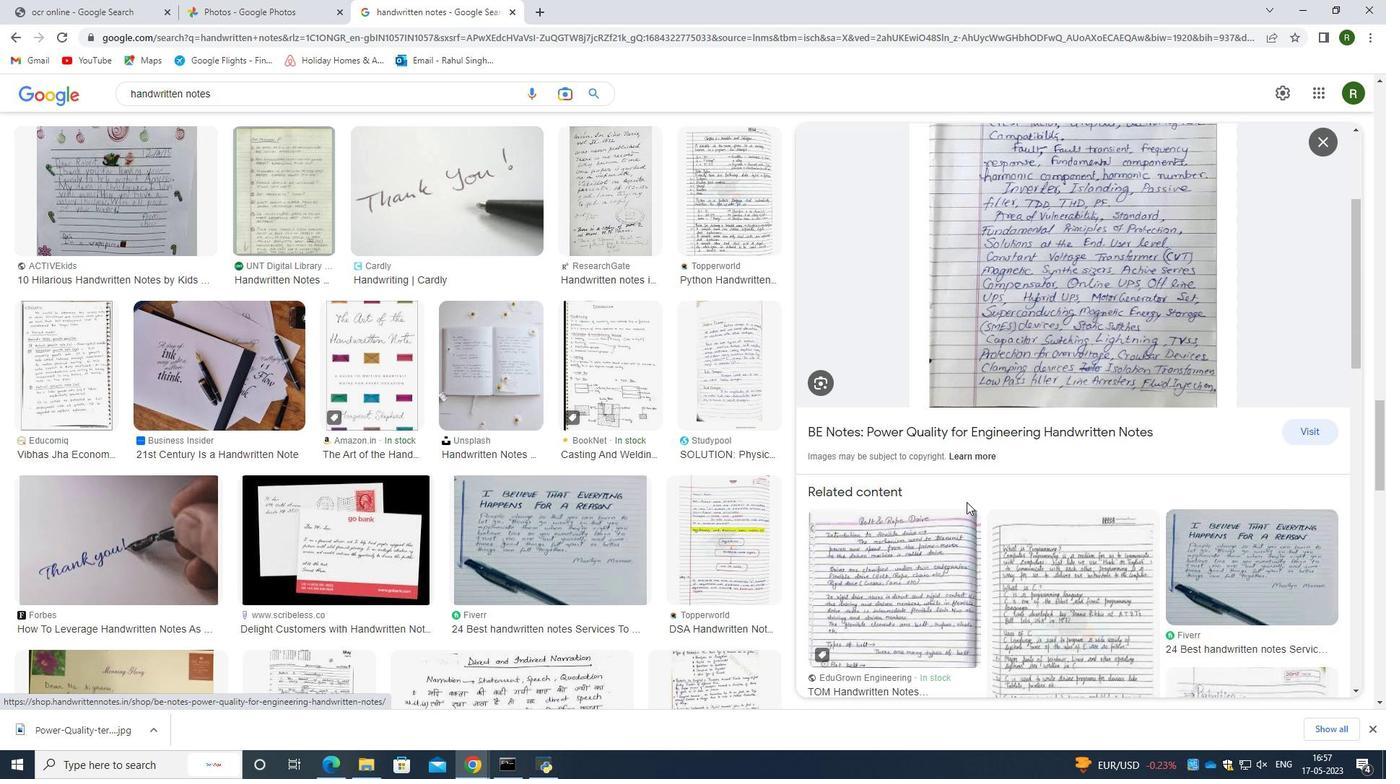 
Action: Mouse moved to (1071, 484)
Screenshot: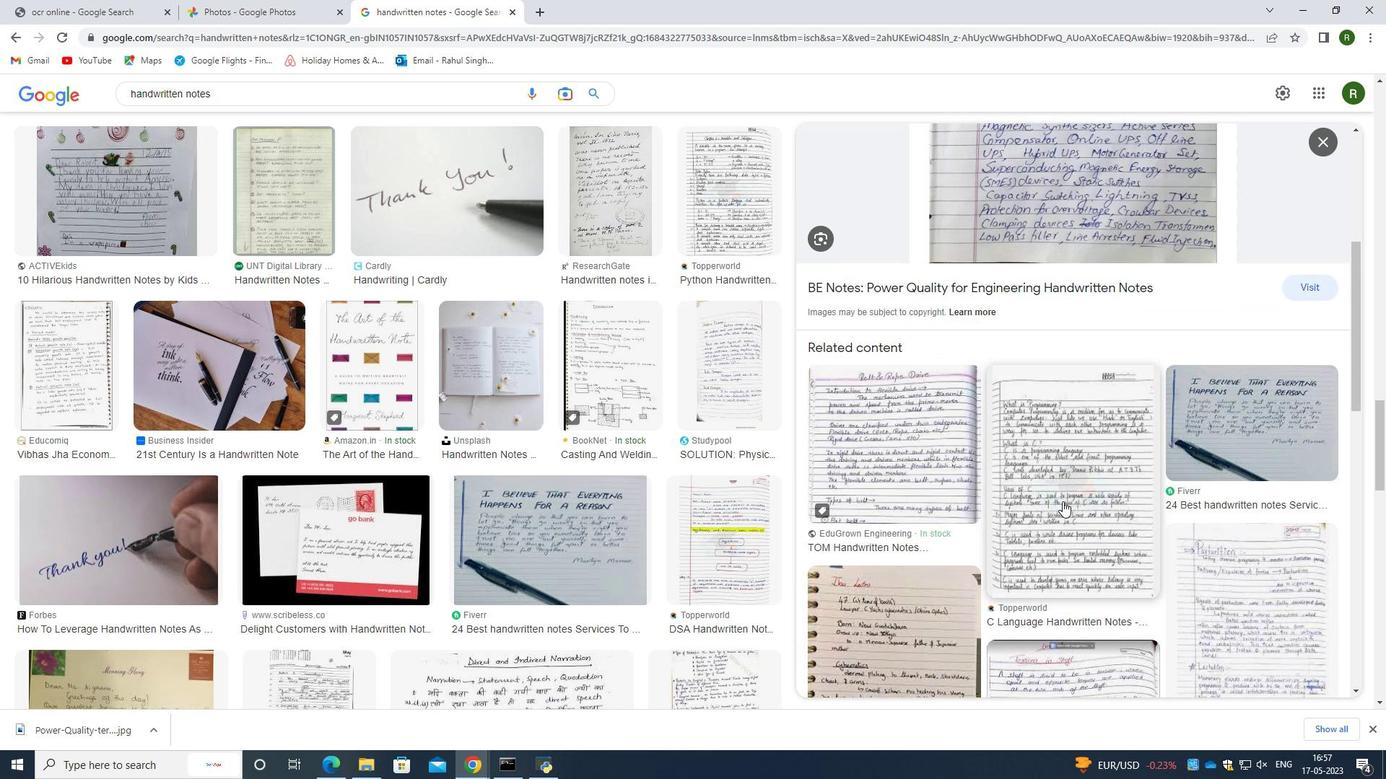
Action: Mouse pressed left at (1071, 484)
Screenshot: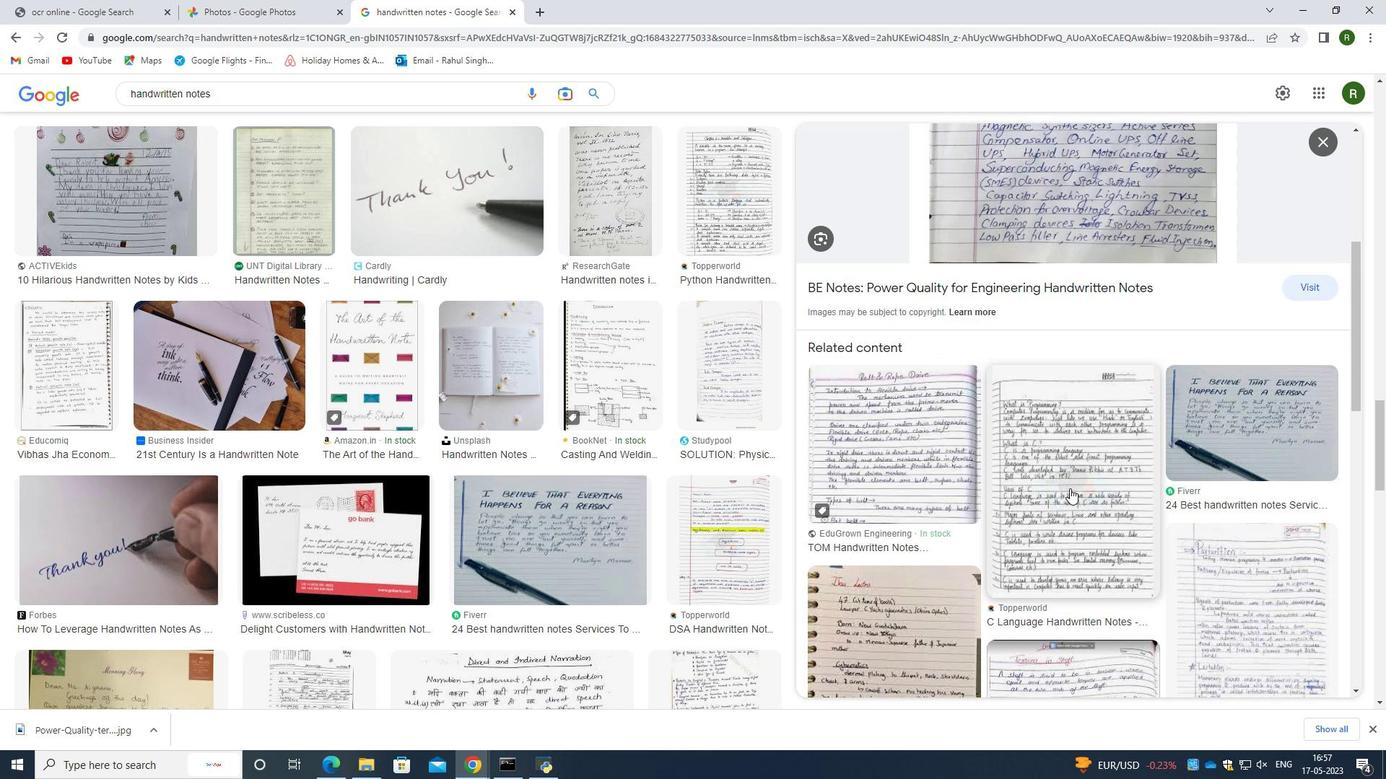 
Action: Mouse moved to (1031, 330)
Screenshot: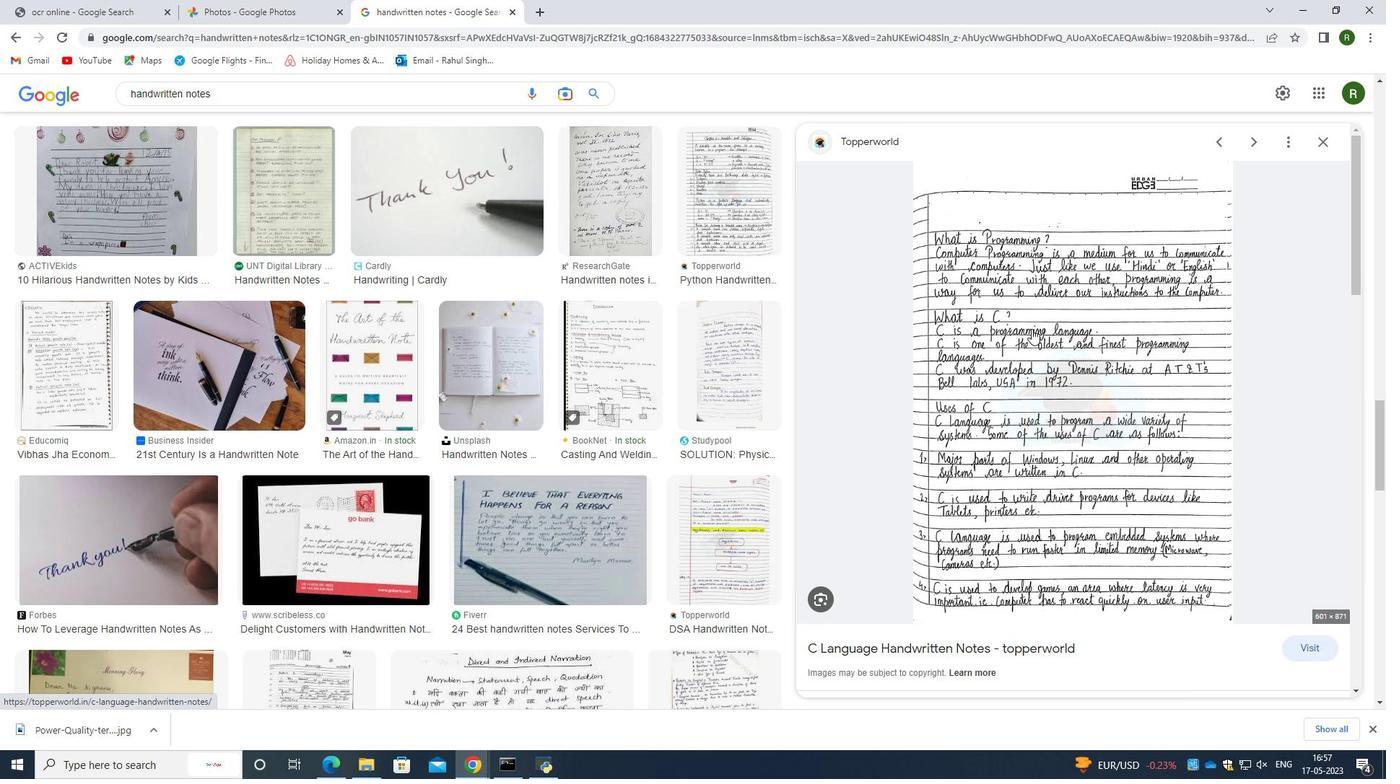 
Action: Mouse pressed right at (1031, 330)
Screenshot: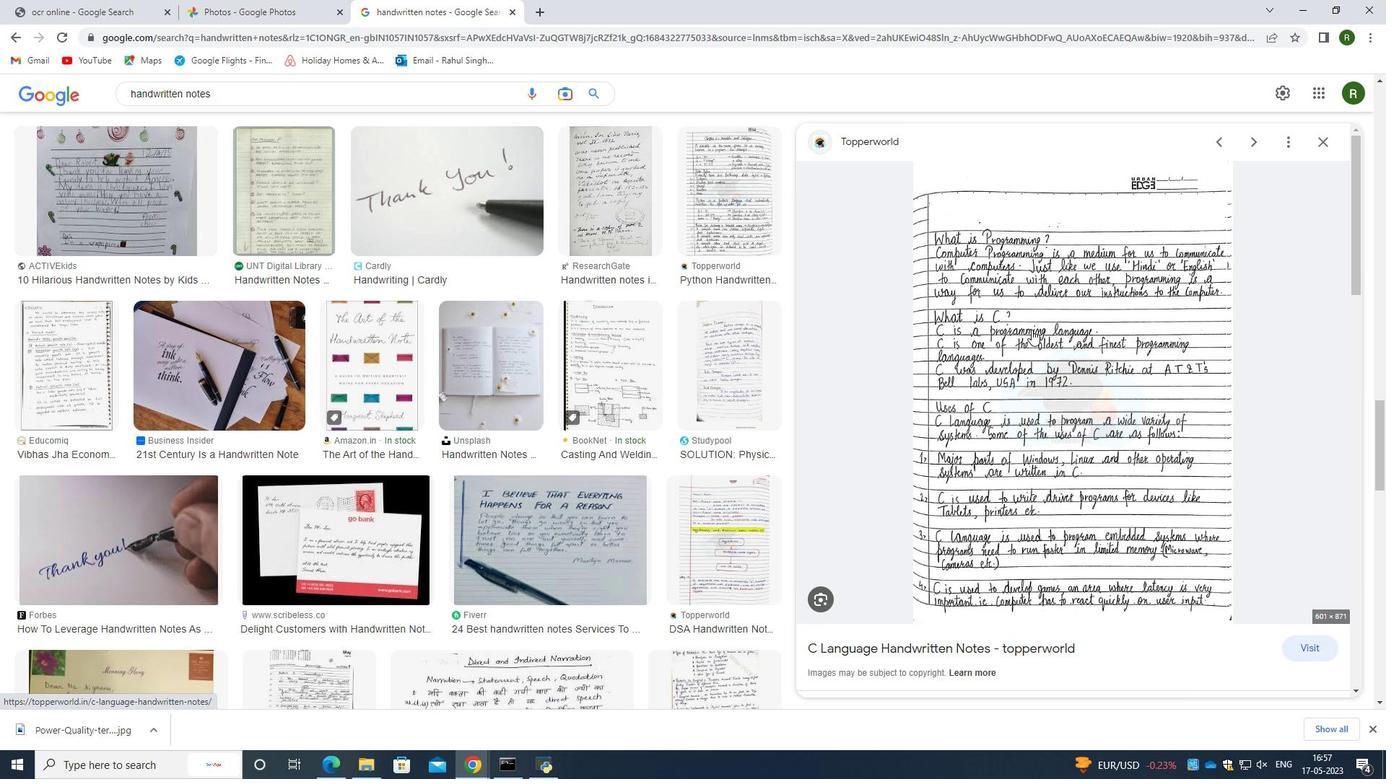 
Action: Mouse moved to (1114, 489)
Screenshot: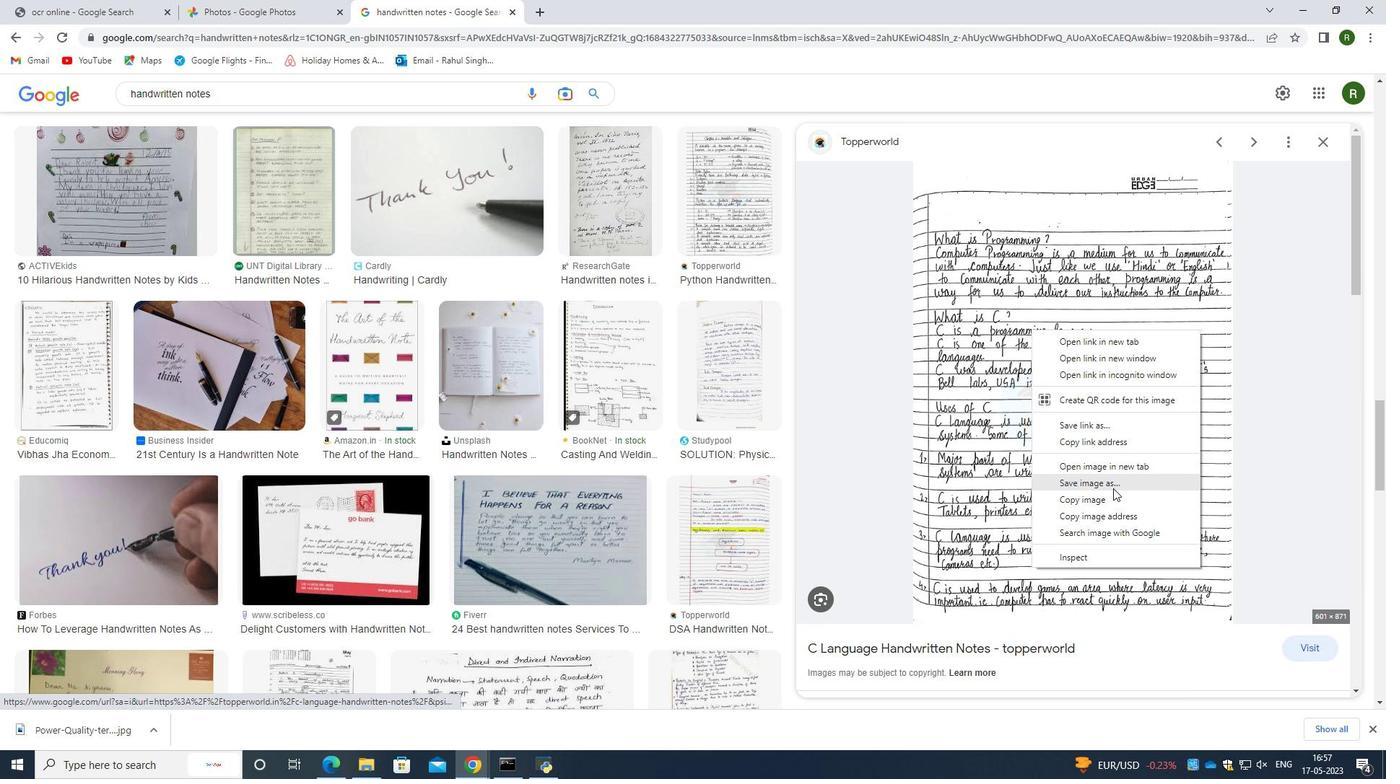 
Action: Mouse pressed left at (1114, 489)
Screenshot: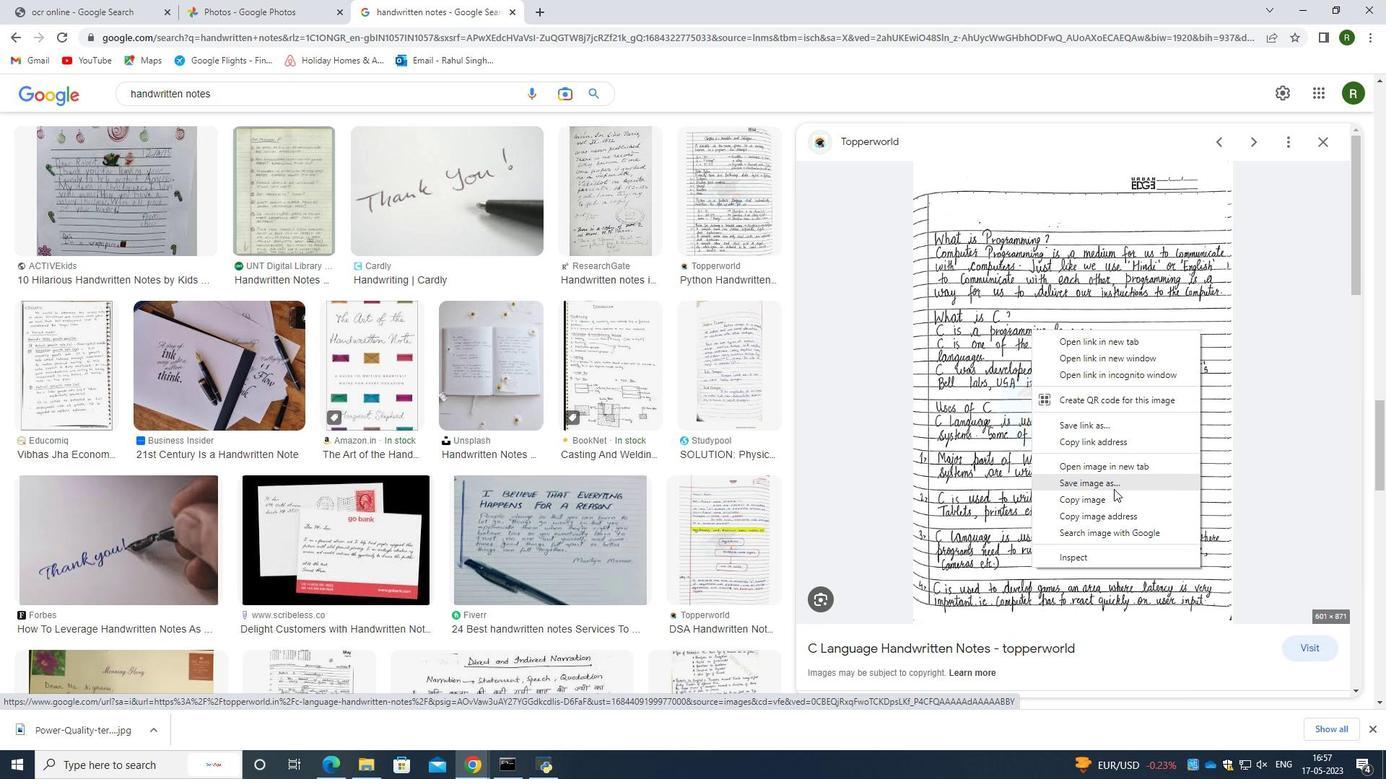 
Action: Mouse moved to (823, 475)
Screenshot: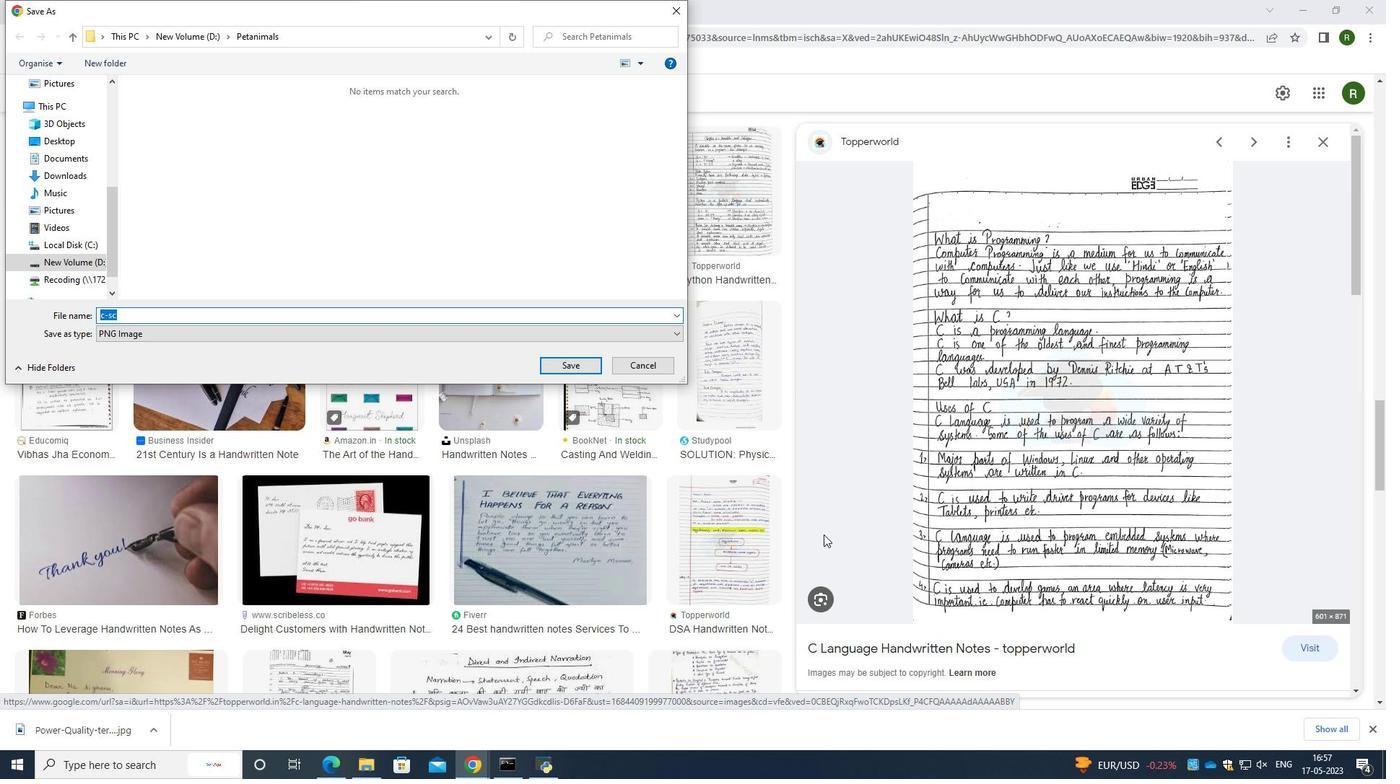 
Action: Mouse pressed left at (823, 475)
Screenshot: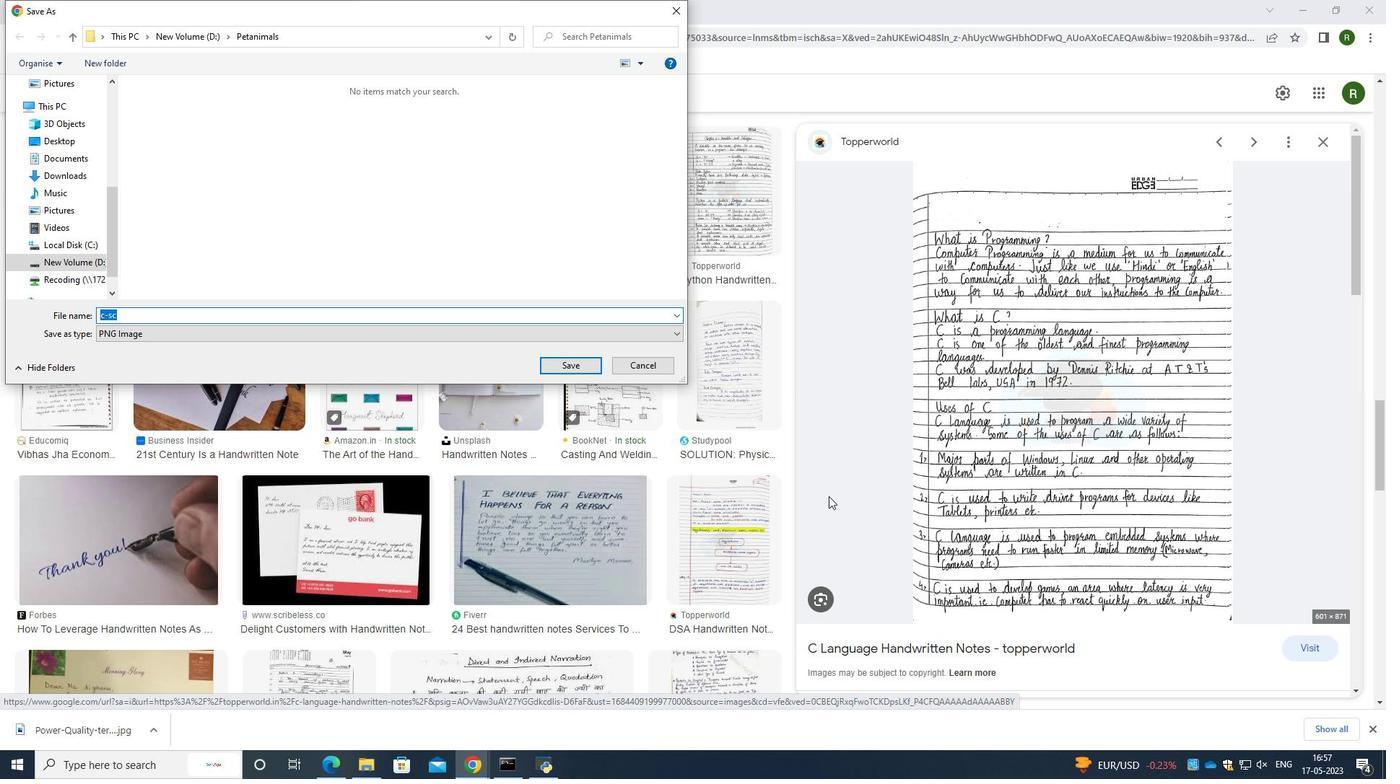 
Action: Mouse moved to (677, 11)
Screenshot: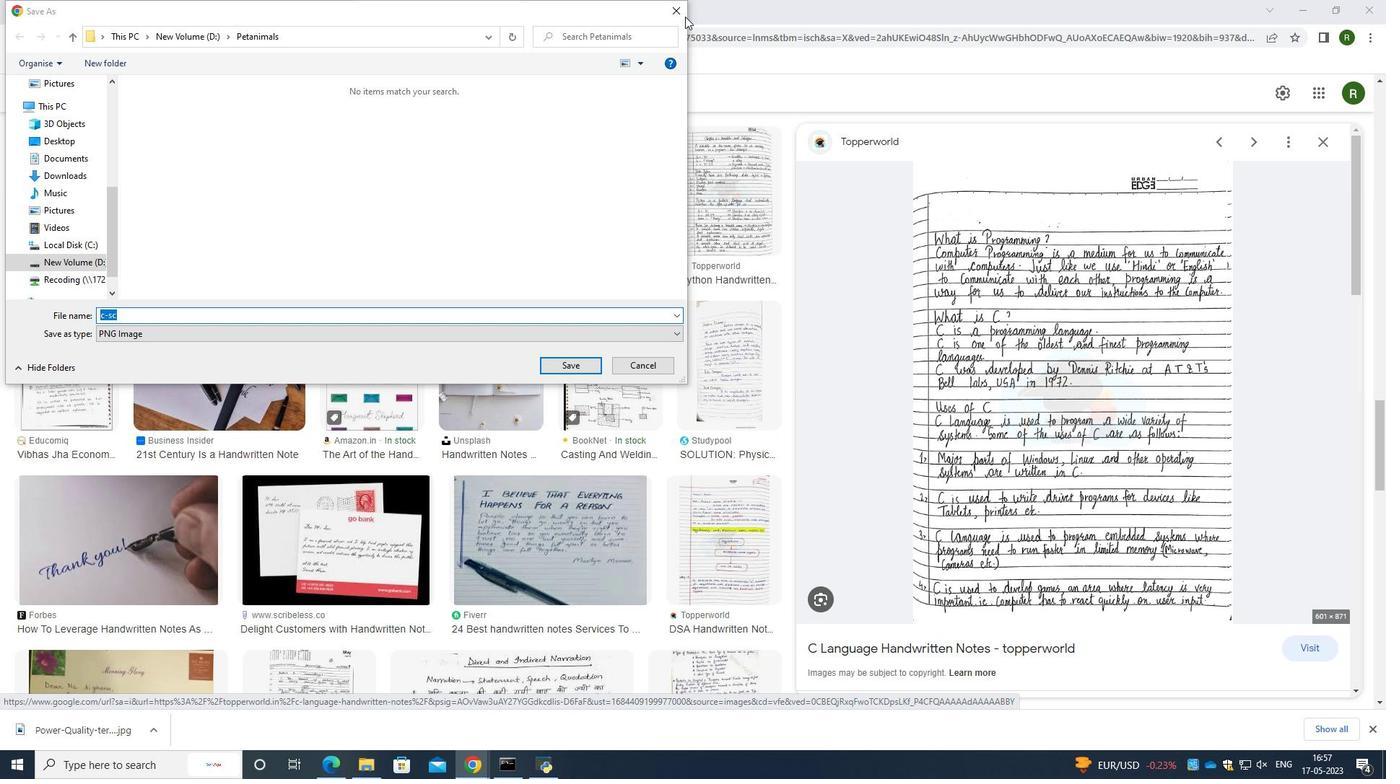 
Action: Mouse pressed left at (677, 11)
Screenshot: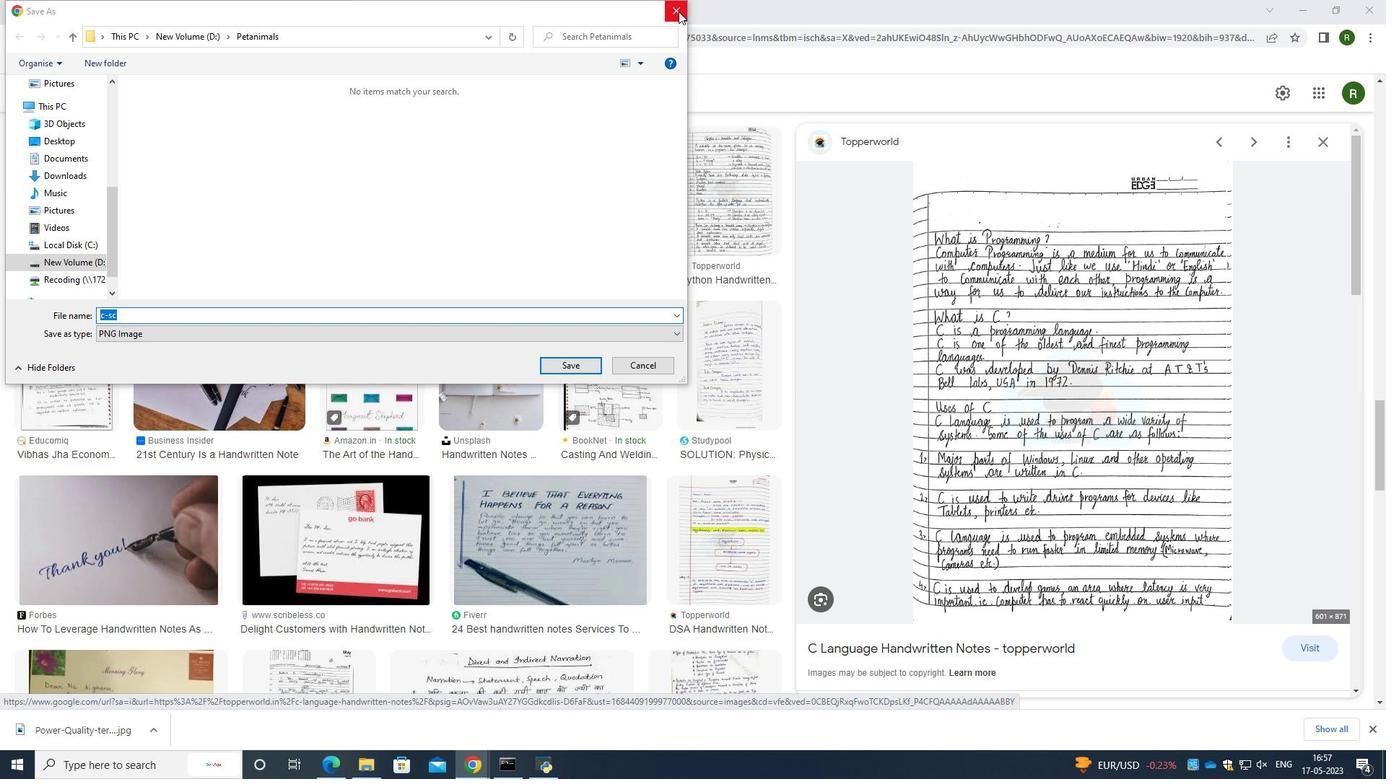 
Action: Mouse moved to (1010, 502)
Screenshot: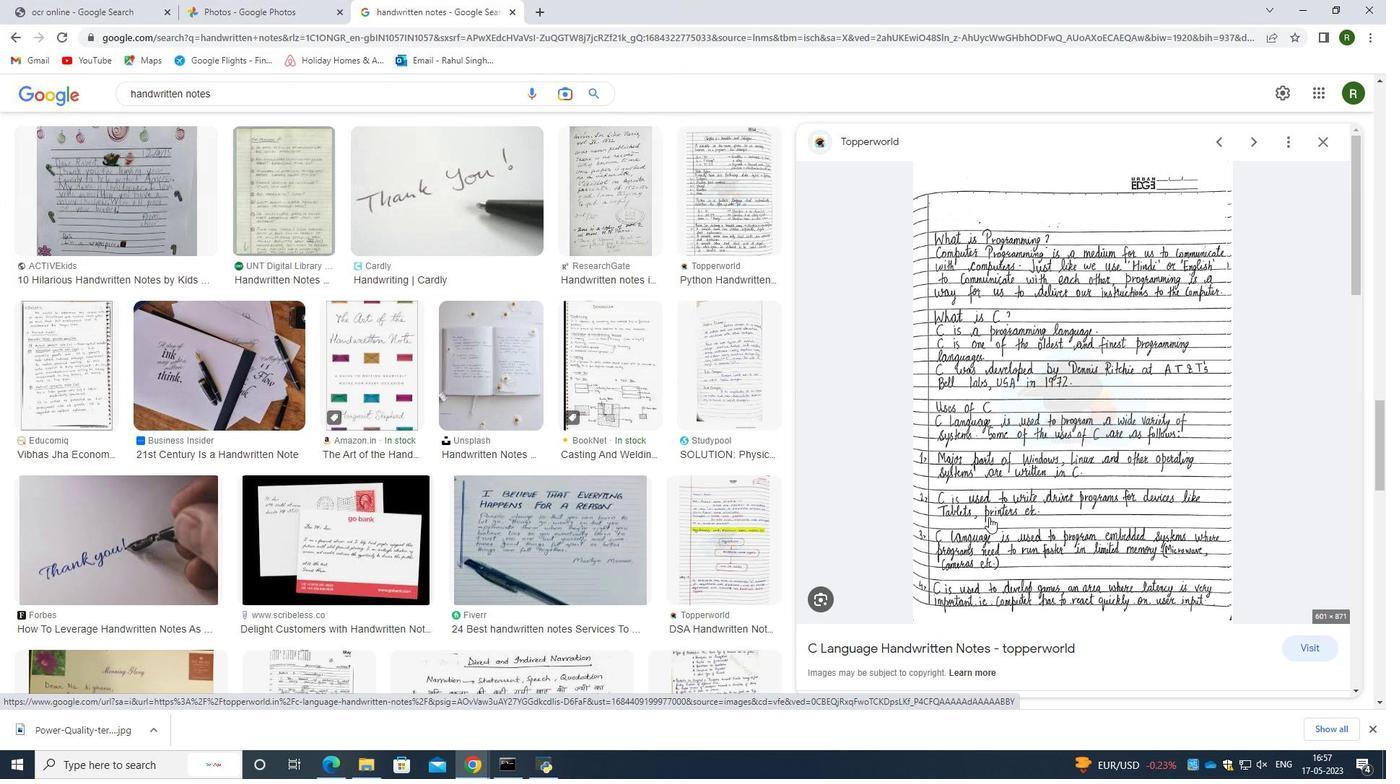 
Action: Mouse scrolled (1010, 501) with delta (0, 0)
Screenshot: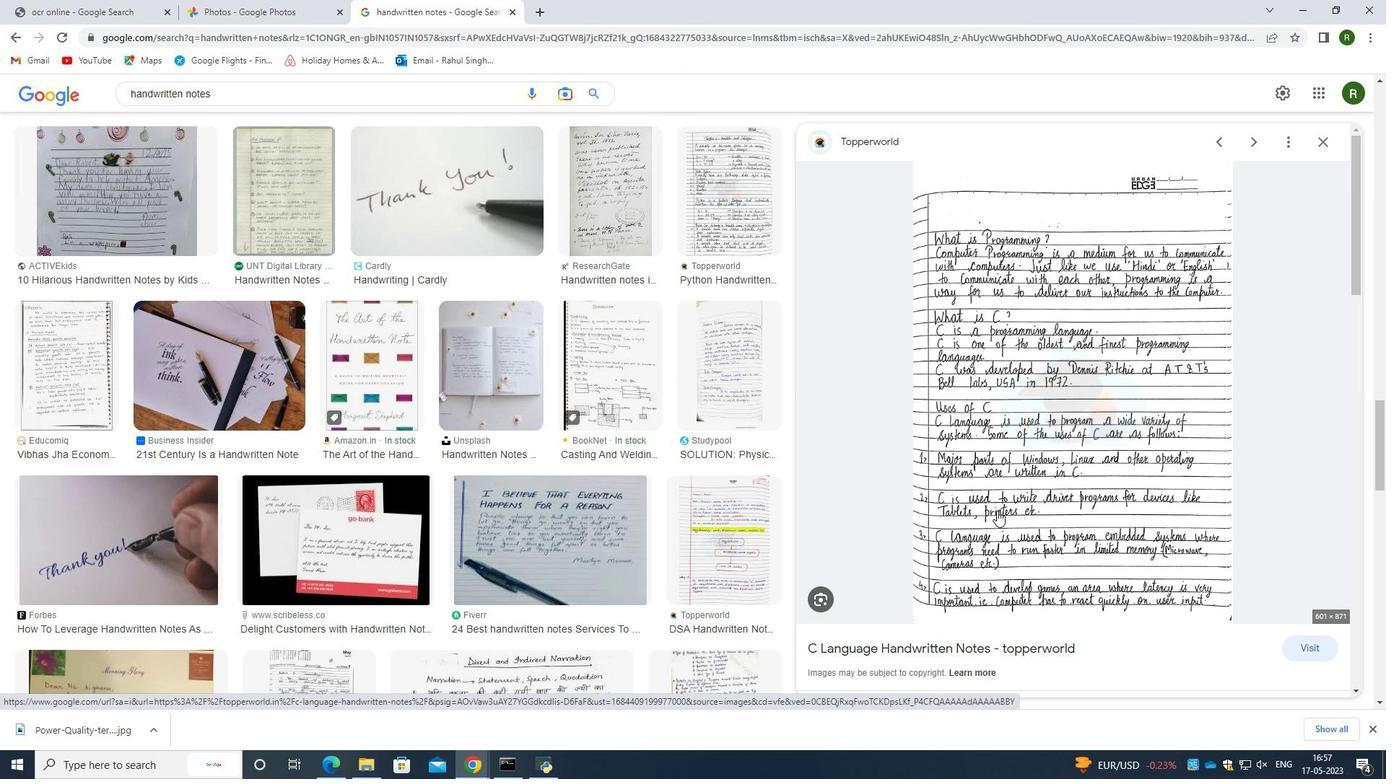 
Action: Mouse moved to (1012, 502)
Screenshot: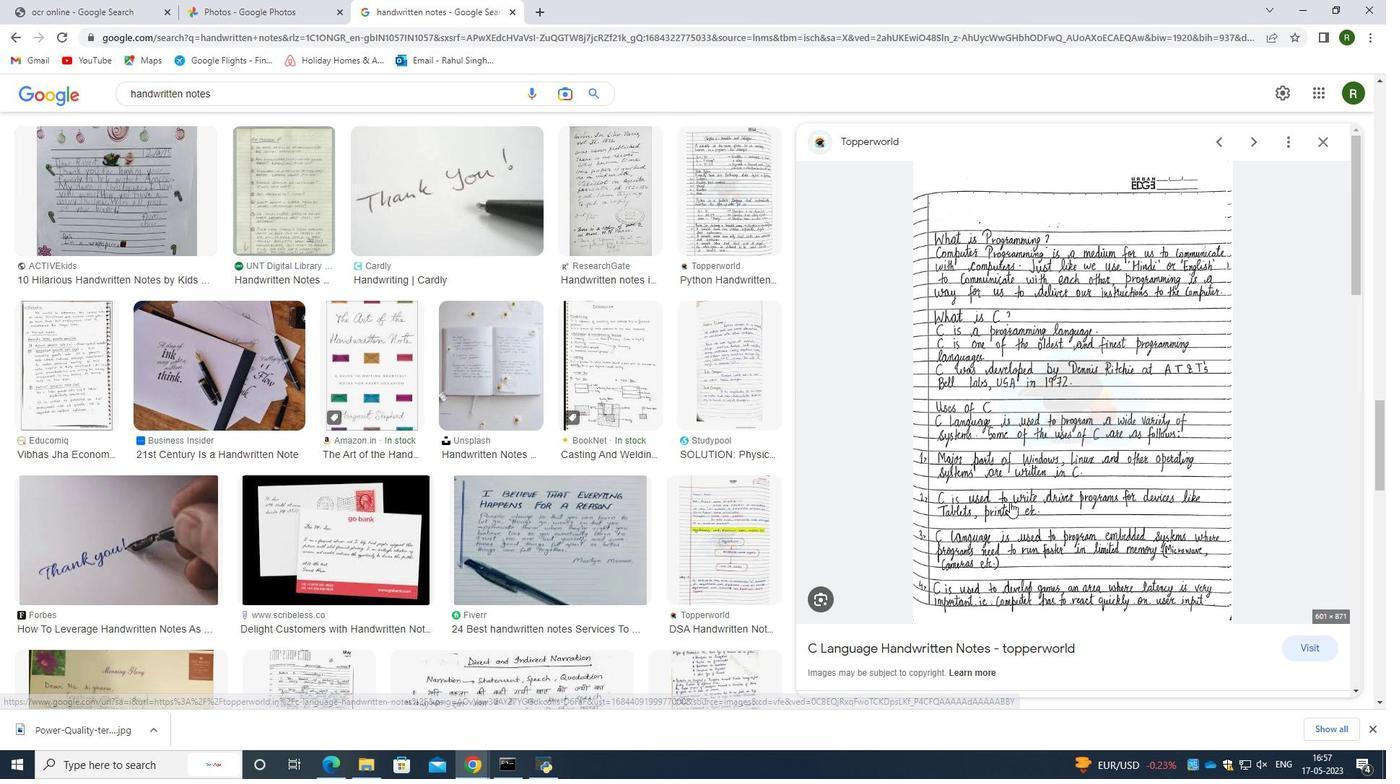 
Action: Mouse scrolled (1012, 501) with delta (0, 0)
Screenshot: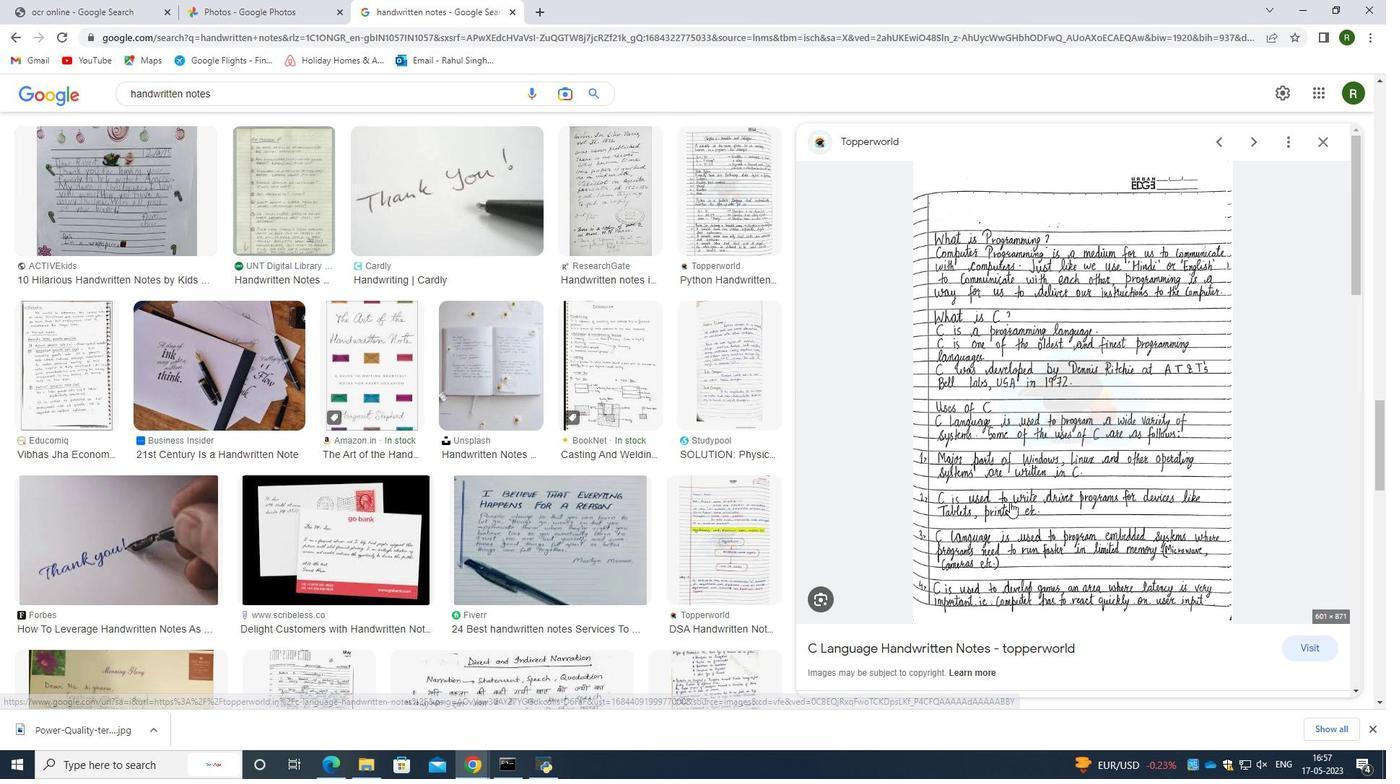 
Action: Mouse moved to (1057, 536)
Screenshot: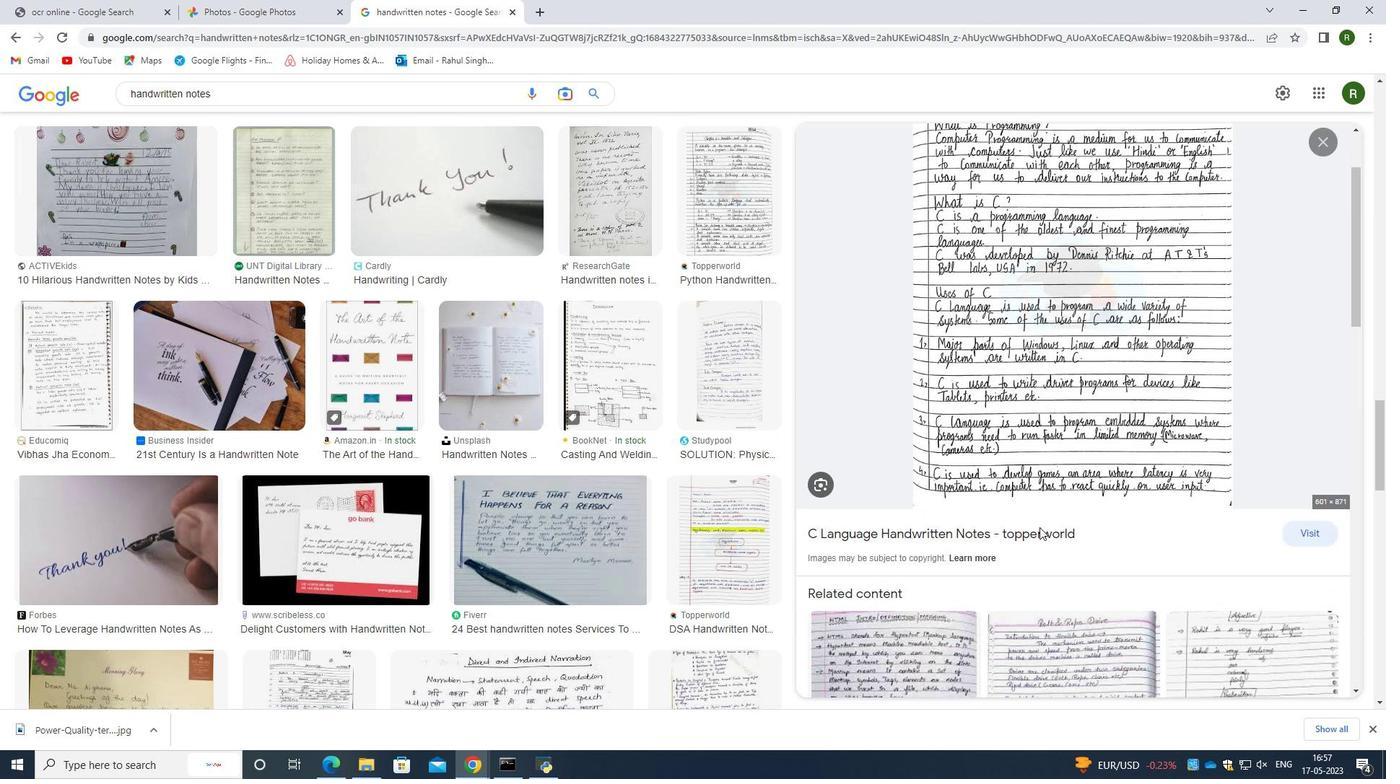 
Action: Mouse scrolled (1057, 535) with delta (0, 0)
Screenshot: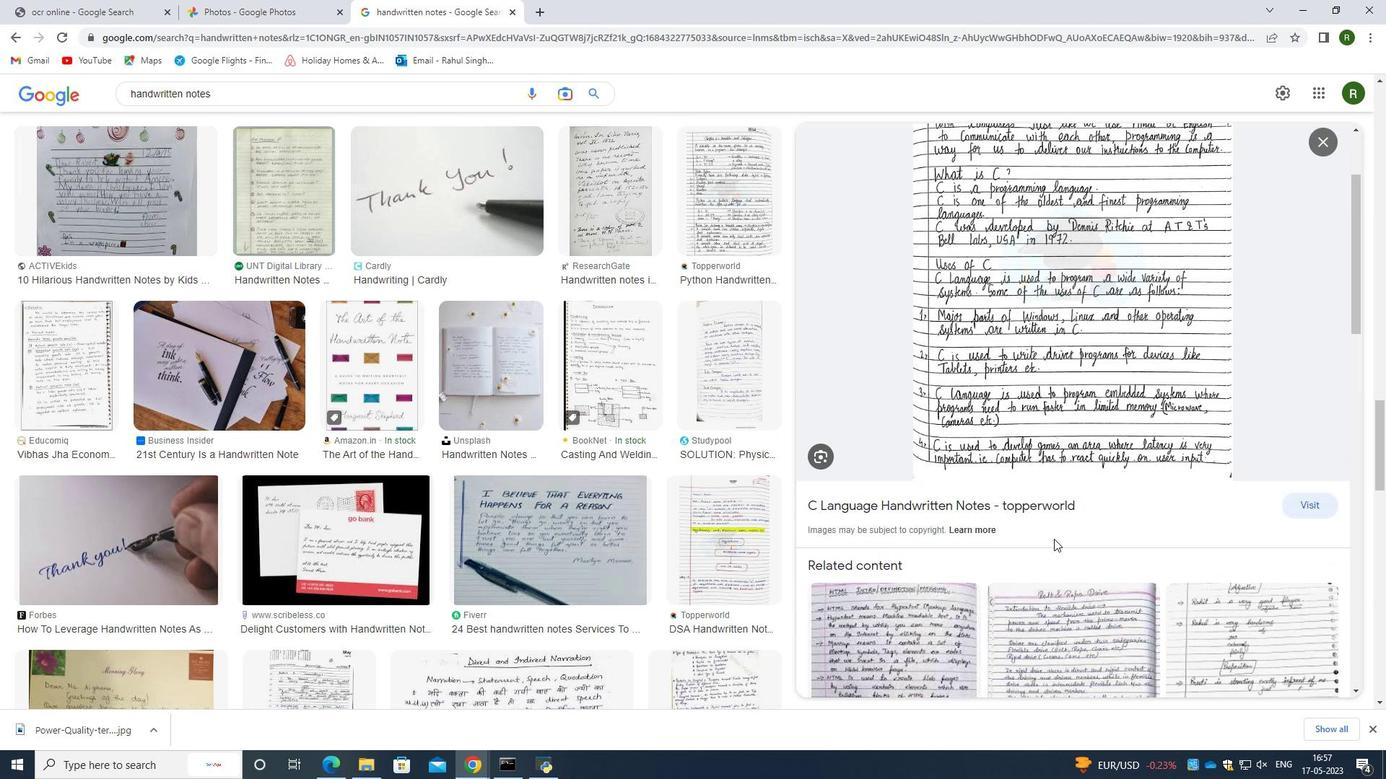 
Action: Mouse scrolled (1057, 535) with delta (0, 0)
Screenshot: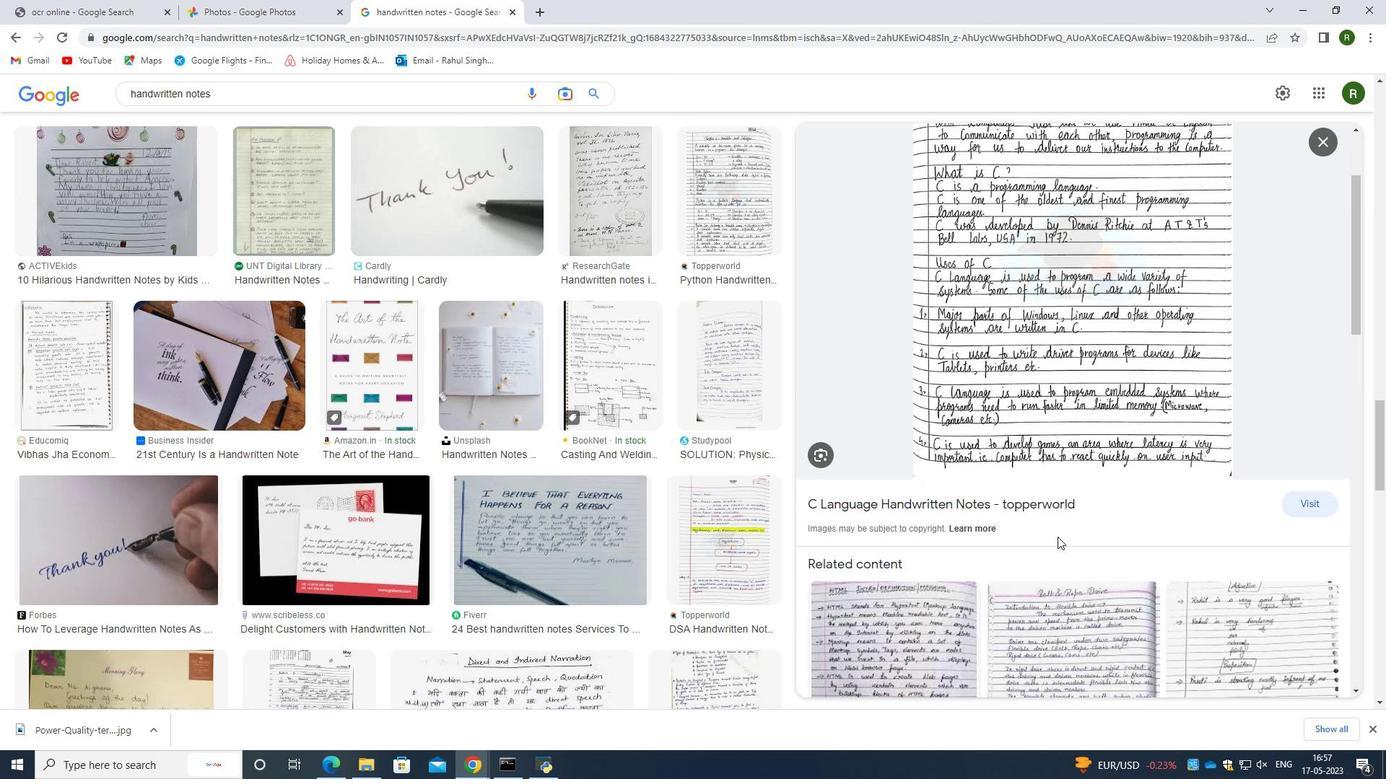 
Action: Mouse scrolled (1057, 535) with delta (0, 0)
Screenshot: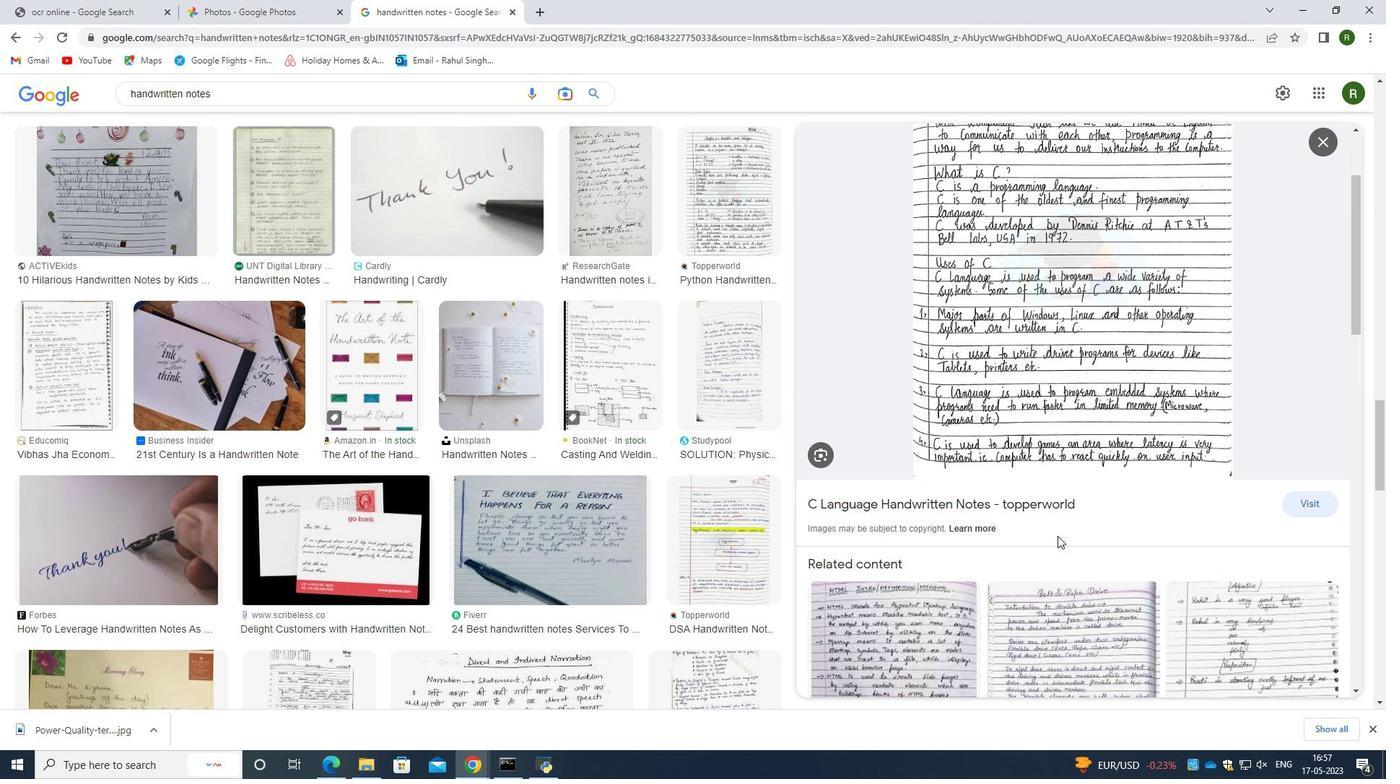 
Action: Mouse moved to (1233, 438)
Screenshot: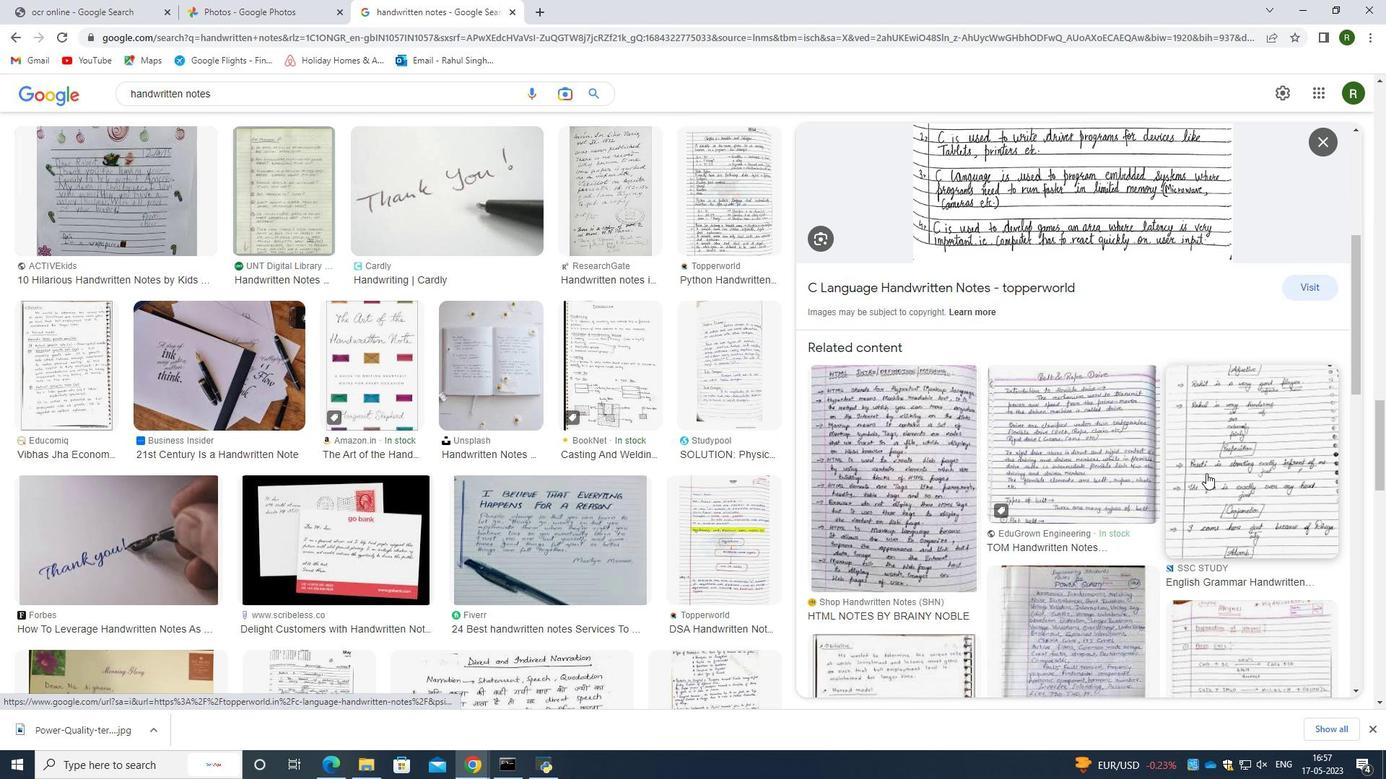 
Action: Mouse pressed left at (1233, 438)
Screenshot: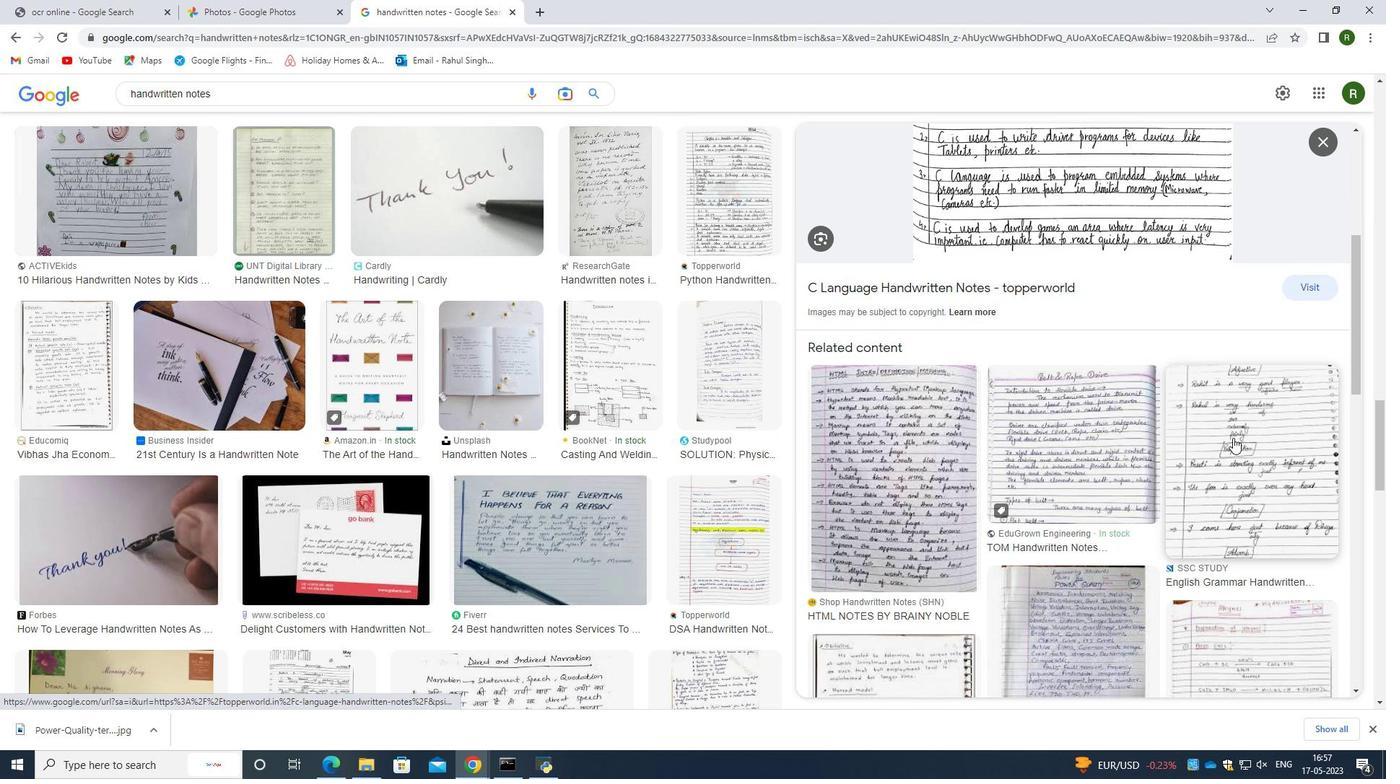 
Action: Mouse moved to (1032, 382)
Screenshot: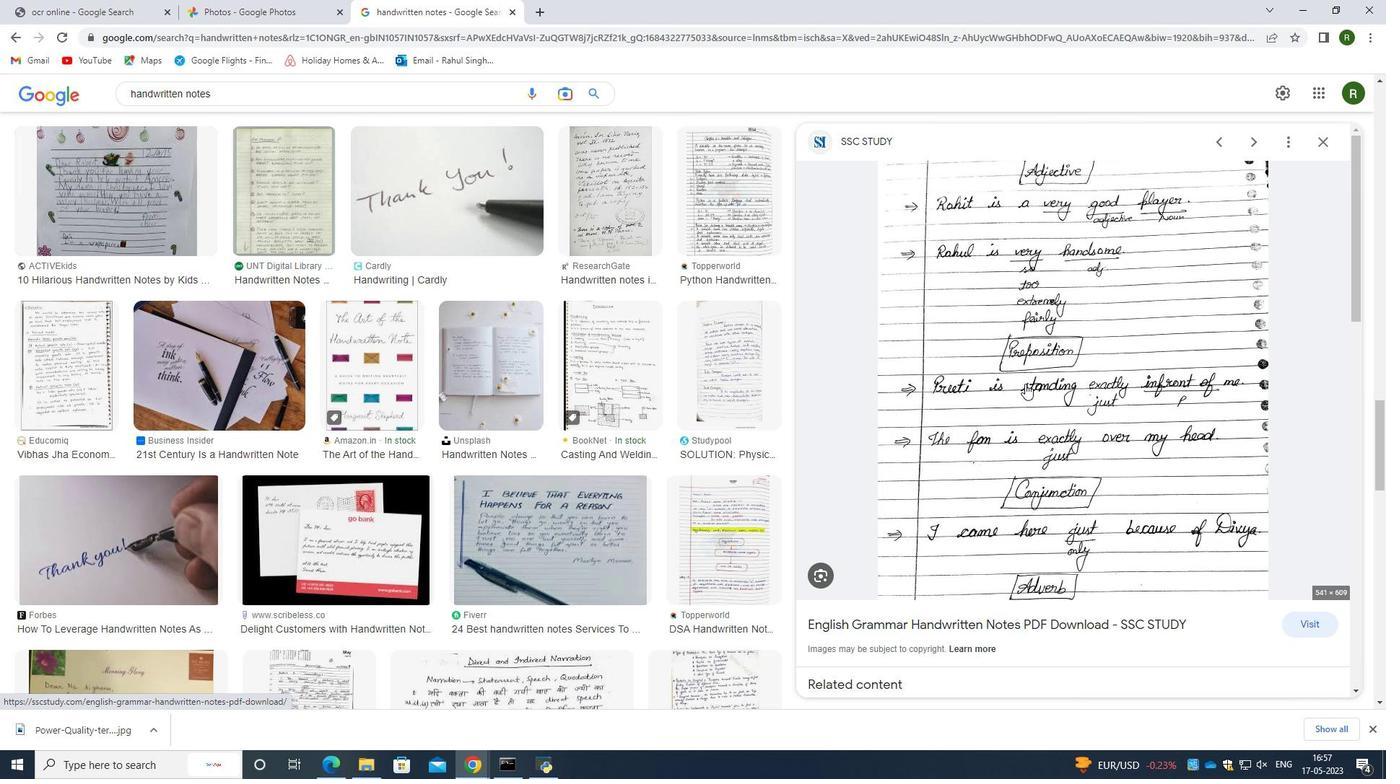 
Action: Mouse pressed right at (1032, 382)
Screenshot: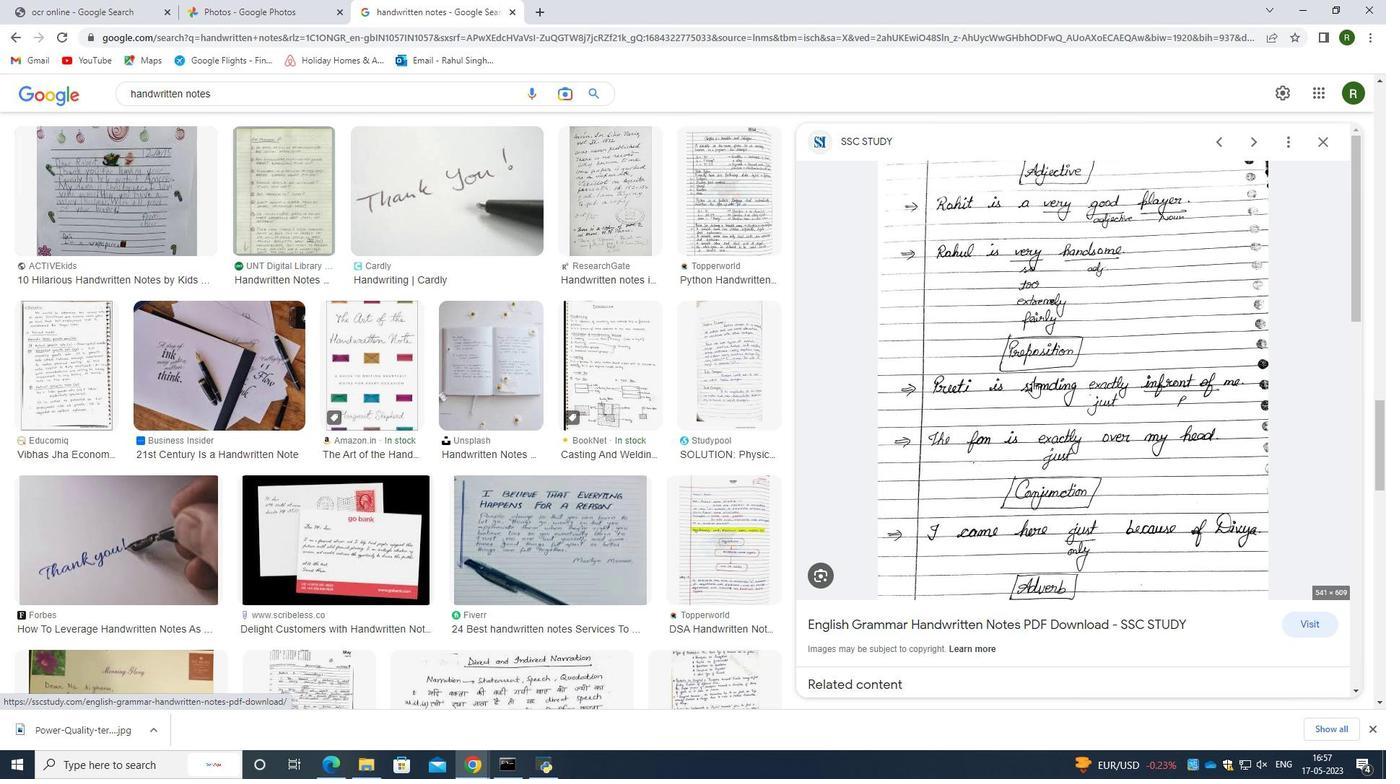 
Action: Mouse moved to (1099, 532)
Screenshot: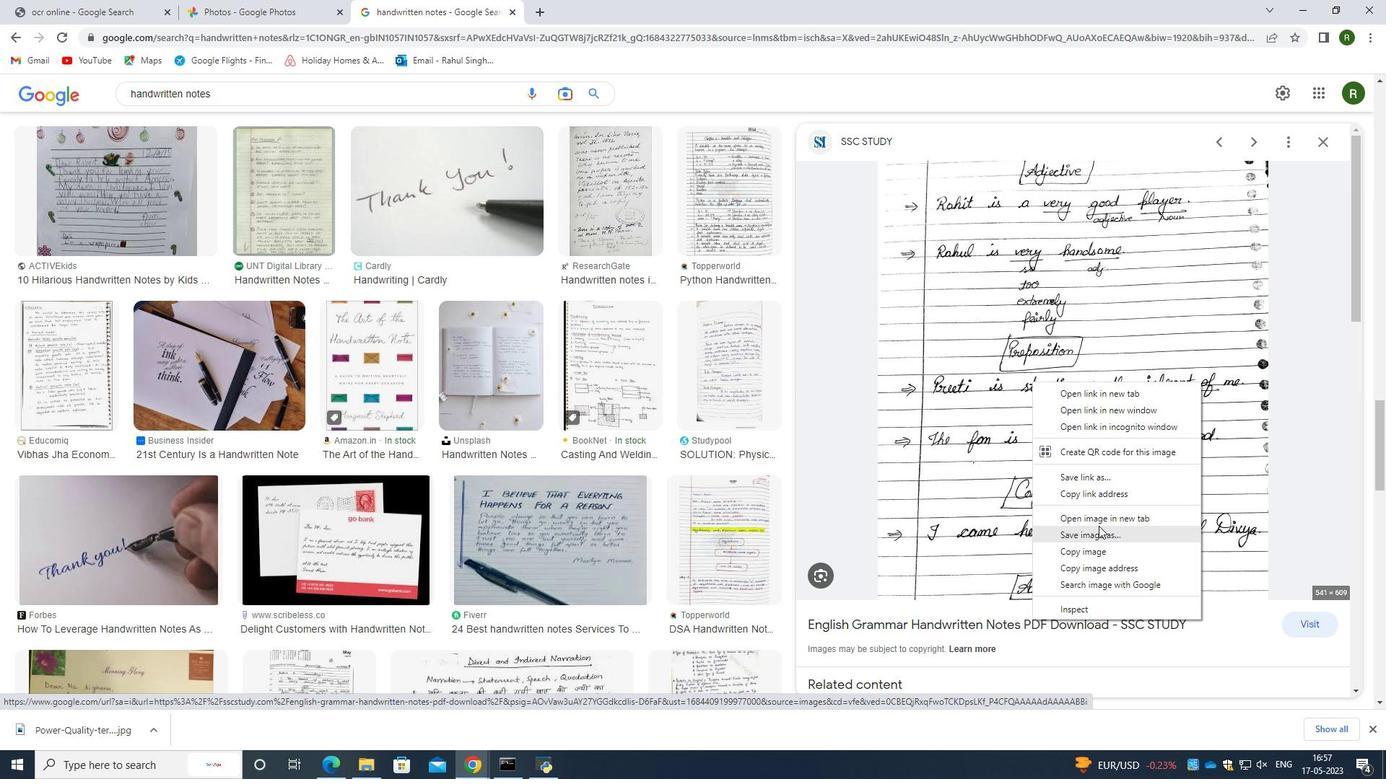 
Action: Mouse pressed left at (1099, 532)
Screenshot: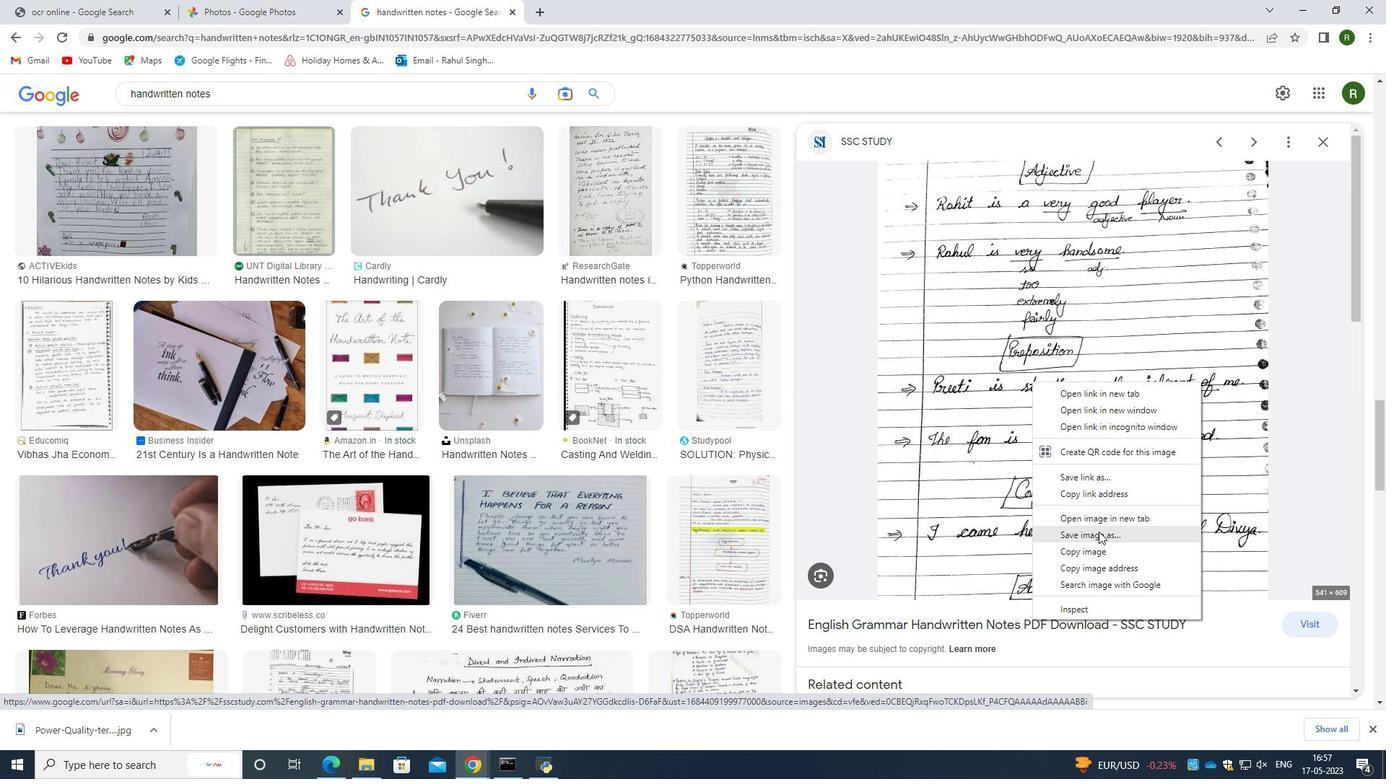 
Action: Mouse moved to (252, 333)
Screenshot: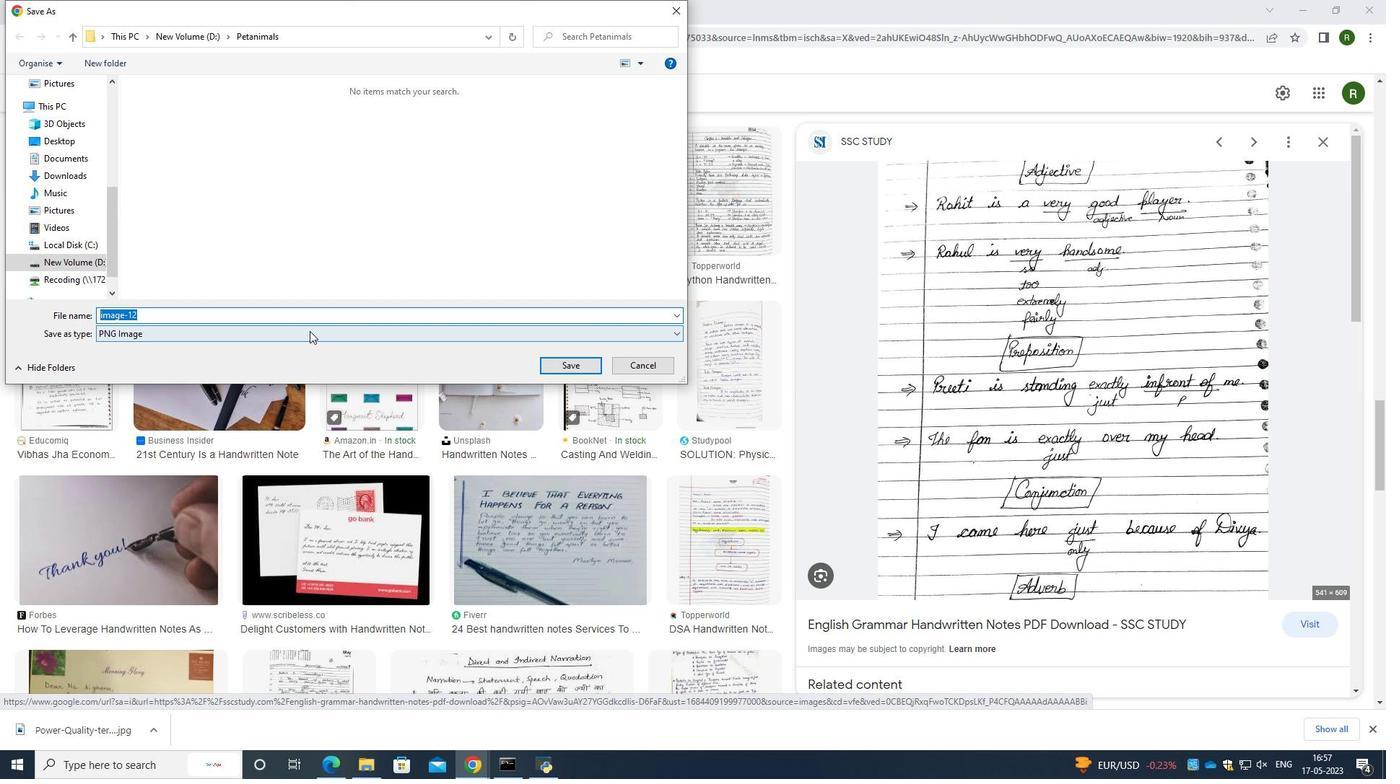 
Action: Mouse pressed left at (252, 333)
Screenshot: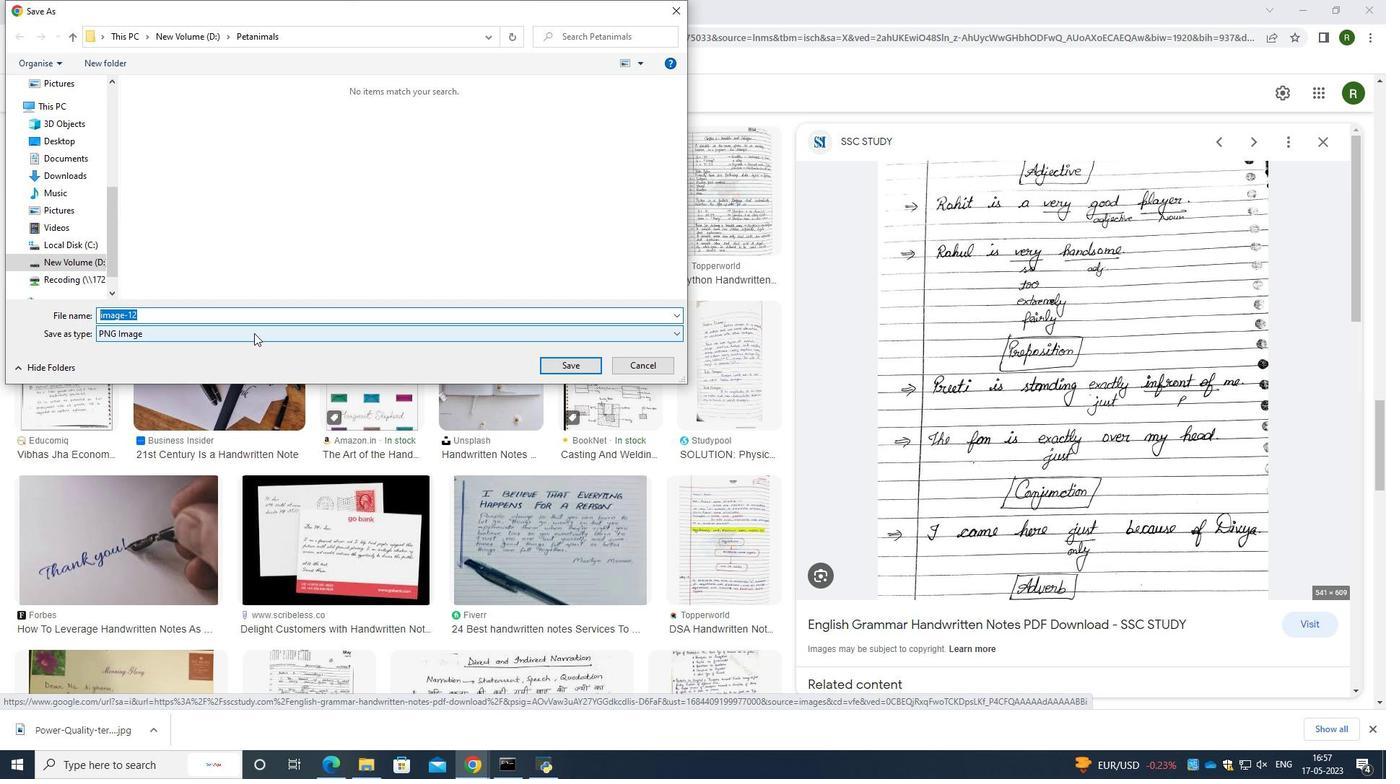 
Action: Mouse moved to (252, 333)
Screenshot: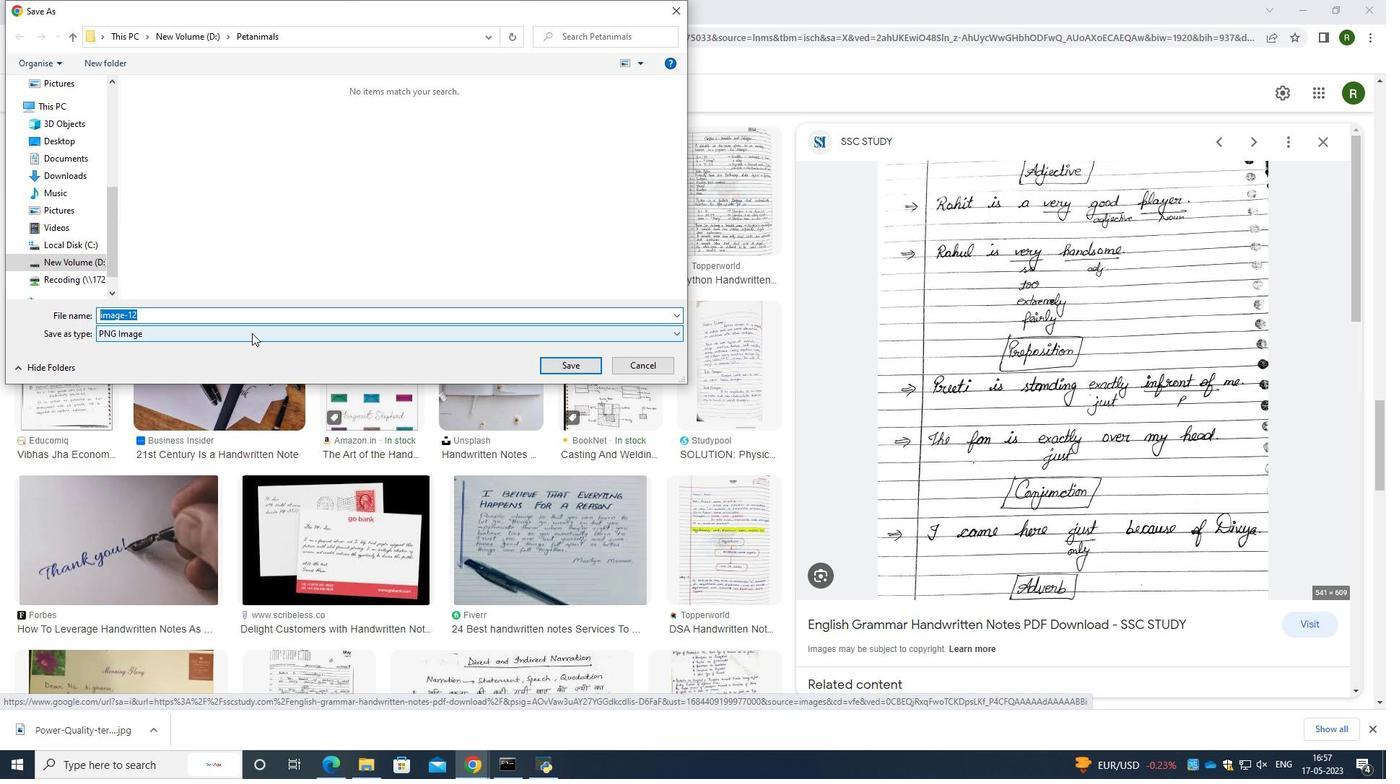 
Action: Mouse pressed left at (252, 333)
Screenshot: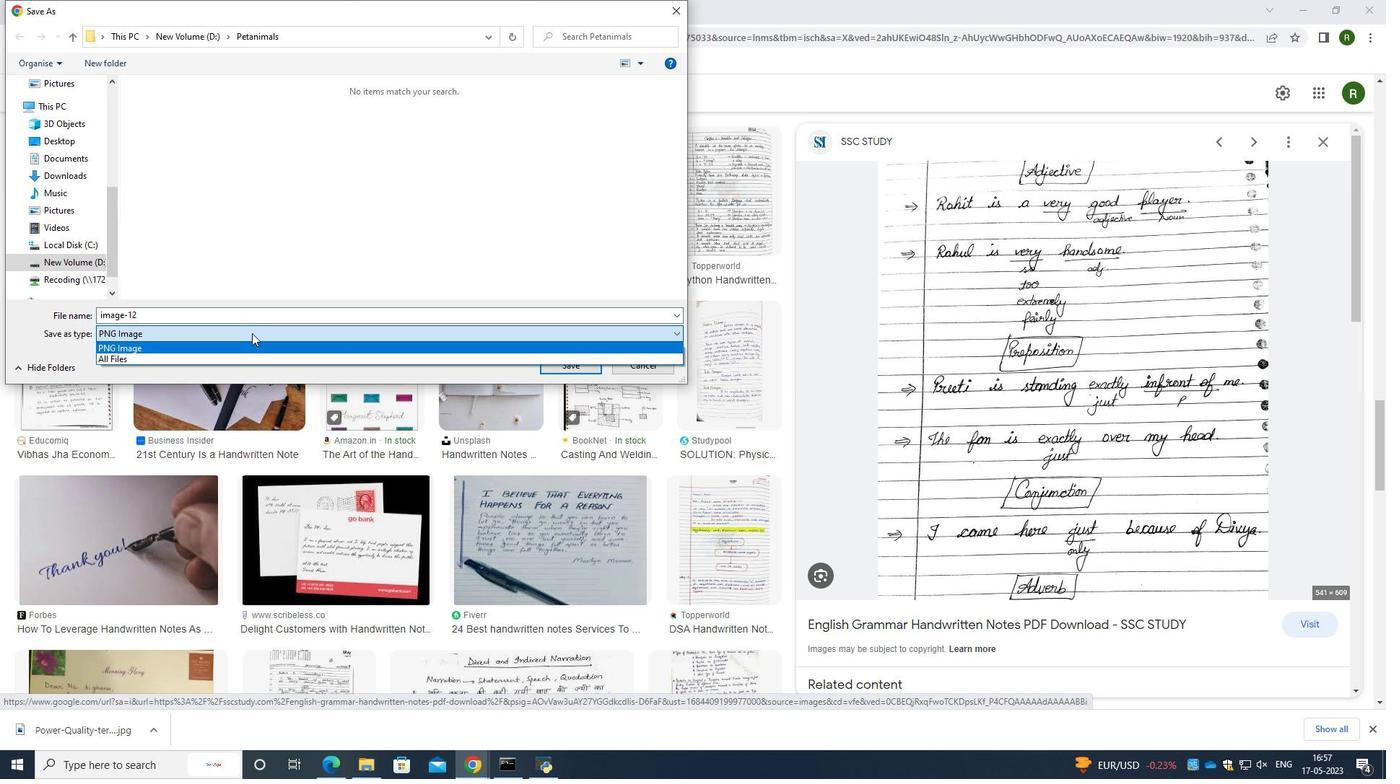 
Action: Mouse moved to (585, 363)
Screenshot: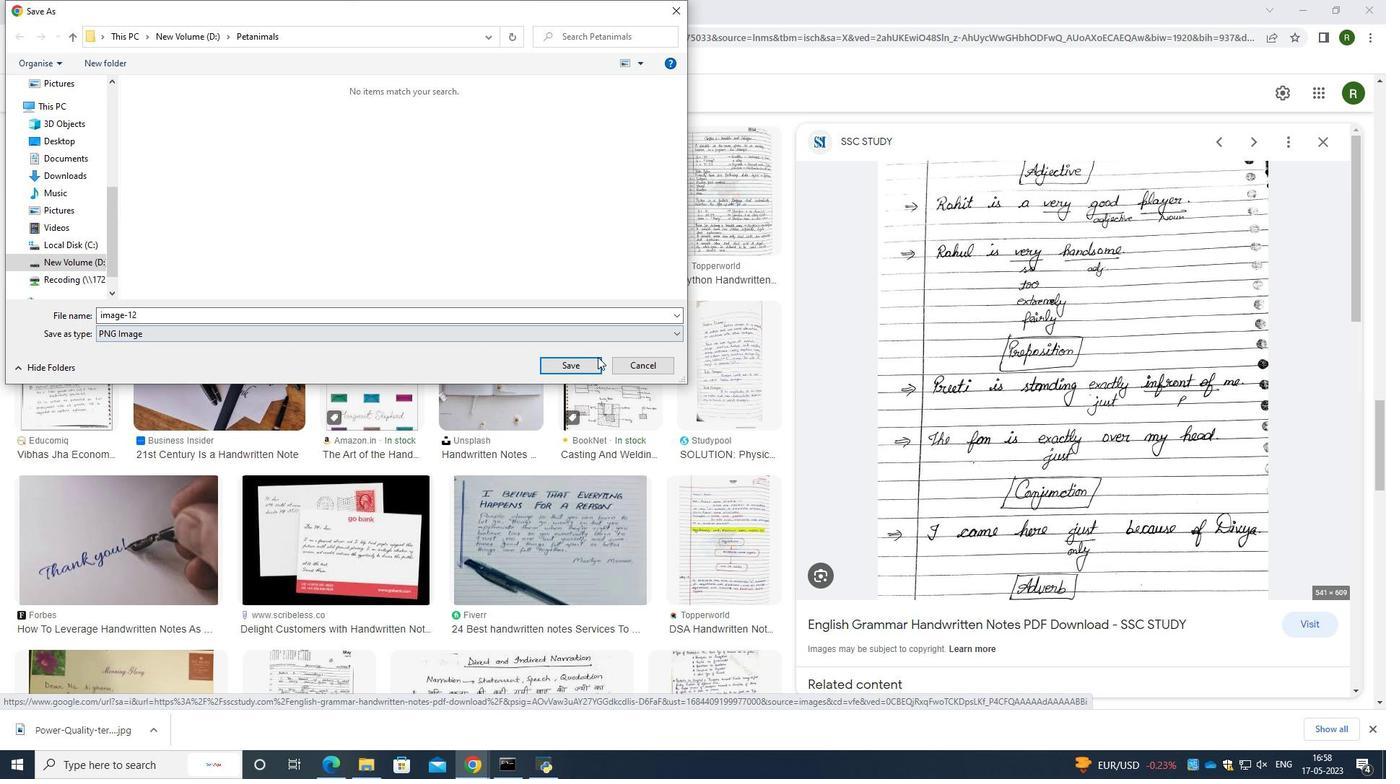 
Action: Mouse pressed left at (585, 363)
Screenshot: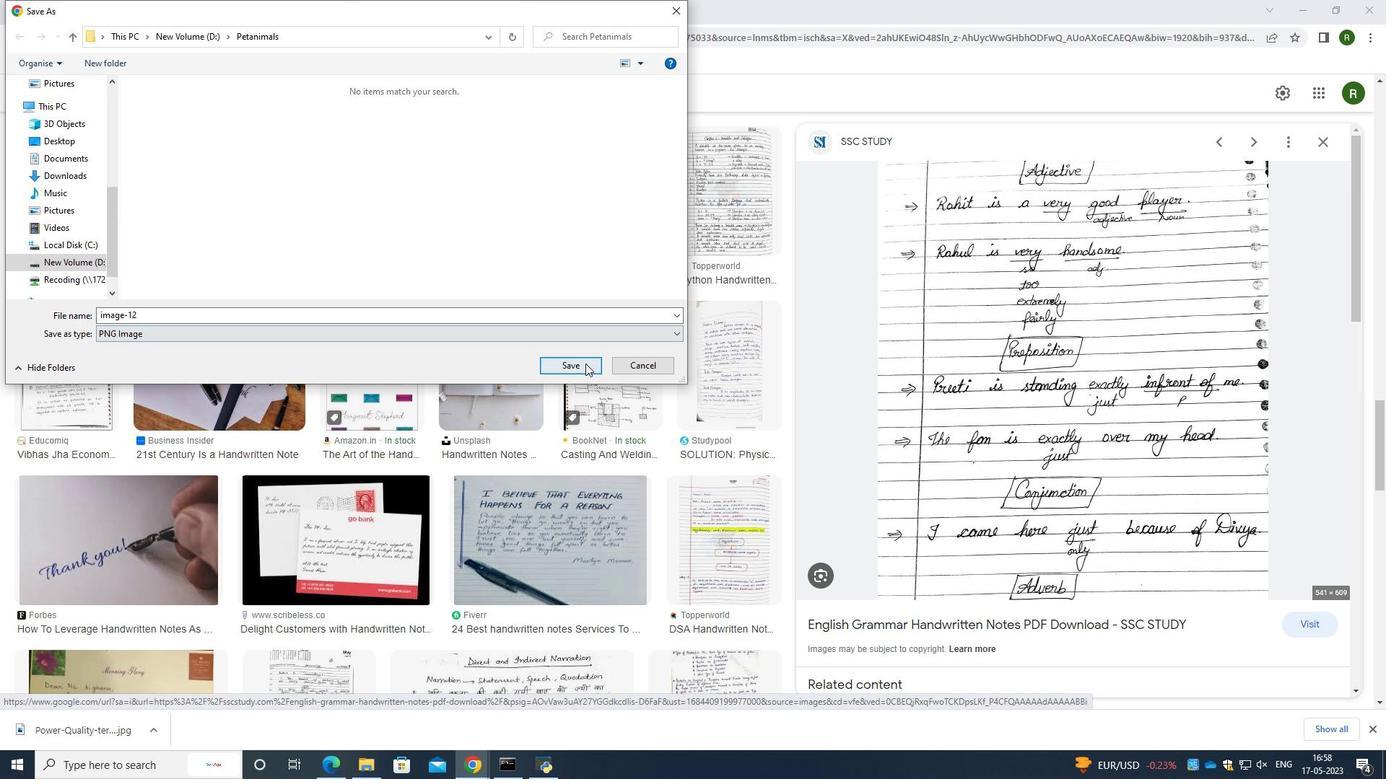 
Action: Mouse moved to (983, 429)
Screenshot: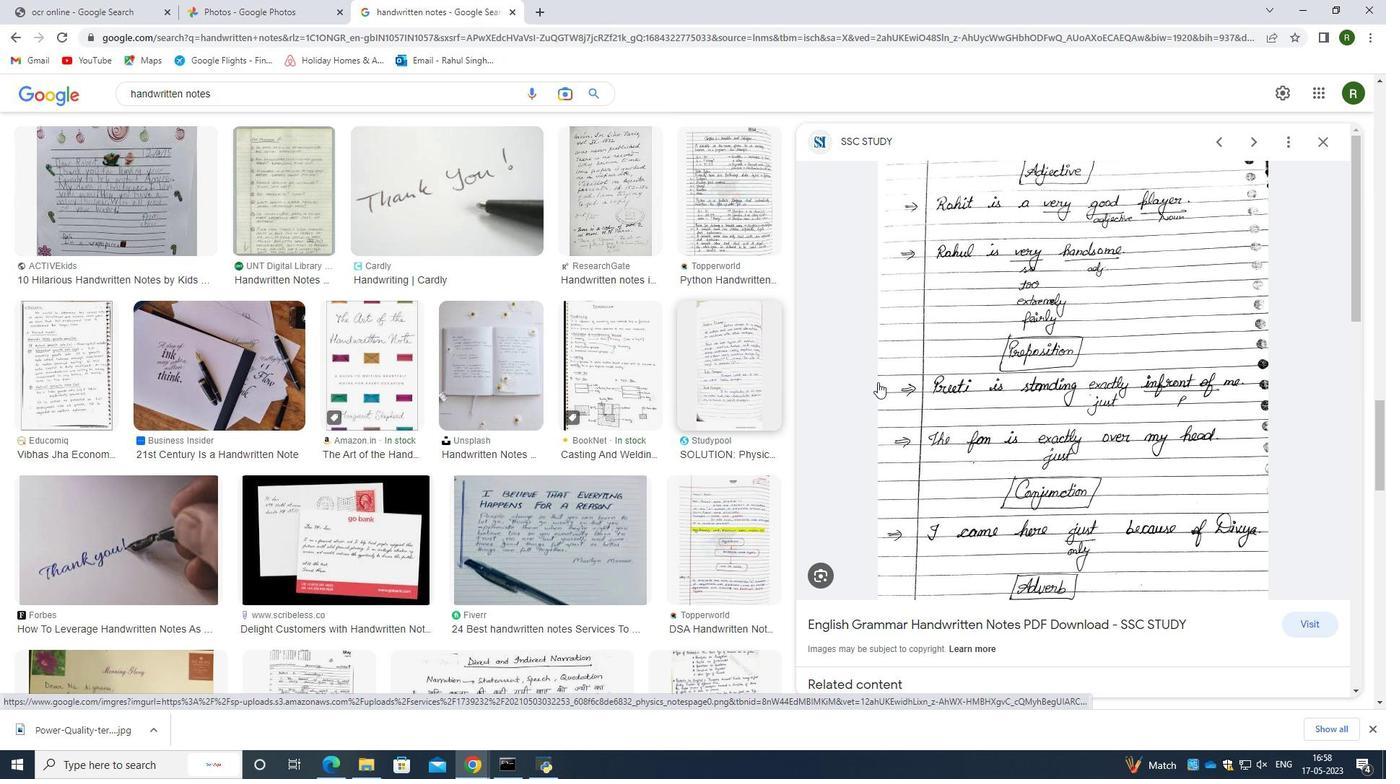 
Action: Mouse scrolled (983, 428) with delta (0, 0)
Screenshot: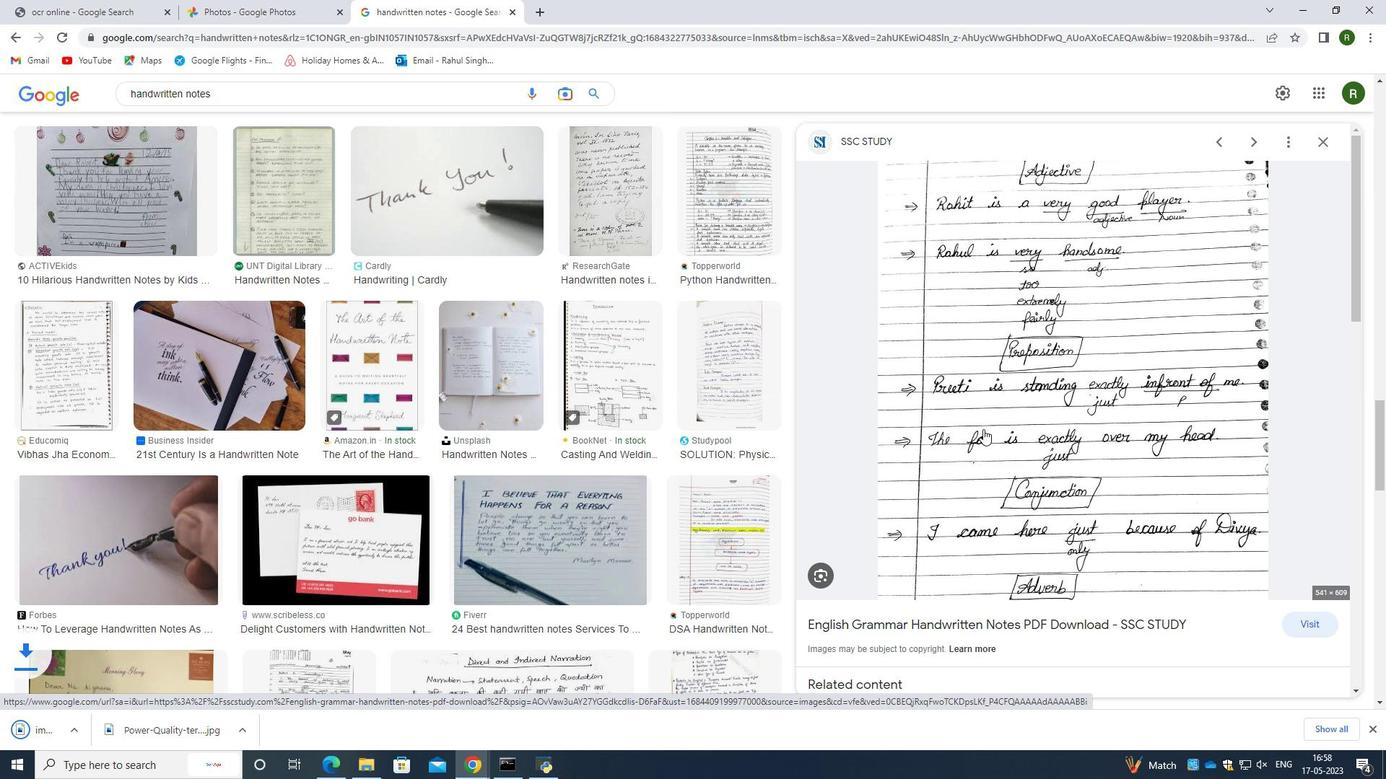 
Action: Mouse scrolled (983, 428) with delta (0, 0)
Screenshot: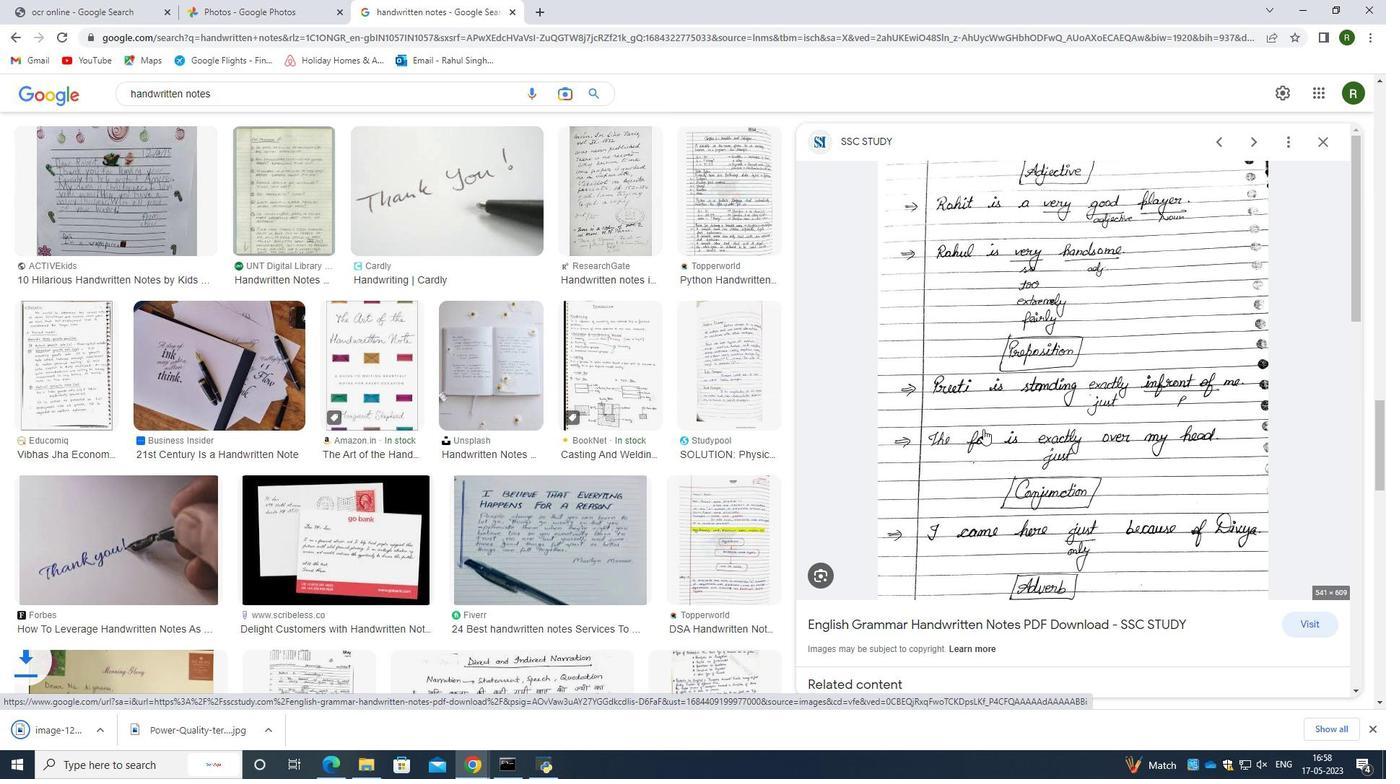 
Action: Mouse moved to (576, 540)
Screenshot: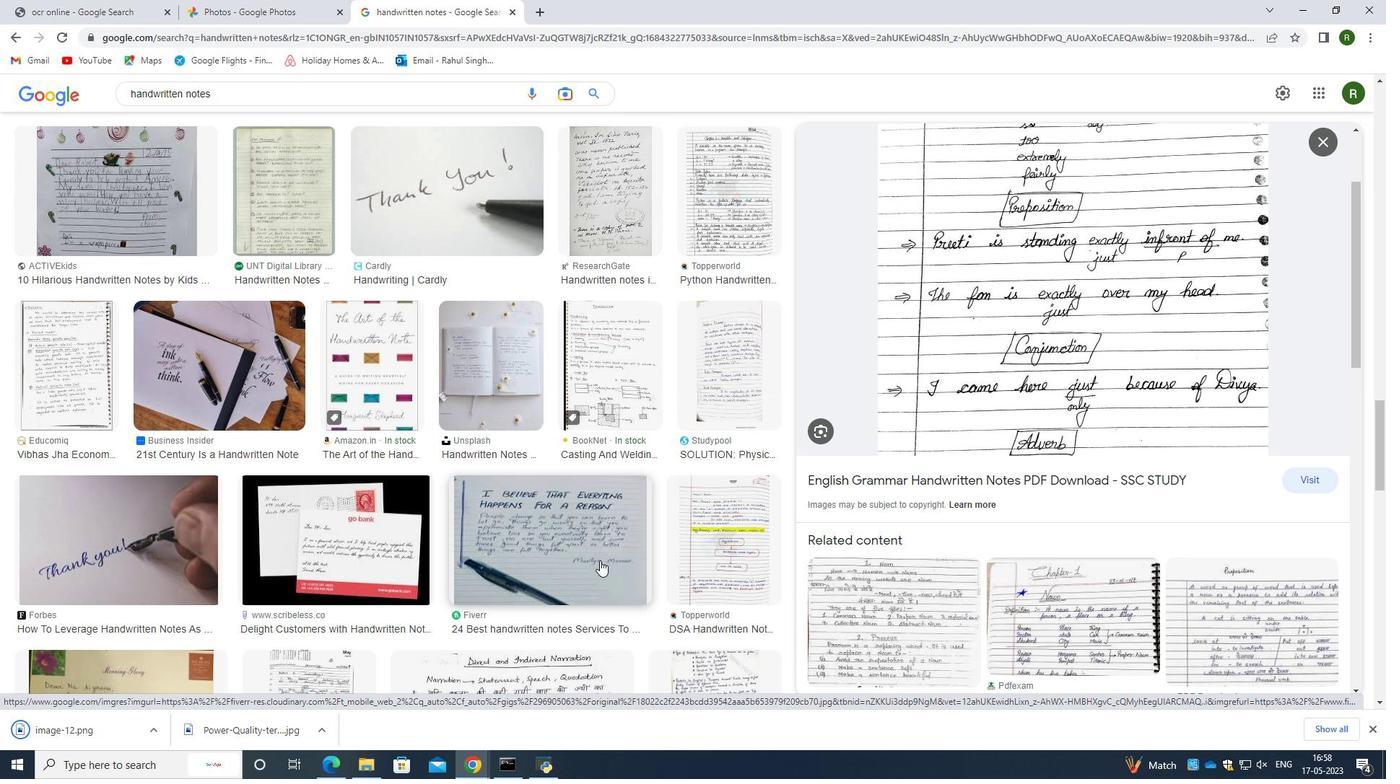 
Action: Mouse pressed left at (576, 540)
Screenshot: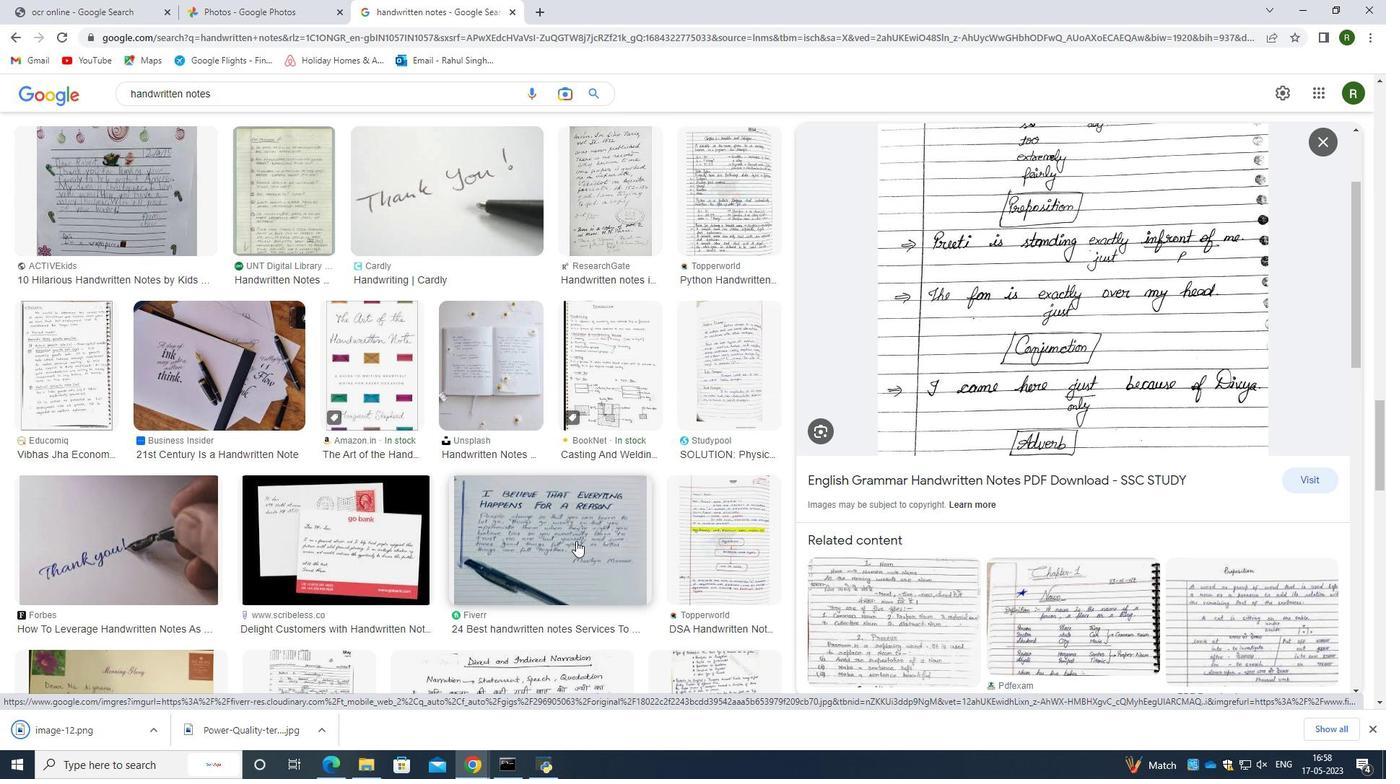 
Action: Mouse moved to (813, 449)
Screenshot: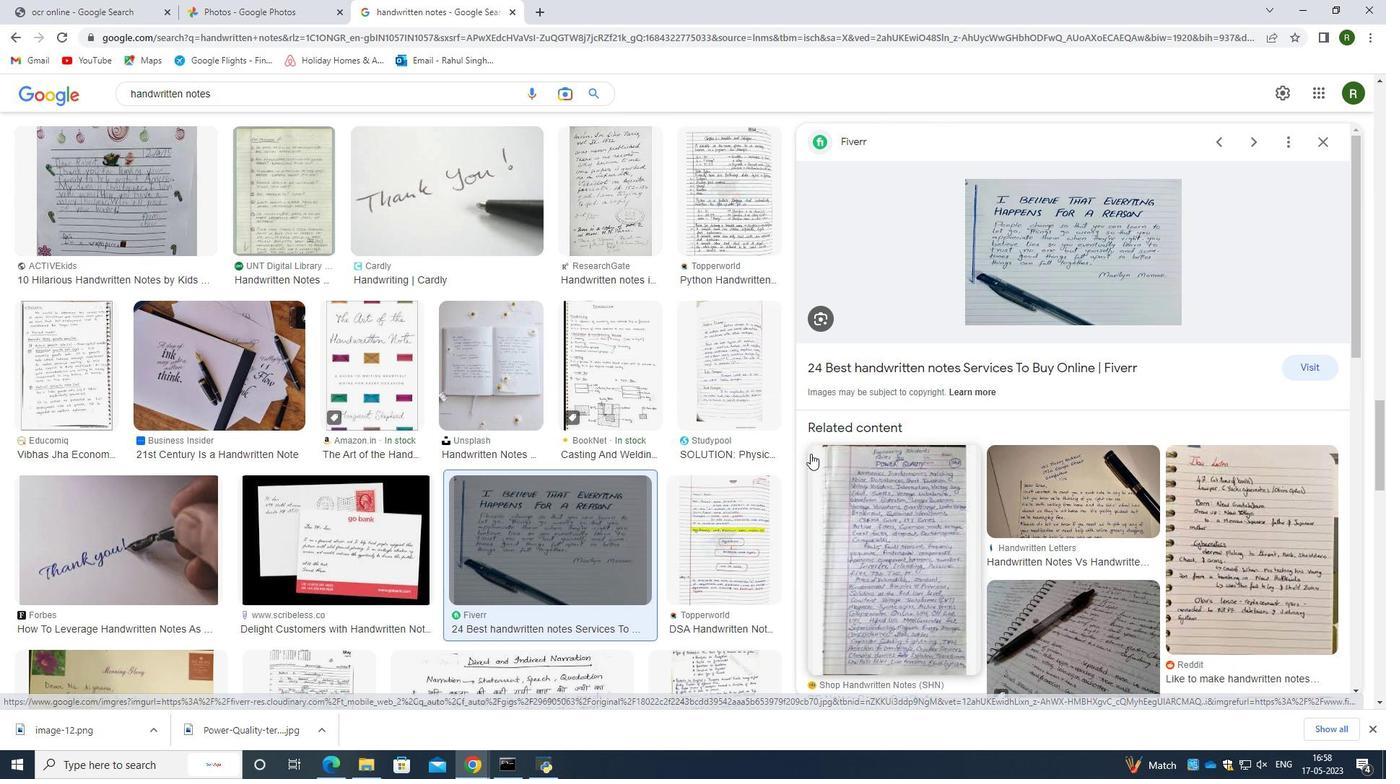 
Action: Mouse scrolled (813, 448) with delta (0, 0)
Screenshot: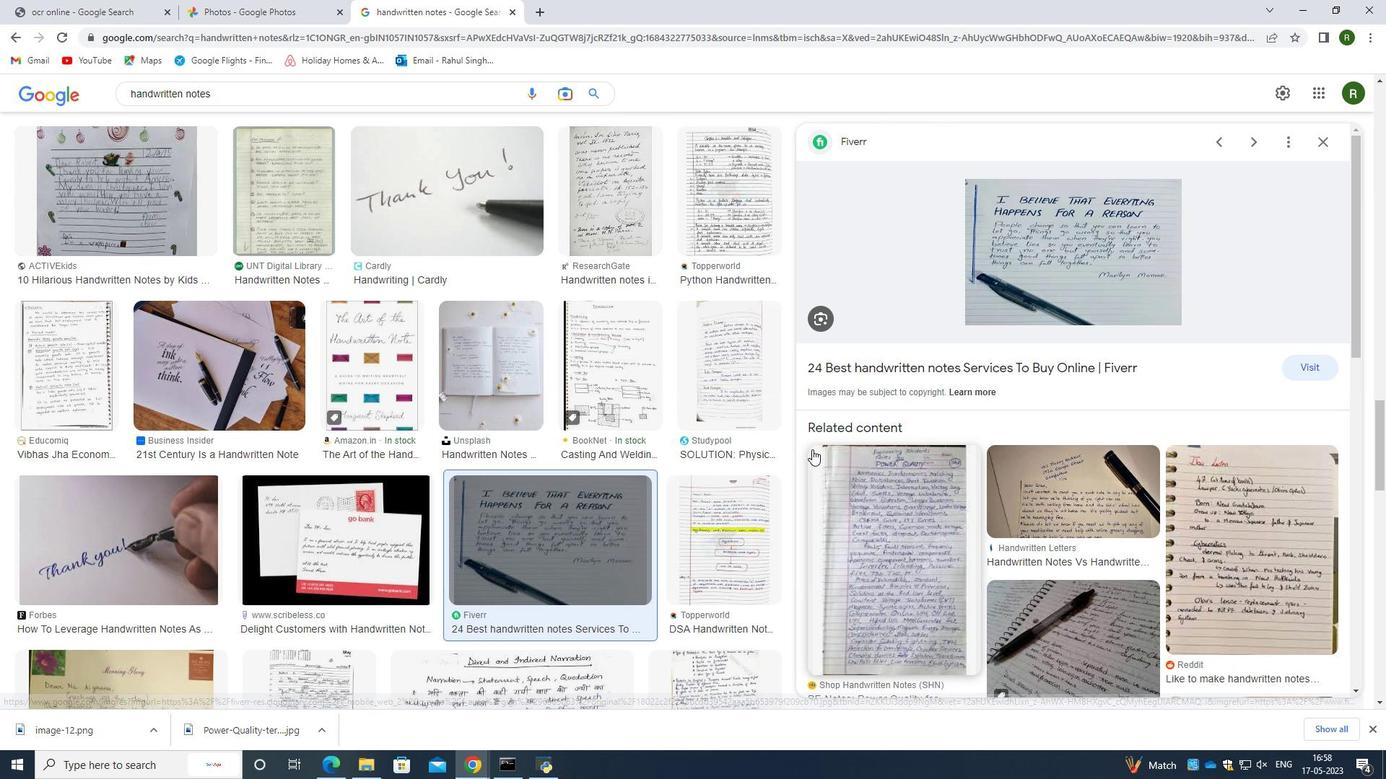 
Action: Mouse moved to (814, 449)
Screenshot: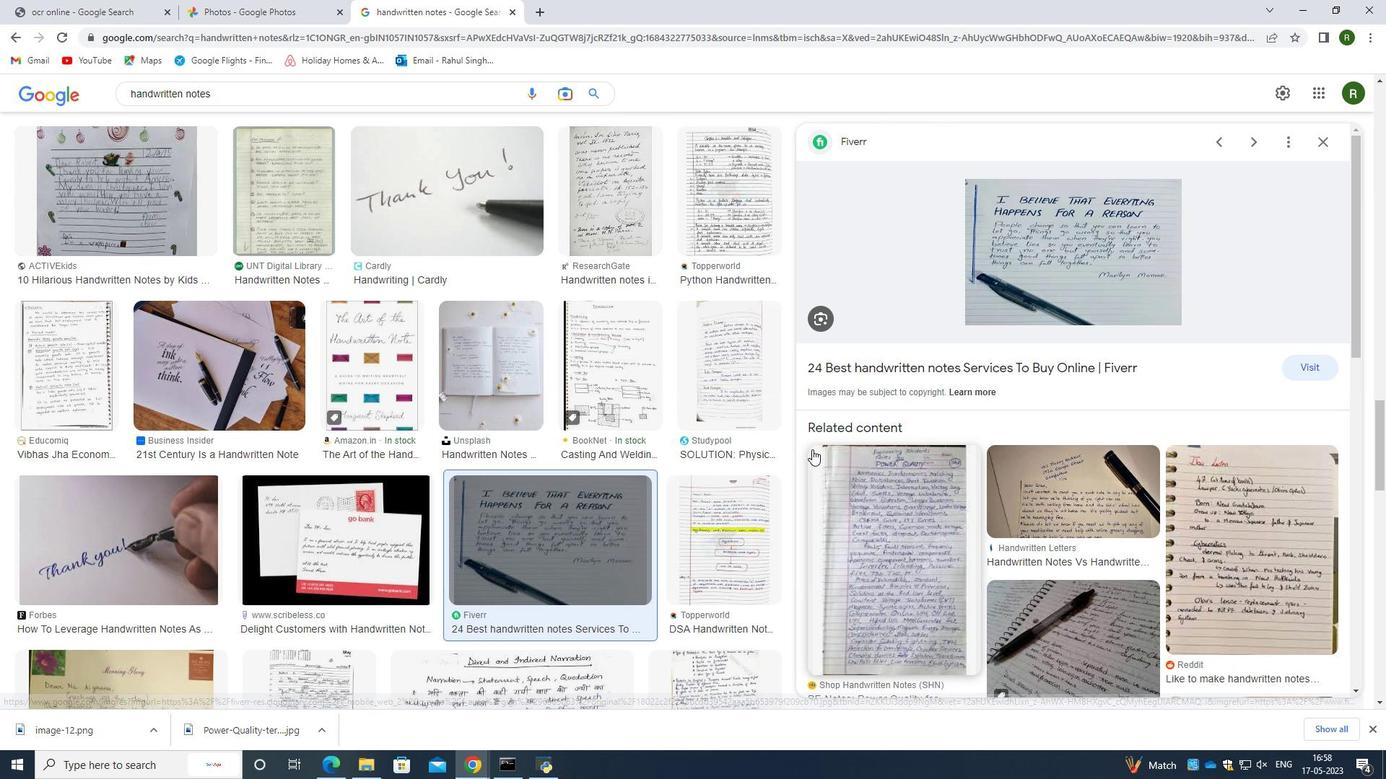 
Action: Mouse scrolled (814, 448) with delta (0, 0)
Screenshot: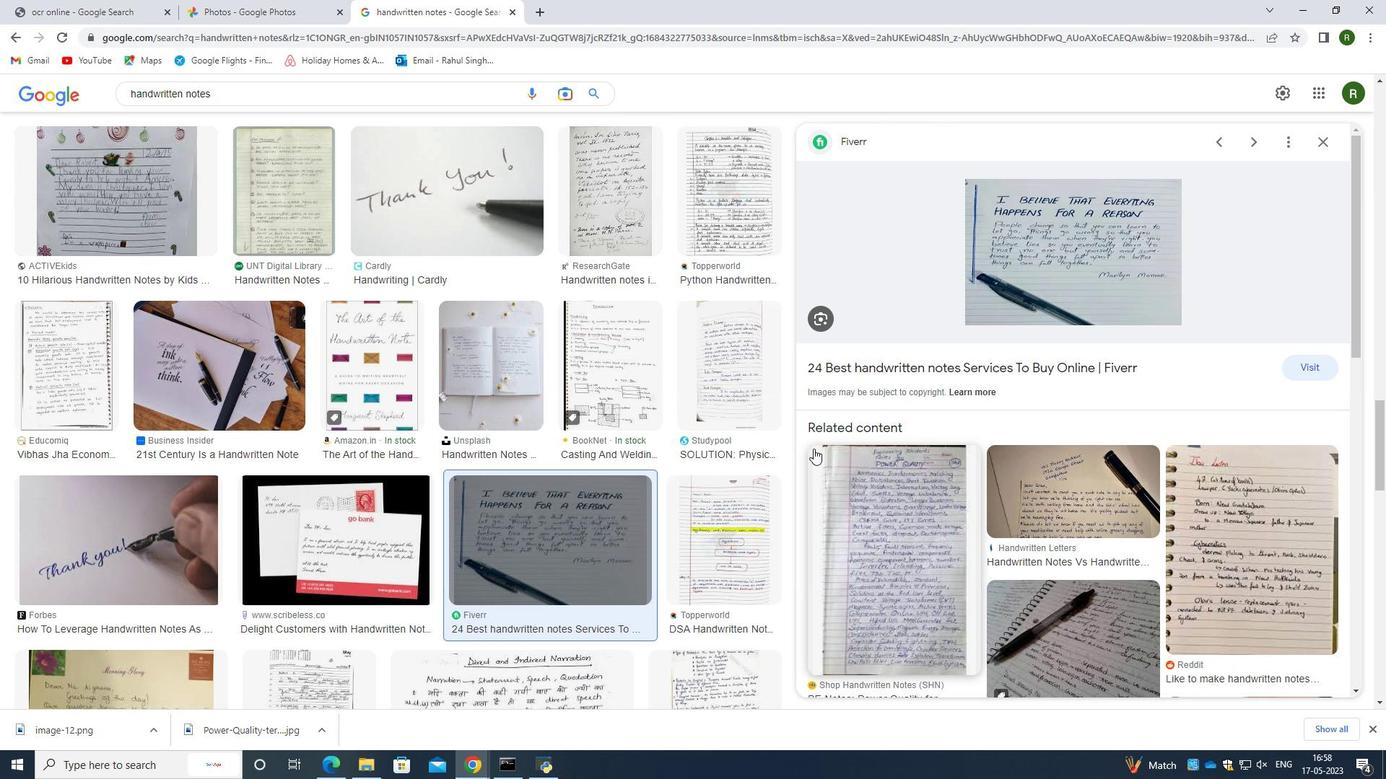 
Action: Mouse moved to (818, 452)
Screenshot: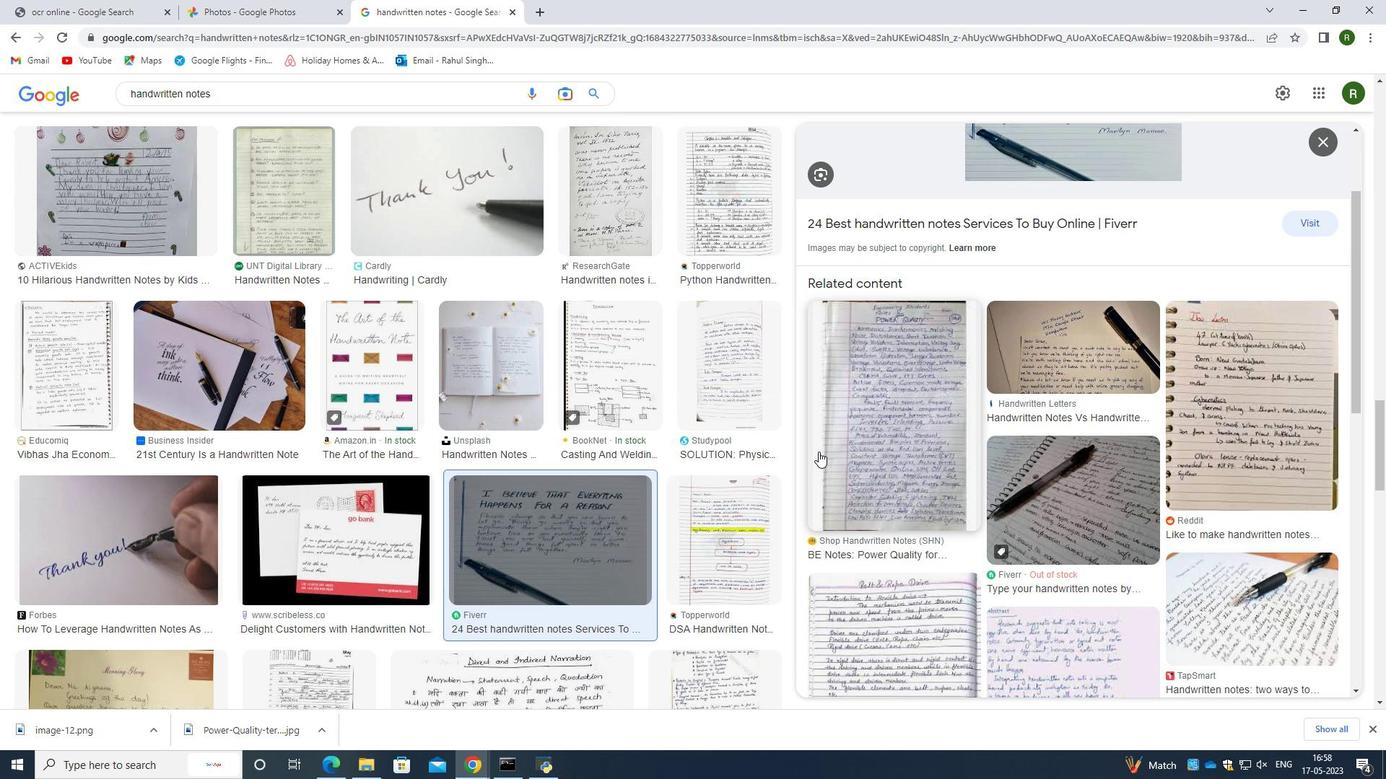 
Action: Mouse scrolled (818, 452) with delta (0, 0)
Screenshot: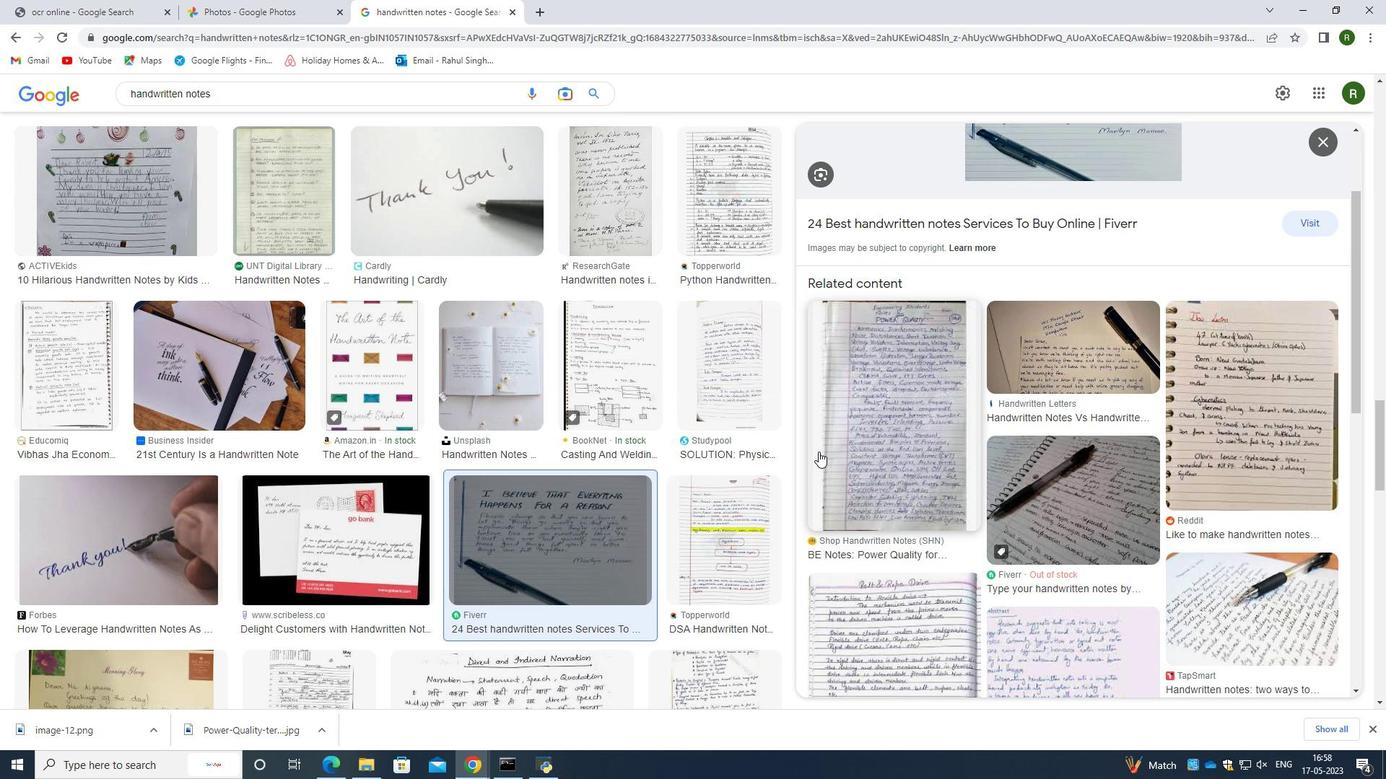 
Action: Mouse moved to (818, 452)
Screenshot: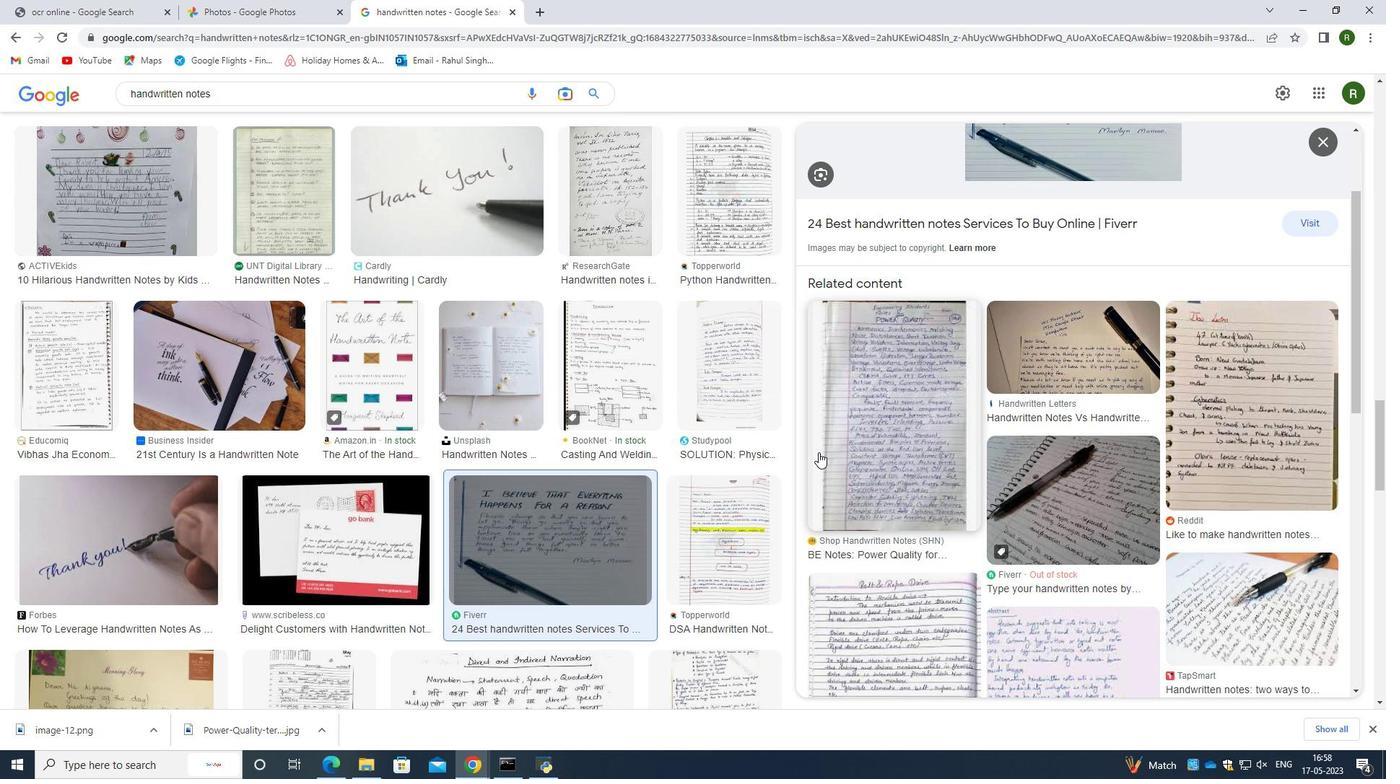 
Action: Mouse scrolled (818, 452) with delta (0, 0)
Screenshot: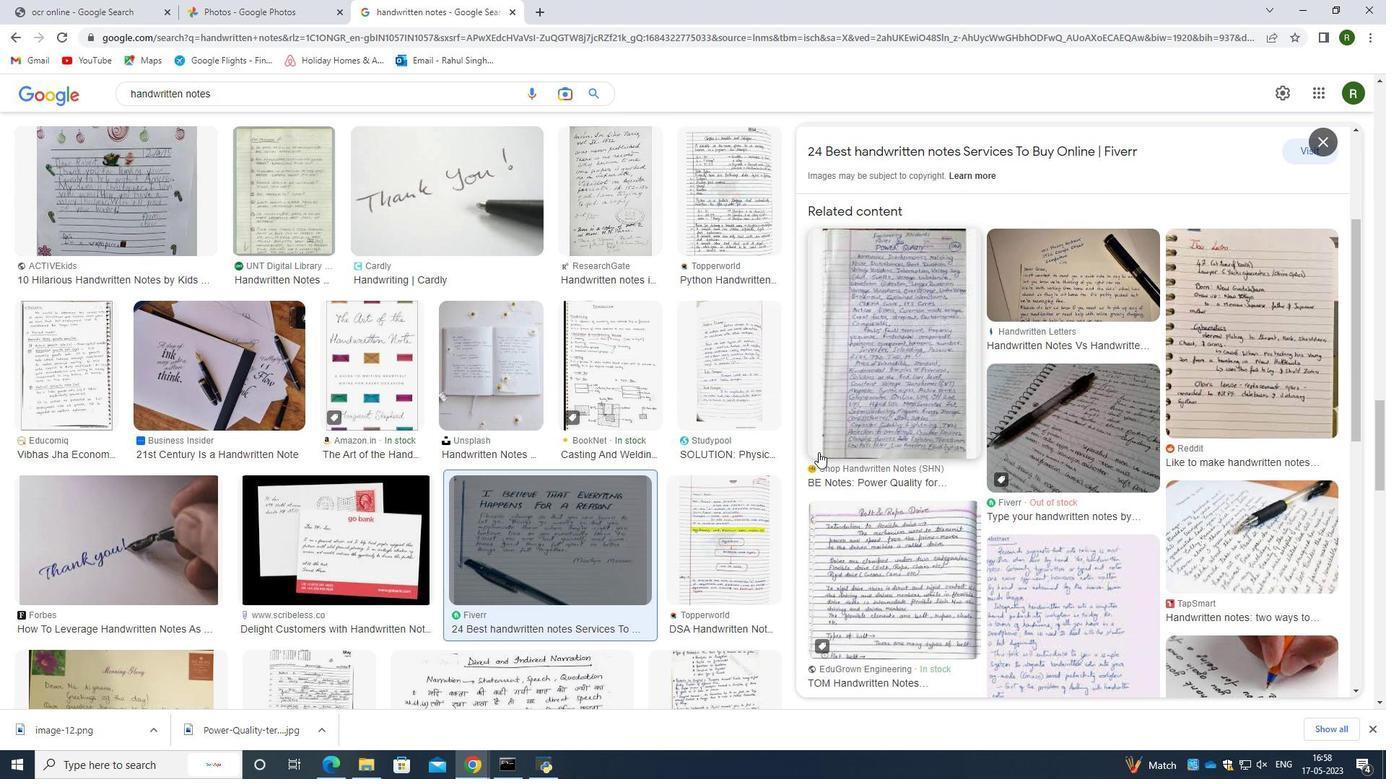 
Action: Mouse moved to (820, 456)
Screenshot: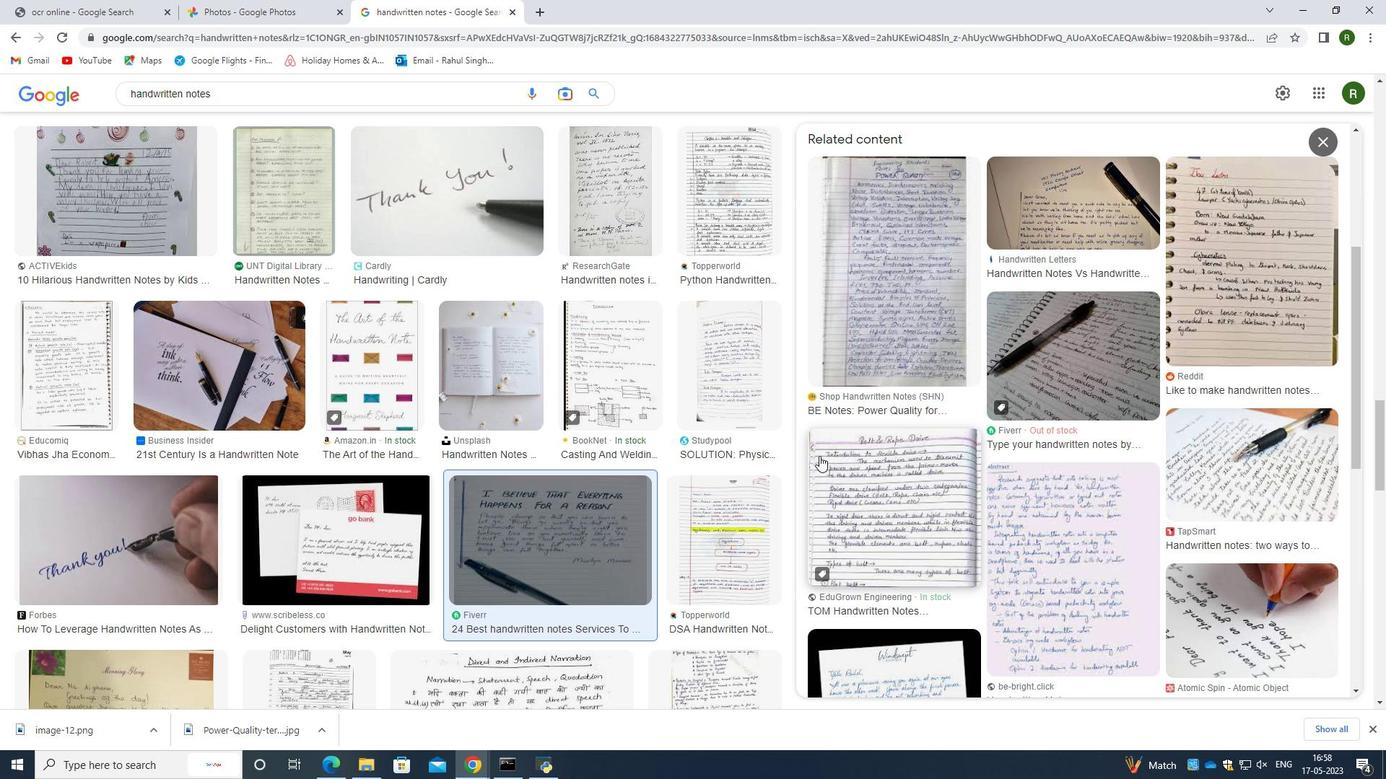 
Action: Mouse scrolled (820, 455) with delta (0, 0)
Screenshot: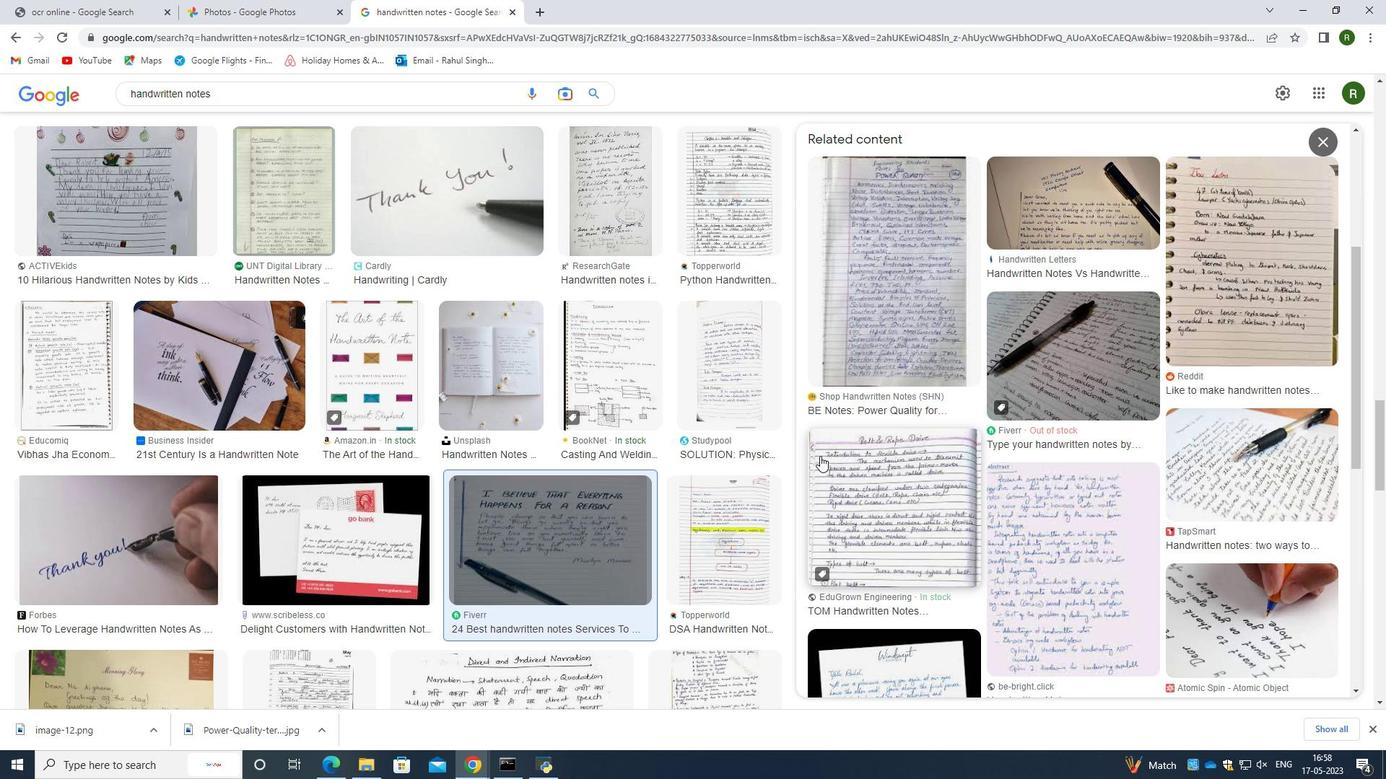 
Action: Mouse scrolled (820, 457) with delta (0, 0)
Screenshot: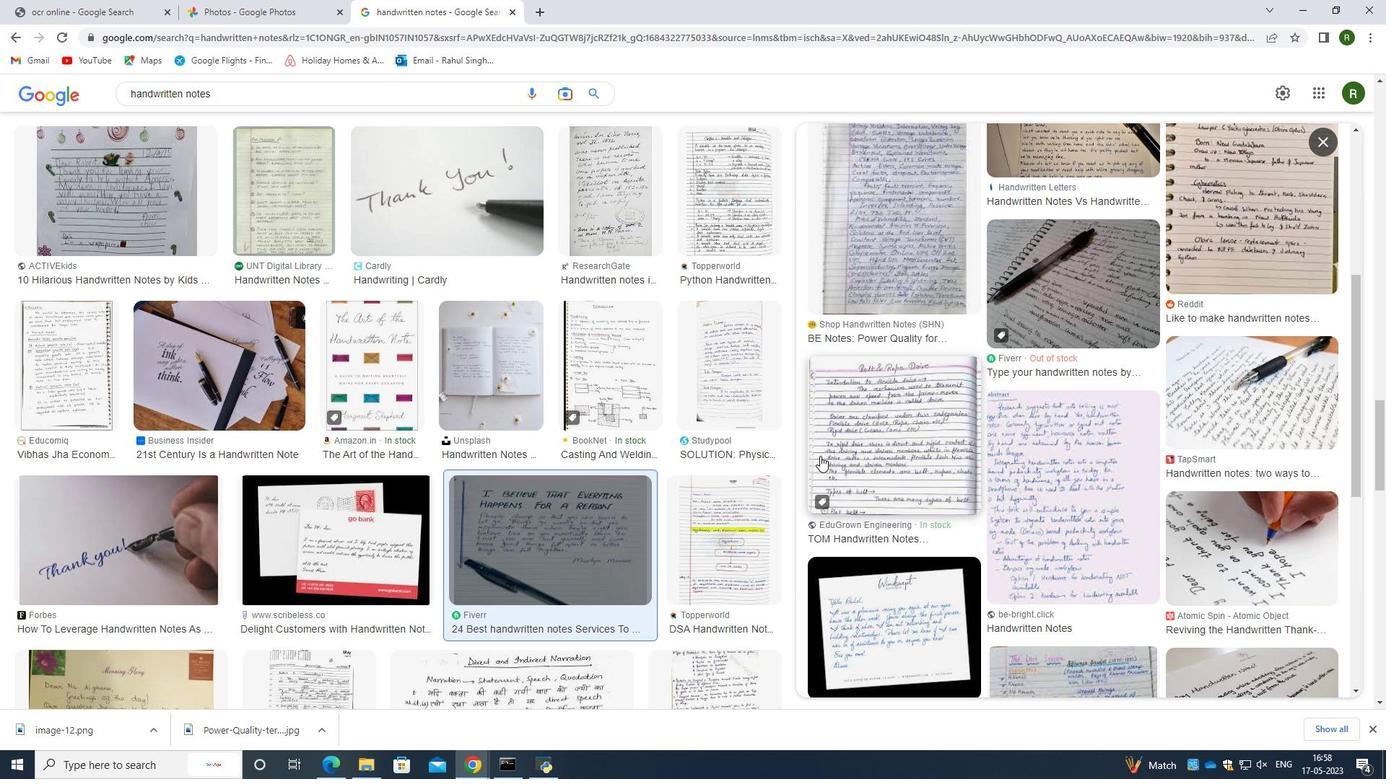
Action: Mouse moved to (820, 456)
Screenshot: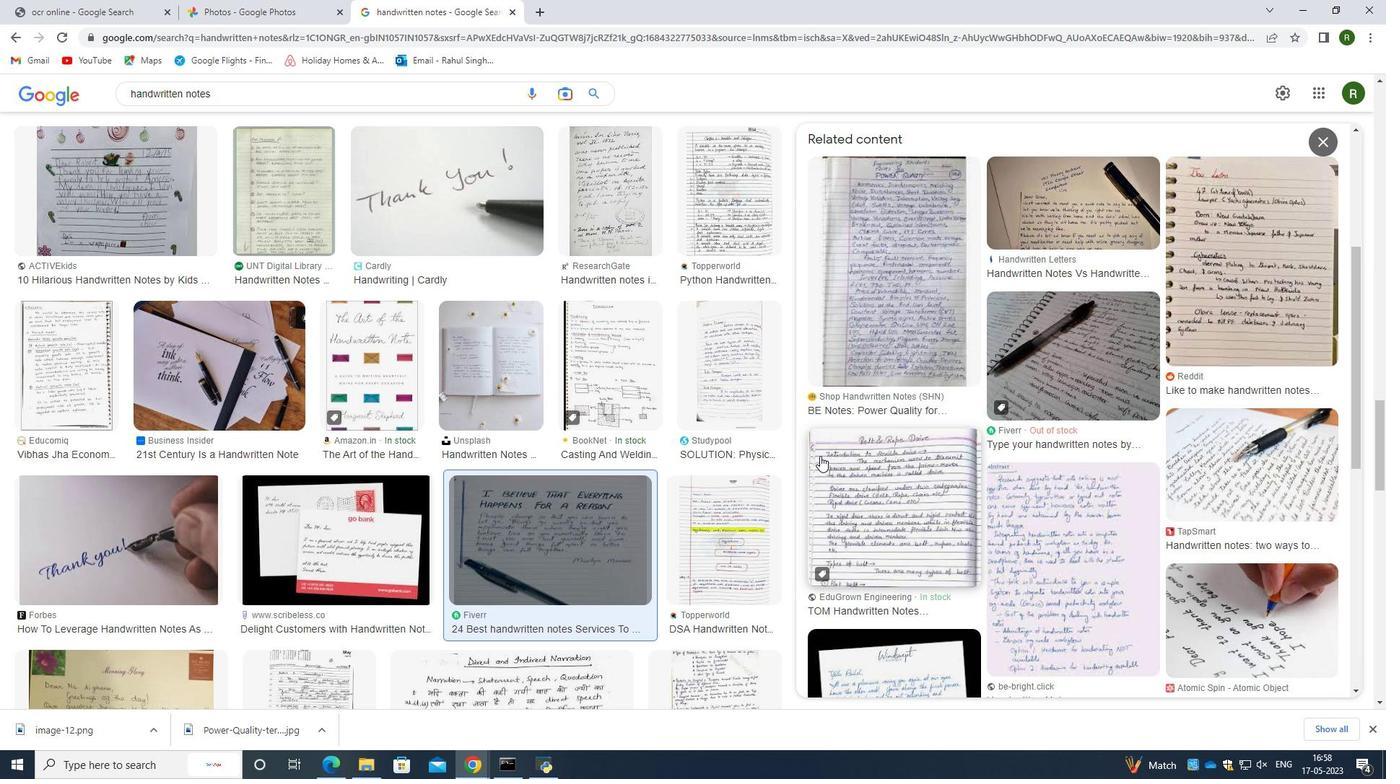 
Action: Mouse scrolled (820, 455) with delta (0, 0)
Screenshot: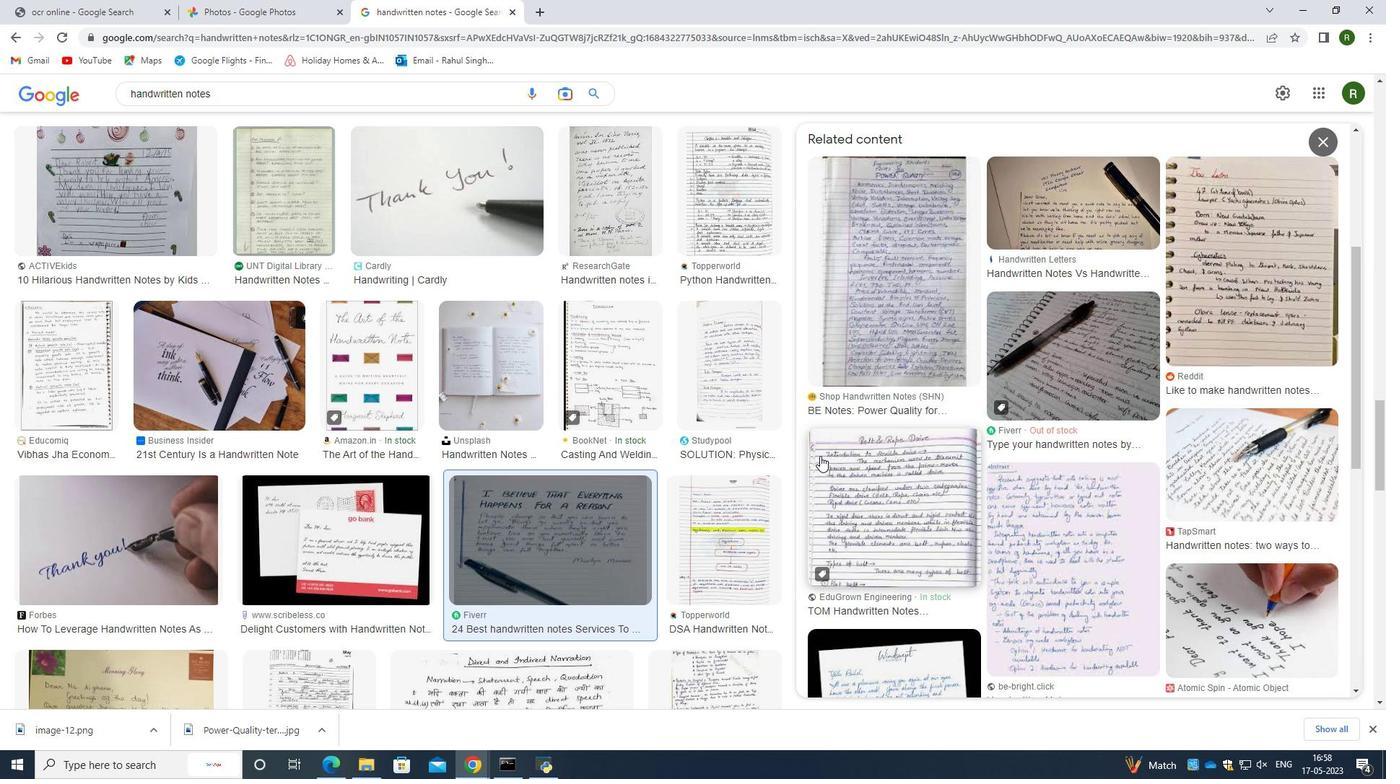 
Action: Mouse moved to (820, 457)
Screenshot: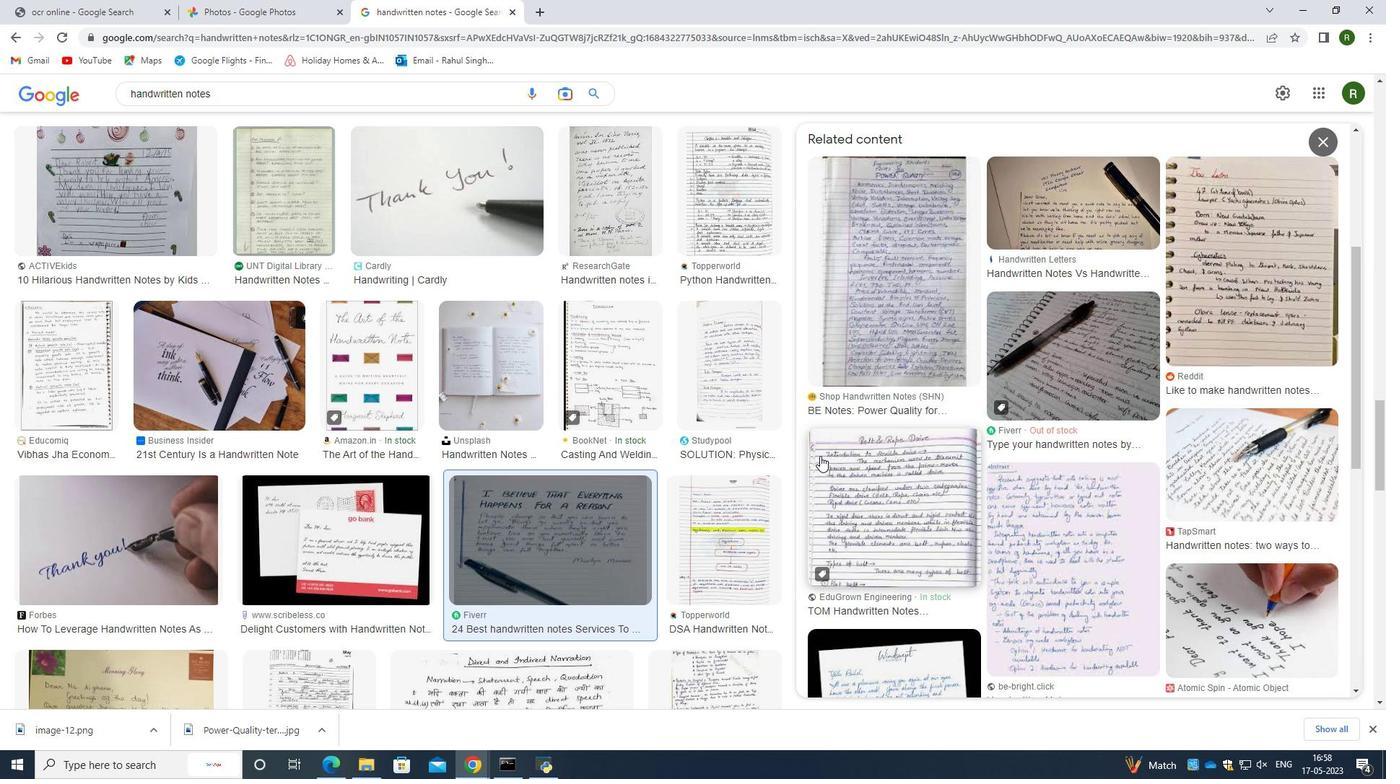 
Action: Mouse scrolled (820, 456) with delta (0, 0)
Screenshot: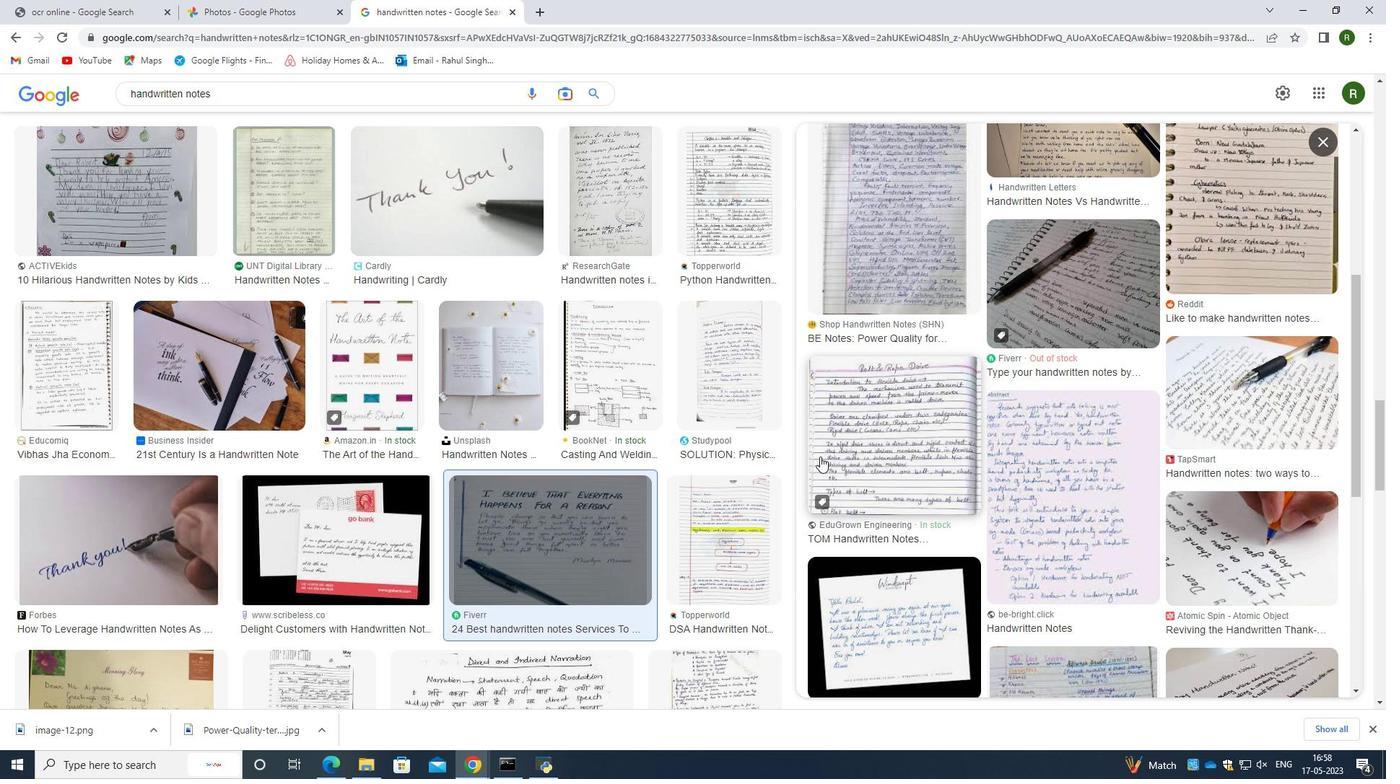 
Action: Mouse moved to (820, 460)
Screenshot: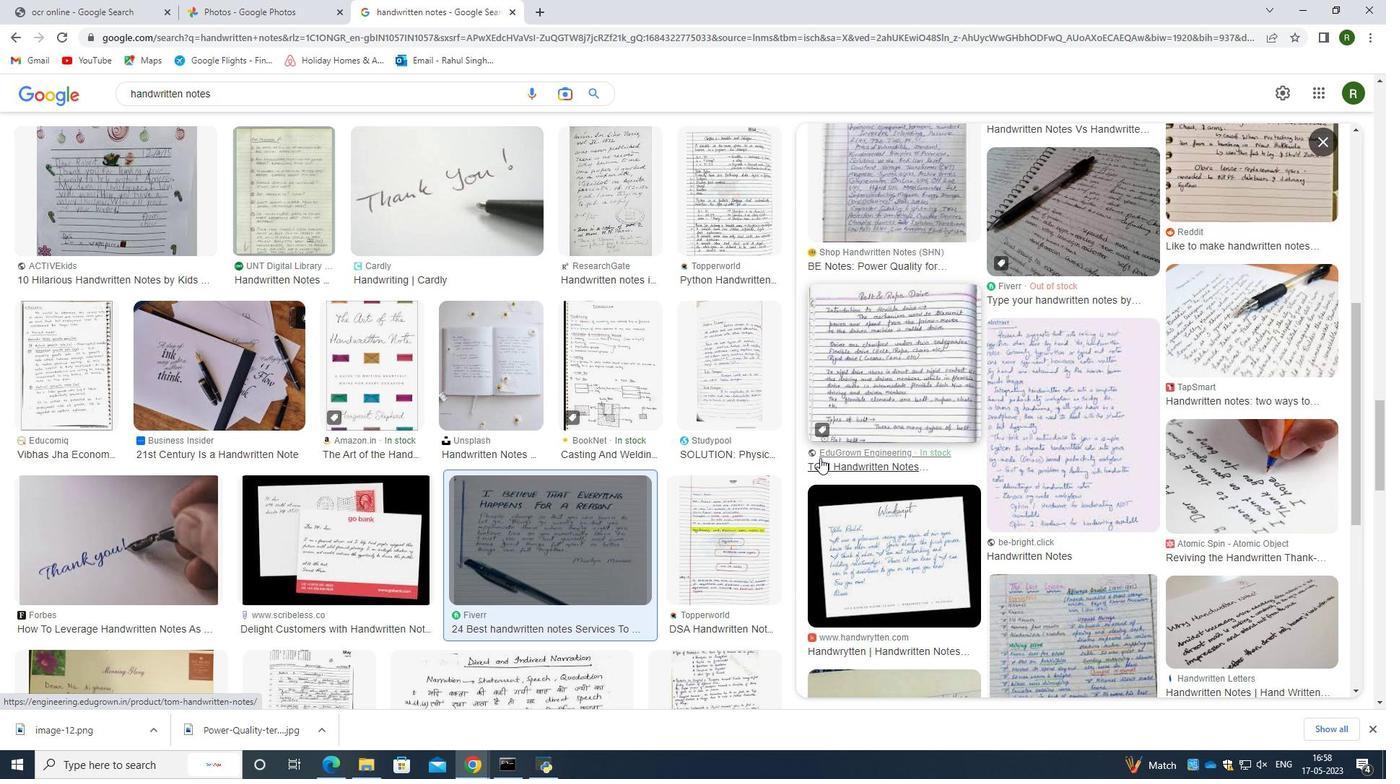 
Action: Mouse scrolled (820, 459) with delta (0, 0)
Screenshot: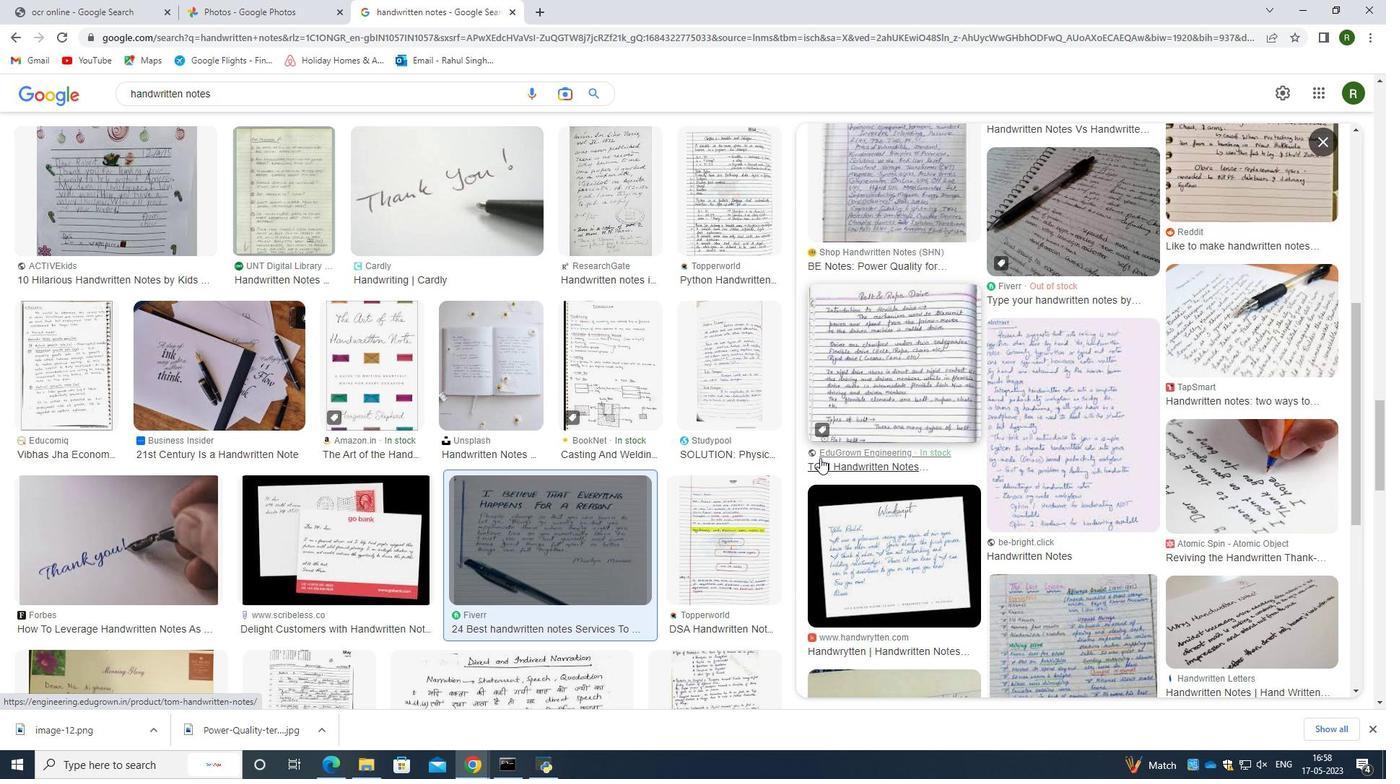 
Action: Mouse moved to (821, 461)
Screenshot: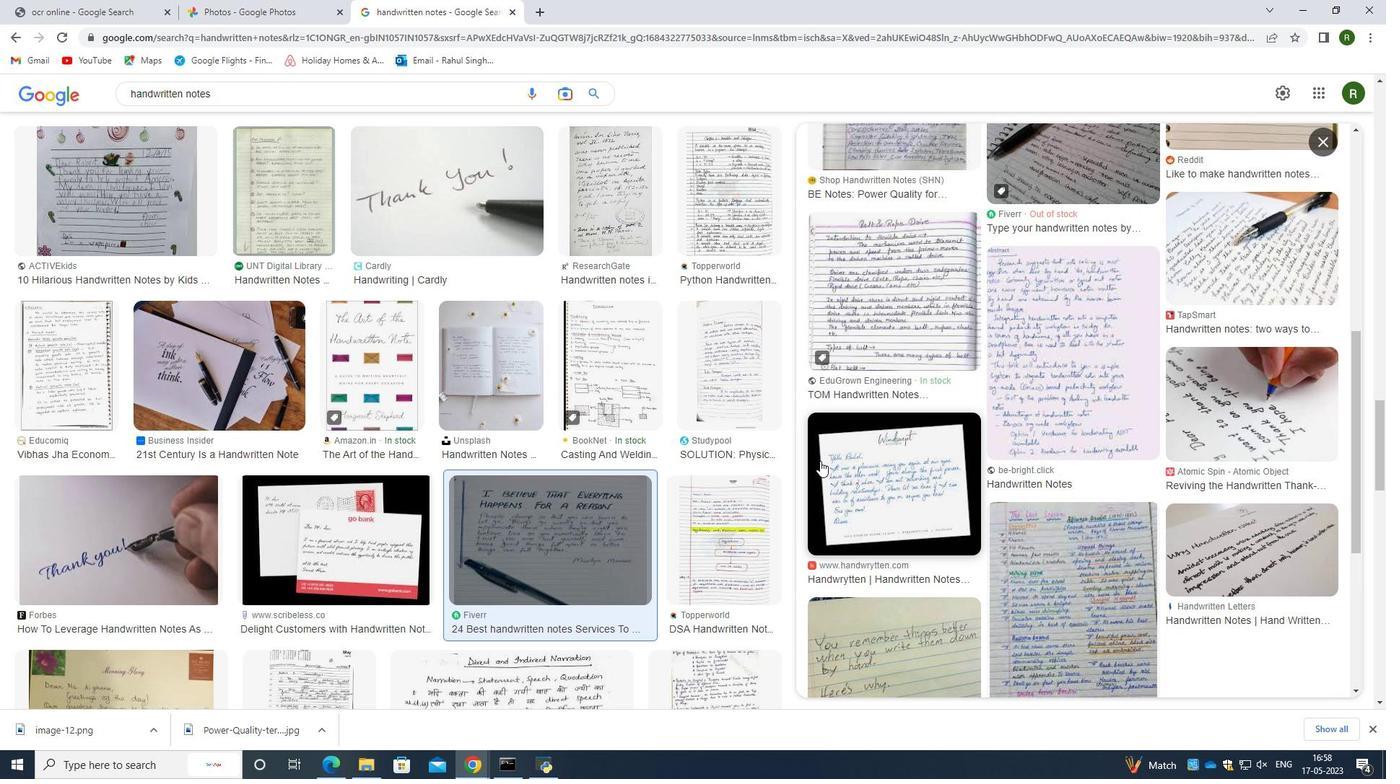 
Action: Mouse scrolled (821, 460) with delta (0, 0)
Screenshot: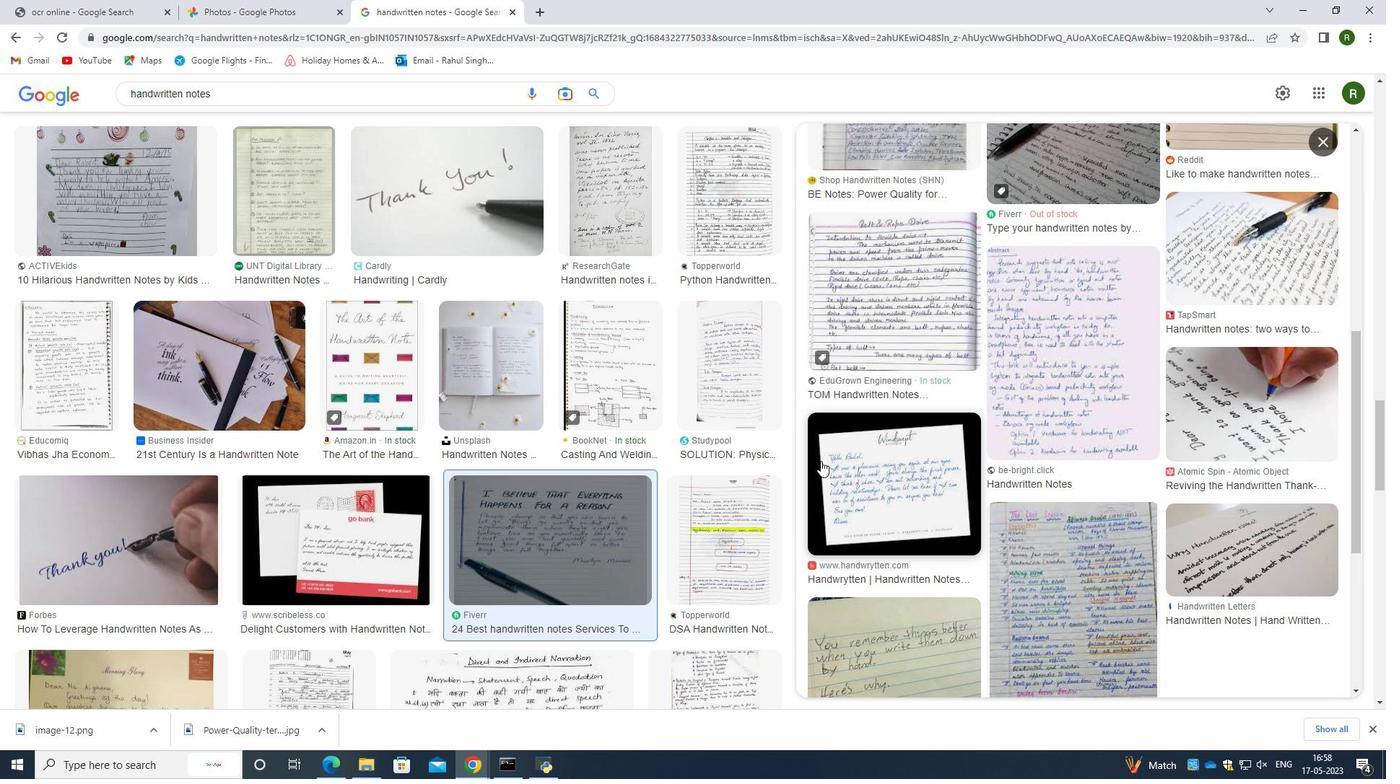 
Action: Mouse scrolled (821, 460) with delta (0, 0)
Screenshot: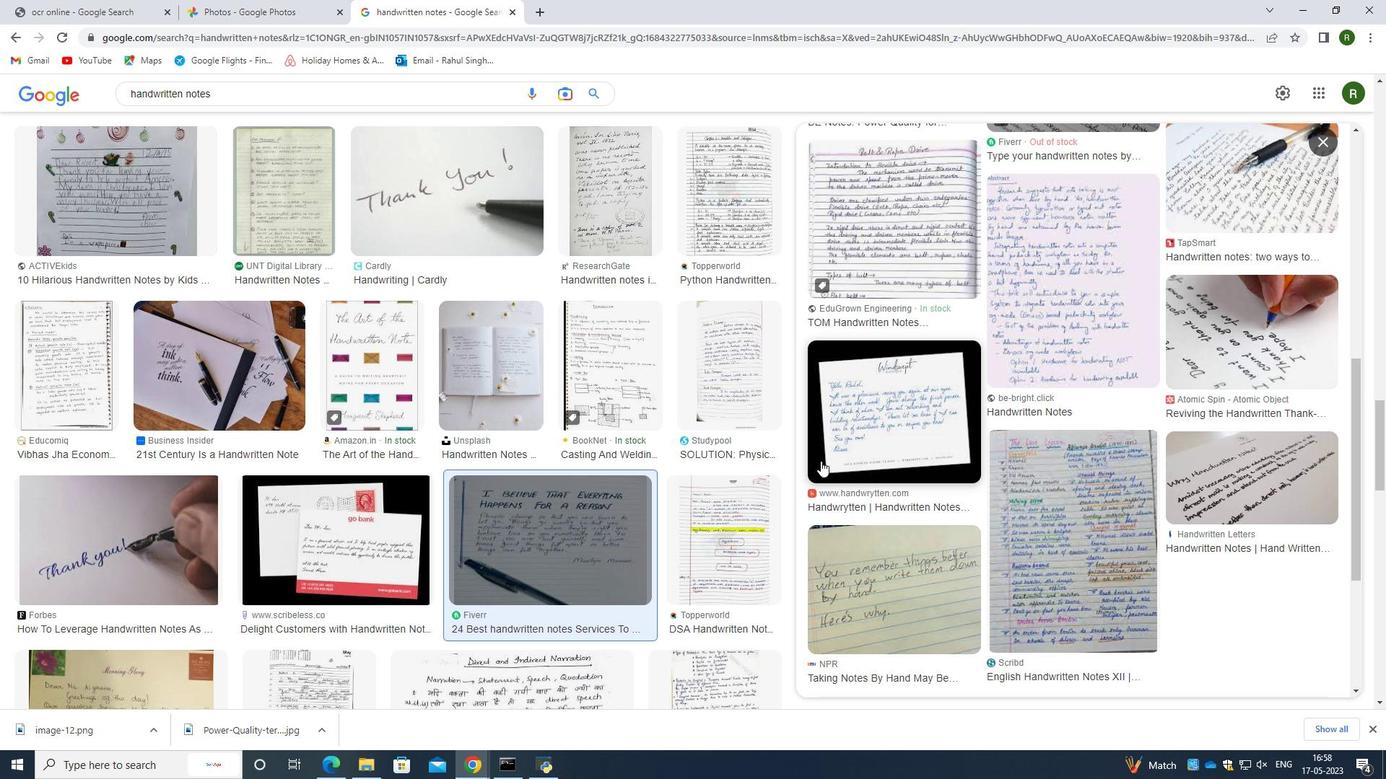 
Action: Mouse moved to (815, 460)
Screenshot: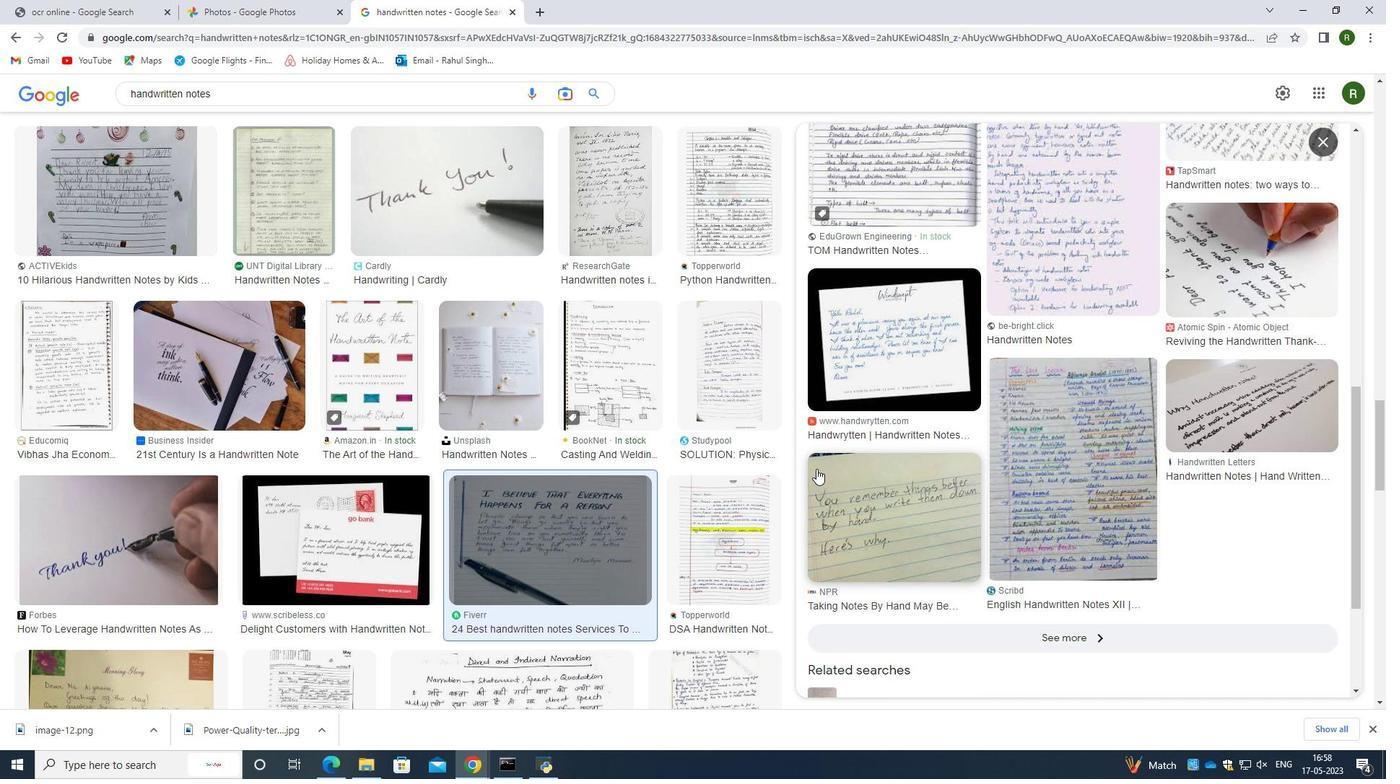 
Action: Mouse scrolled (815, 459) with delta (0, 0)
Screenshot: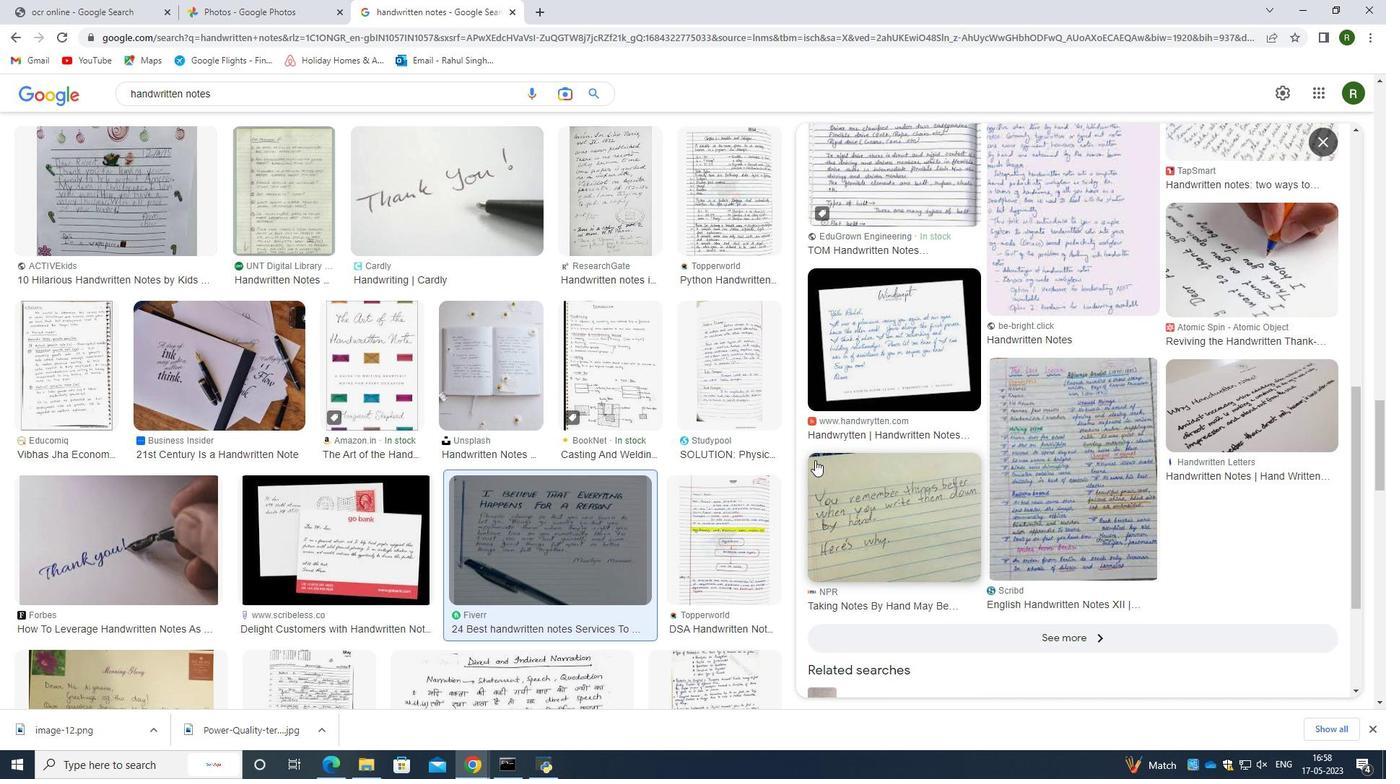 
Action: Mouse scrolled (815, 459) with delta (0, 0)
Screenshot: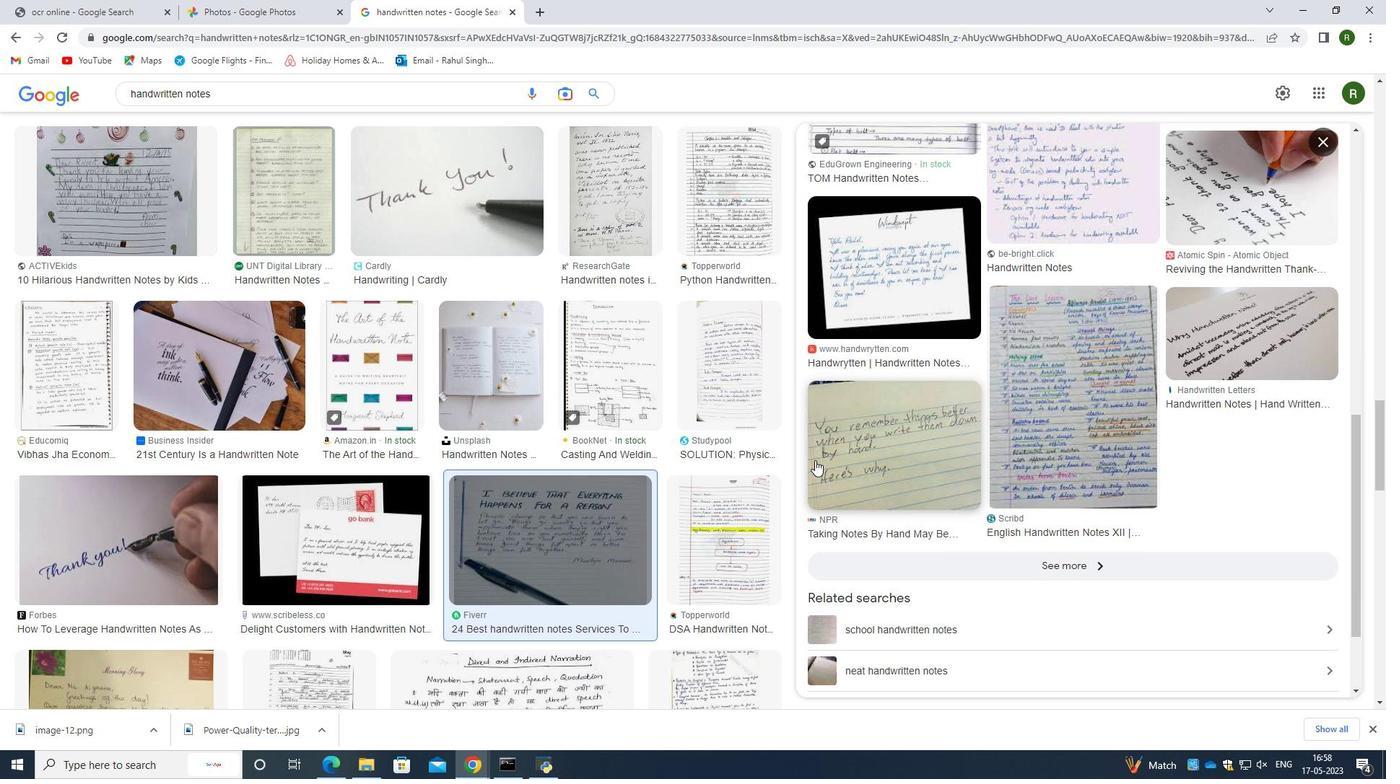 
Action: Mouse scrolled (815, 459) with delta (0, 0)
Screenshot: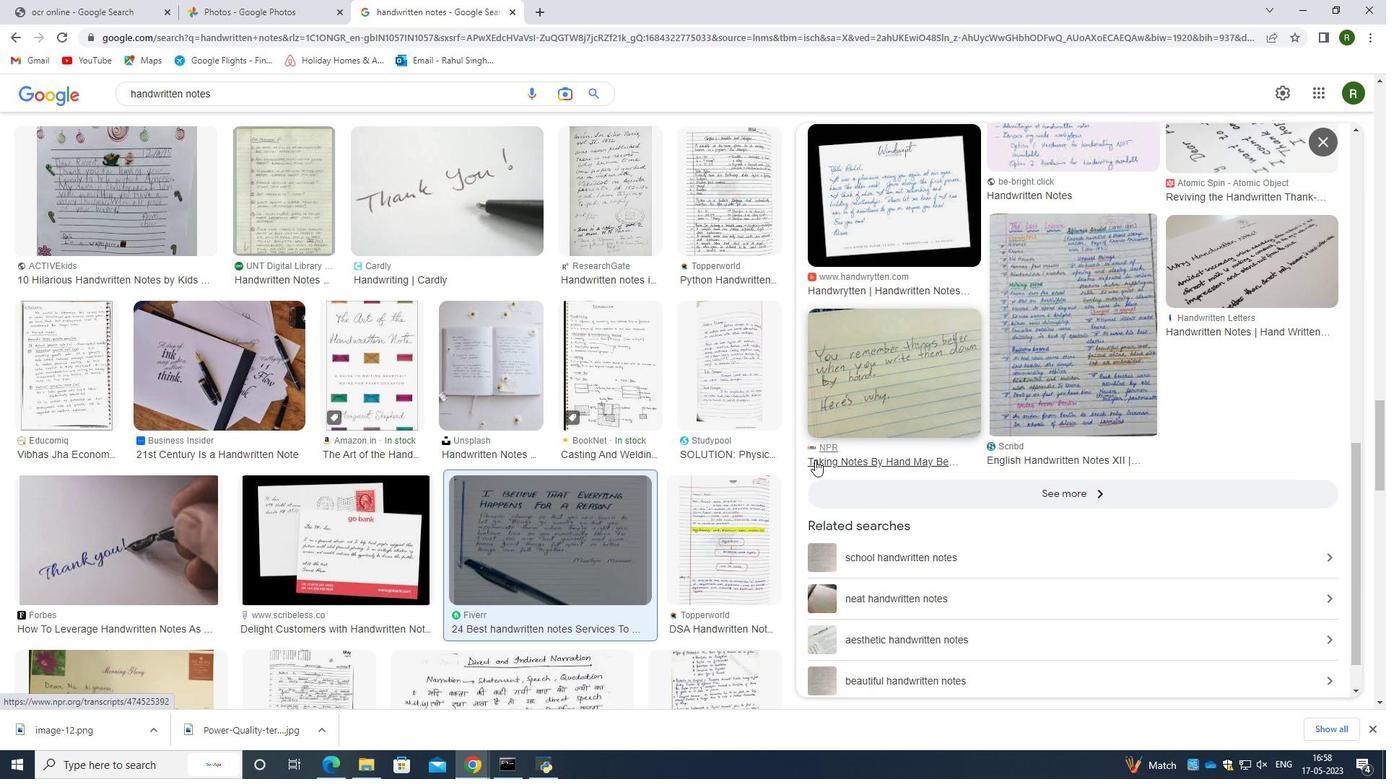 
Action: Mouse moved to (855, 431)
Screenshot: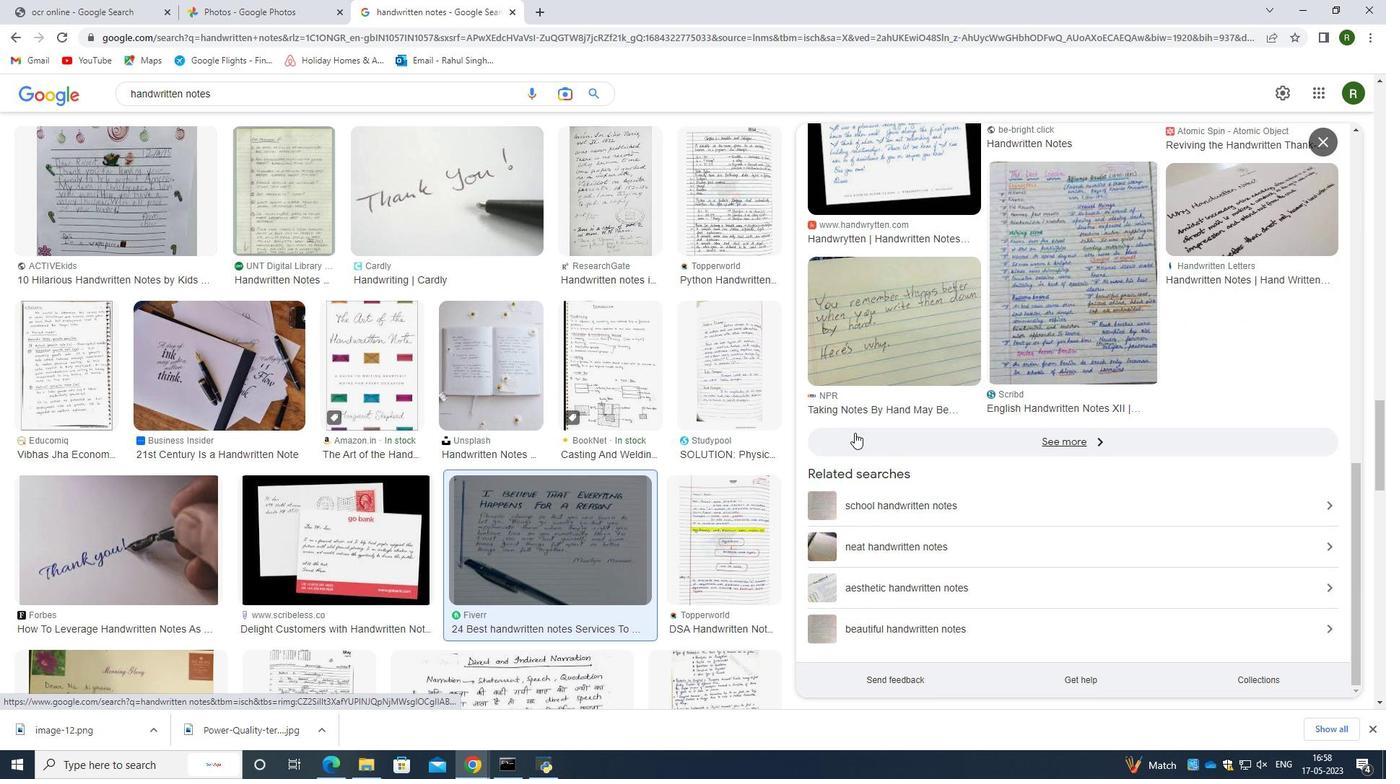 
Action: Mouse scrolled (855, 430) with delta (0, 0)
Screenshot: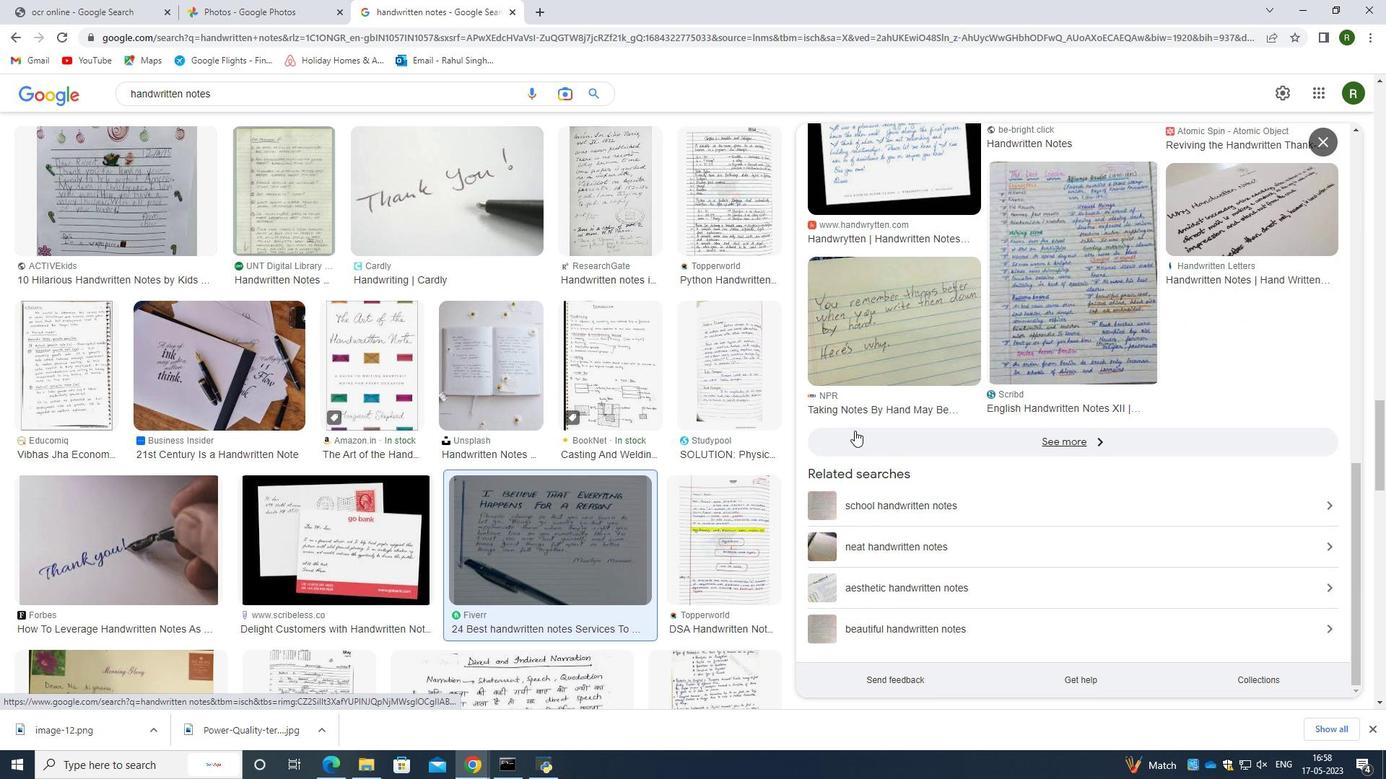 
Action: Mouse moved to (910, 500)
Screenshot: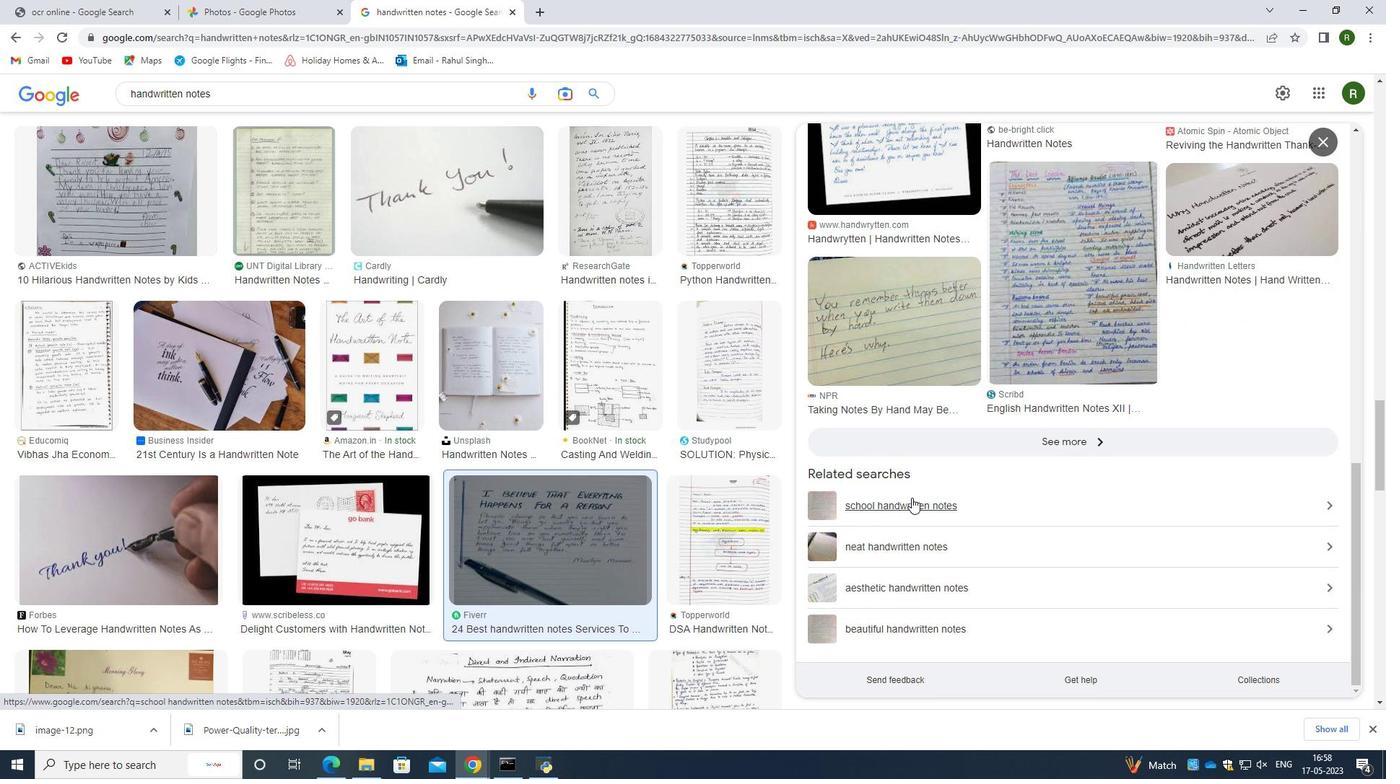 
Action: Mouse pressed left at (910, 500)
Screenshot: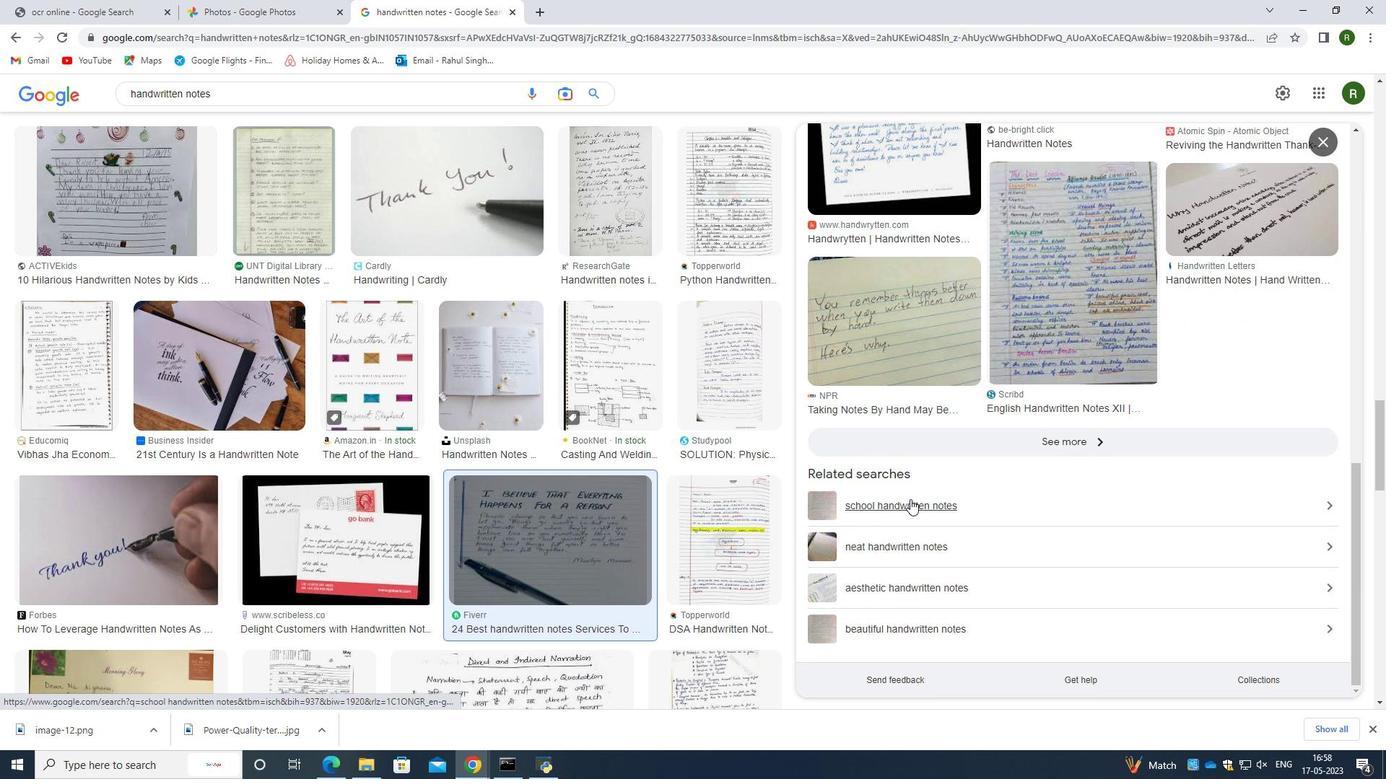 
Action: Mouse moved to (667, 293)
Screenshot: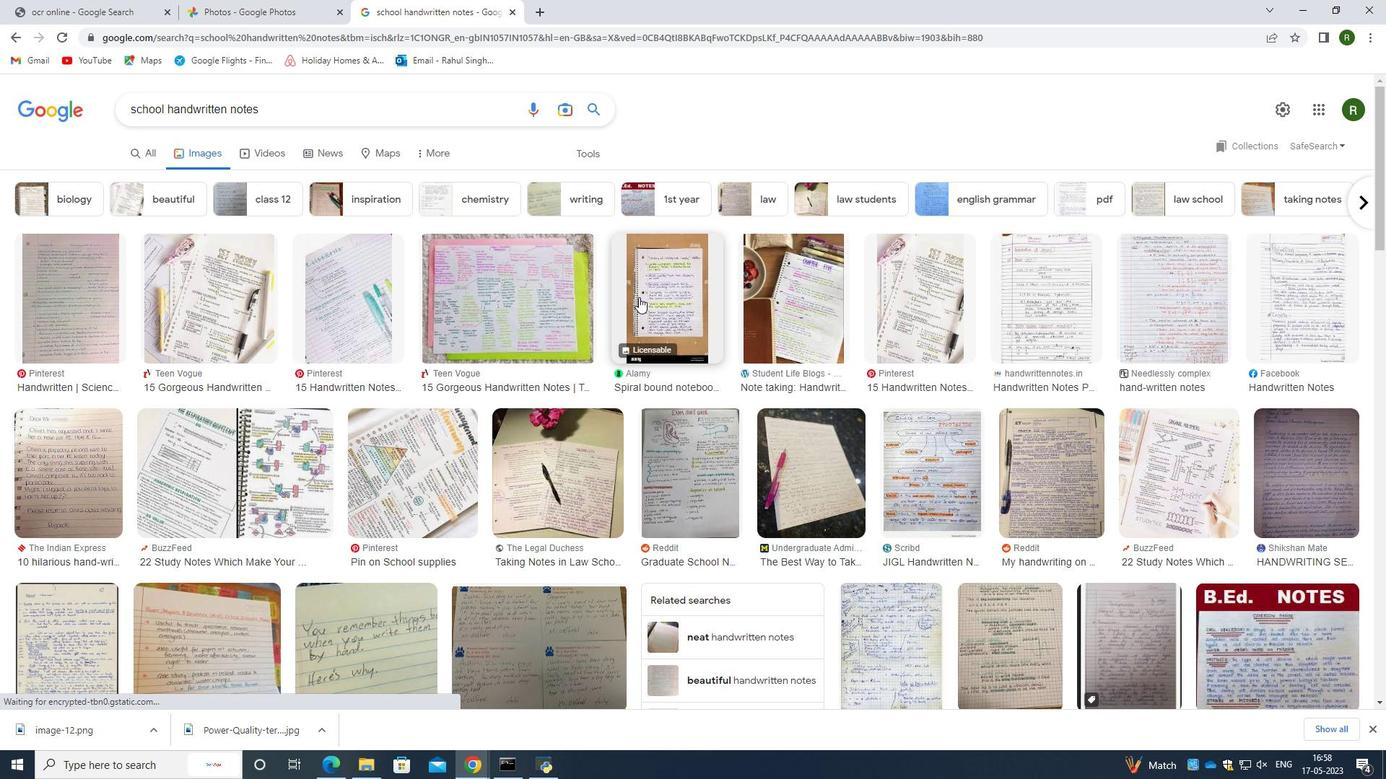
Action: Mouse pressed left at (667, 293)
Screenshot: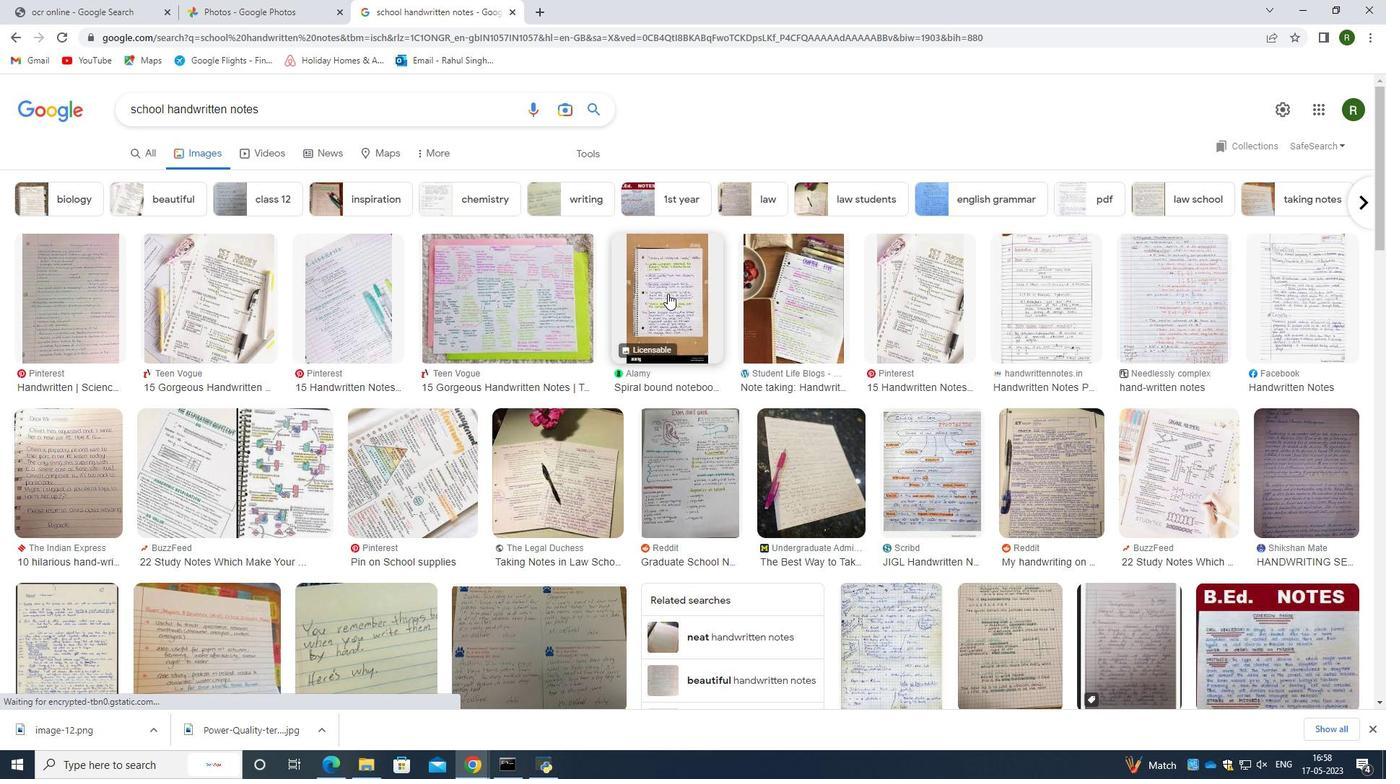 
Action: Mouse moved to (730, 369)
Screenshot: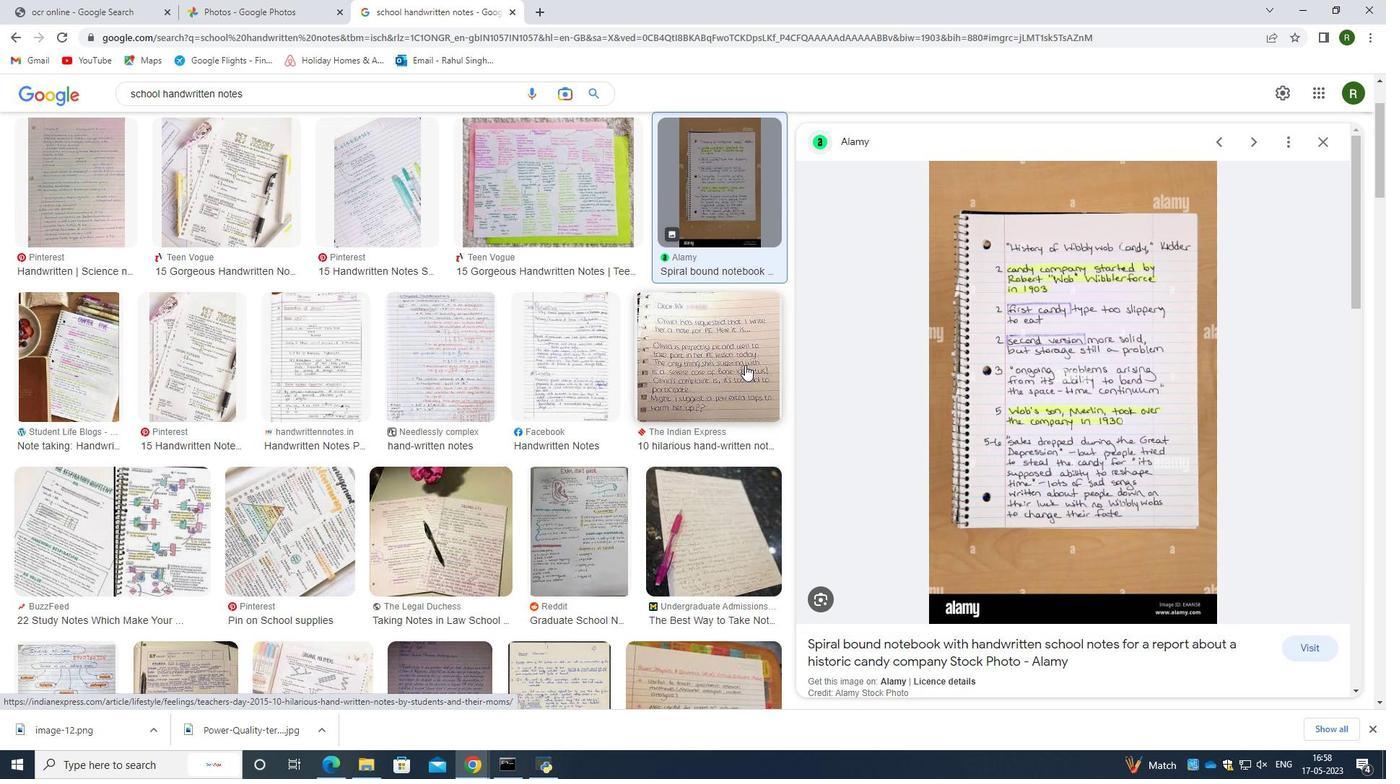
Action: Mouse pressed left at (730, 369)
Screenshot: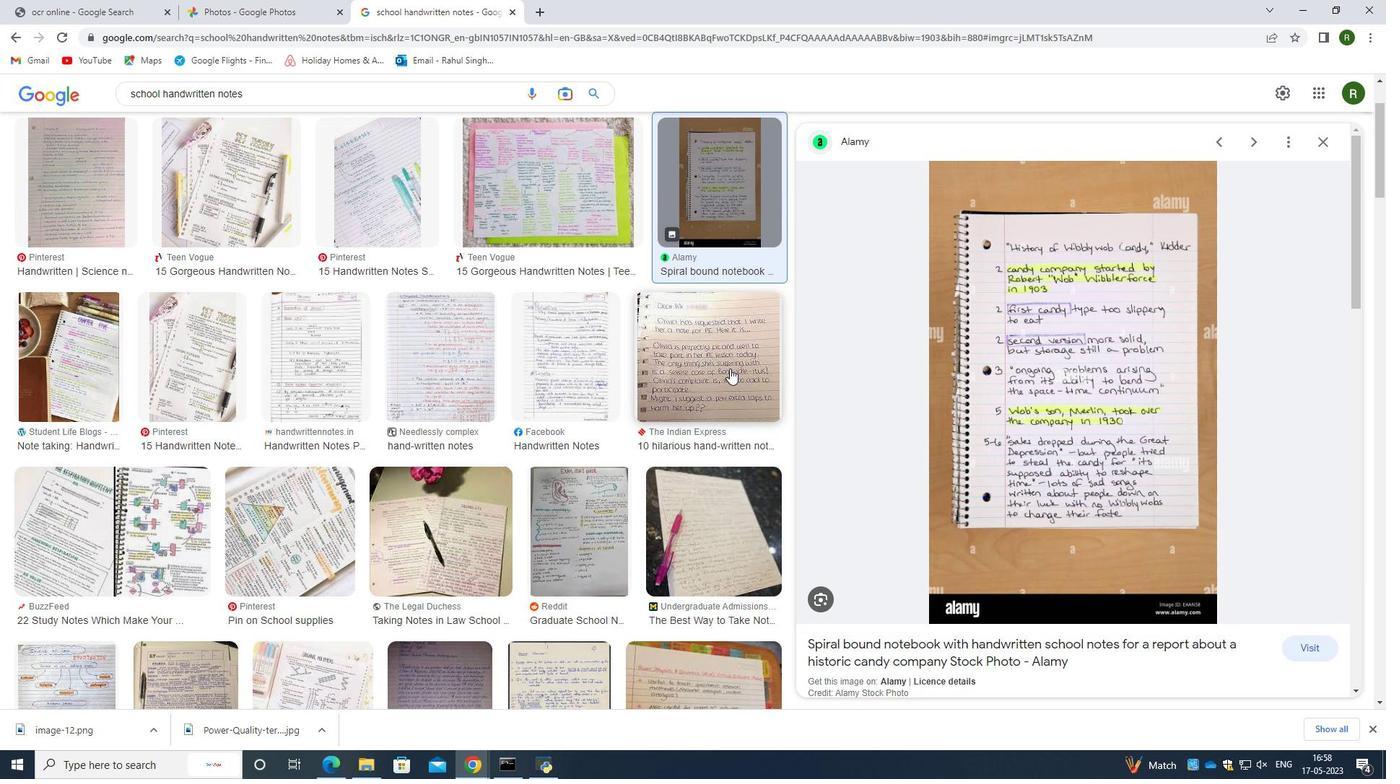 
Action: Mouse moved to (551, 503)
Screenshot: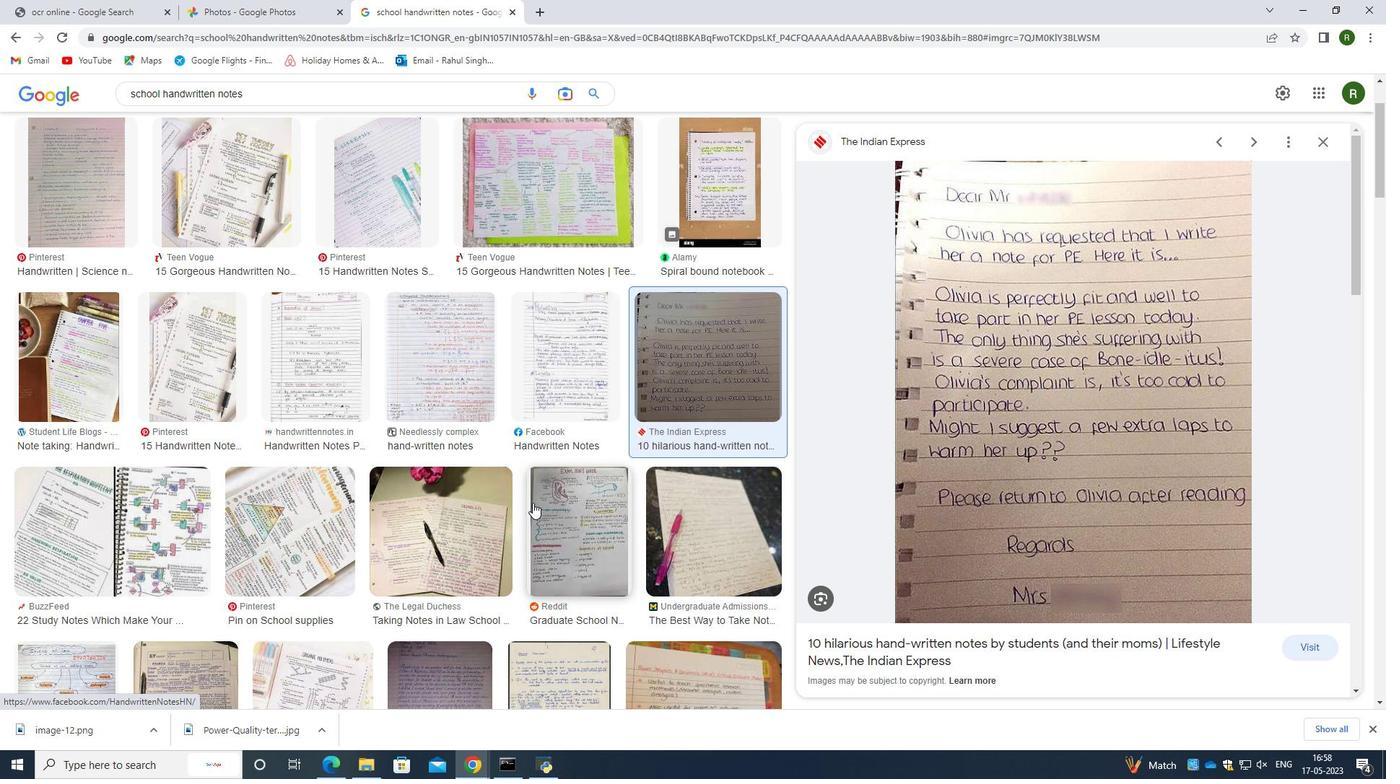 
Action: Mouse scrolled (551, 502) with delta (0, 0)
Screenshot: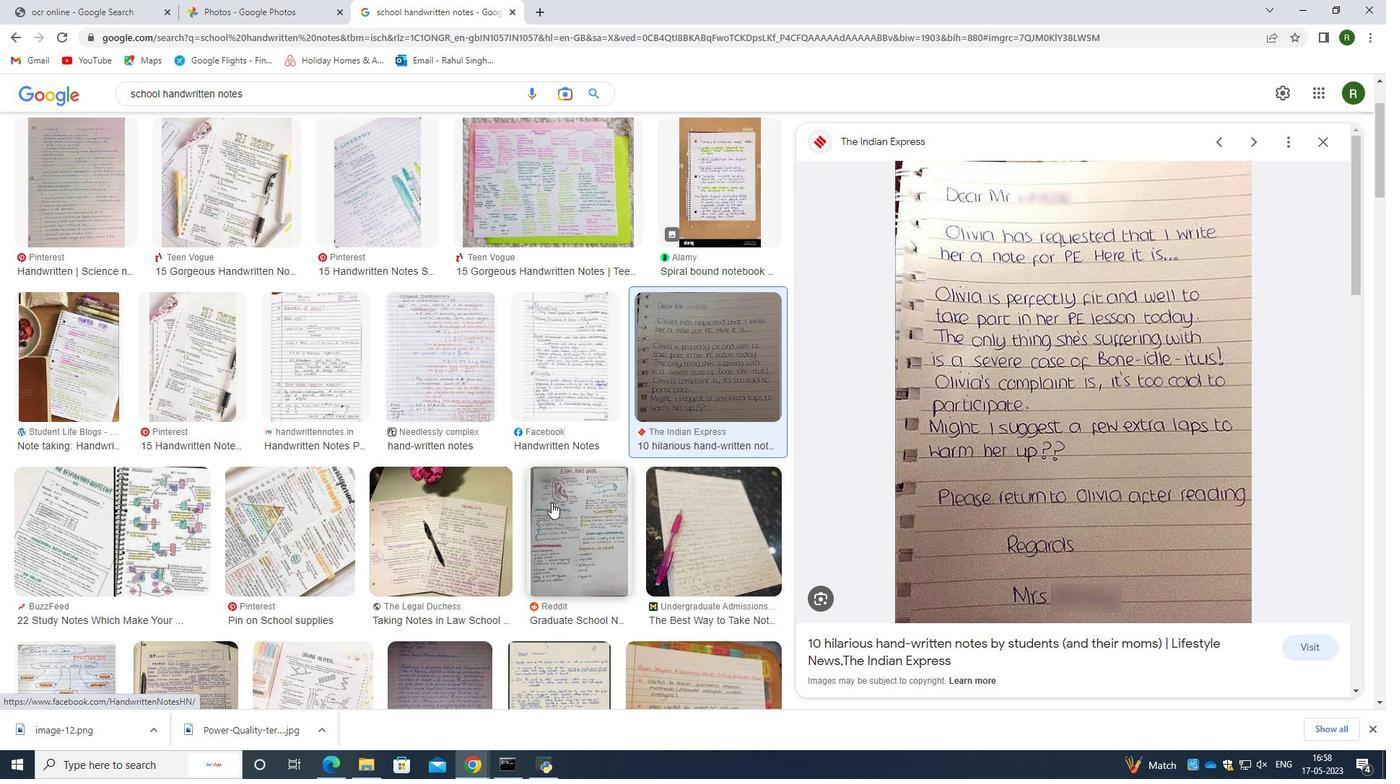 
Action: Mouse moved to (487, 533)
Screenshot: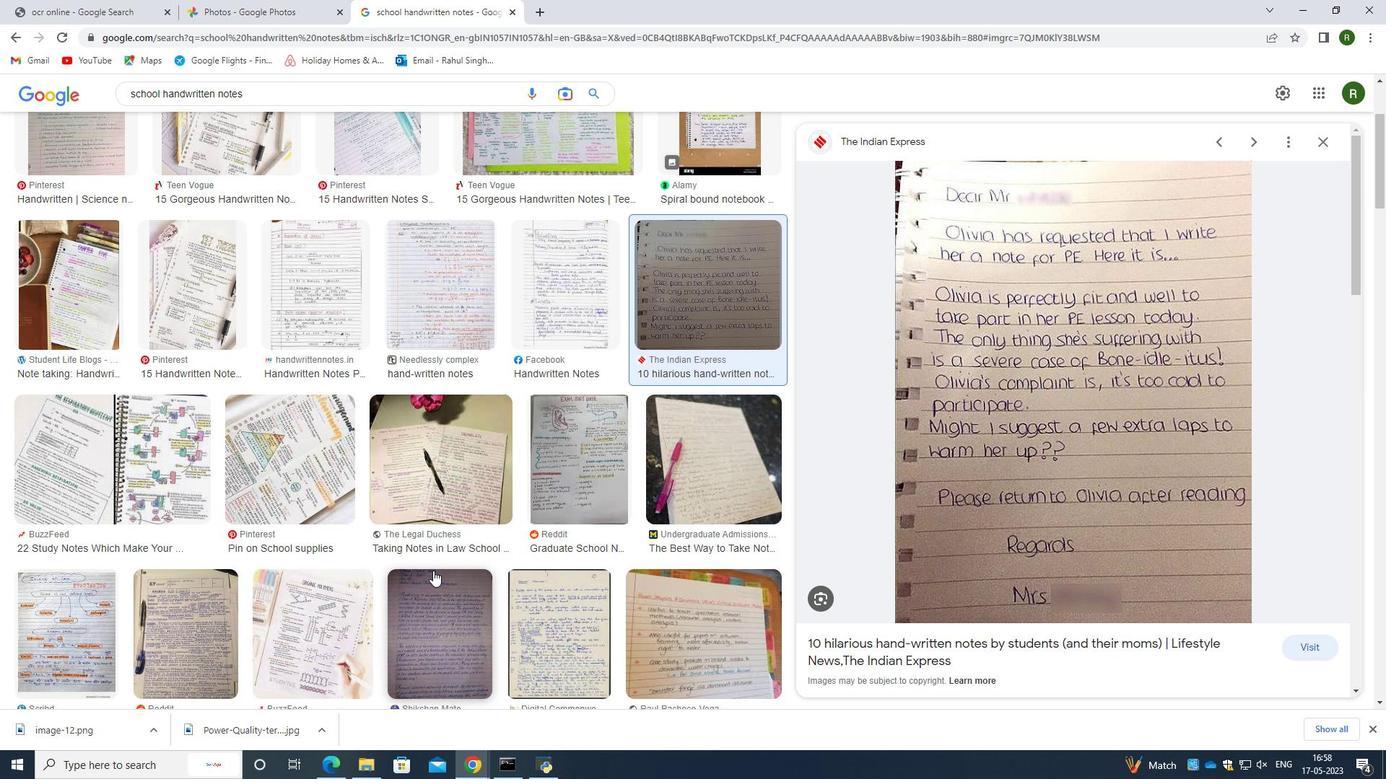 
Action: Mouse scrolled (487, 532) with delta (0, 0)
Screenshot: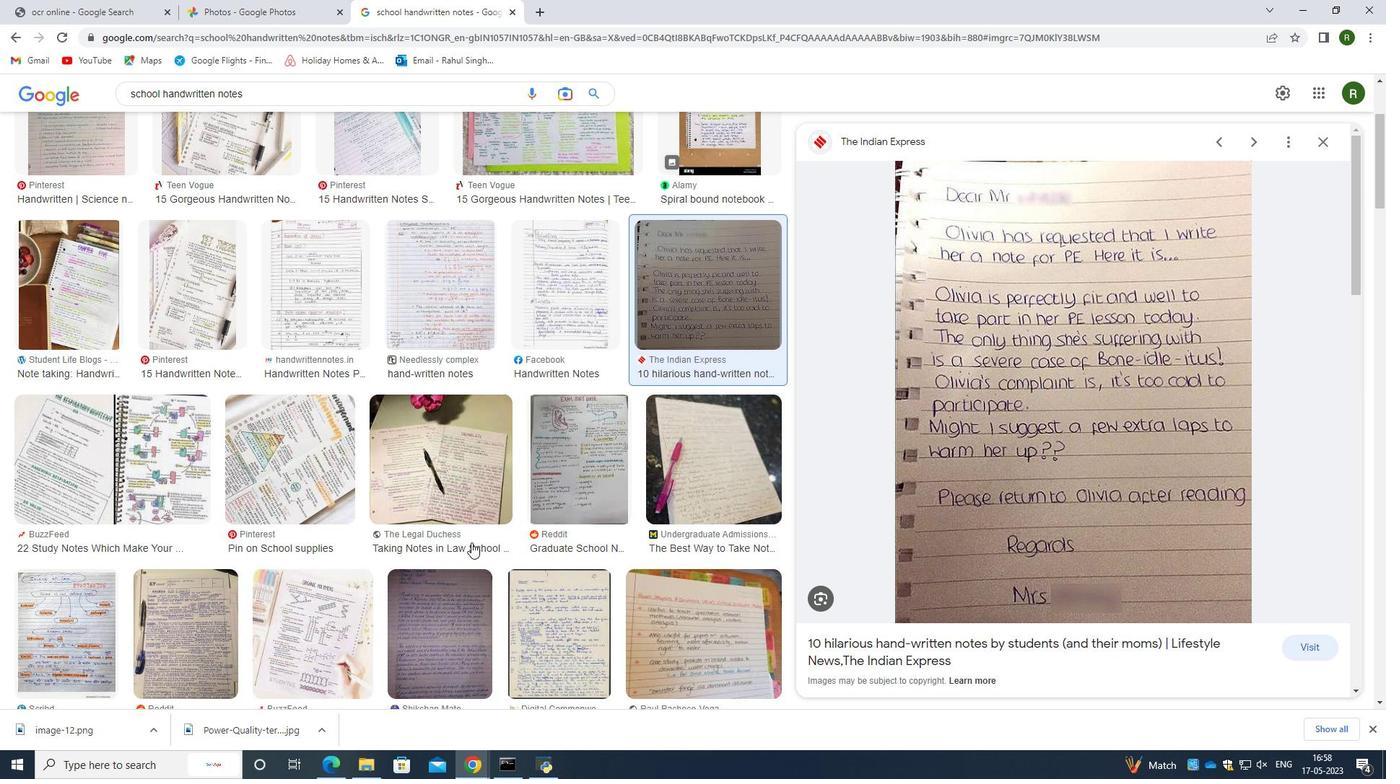 
Action: Mouse scrolled (487, 532) with delta (0, 0)
Screenshot: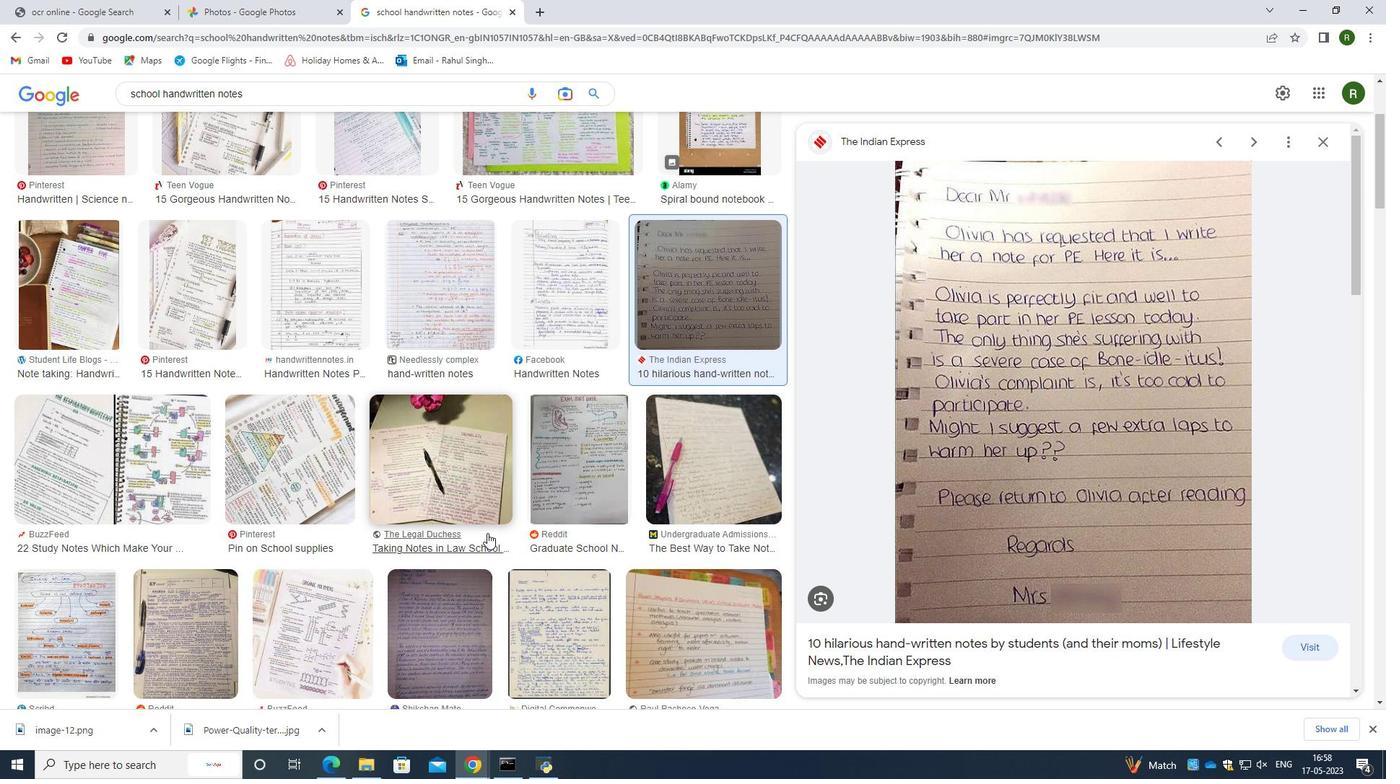 
Action: Mouse moved to (442, 537)
Screenshot: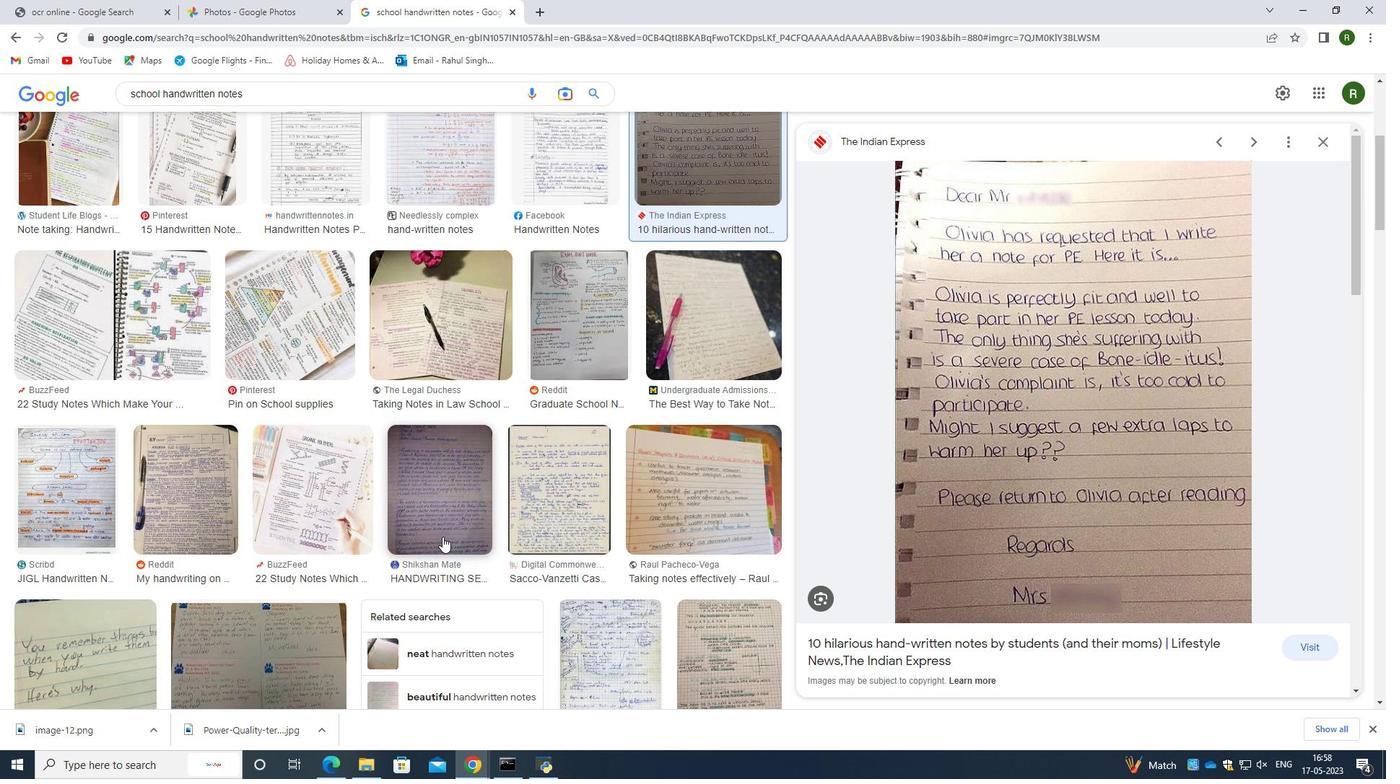 
Action: Mouse pressed left at (442, 537)
Screenshot: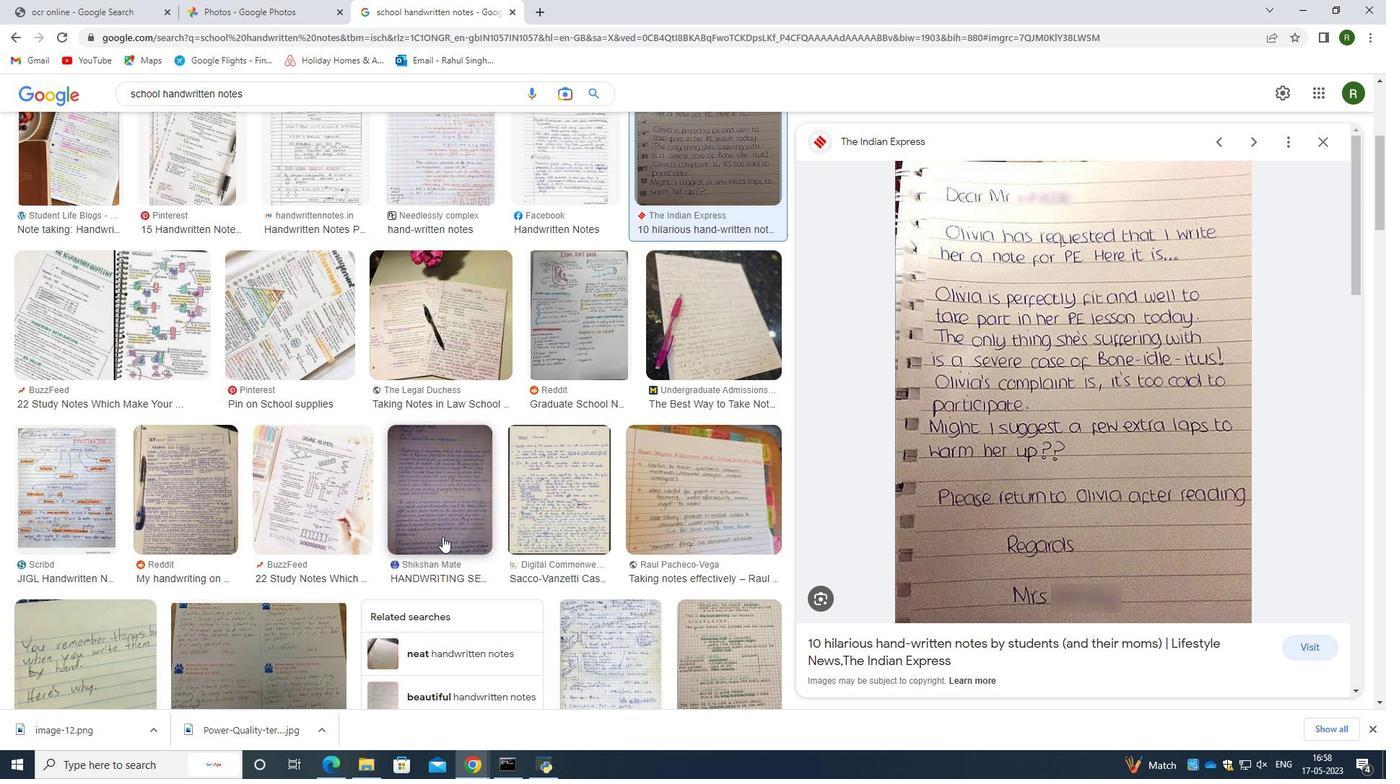 
Action: Mouse moved to (559, 515)
Screenshot: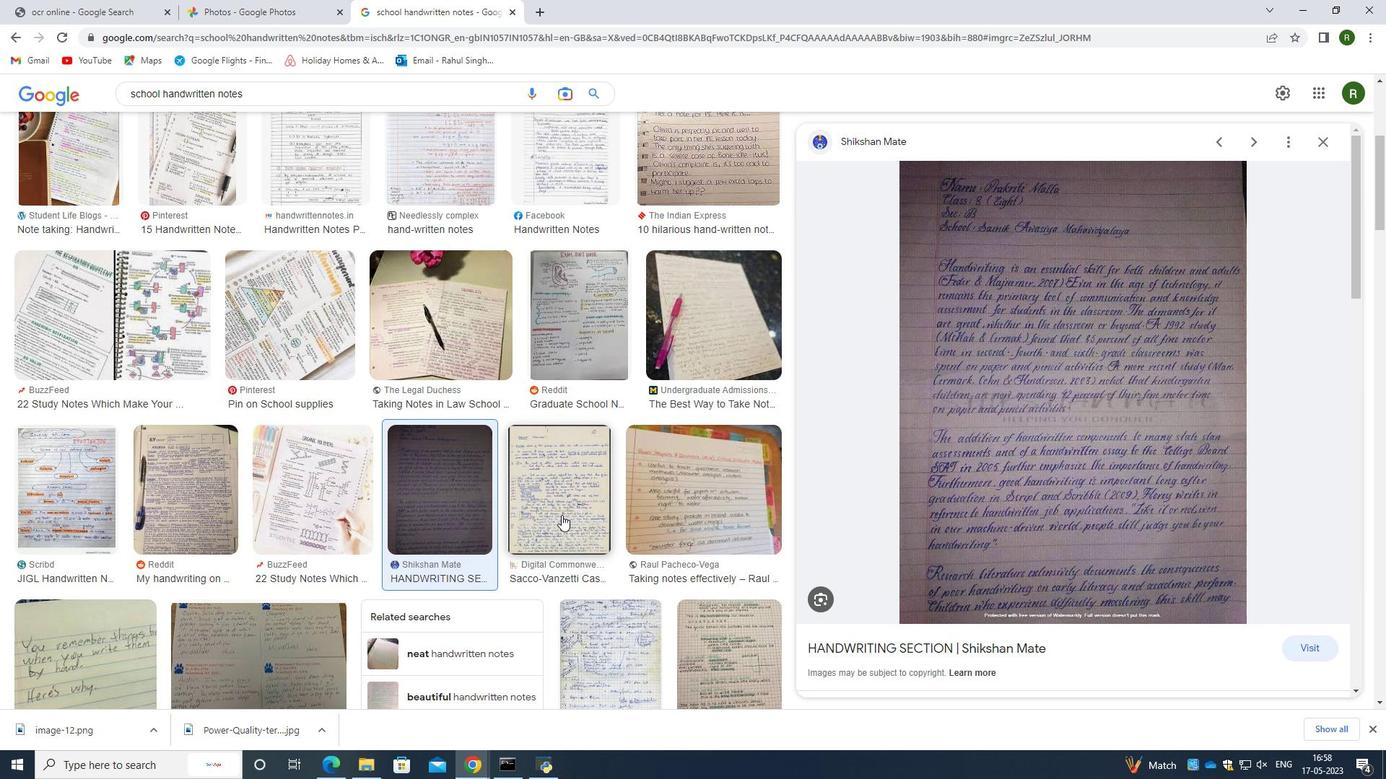 
Action: Mouse pressed left at (559, 515)
Screenshot: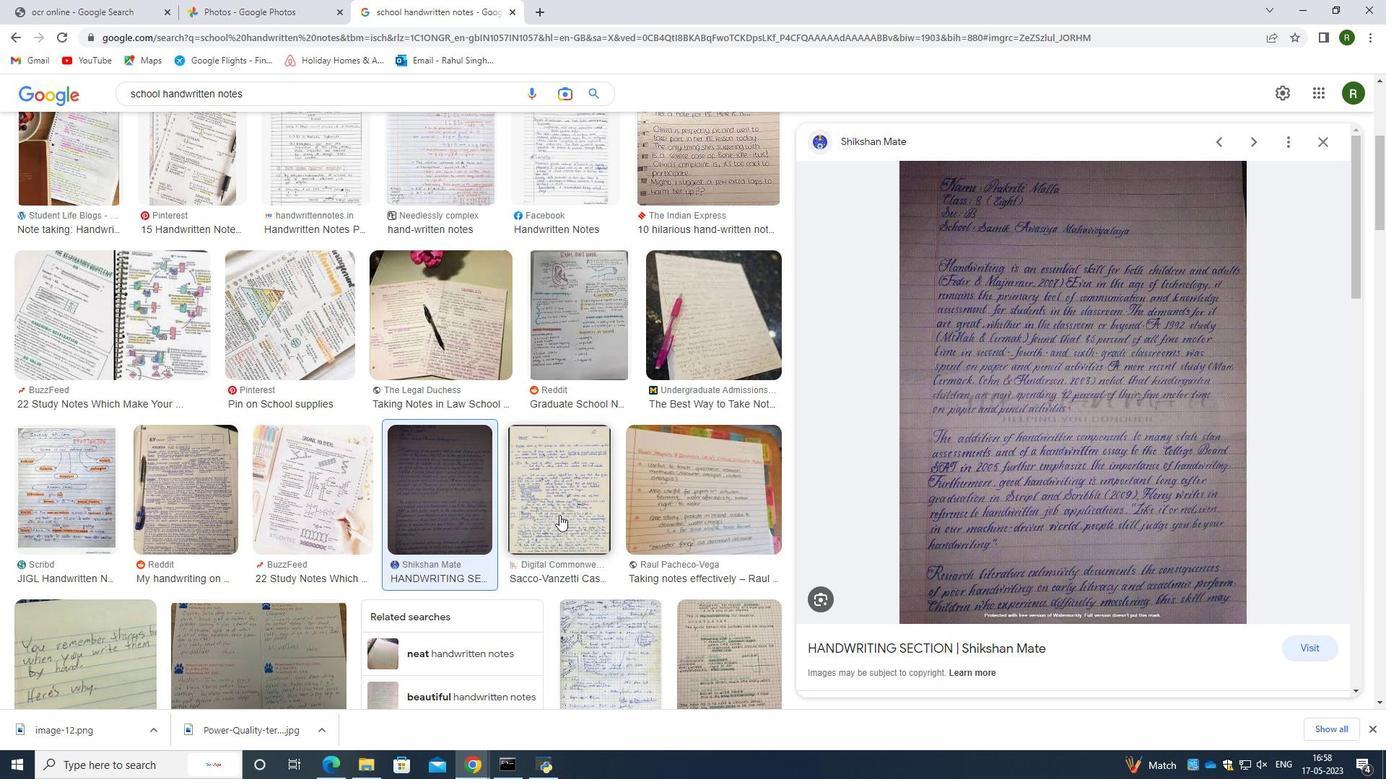 
Action: Mouse moved to (969, 576)
Screenshot: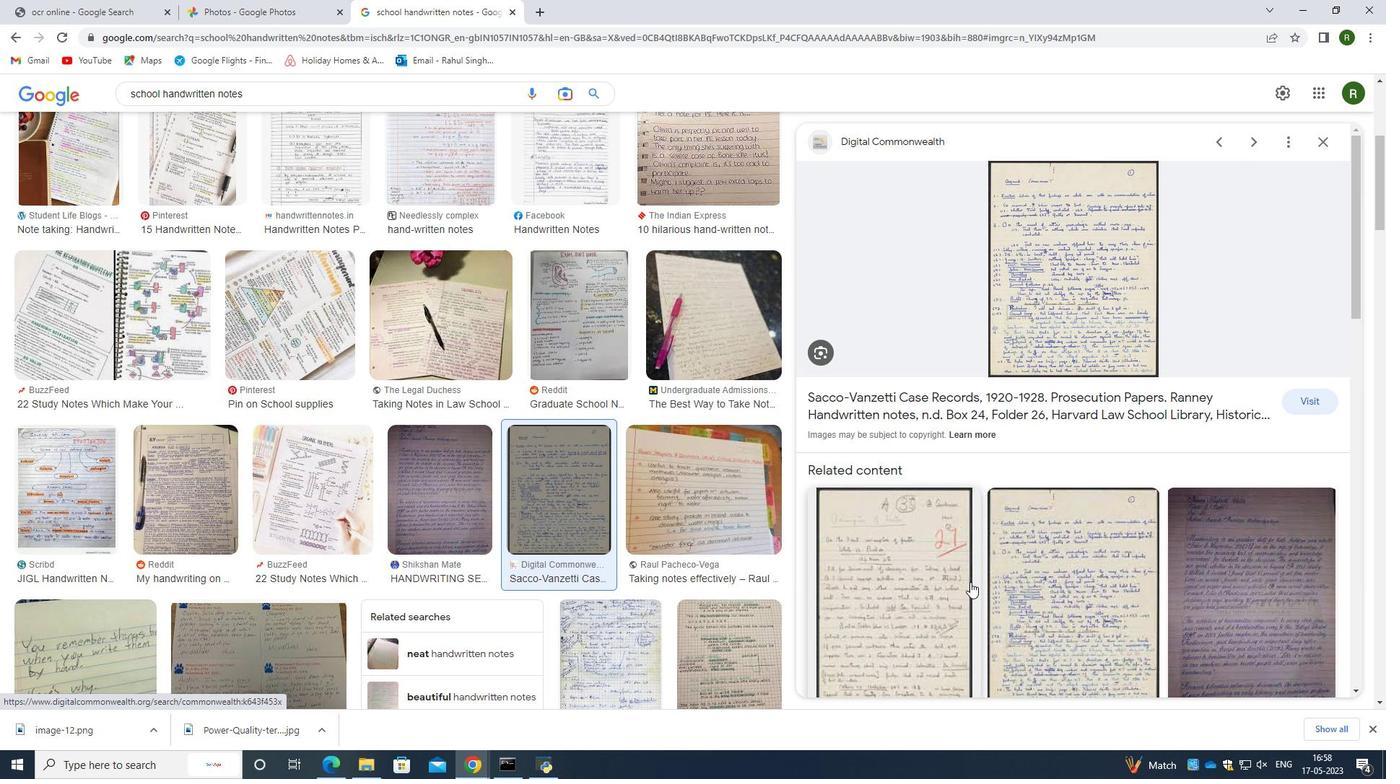 
Action: Mouse scrolled (969, 576) with delta (0, 0)
Screenshot: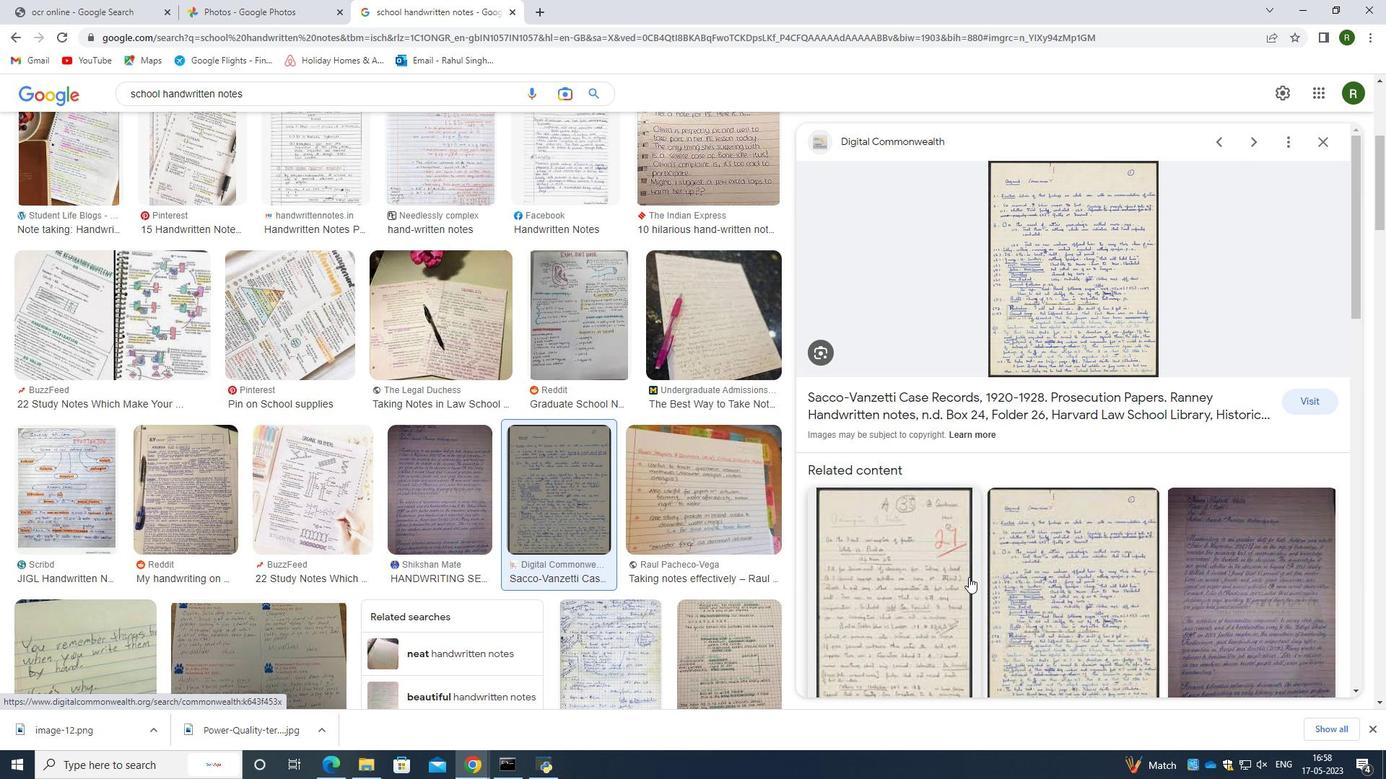 
Action: Mouse moved to (683, 589)
Screenshot: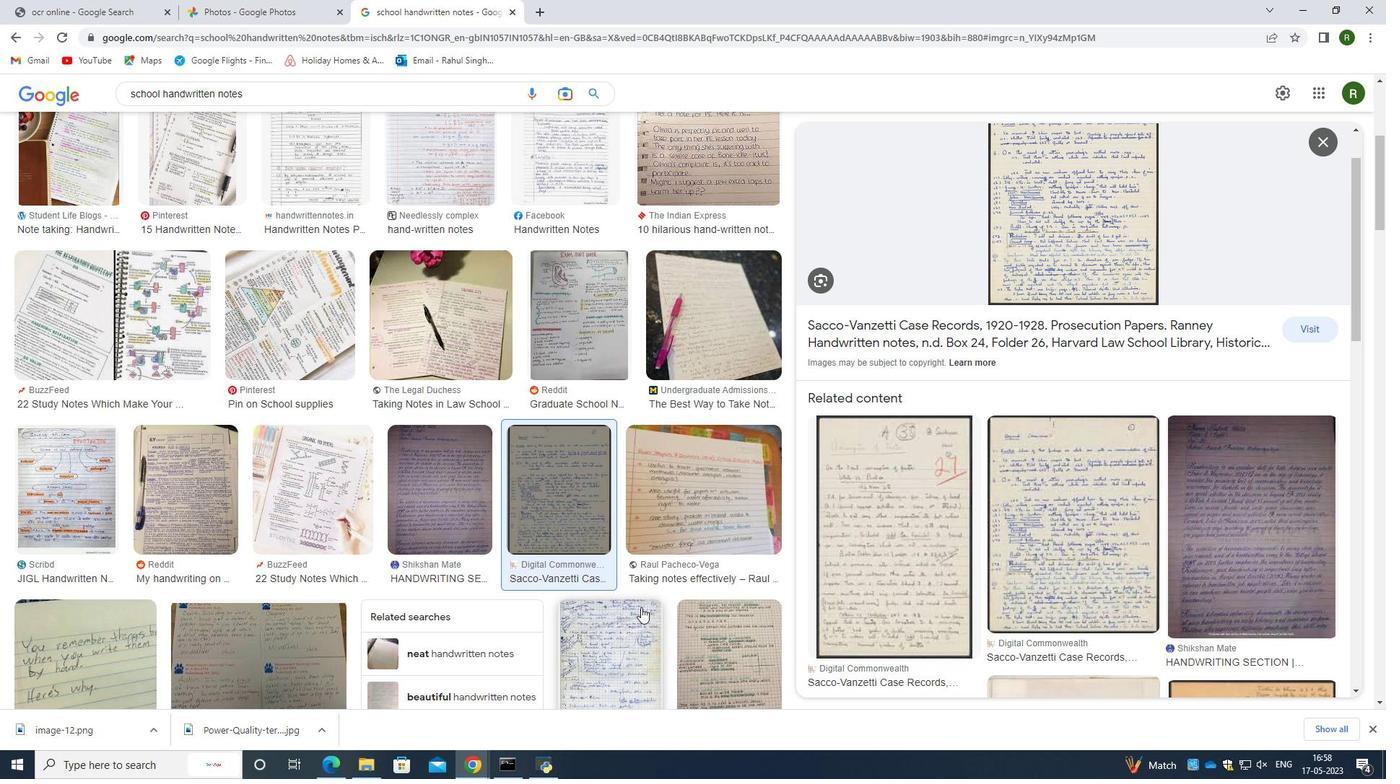 
Action: Mouse scrolled (683, 588) with delta (0, 0)
Screenshot: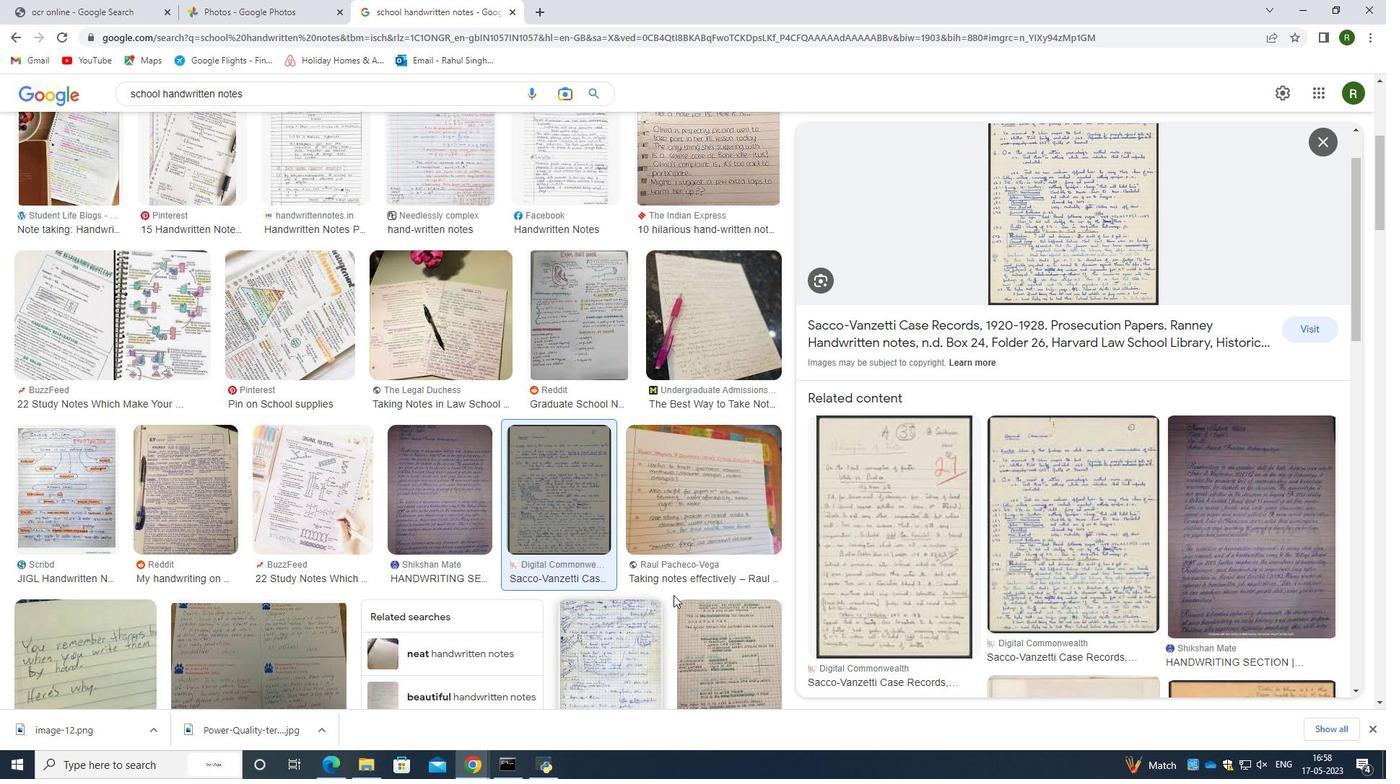 
Action: Mouse moved to (683, 589)
Screenshot: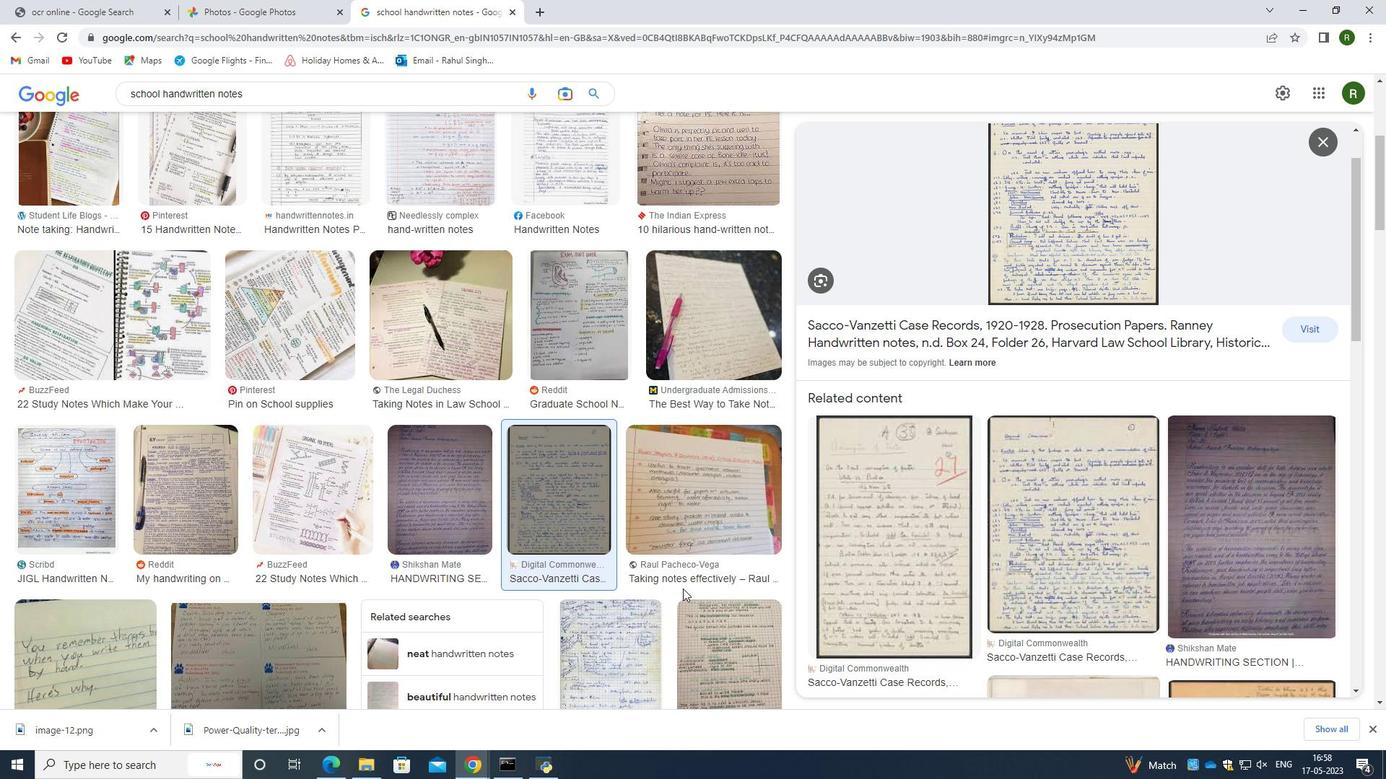 
Action: Mouse scrolled (683, 588) with delta (0, 0)
Screenshot: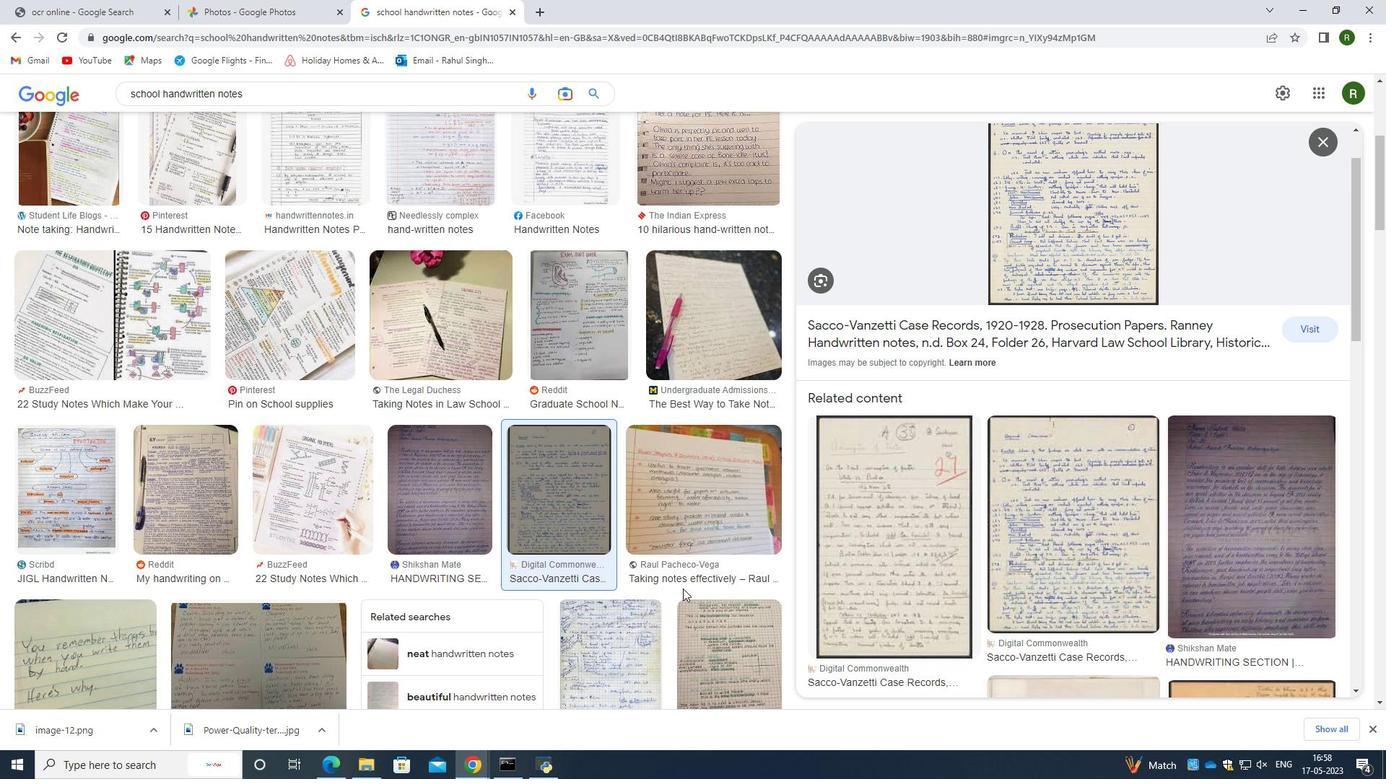 
Action: Mouse moved to (647, 487)
Screenshot: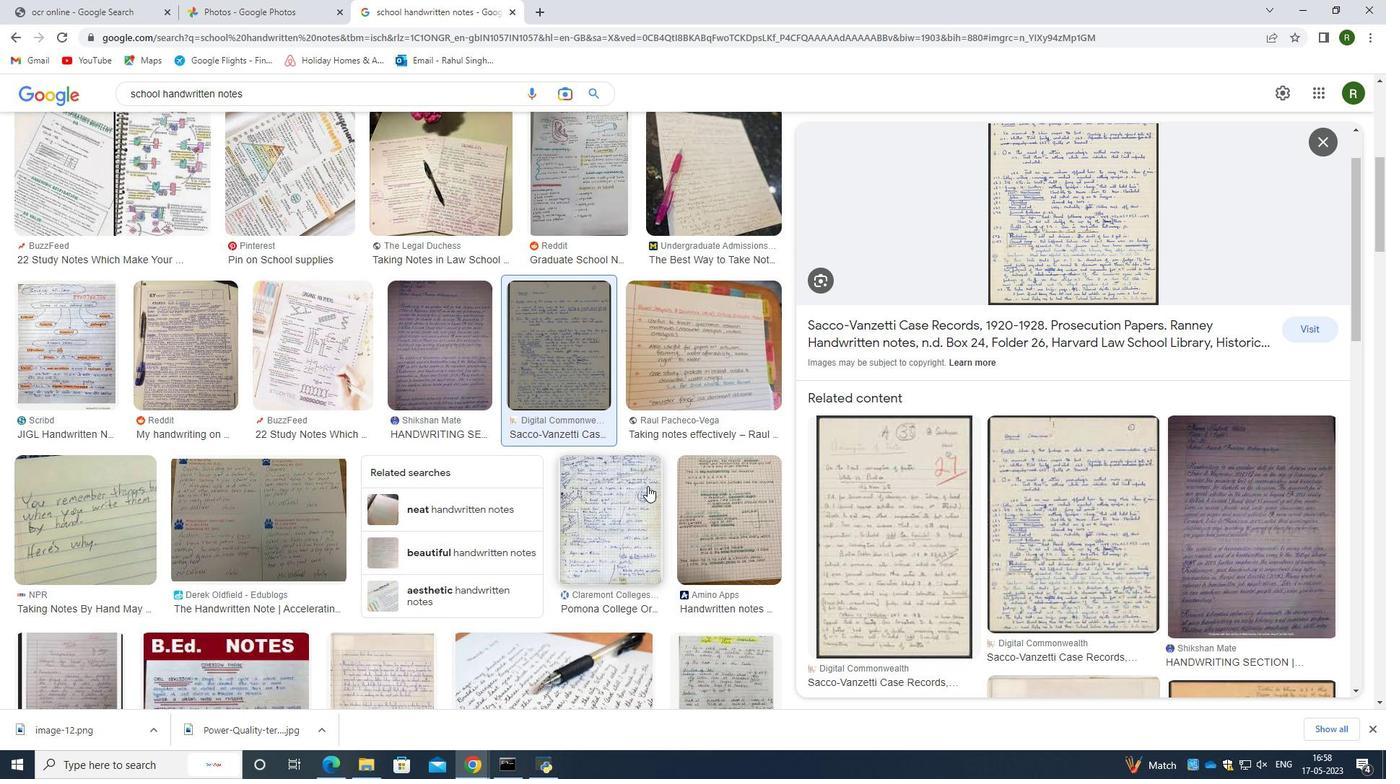 
Action: Mouse scrolled (647, 486) with delta (0, 0)
Screenshot: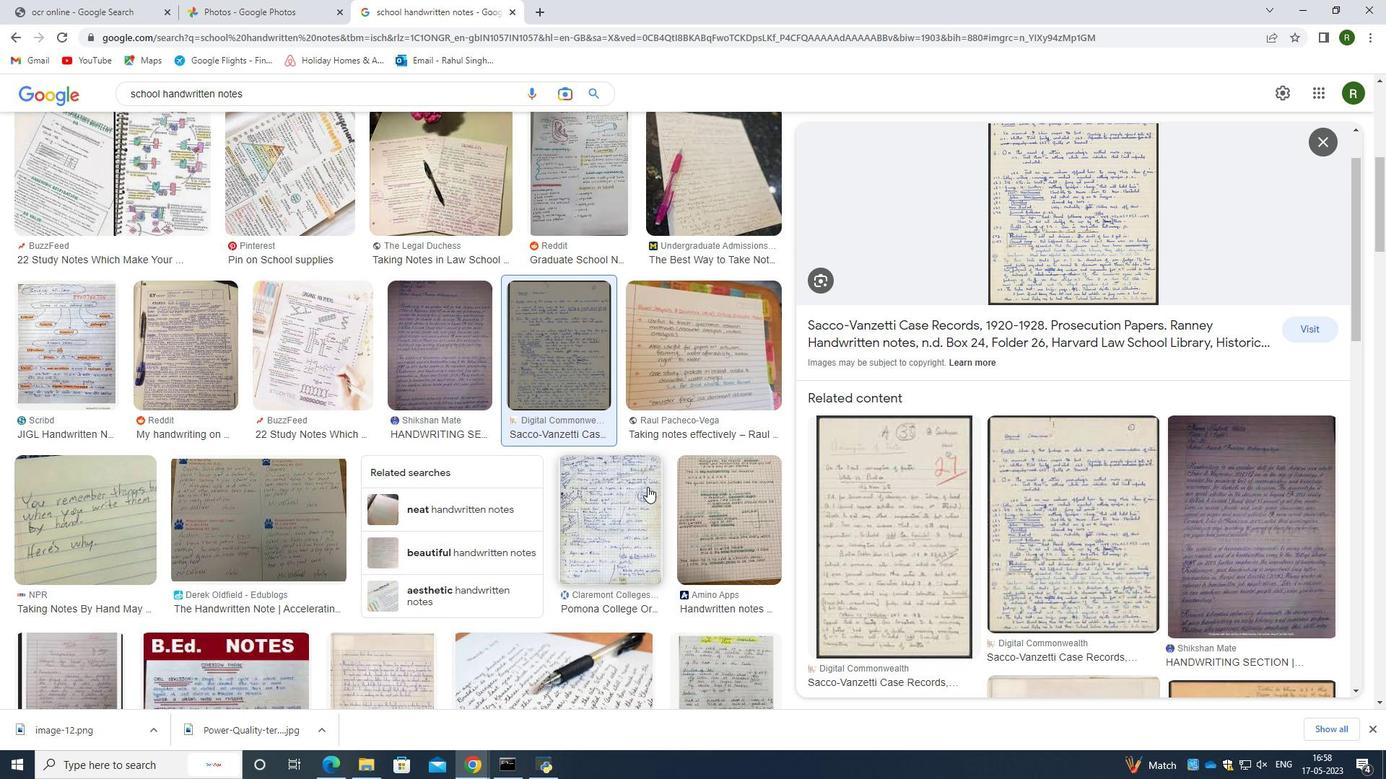 
Action: Mouse scrolled (647, 486) with delta (0, 0)
Screenshot: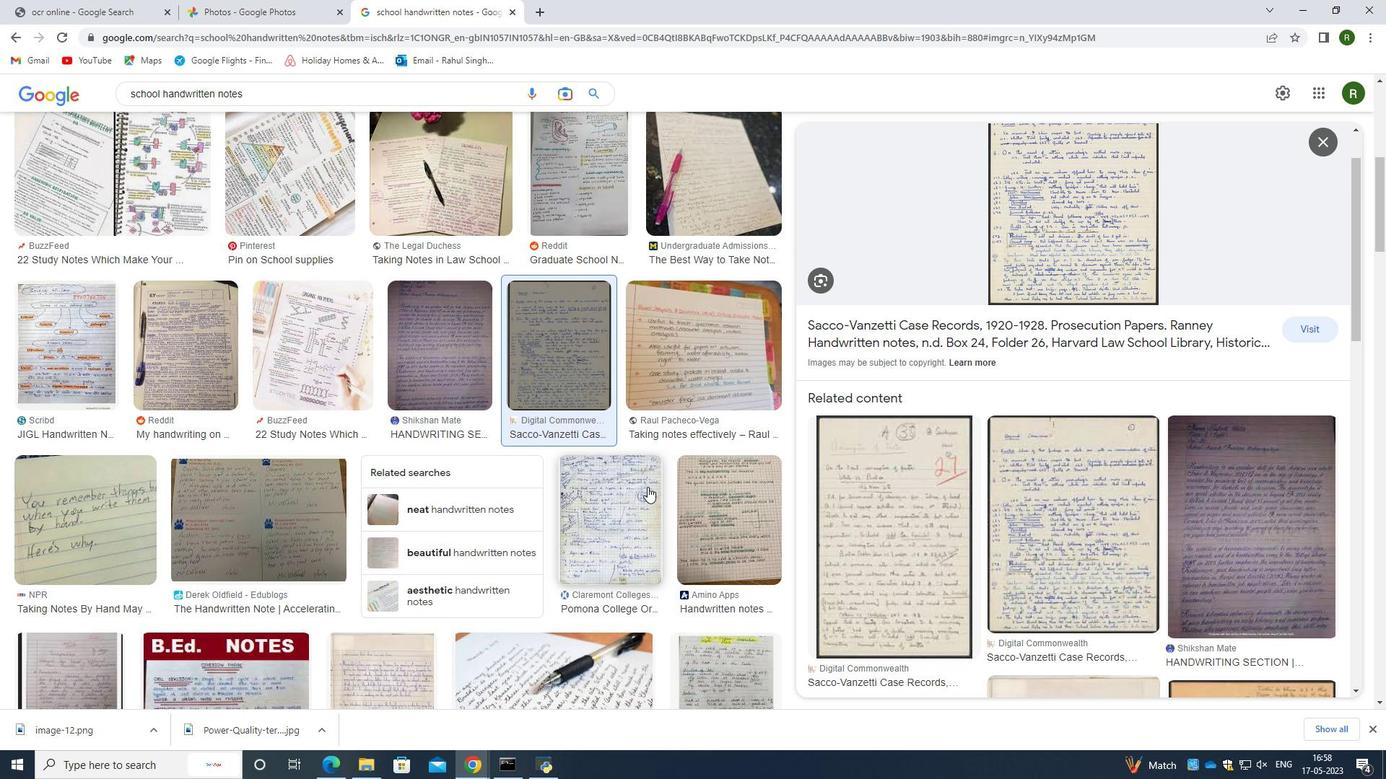 
Action: Mouse moved to (507, 461)
Screenshot: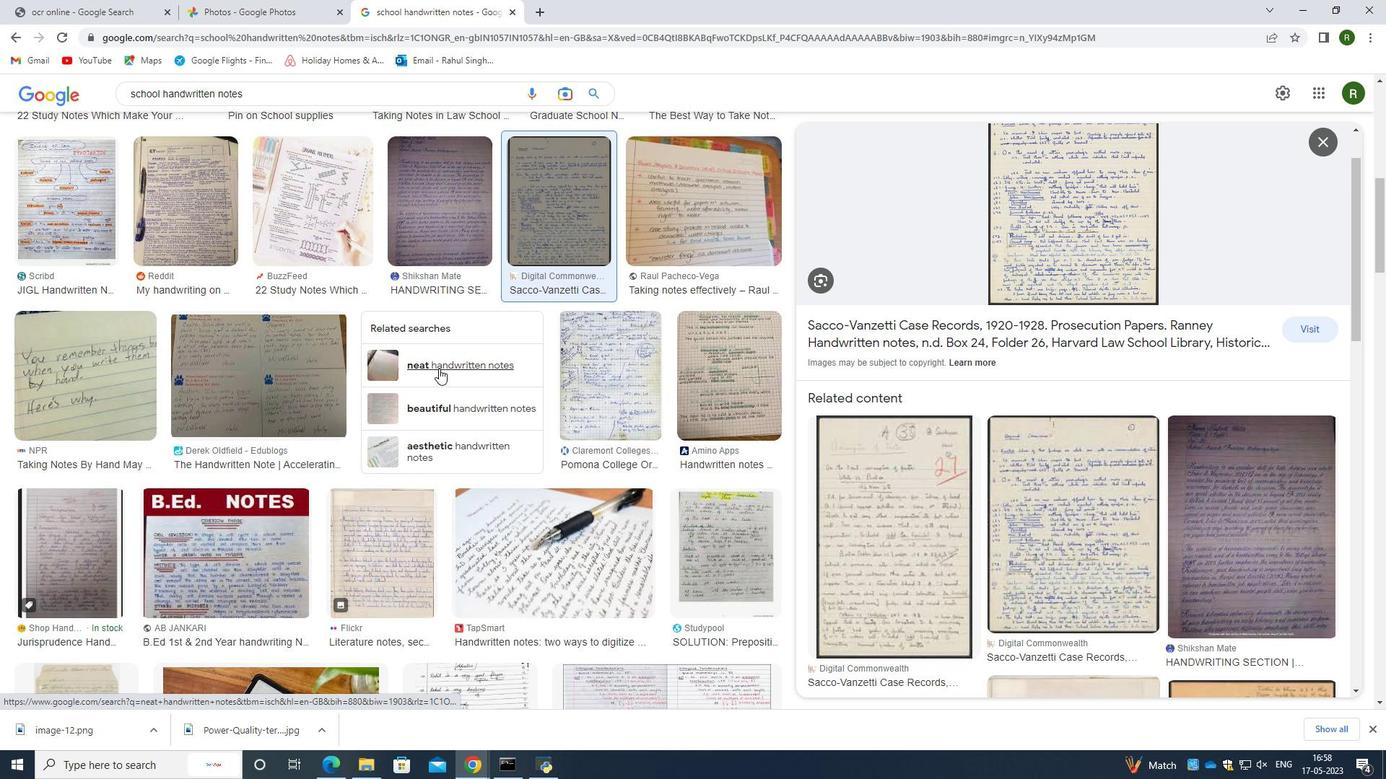 
Action: Mouse scrolled (507, 460) with delta (0, 0)
Screenshot: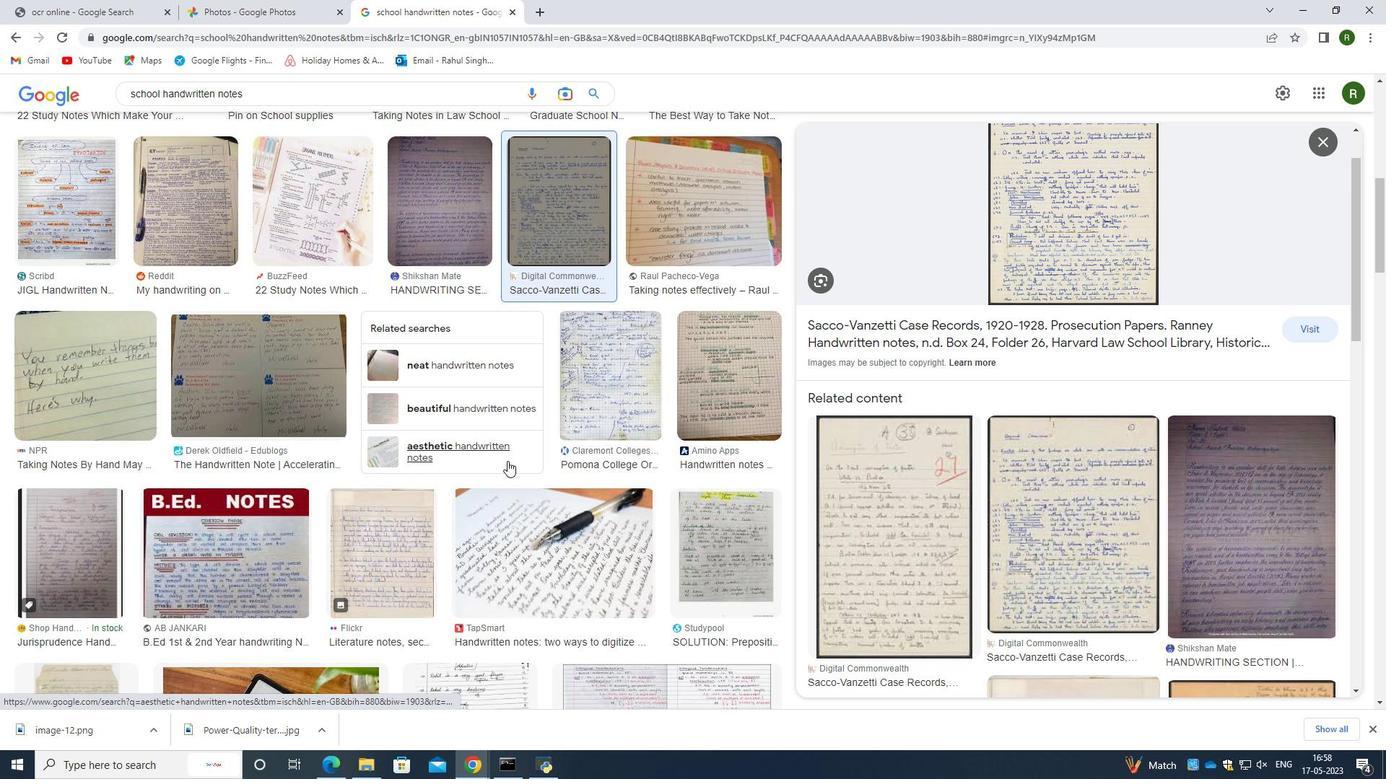 
Action: Mouse scrolled (507, 460) with delta (0, 0)
Screenshot: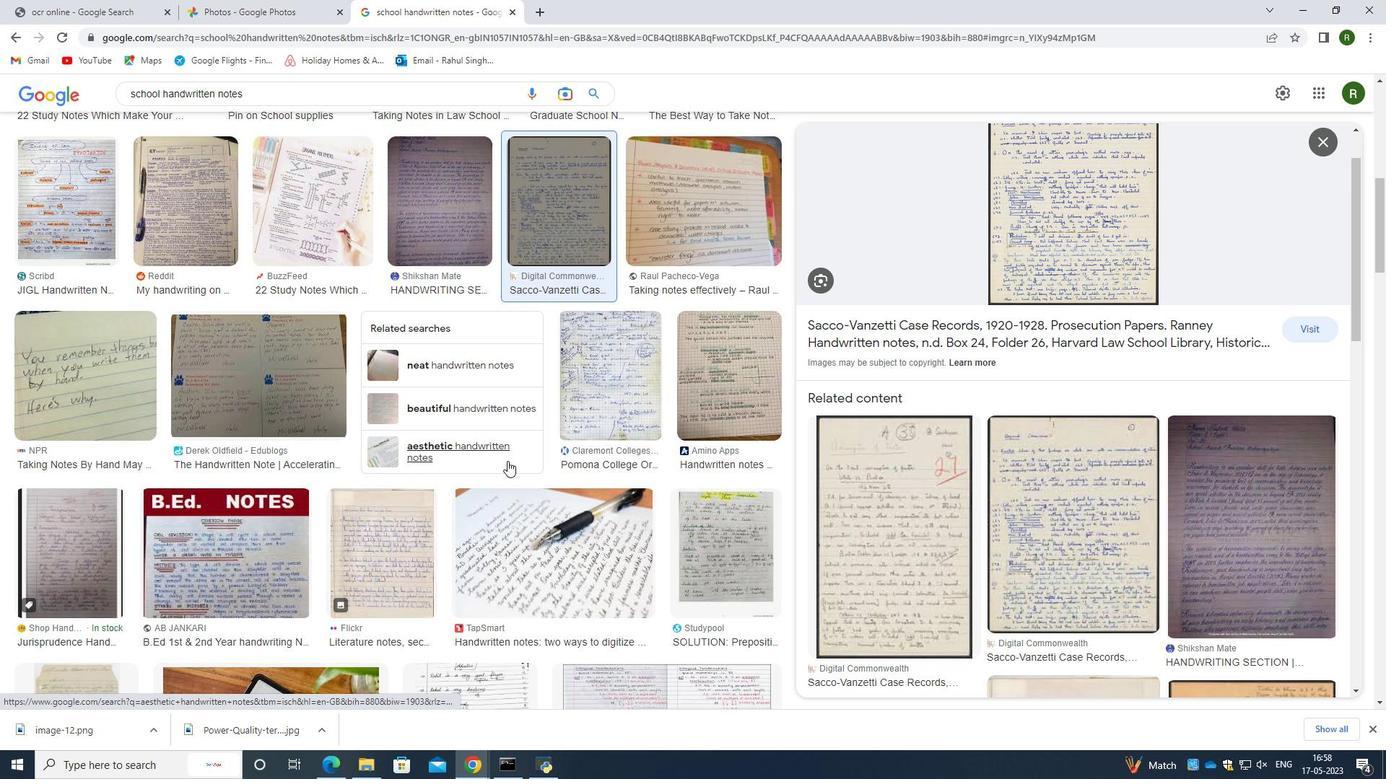 
Action: Mouse moved to (543, 445)
Screenshot: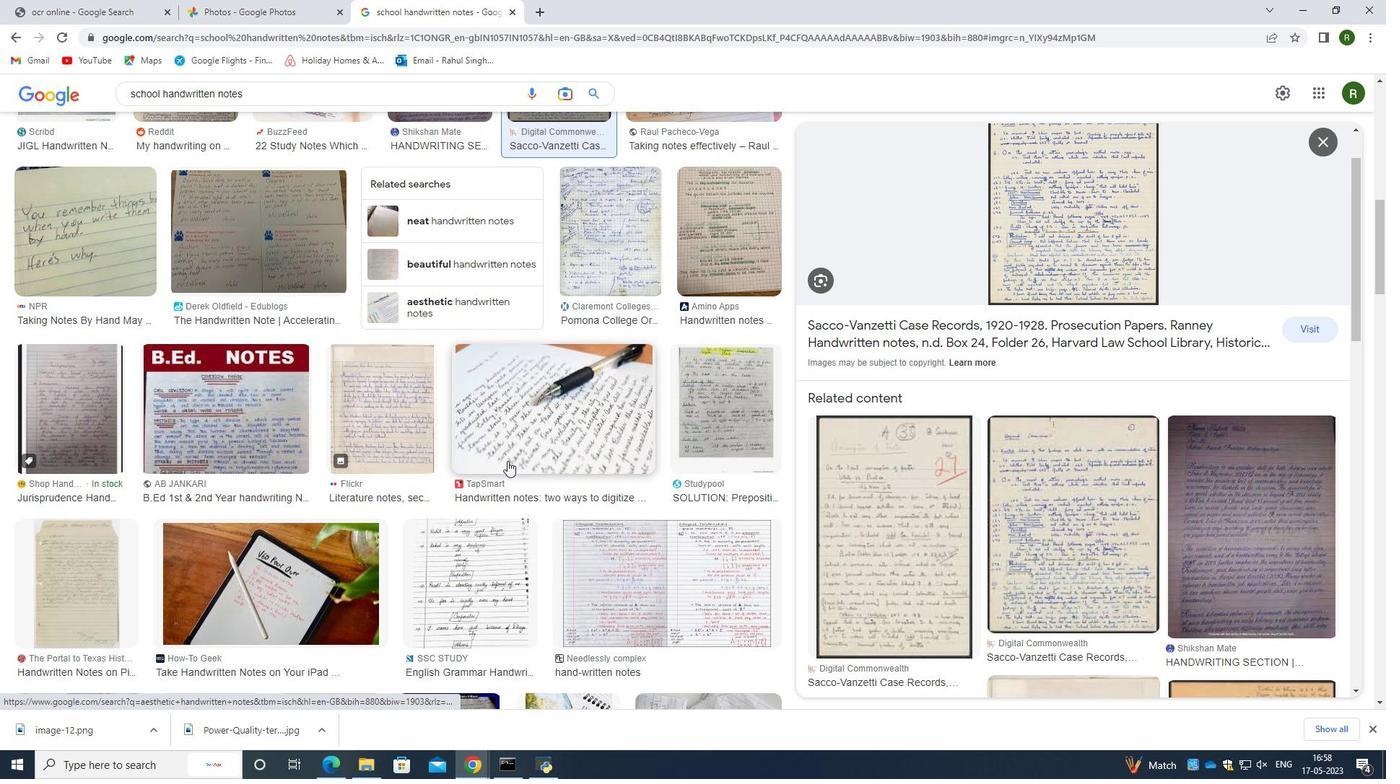 
Action: Mouse scrolled (543, 444) with delta (0, 0)
Screenshot: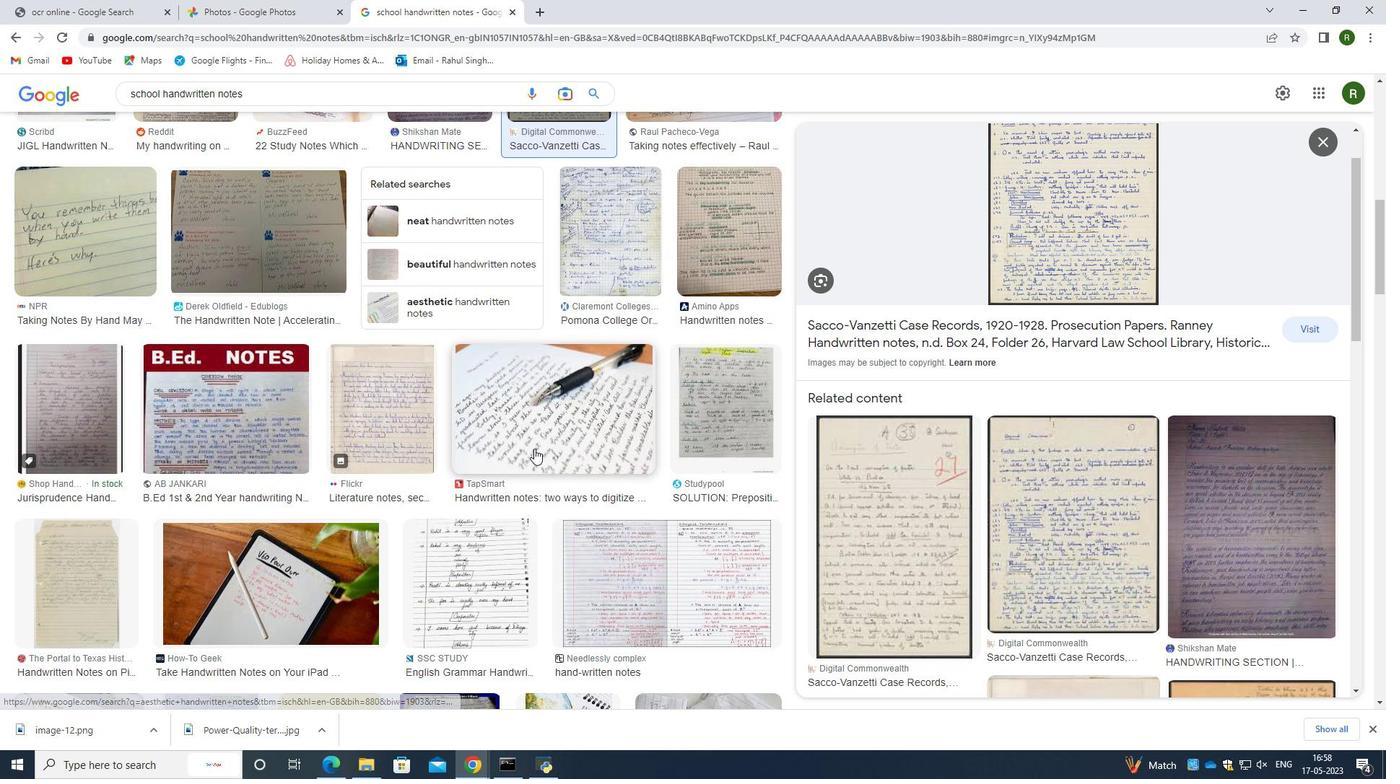 
Action: Mouse moved to (544, 443)
Screenshot: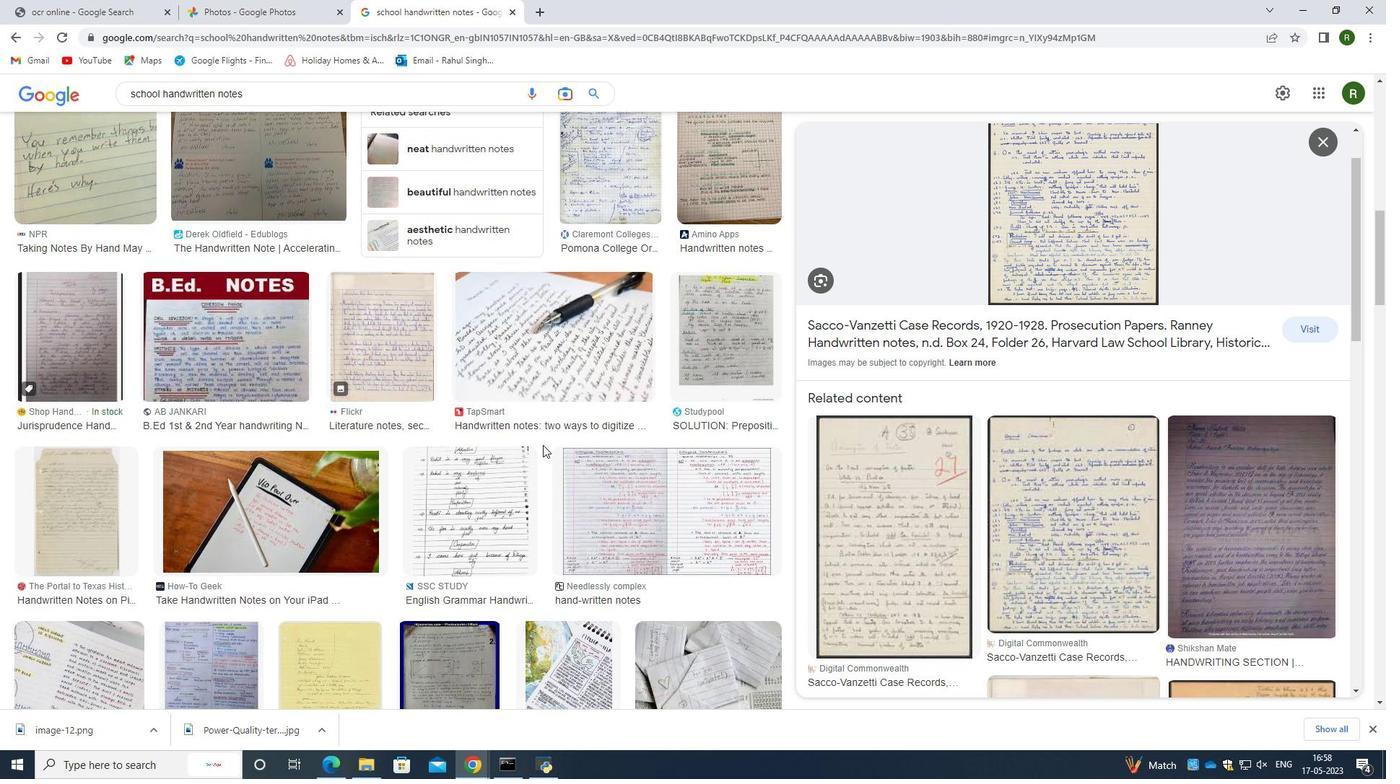 
Action: Mouse scrolled (544, 444) with delta (0, 0)
Screenshot: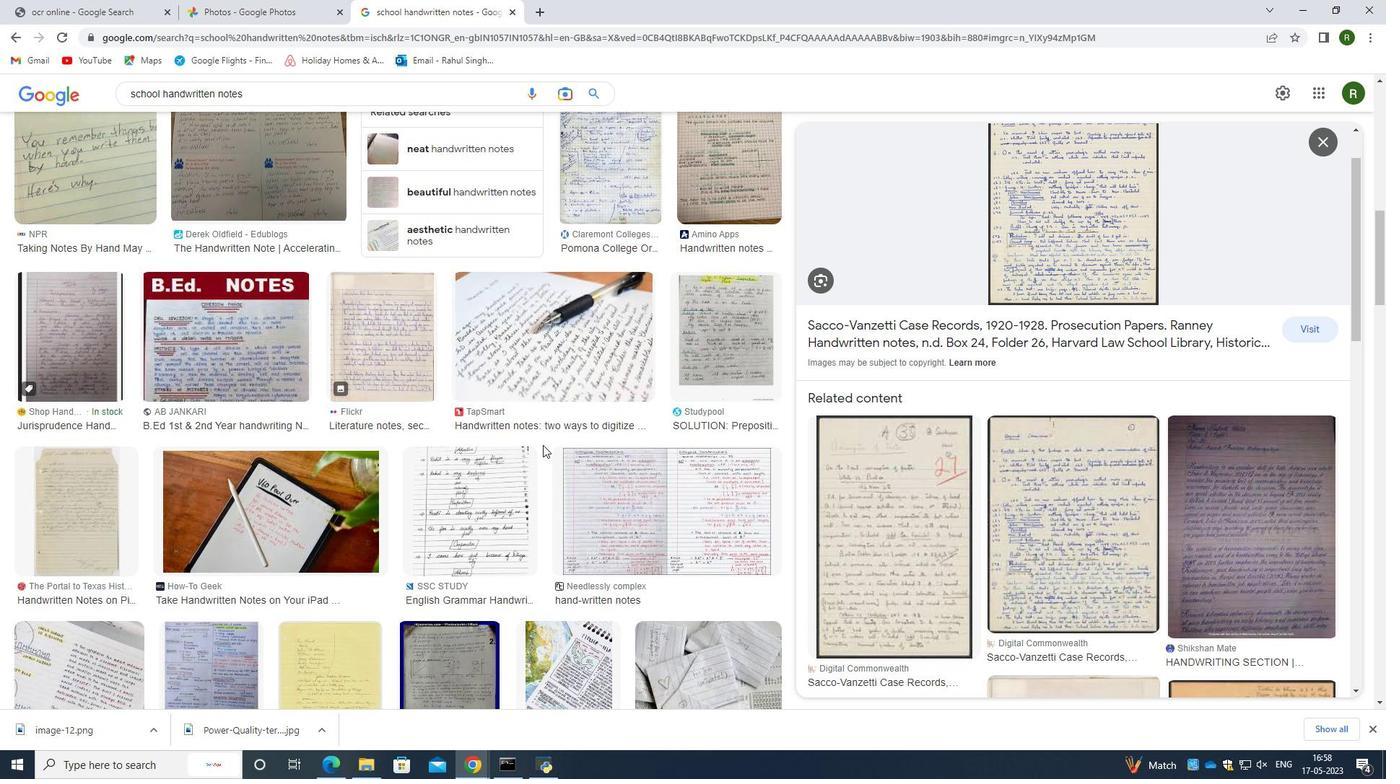 
Action: Mouse scrolled (544, 444) with delta (0, 0)
Screenshot: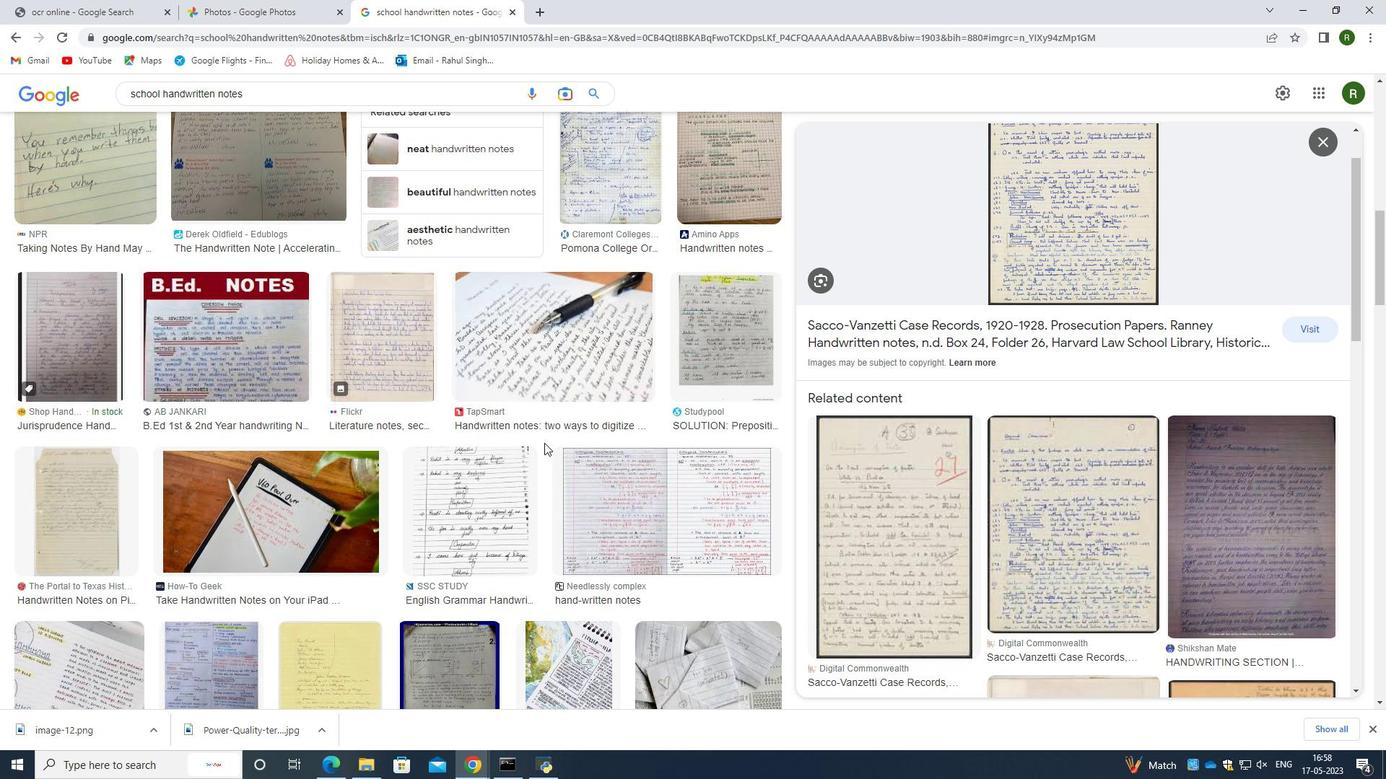 
Action: Mouse scrolled (544, 444) with delta (0, 0)
Screenshot: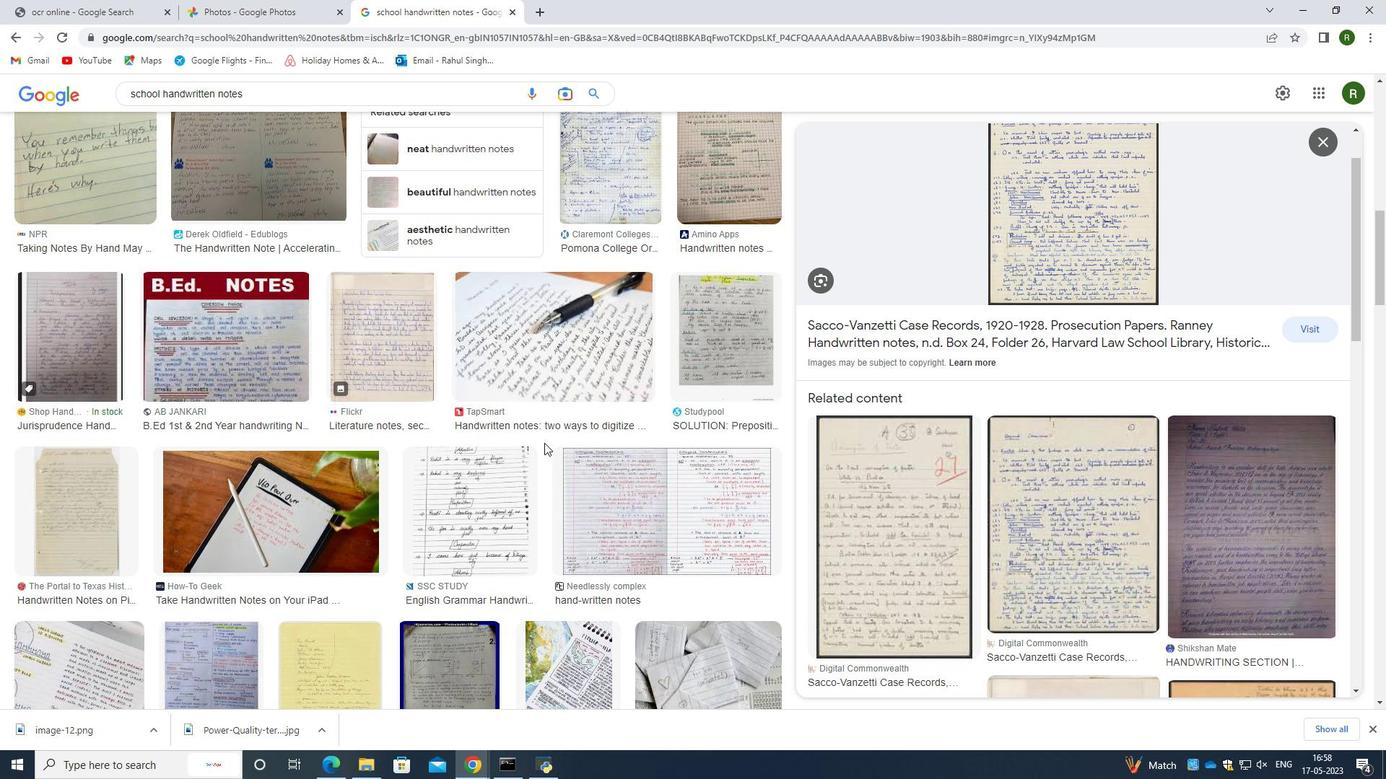 
Action: Mouse scrolled (544, 444) with delta (0, 0)
Screenshot: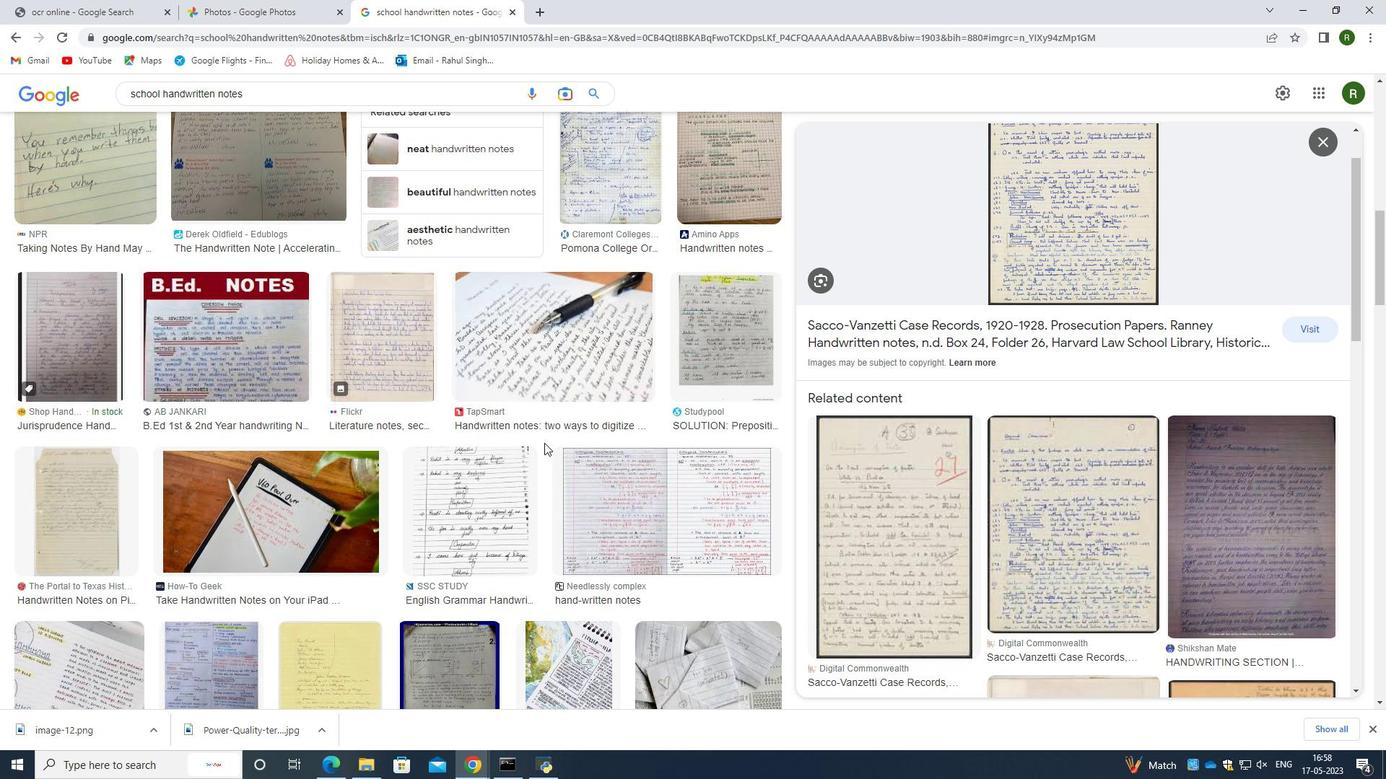 
Action: Mouse scrolled (544, 444) with delta (0, 0)
Screenshot: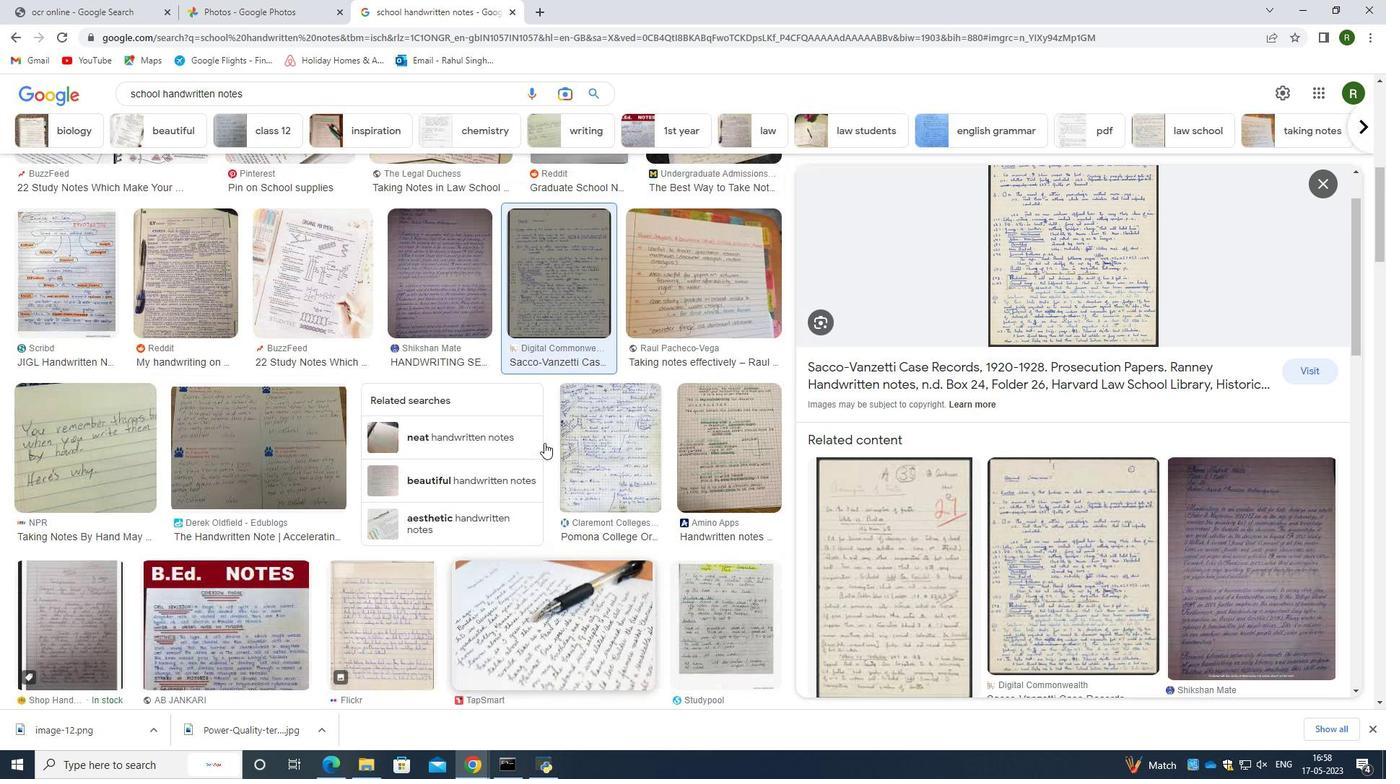 
Action: Mouse scrolled (544, 444) with delta (0, 0)
Screenshot: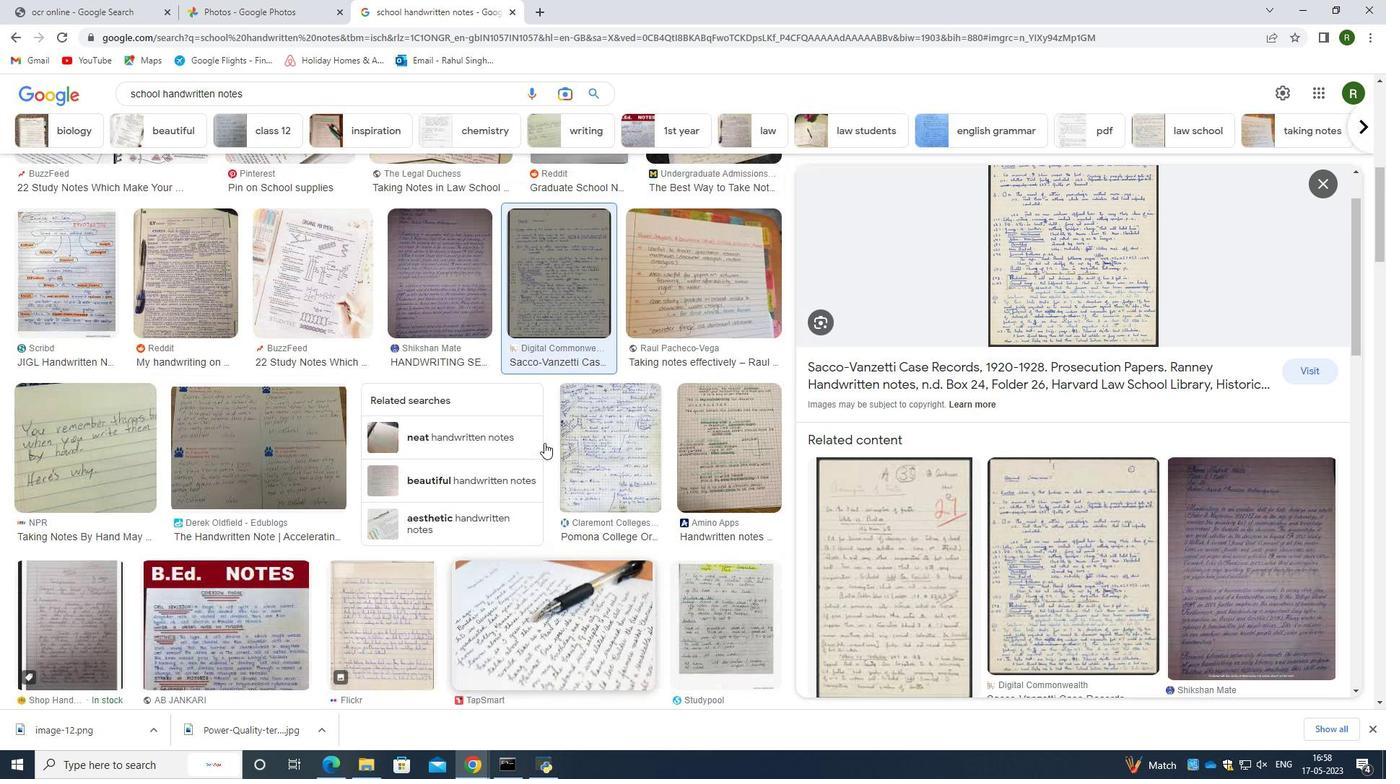 
Action: Mouse scrolled (544, 444) with delta (0, 0)
Screenshot: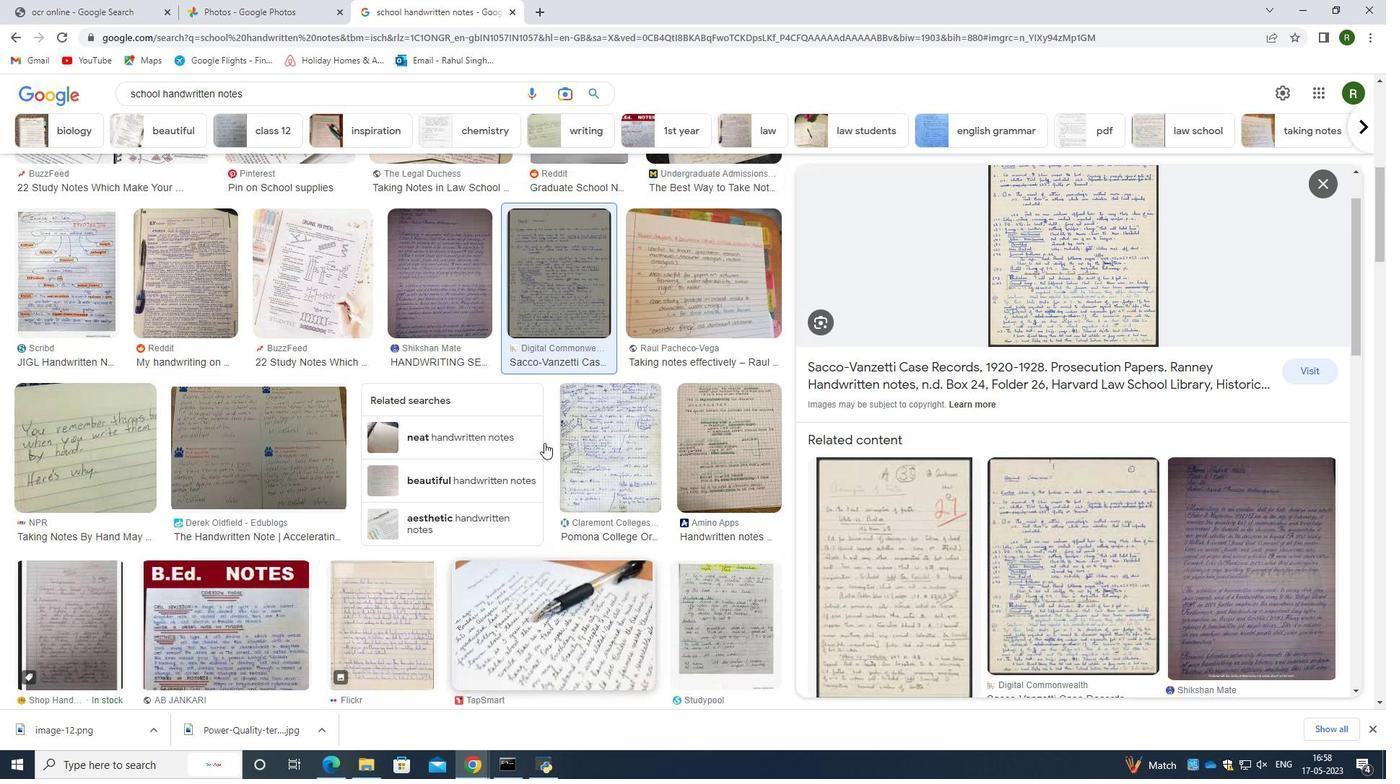 
Action: Mouse scrolled (544, 444) with delta (0, 0)
Screenshot: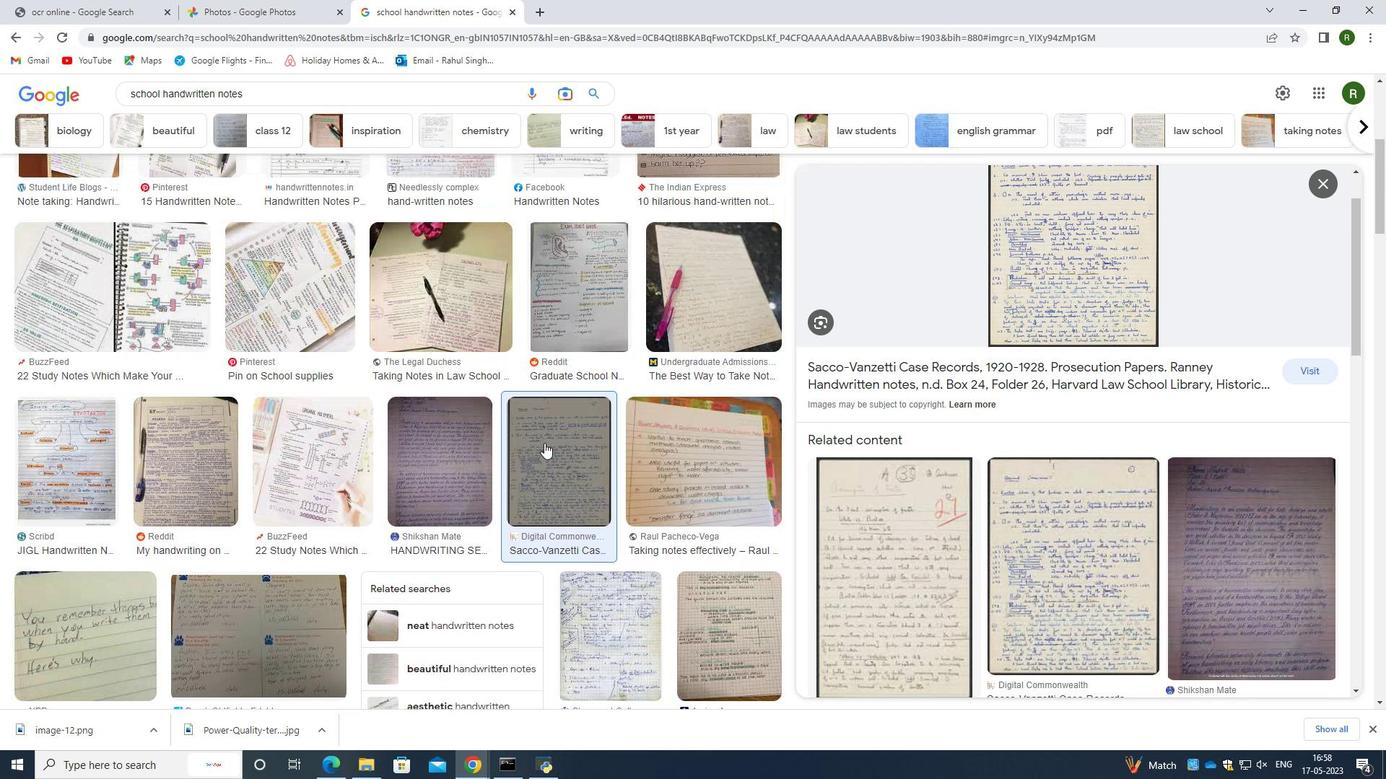 
Action: Mouse scrolled (544, 444) with delta (0, 0)
Screenshot: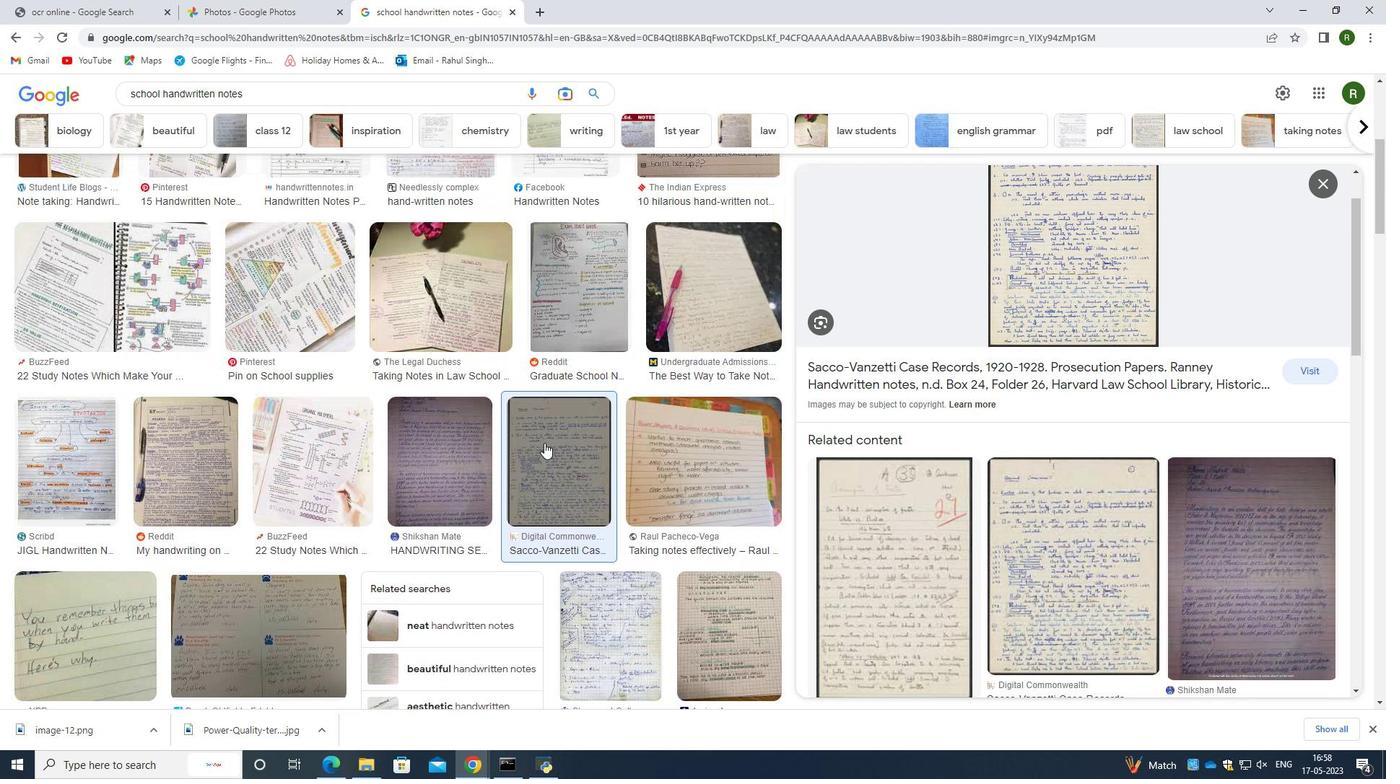 
Action: Mouse scrolled (544, 444) with delta (0, 0)
Screenshot: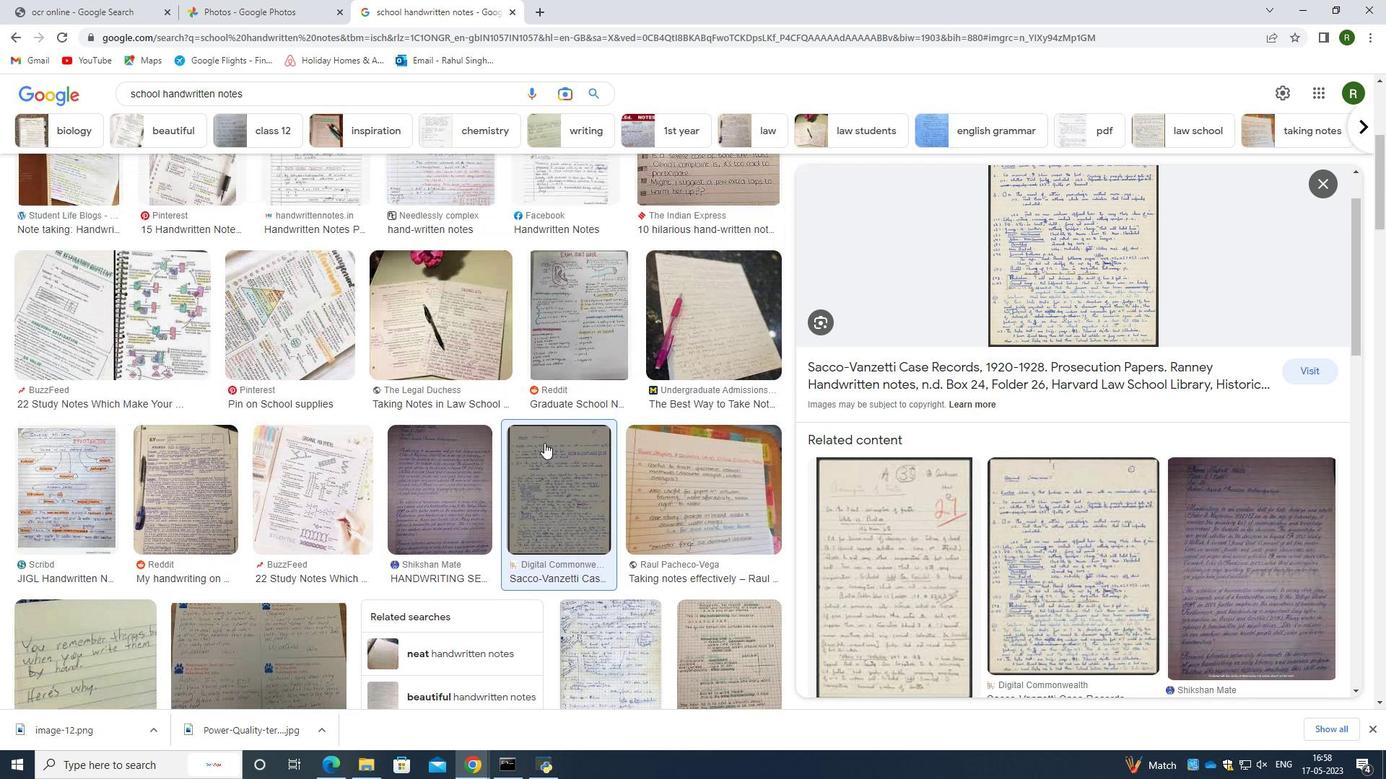 
Action: Mouse moved to (506, 394)
Screenshot: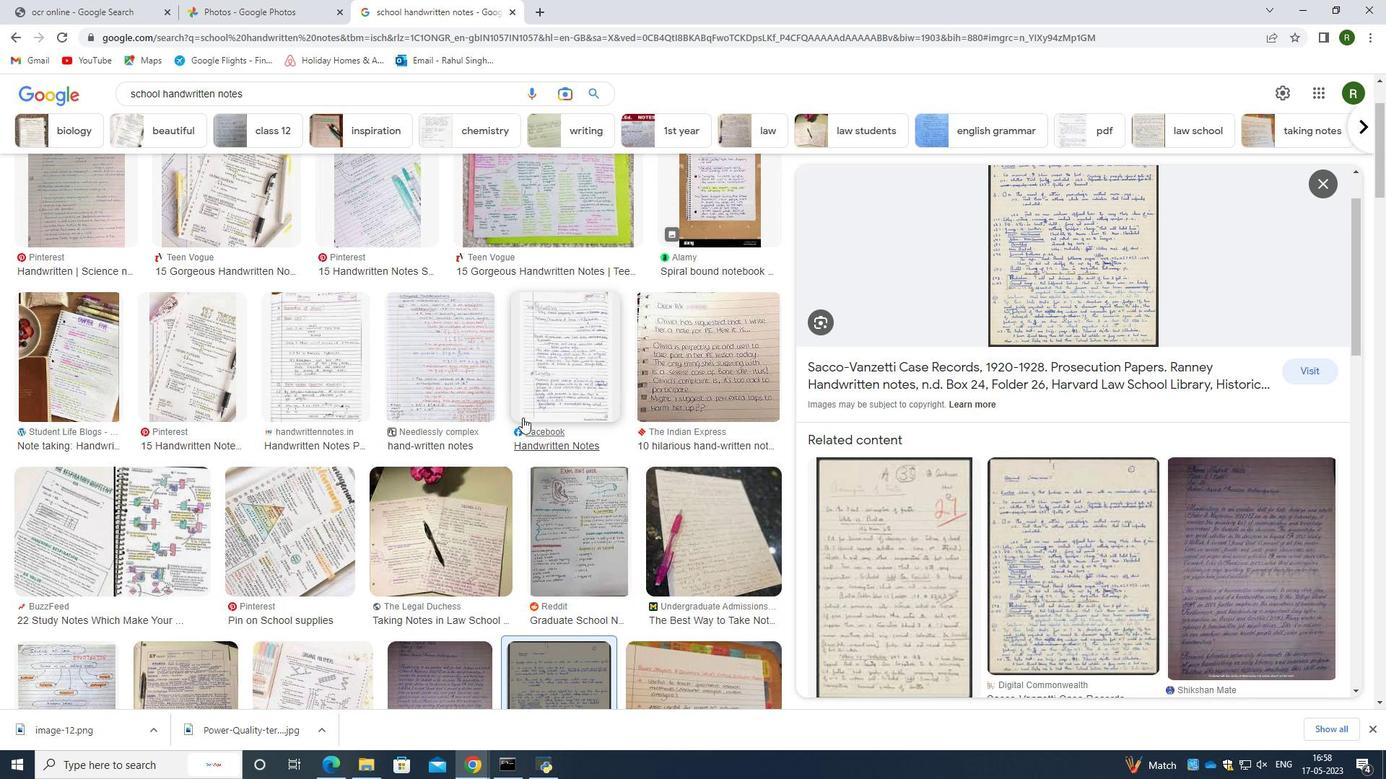 
Action: Mouse scrolled (506, 395) with delta (0, 0)
Screenshot: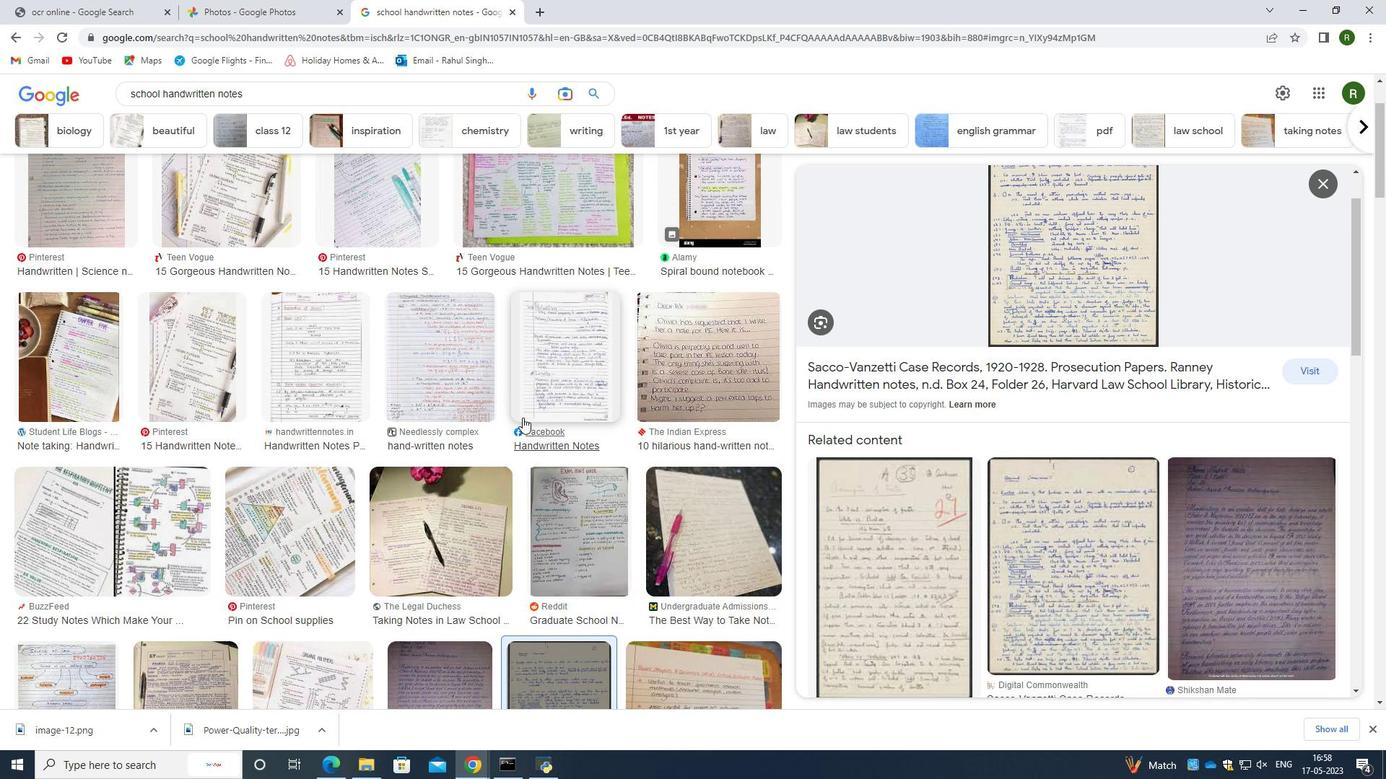 
Action: Mouse scrolled (506, 395) with delta (0, 0)
Screenshot: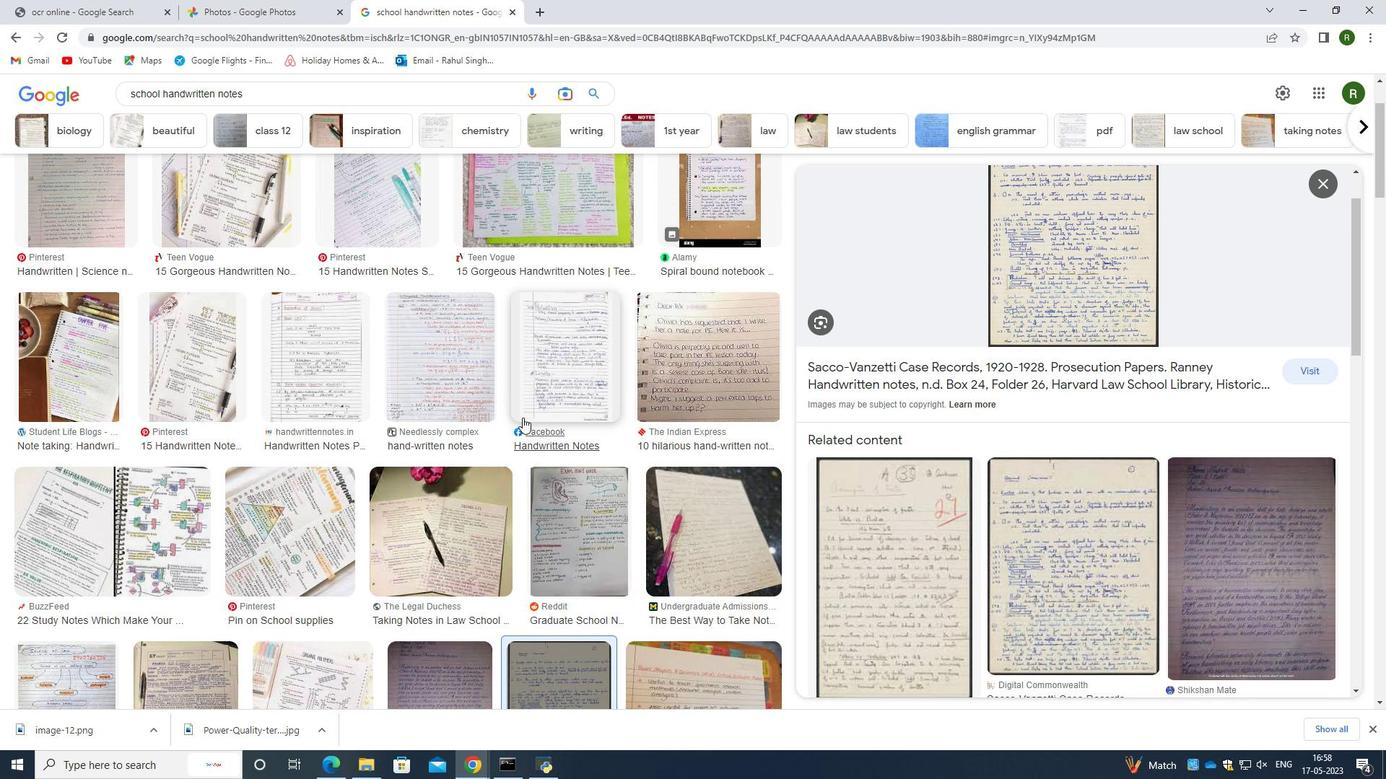 
Action: Mouse scrolled (506, 395) with delta (0, 0)
Screenshot: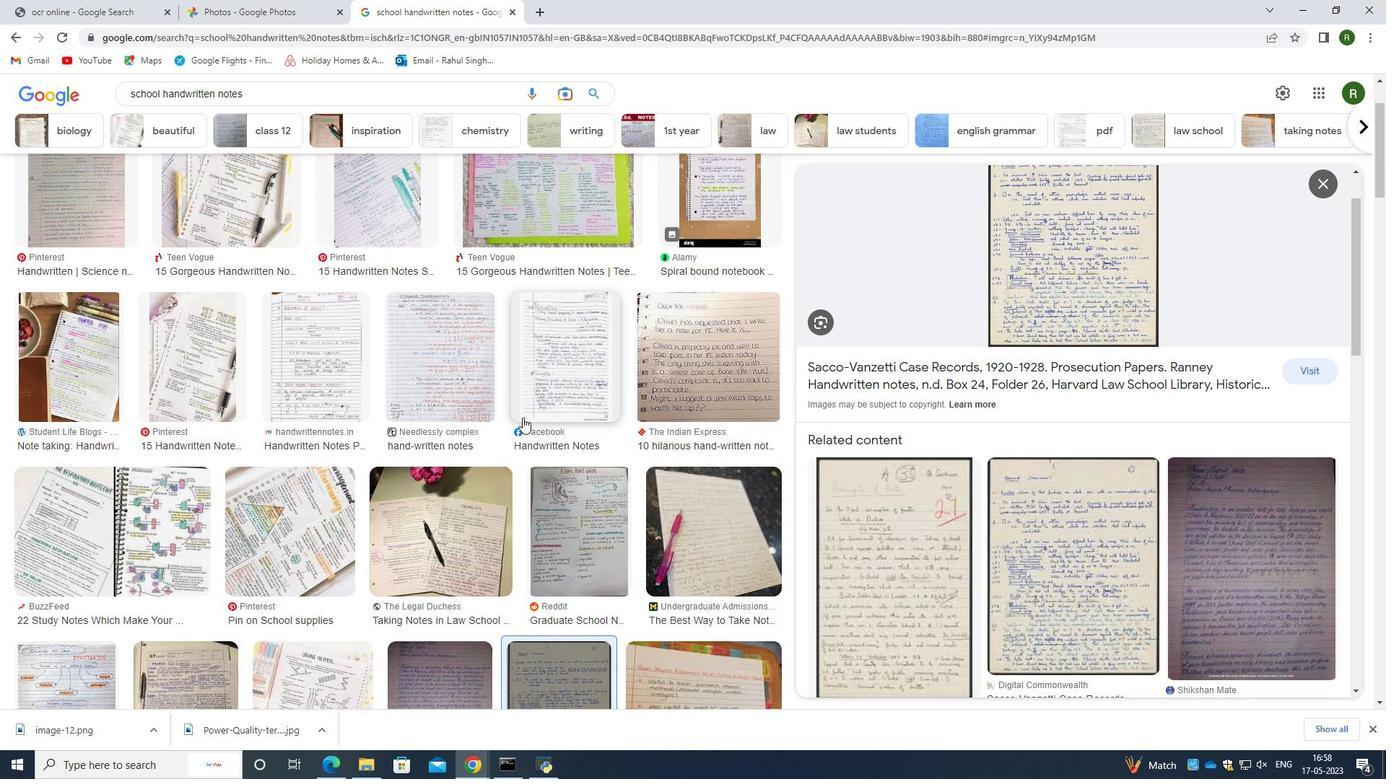 
Action: Mouse moved to (481, 441)
Screenshot: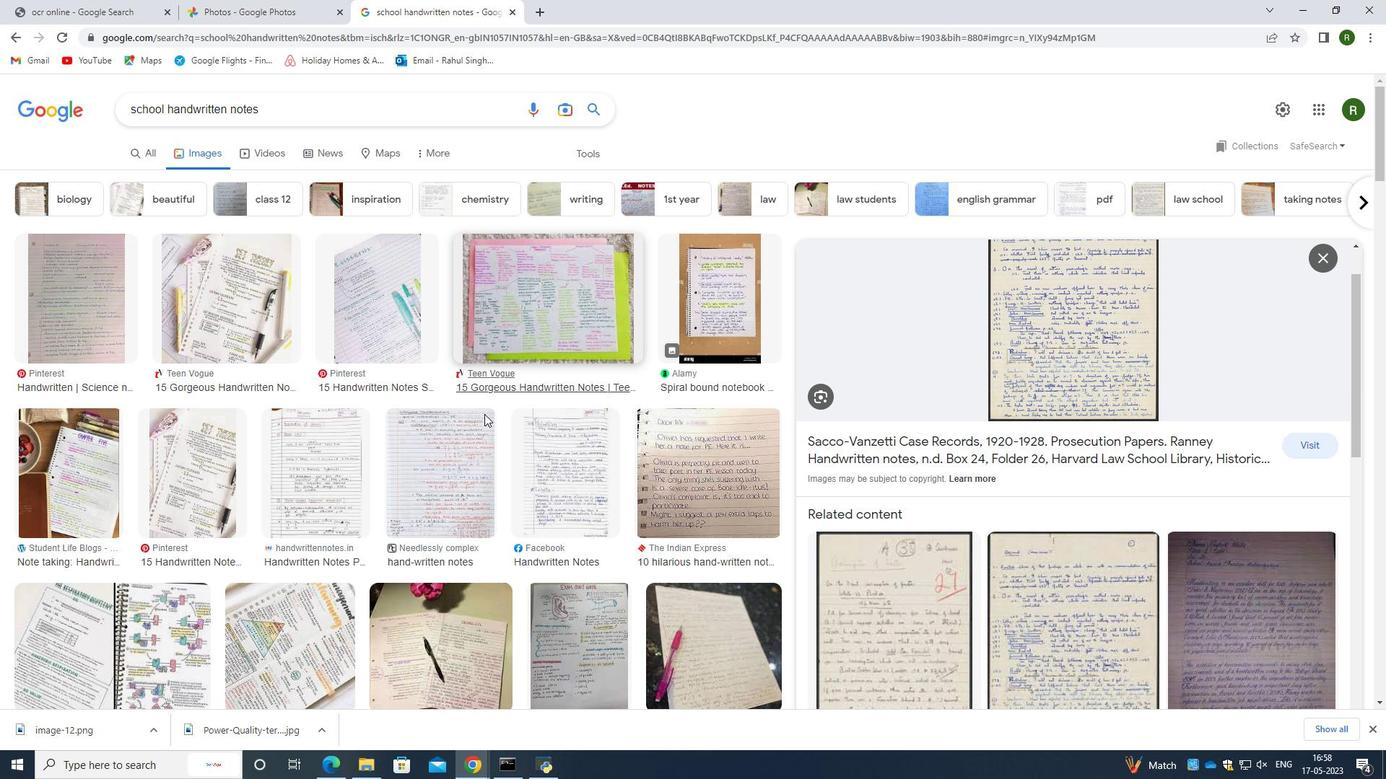 
Action: Mouse scrolled (481, 441) with delta (0, 0)
Screenshot: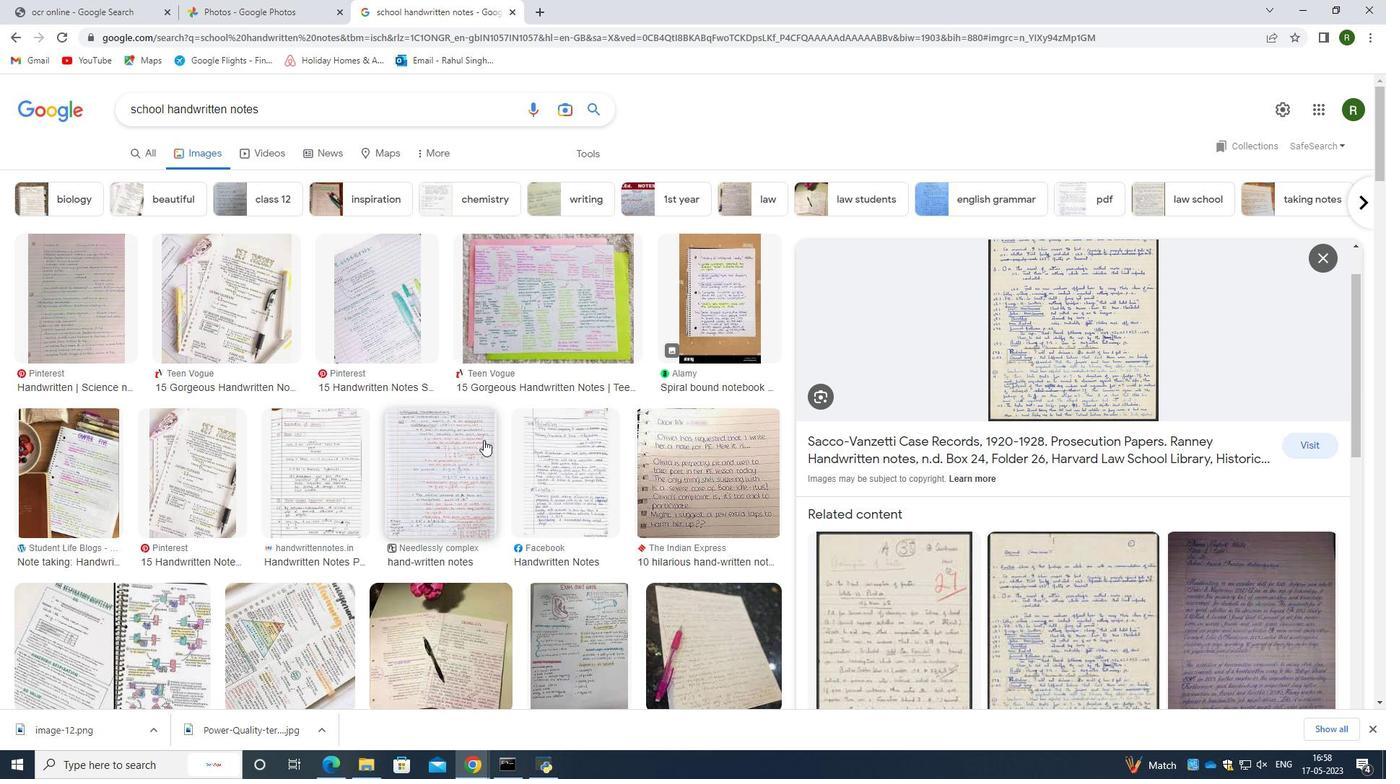 
Action: Mouse scrolled (481, 441) with delta (0, 0)
Screenshot: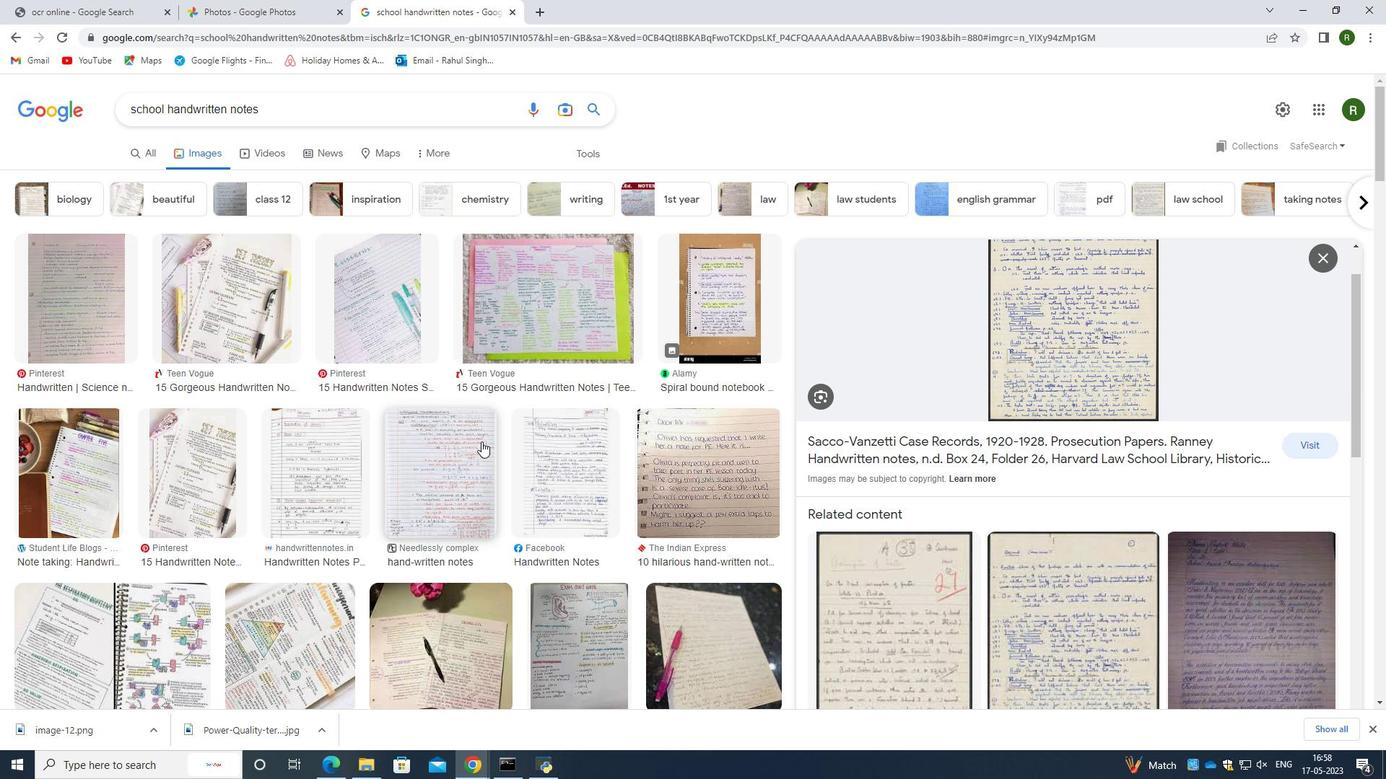 
Action: Mouse scrolled (481, 441) with delta (0, 0)
Screenshot: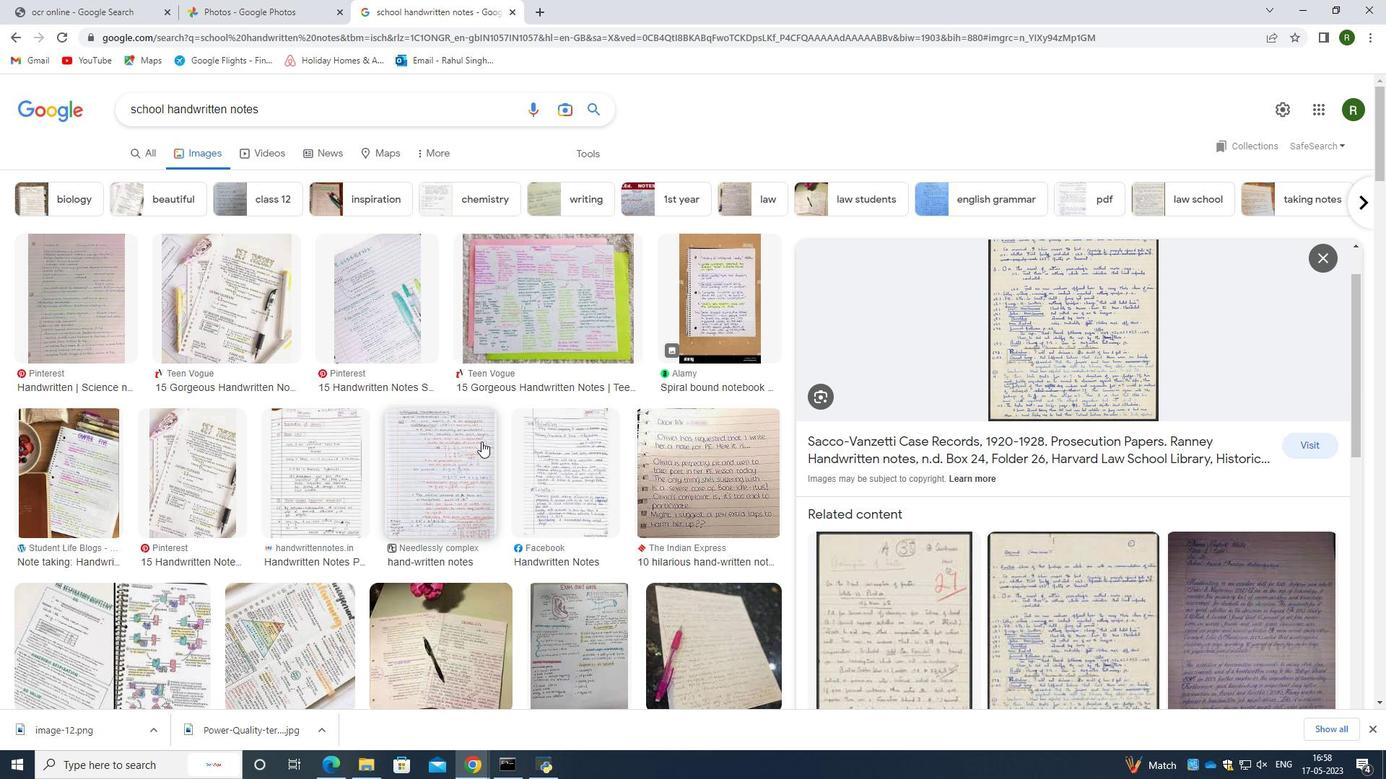 
Action: Mouse scrolled (481, 441) with delta (0, 0)
Screenshot: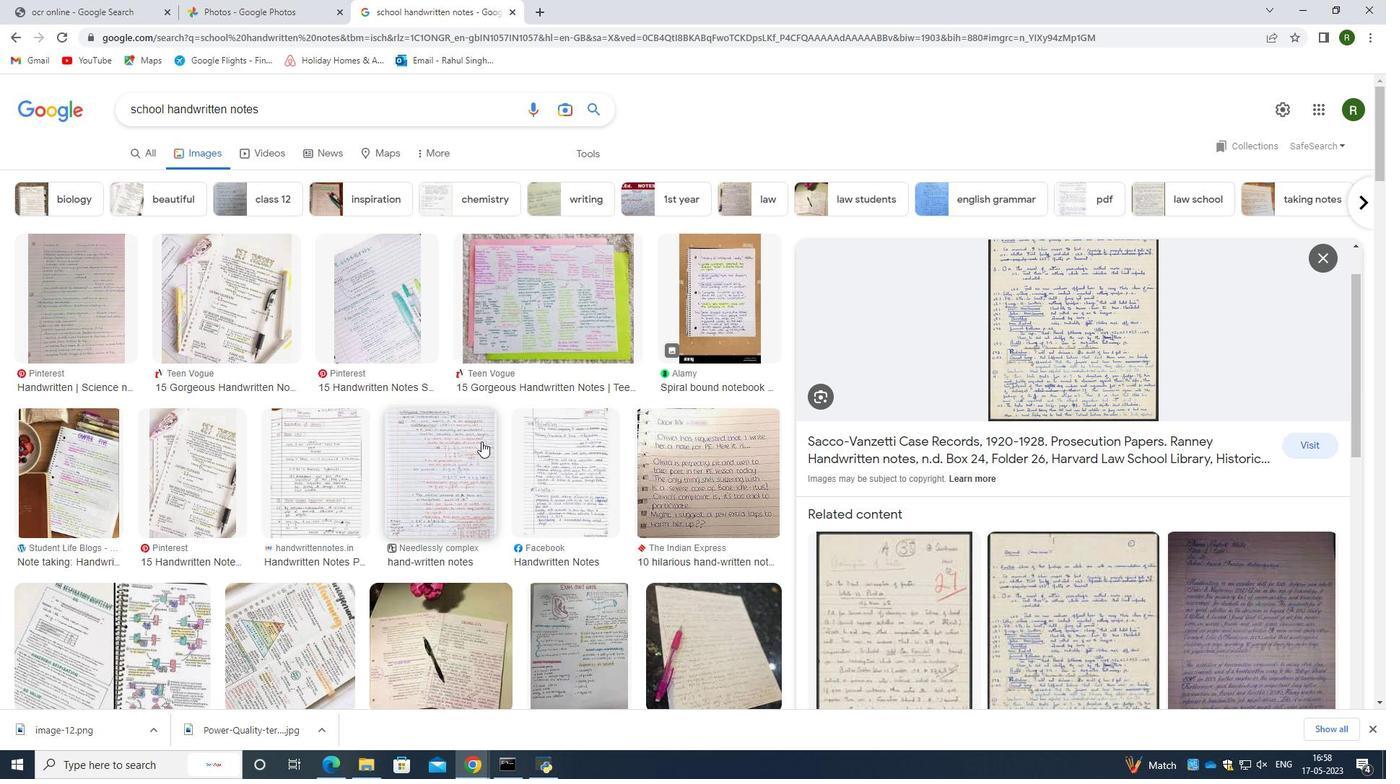 
Action: Mouse moved to (560, 215)
Screenshot: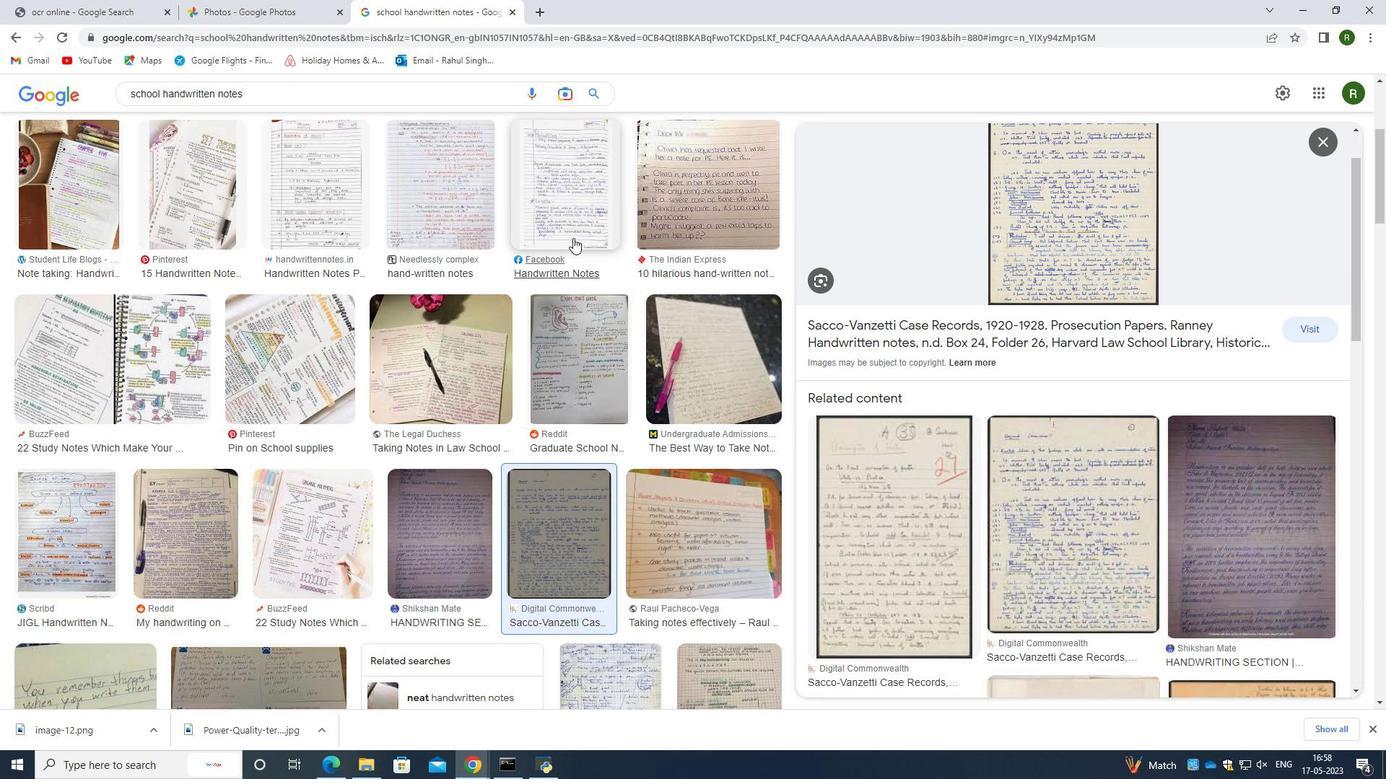 
Action: Mouse pressed left at (560, 215)
Screenshot: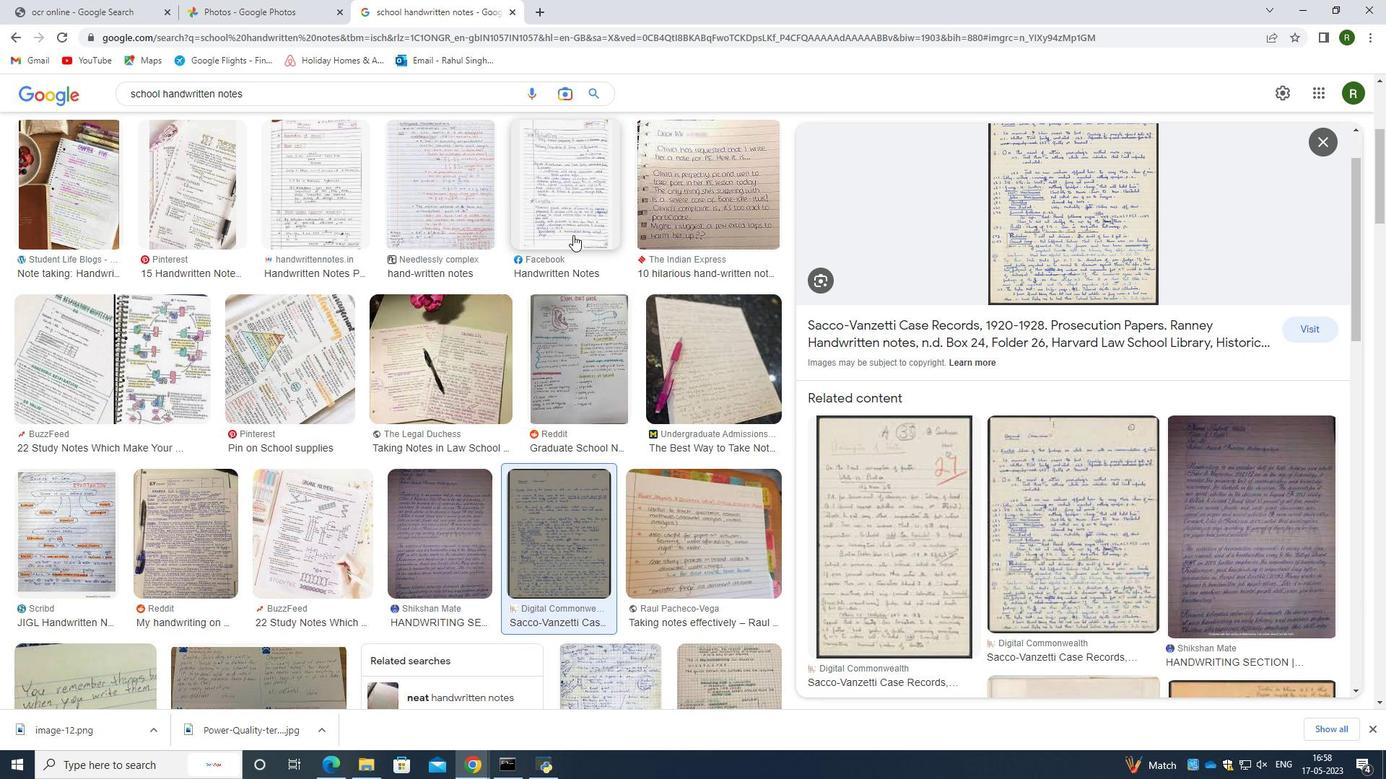 
Action: Mouse moved to (704, 256)
Screenshot: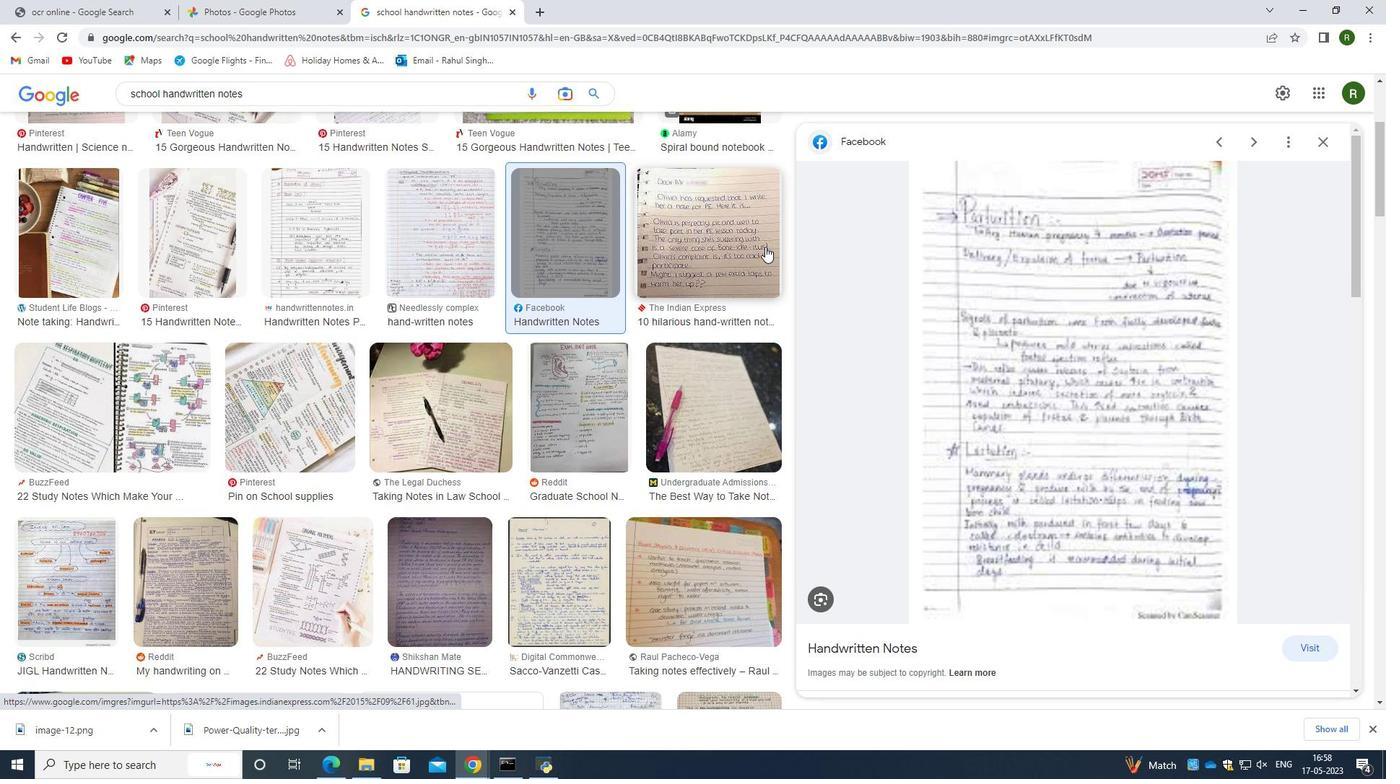 
Action: Mouse pressed left at (704, 256)
Screenshot: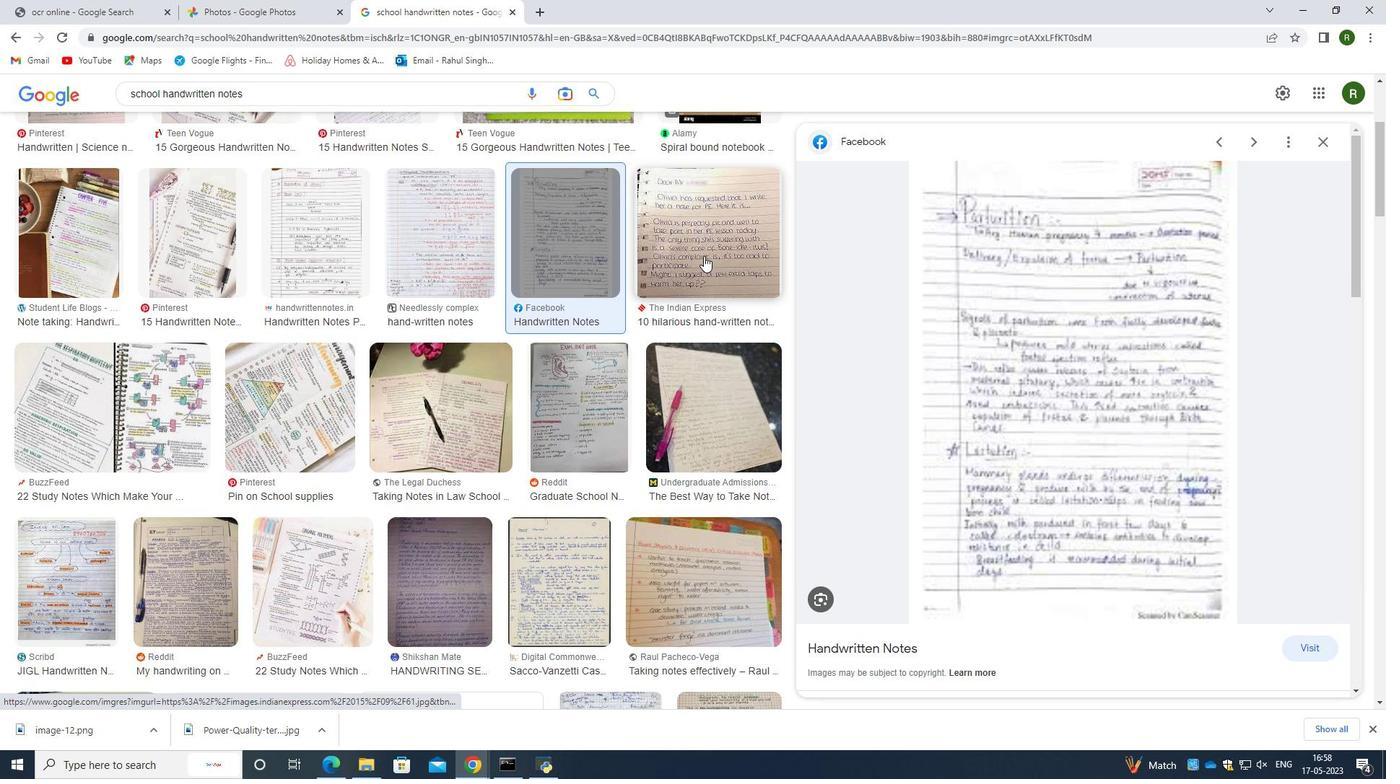 
Action: Mouse moved to (1043, 356)
Screenshot: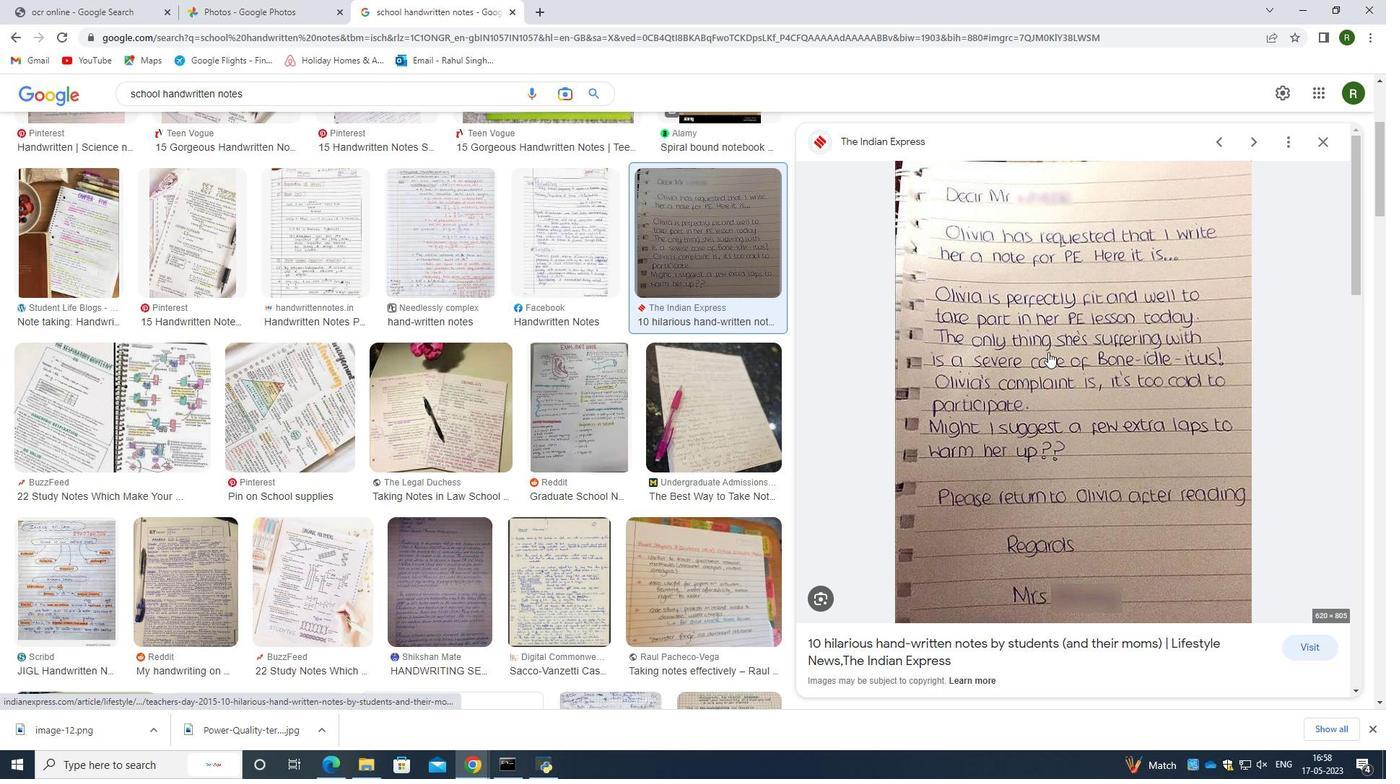 
Action: Mouse pressed right at (1043, 356)
Screenshot: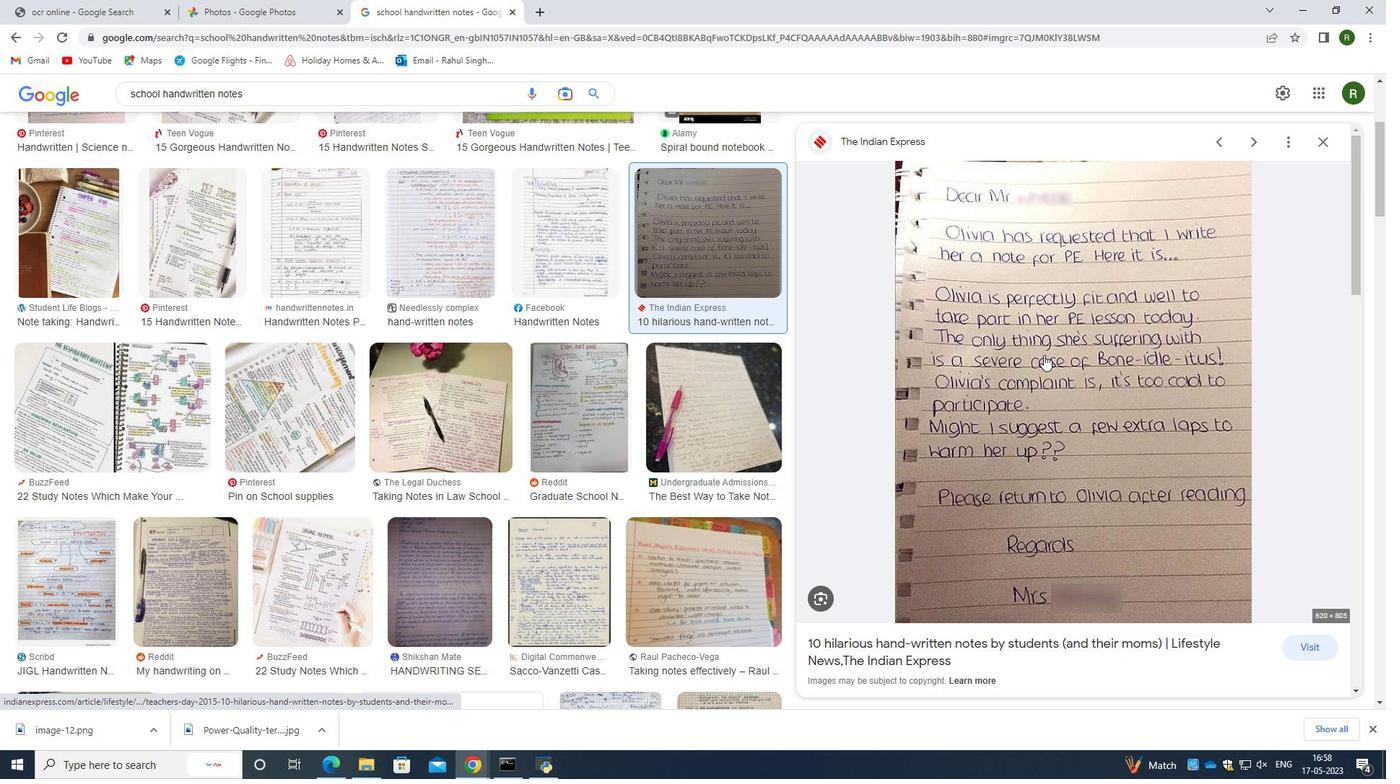 
Action: Mouse moved to (584, 407)
Screenshot: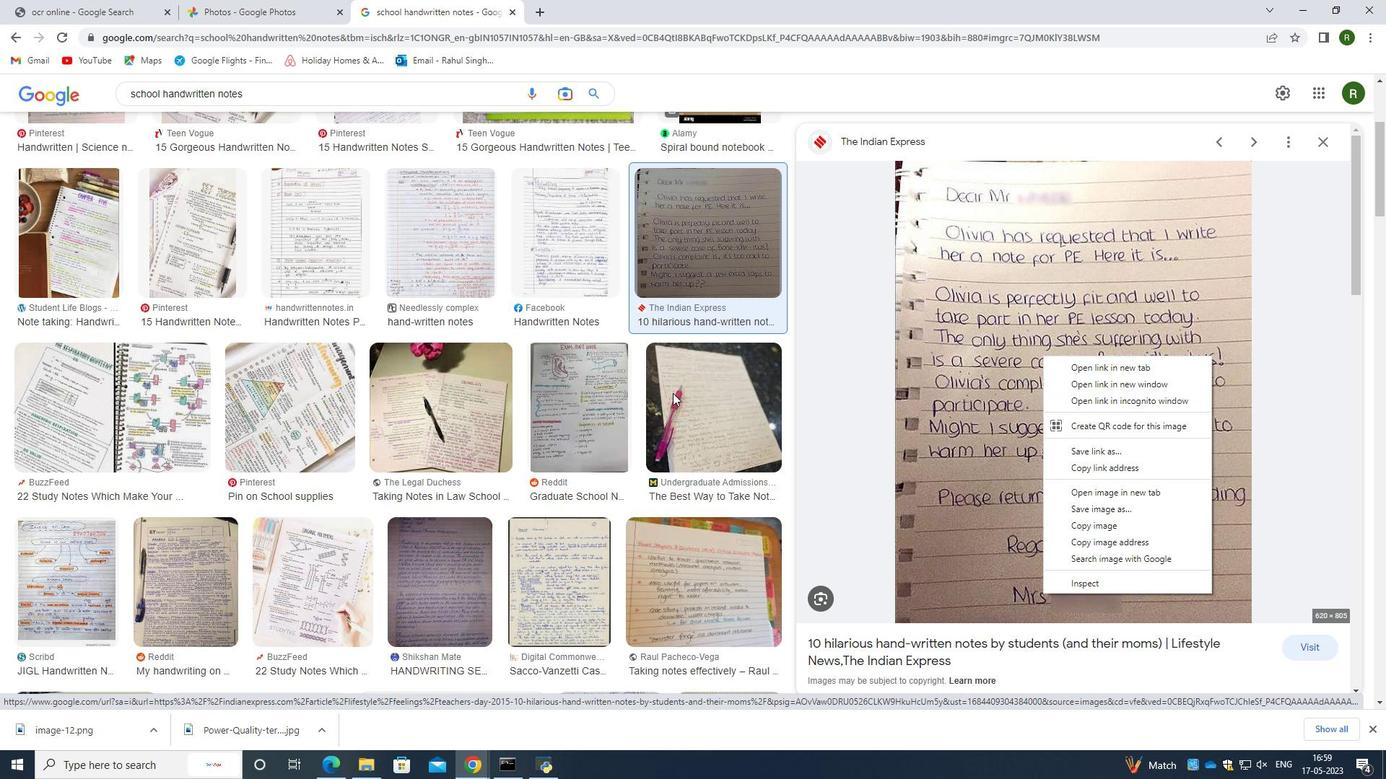 
Action: Mouse pressed left at (584, 407)
Screenshot: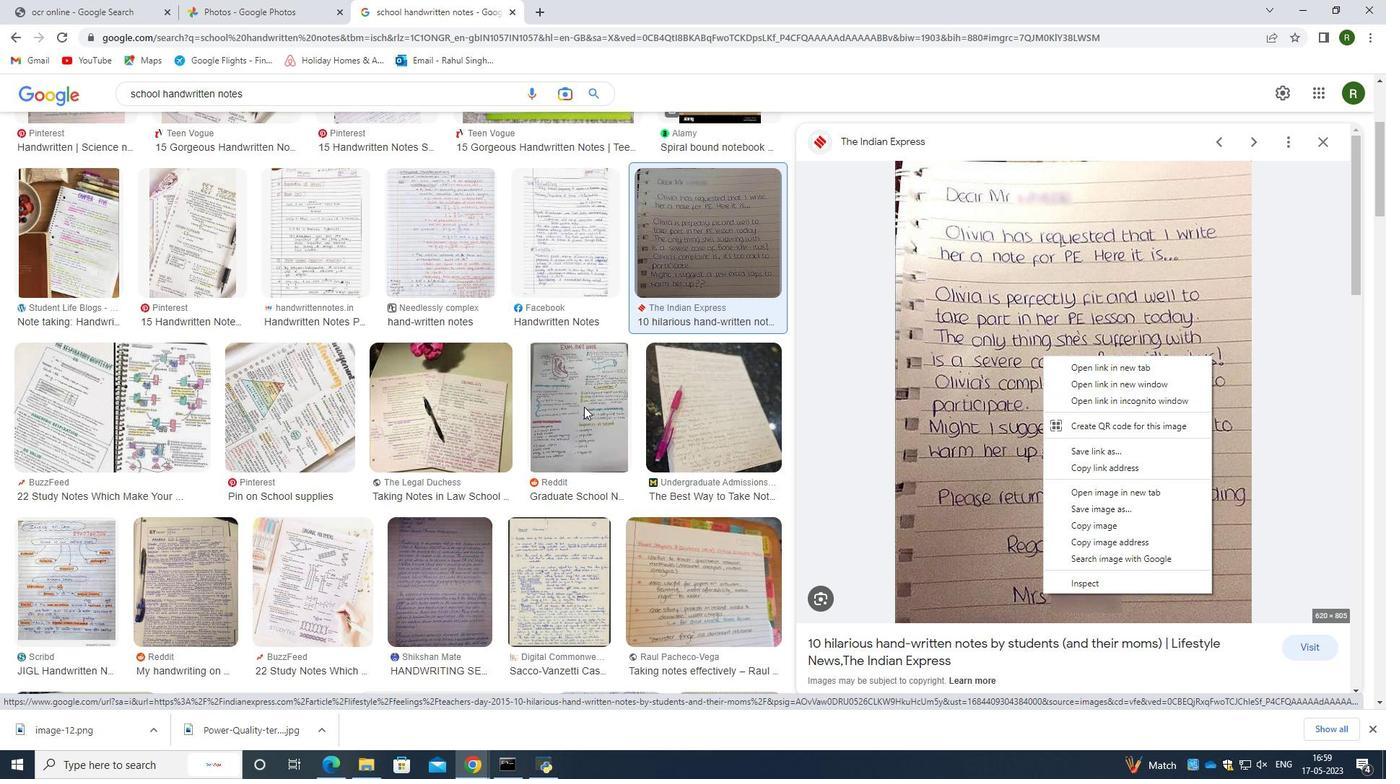 
Action: Mouse moved to (1117, 434)
Screenshot: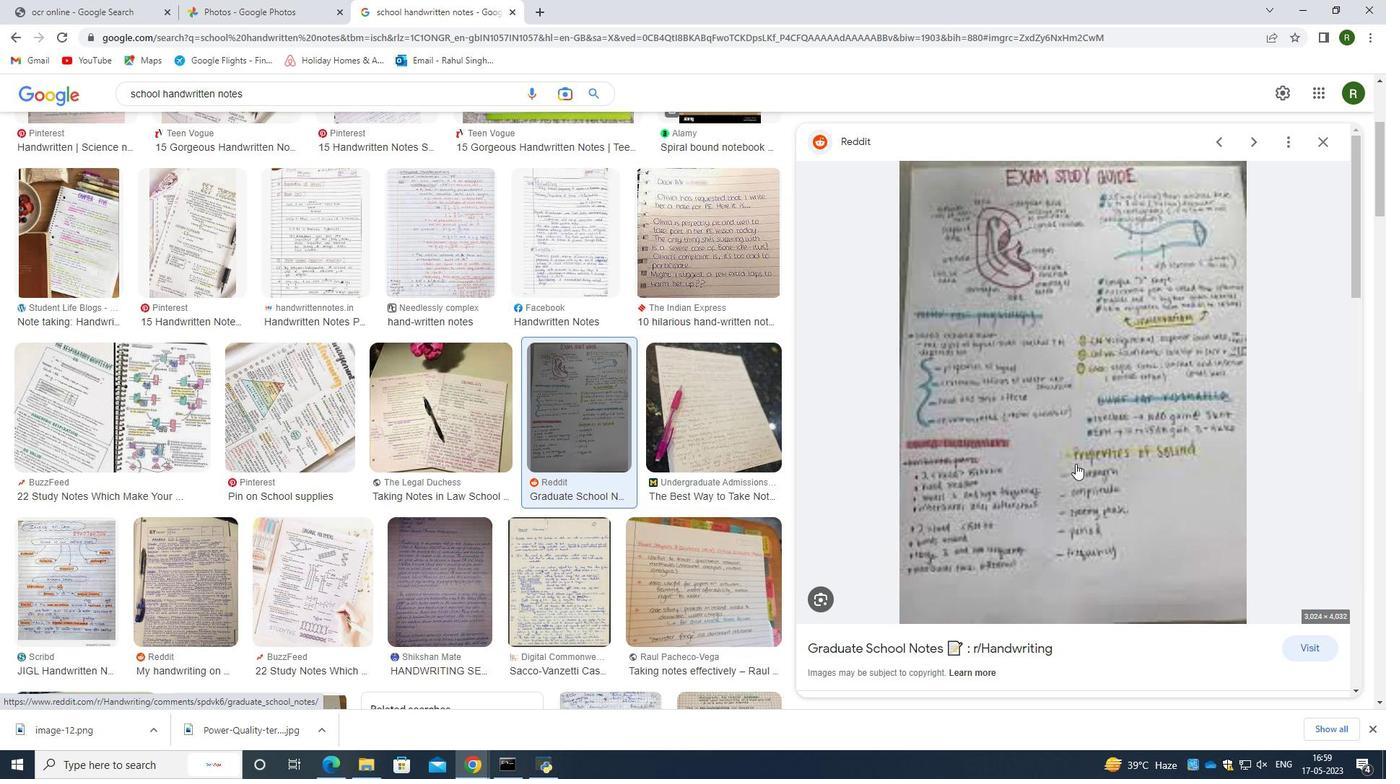 
Action: Mouse scrolled (1117, 434) with delta (0, 0)
Screenshot: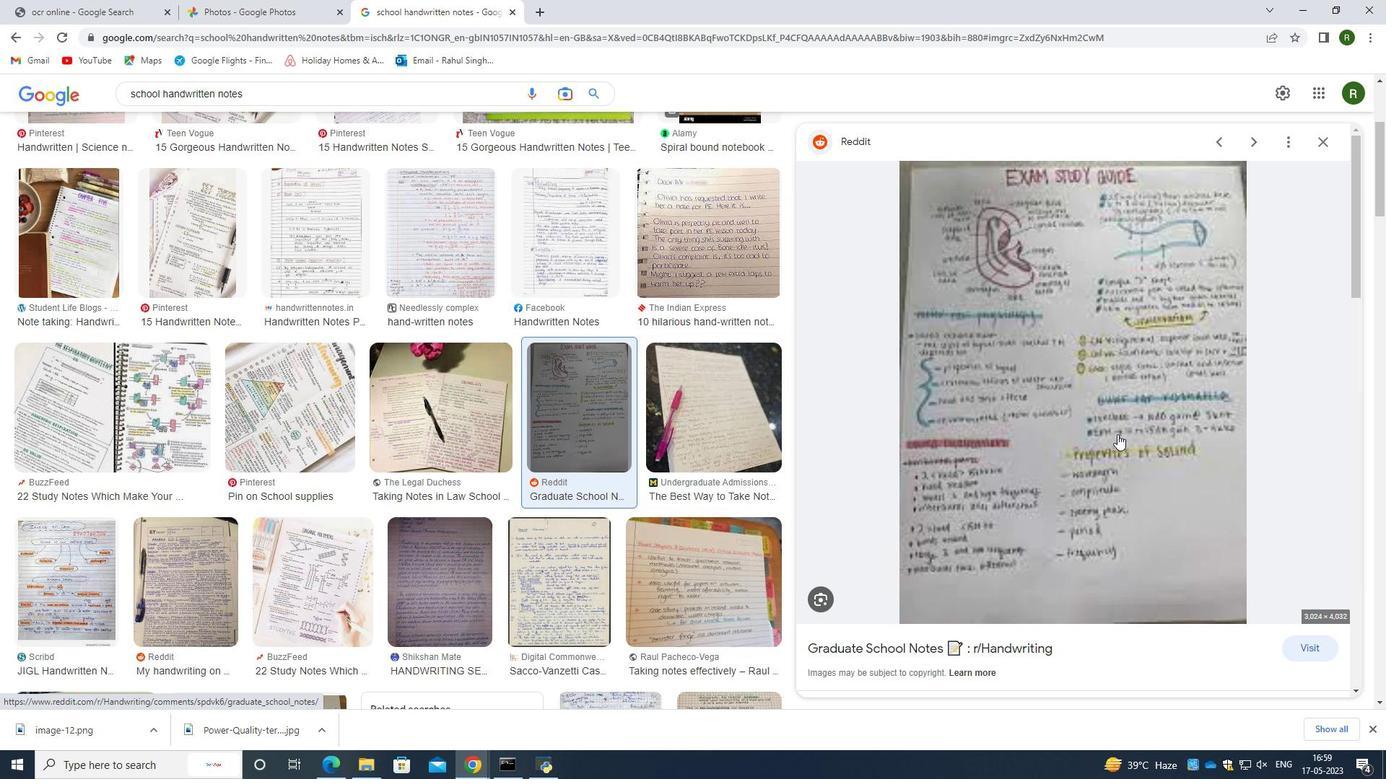 
Action: Mouse moved to (1110, 436)
